 Task: Explore Airbnb accommodation in Esposende, Portugal from 5th December, 2023 to 11th December, 2023 for 2 adults. Place can be entire room with 2 bedrooms having 2 beds and 1 bathroom. Property type can be flat.
Action: Mouse moved to (582, 75)
Screenshot: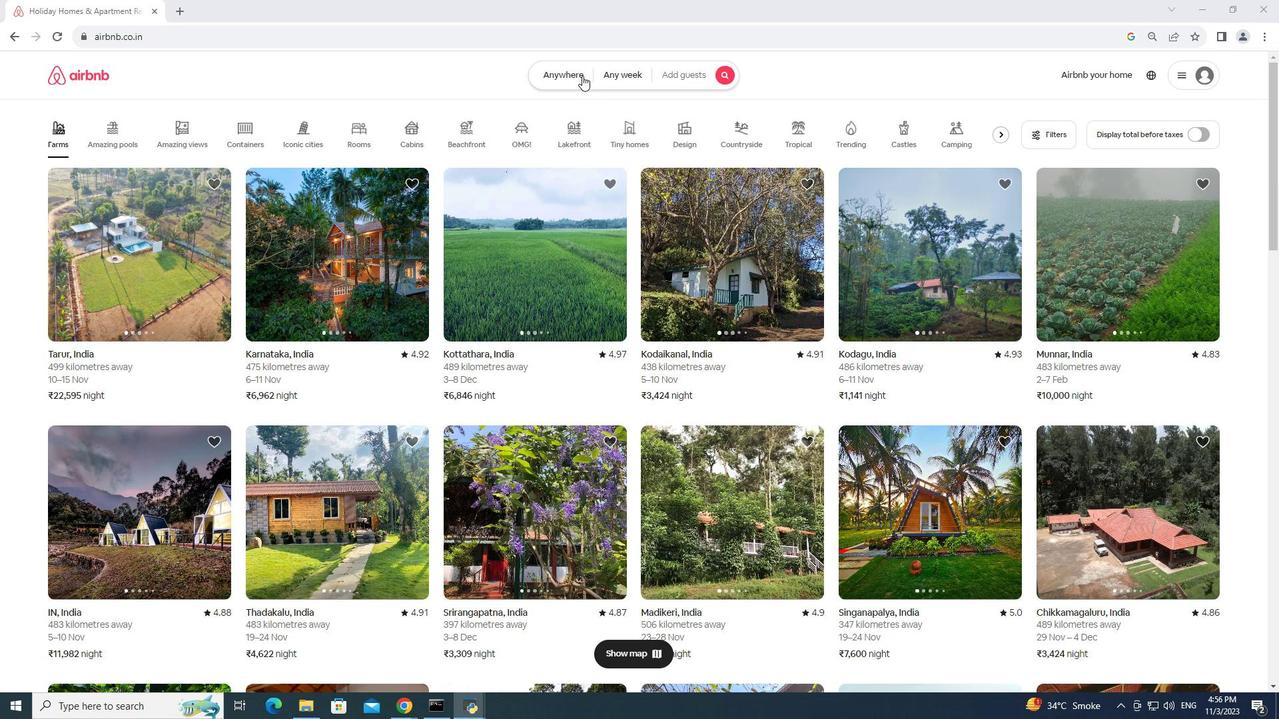 
Action: Mouse pressed left at (582, 75)
Screenshot: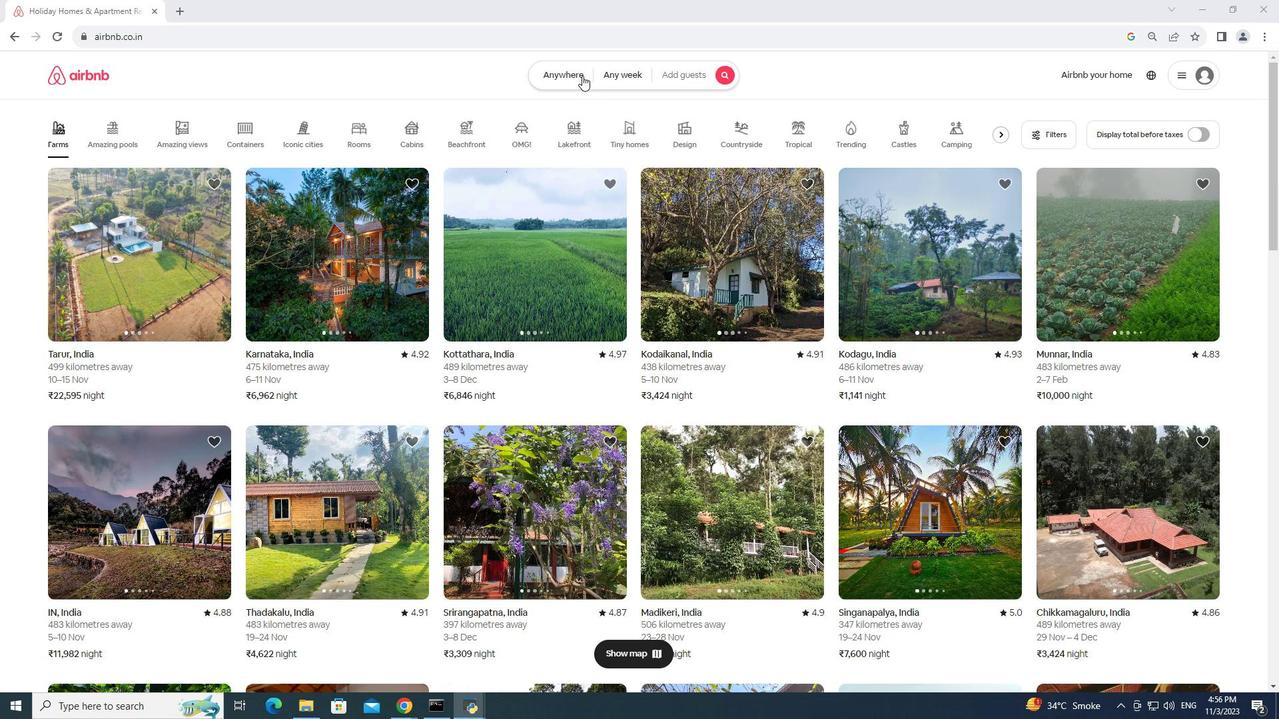 
Action: Mouse moved to (488, 129)
Screenshot: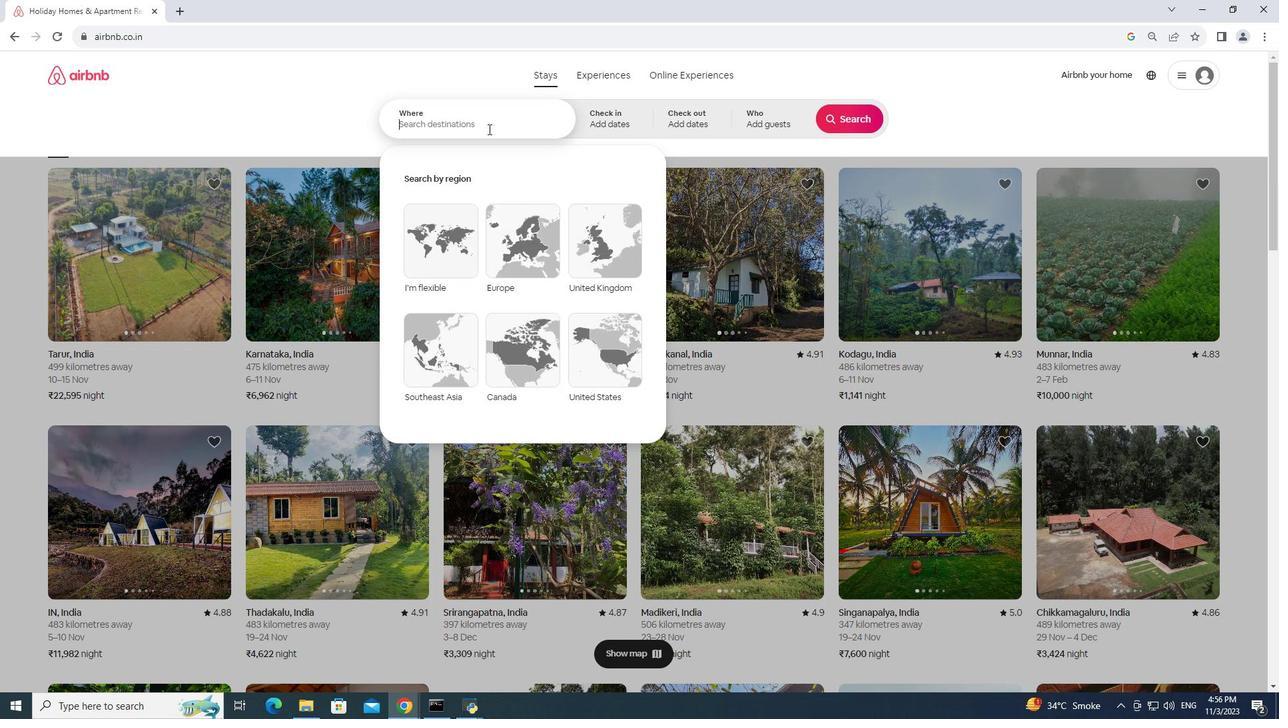 
Action: Mouse pressed left at (488, 129)
Screenshot: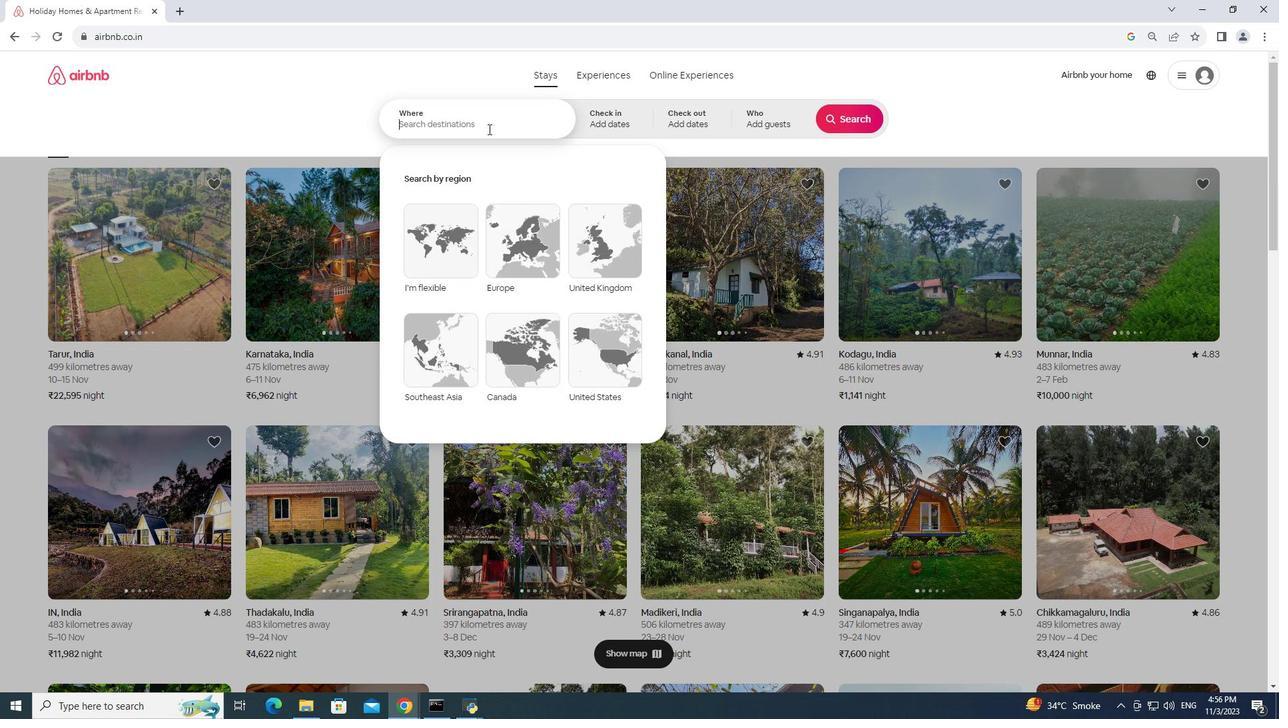 
Action: Key pressed esposende,
Screenshot: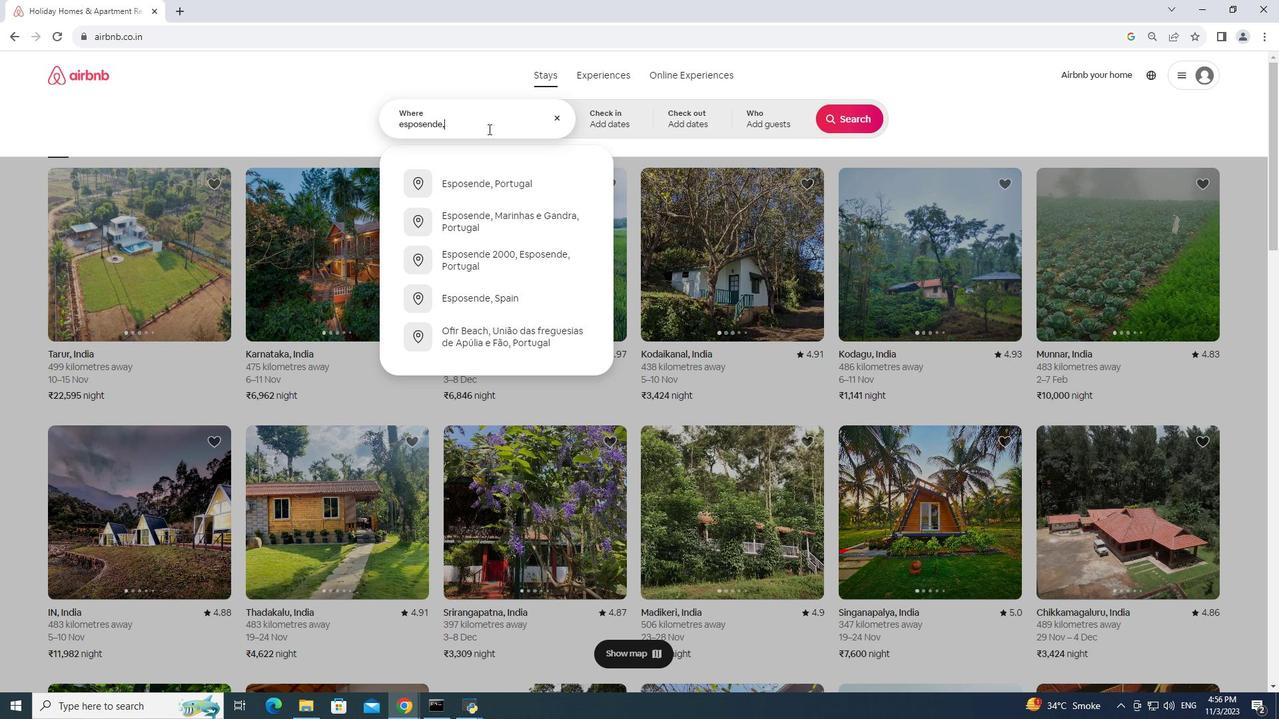 
Action: Mouse moved to (495, 181)
Screenshot: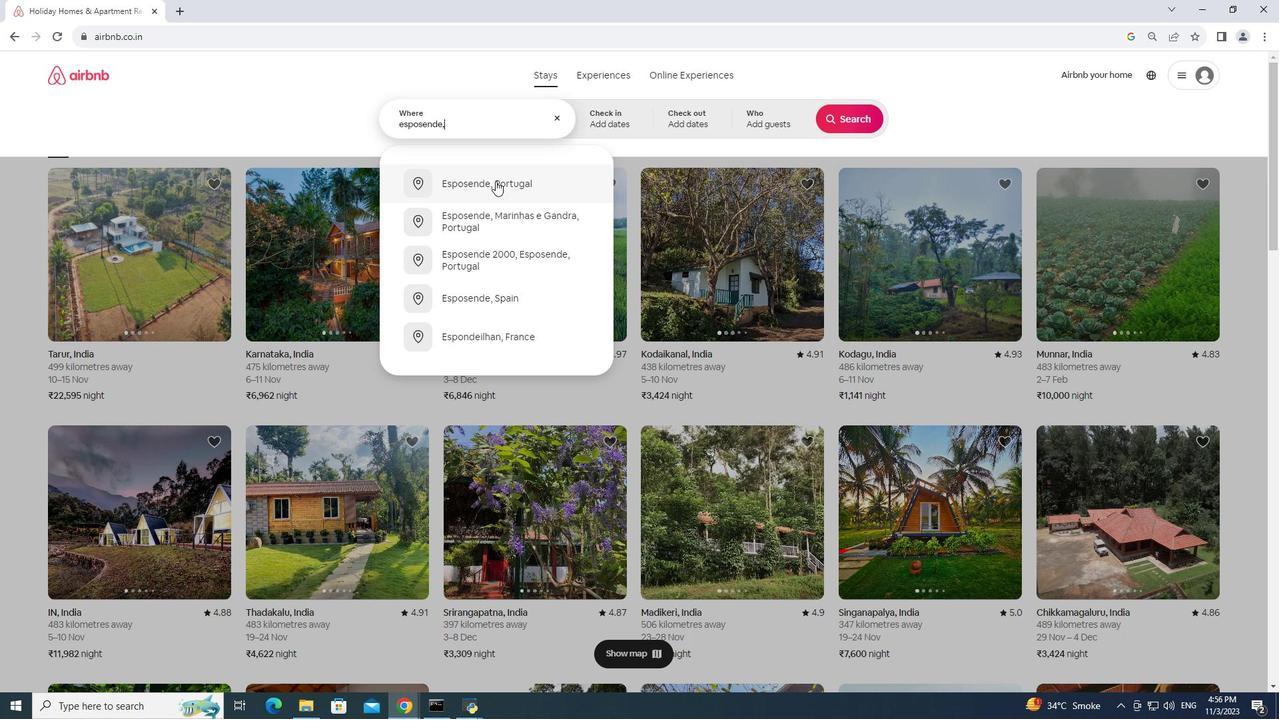 
Action: Mouse pressed left at (495, 181)
Screenshot: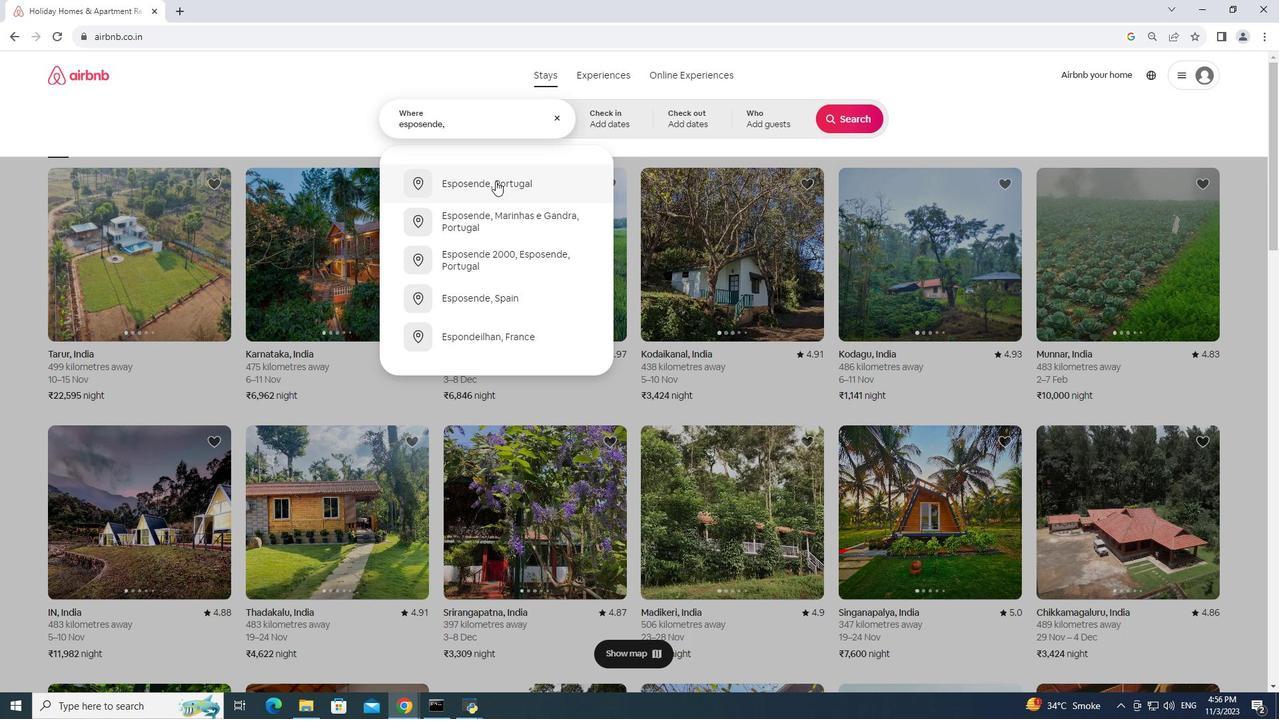 
Action: Mouse moved to (581, 117)
Screenshot: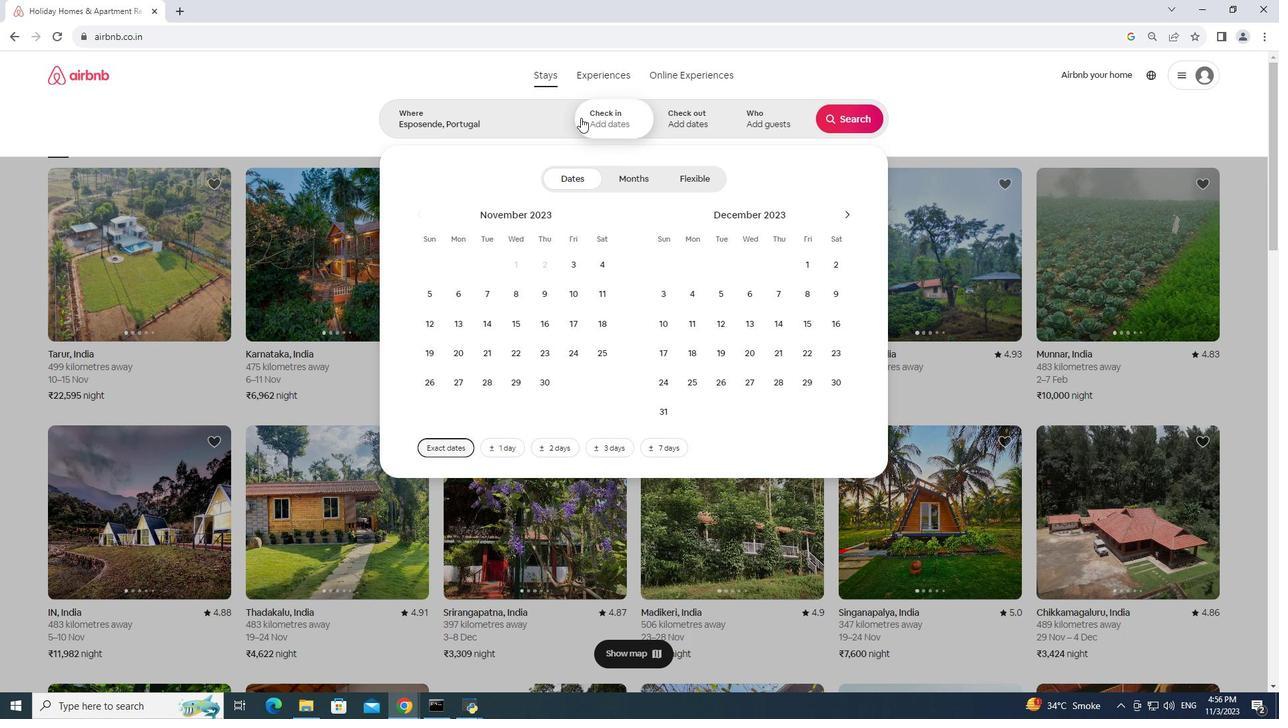 
Action: Mouse pressed left at (581, 117)
Screenshot: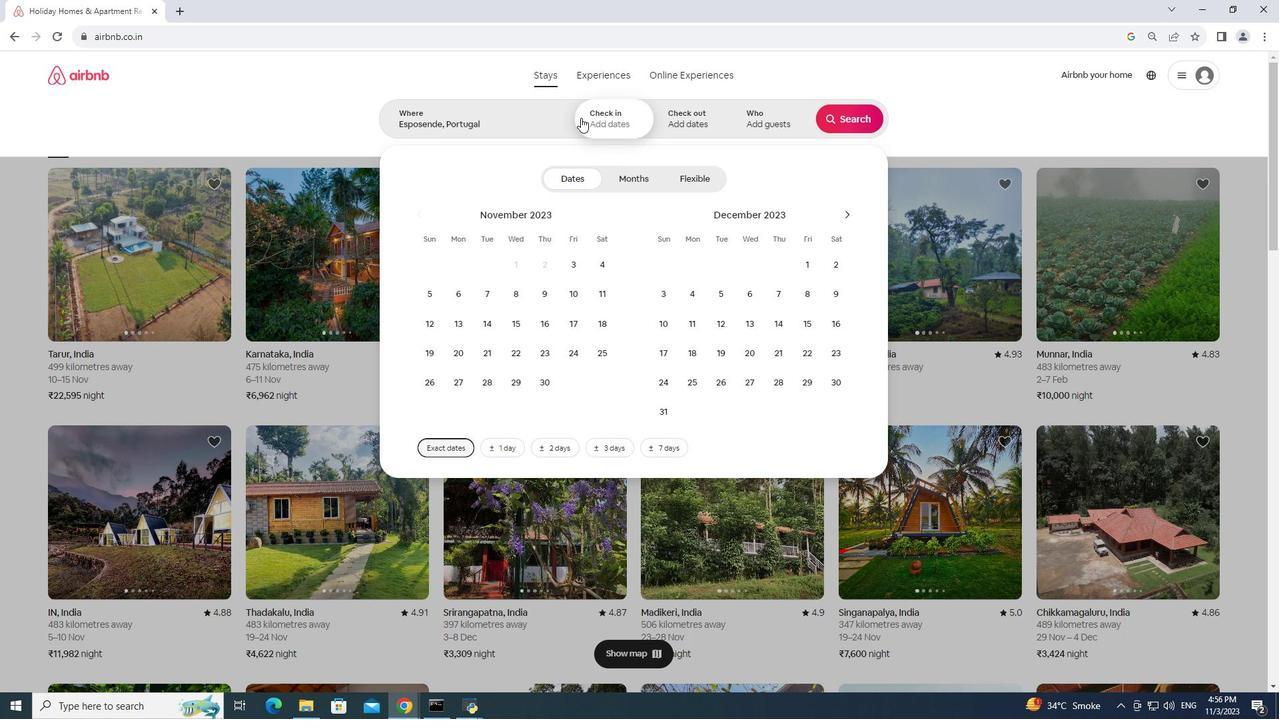 
Action: Mouse moved to (714, 297)
Screenshot: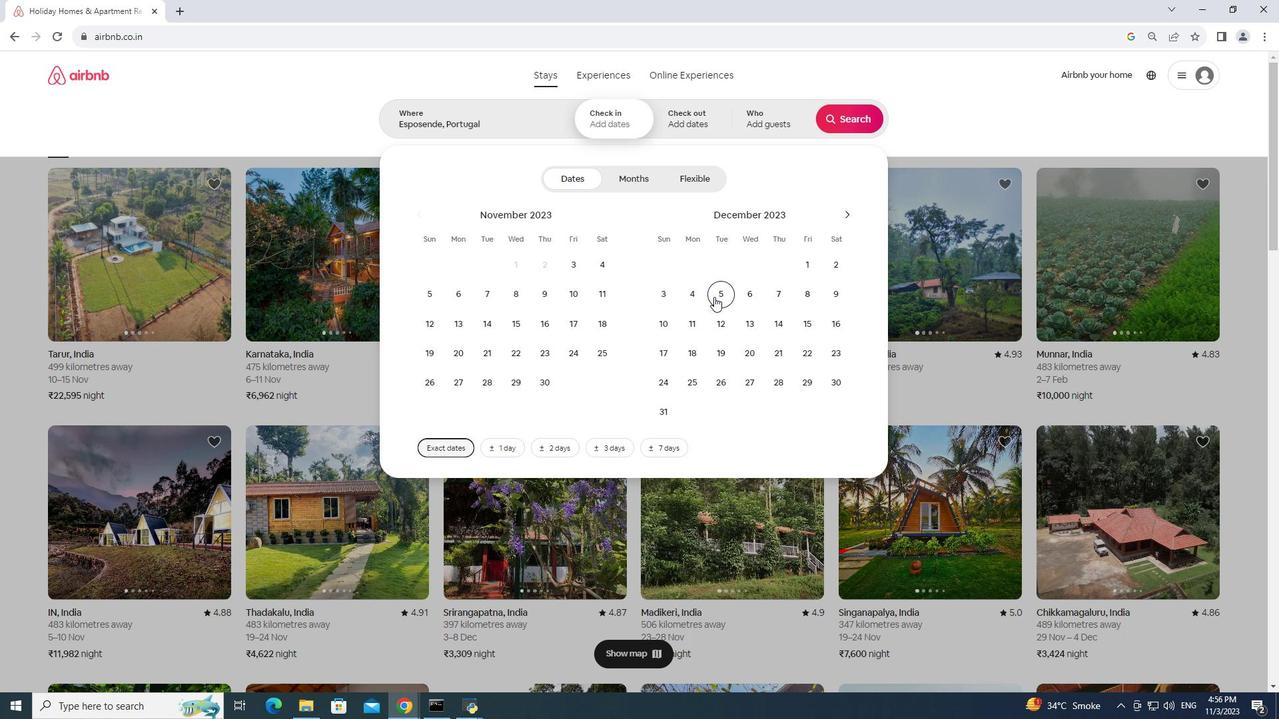 
Action: Mouse pressed left at (714, 297)
Screenshot: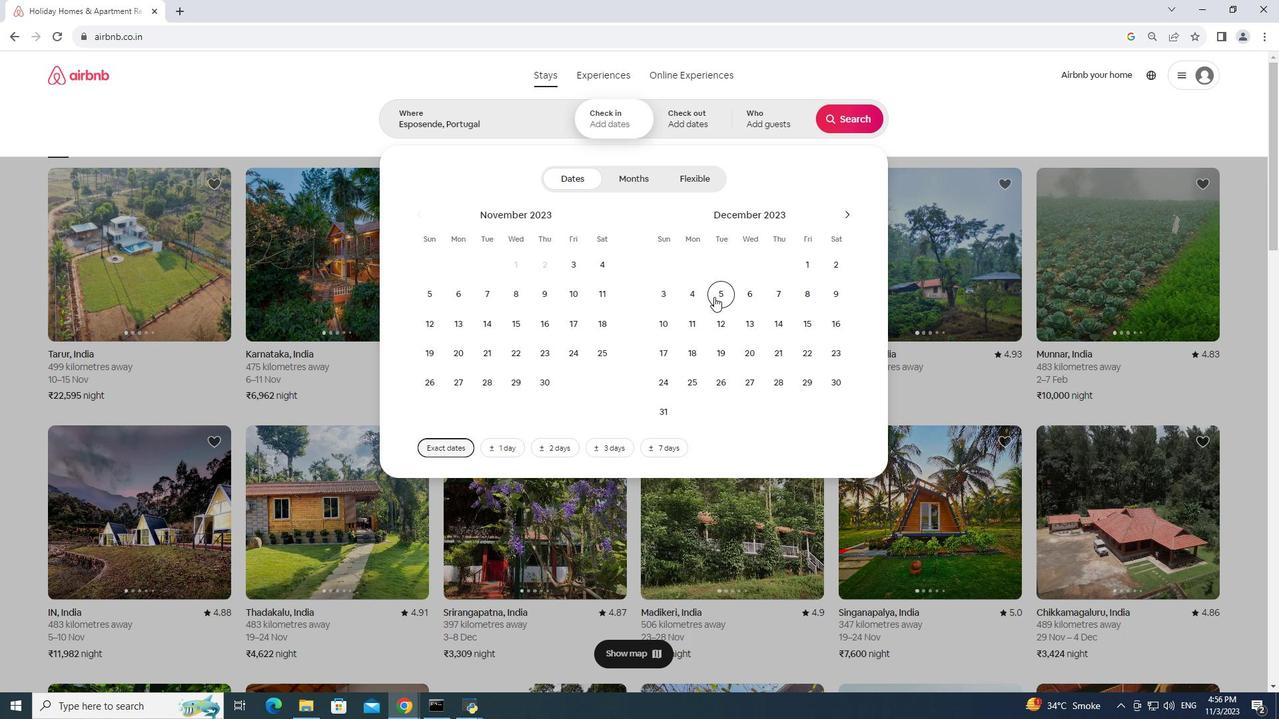 
Action: Mouse moved to (699, 320)
Screenshot: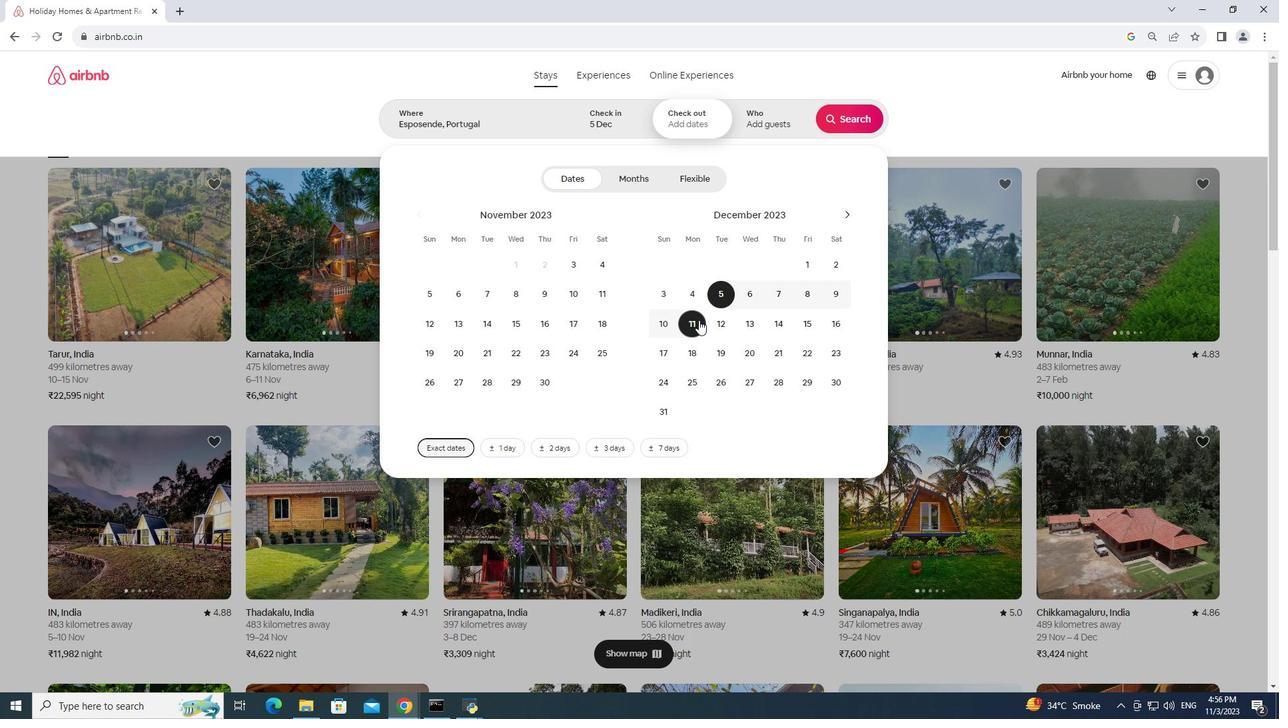 
Action: Mouse pressed left at (699, 320)
Screenshot: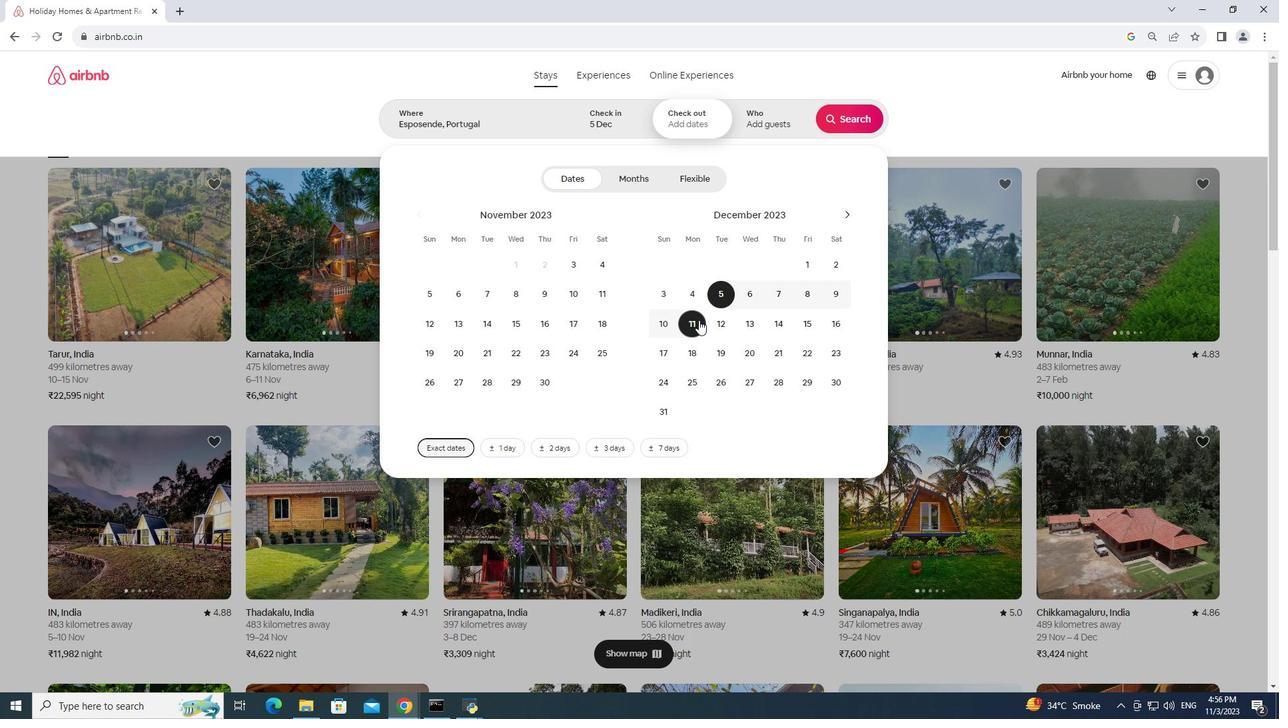 
Action: Mouse moved to (764, 123)
Screenshot: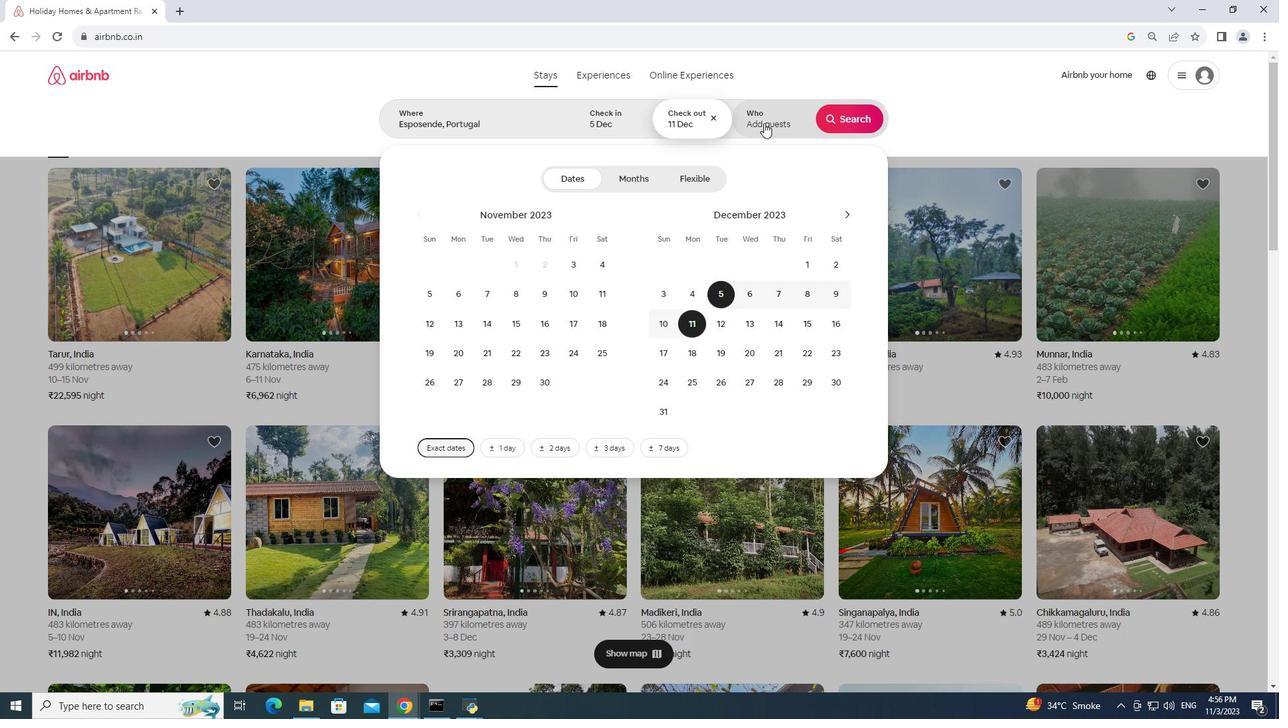 
Action: Mouse pressed left at (764, 123)
Screenshot: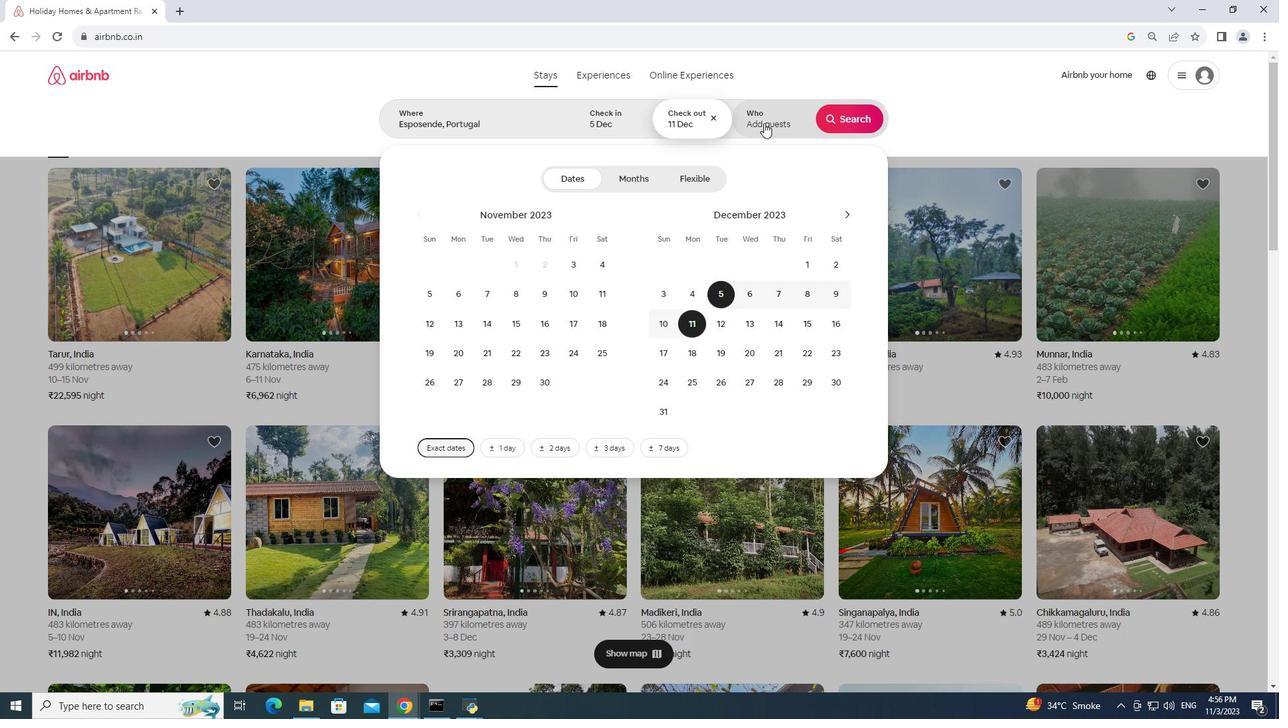 
Action: Mouse moved to (853, 177)
Screenshot: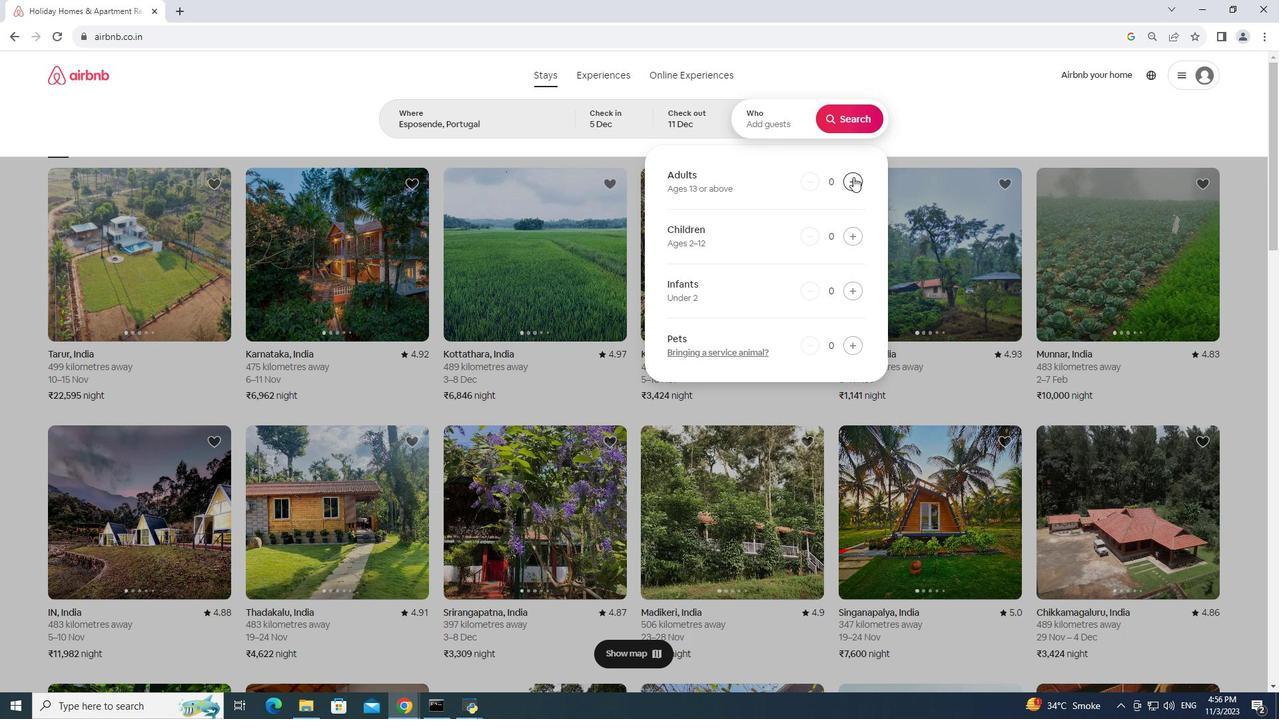 
Action: Mouse pressed left at (853, 177)
Screenshot: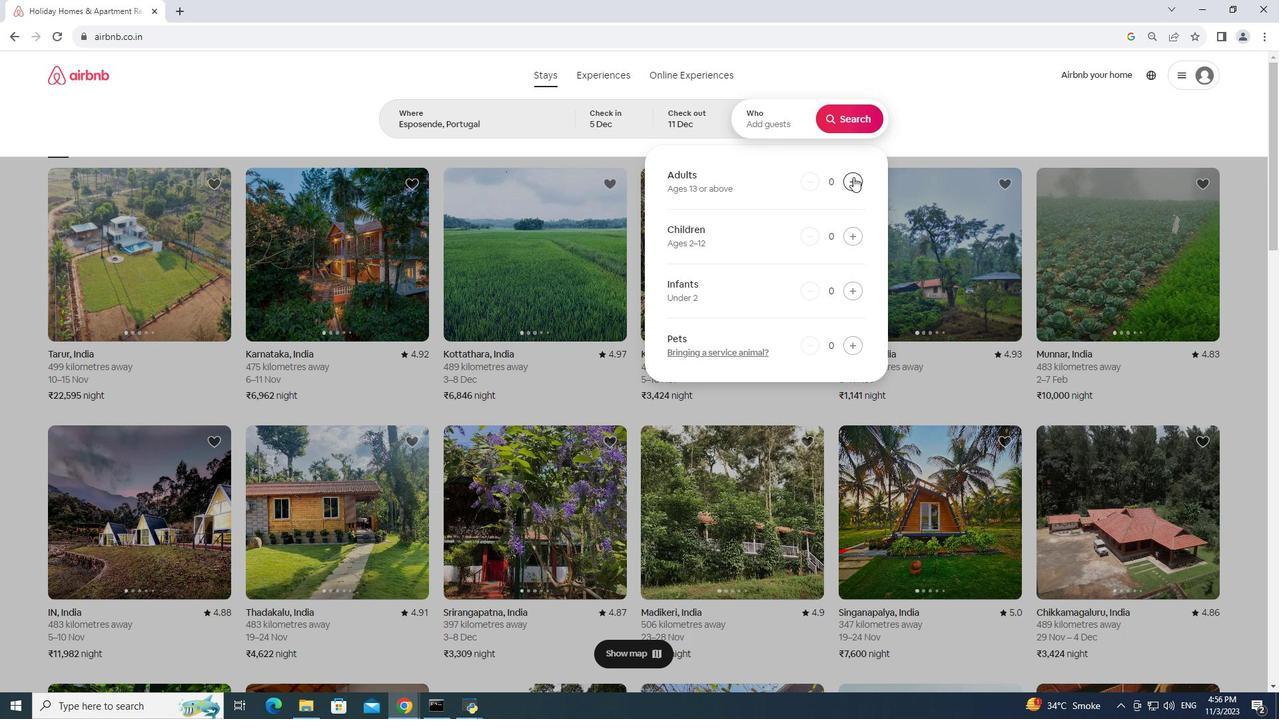 
Action: Mouse pressed left at (853, 177)
Screenshot: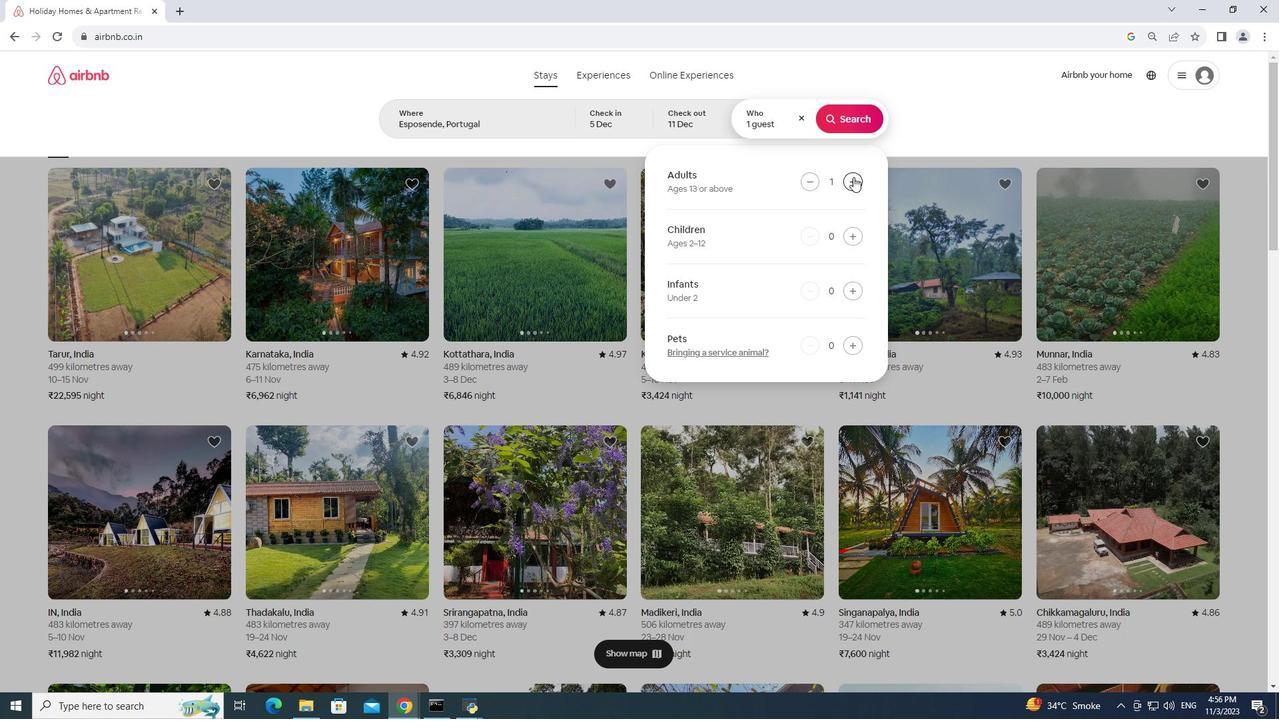 
Action: Mouse moved to (829, 123)
Screenshot: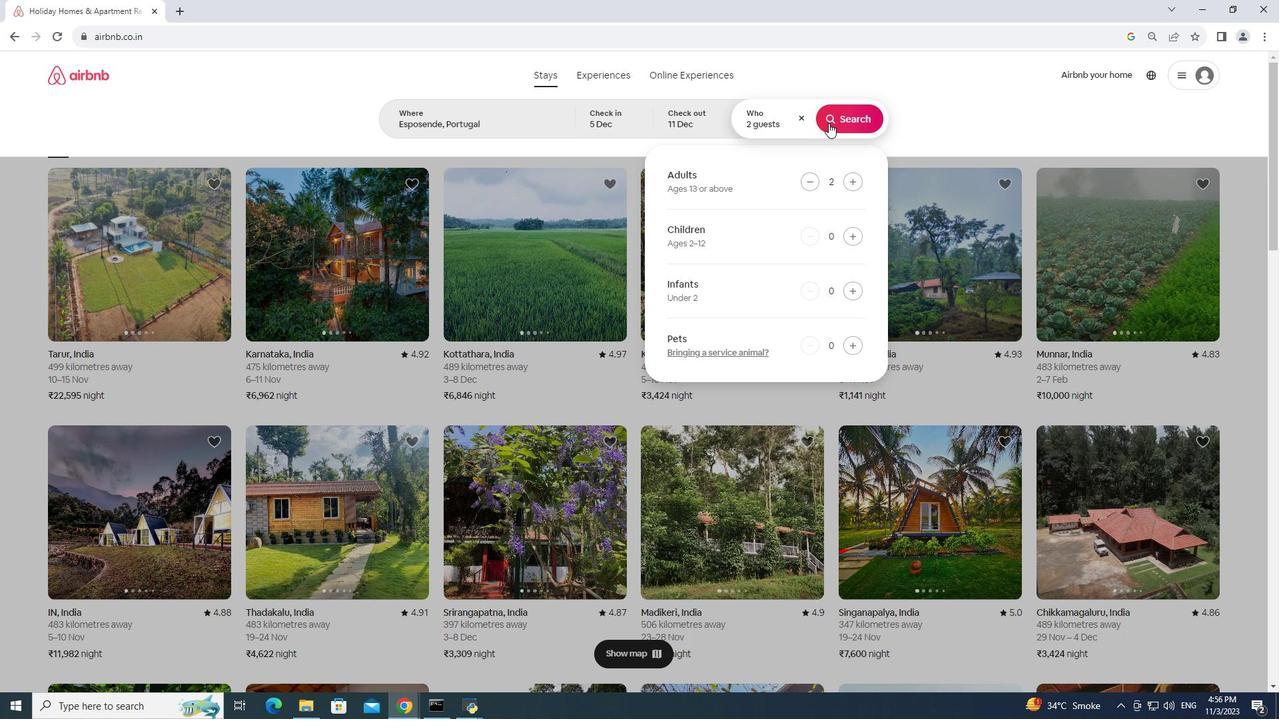 
Action: Mouse pressed left at (829, 123)
Screenshot: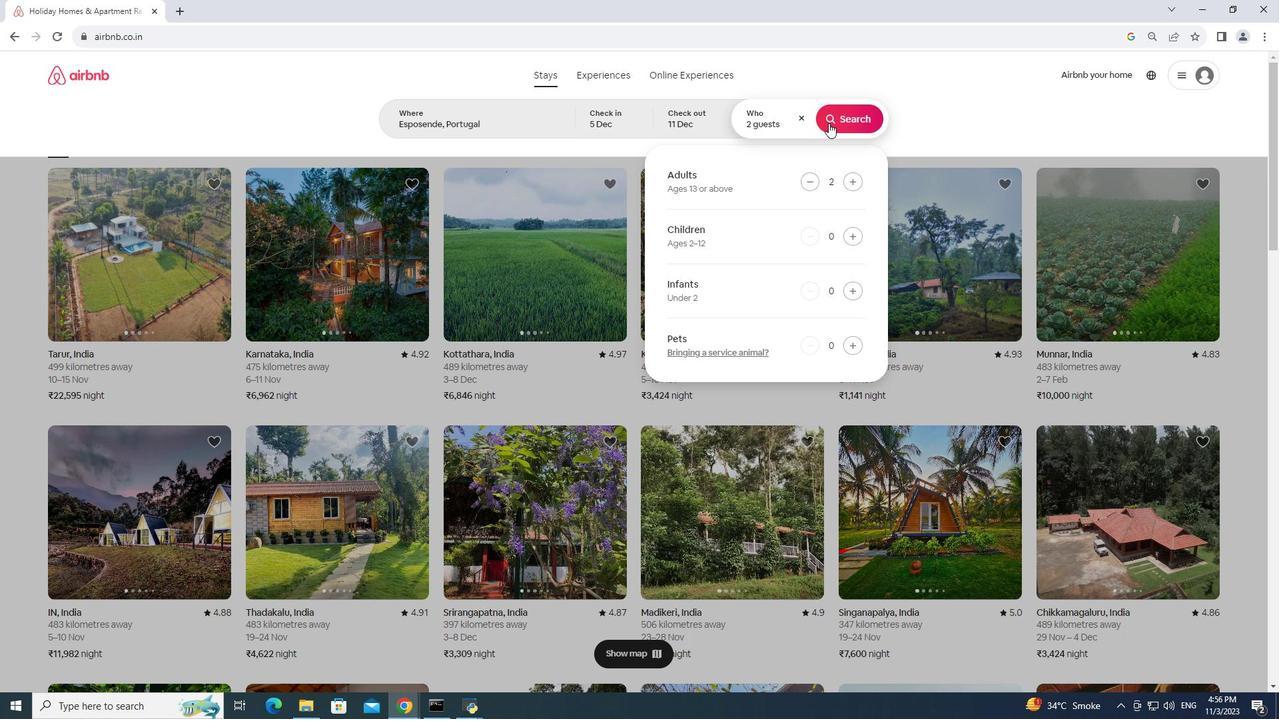 
Action: Mouse moved to (1067, 117)
Screenshot: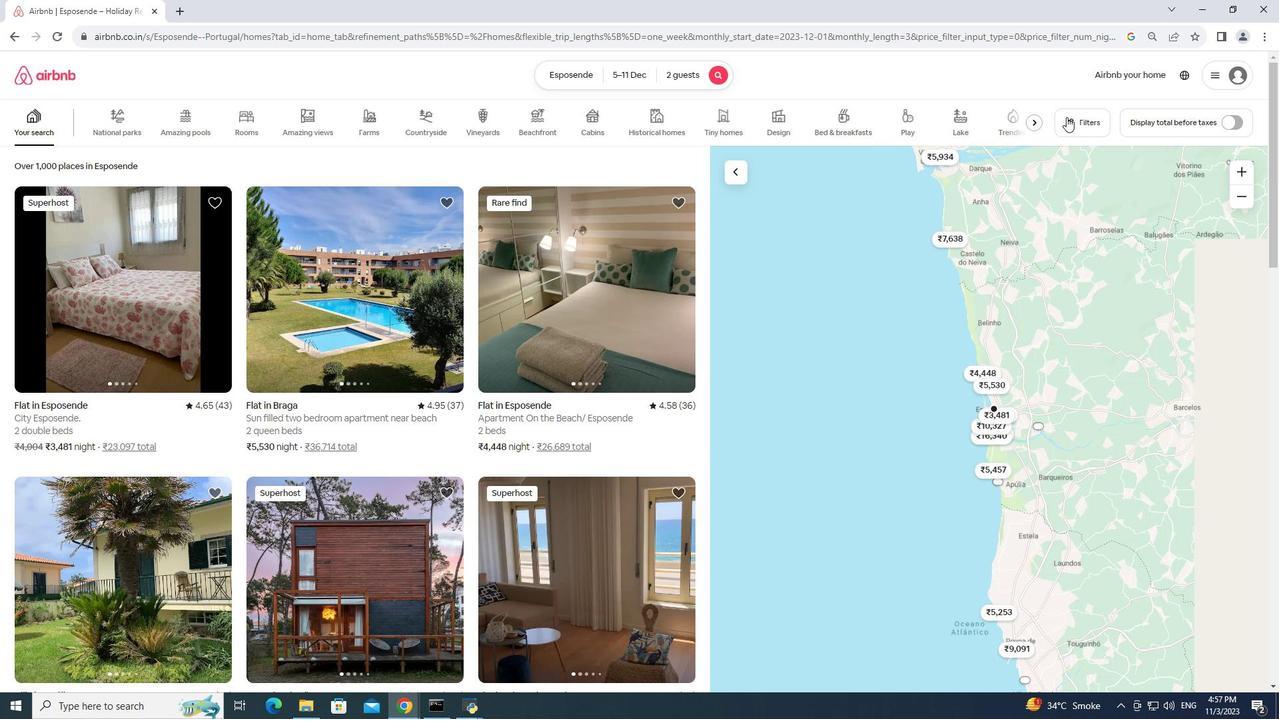 
Action: Mouse pressed left at (1067, 117)
Screenshot: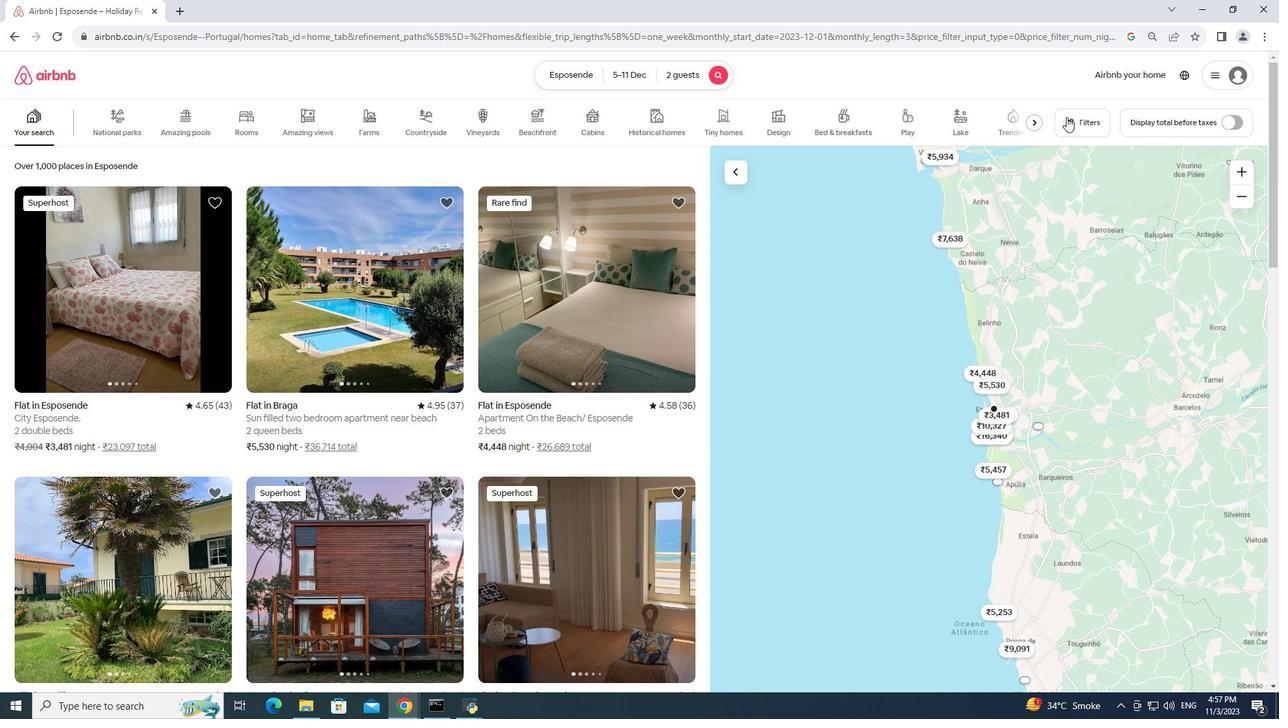 
Action: Mouse moved to (542, 501)
Screenshot: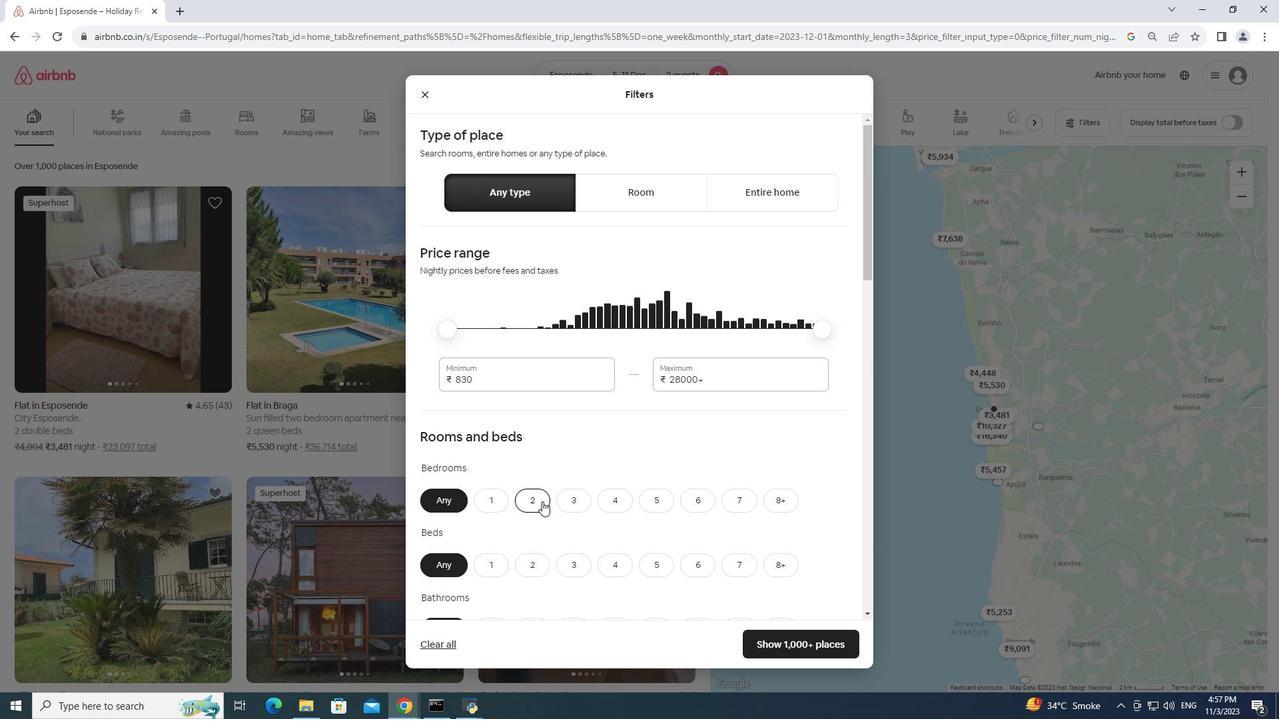 
Action: Mouse pressed left at (542, 501)
Screenshot: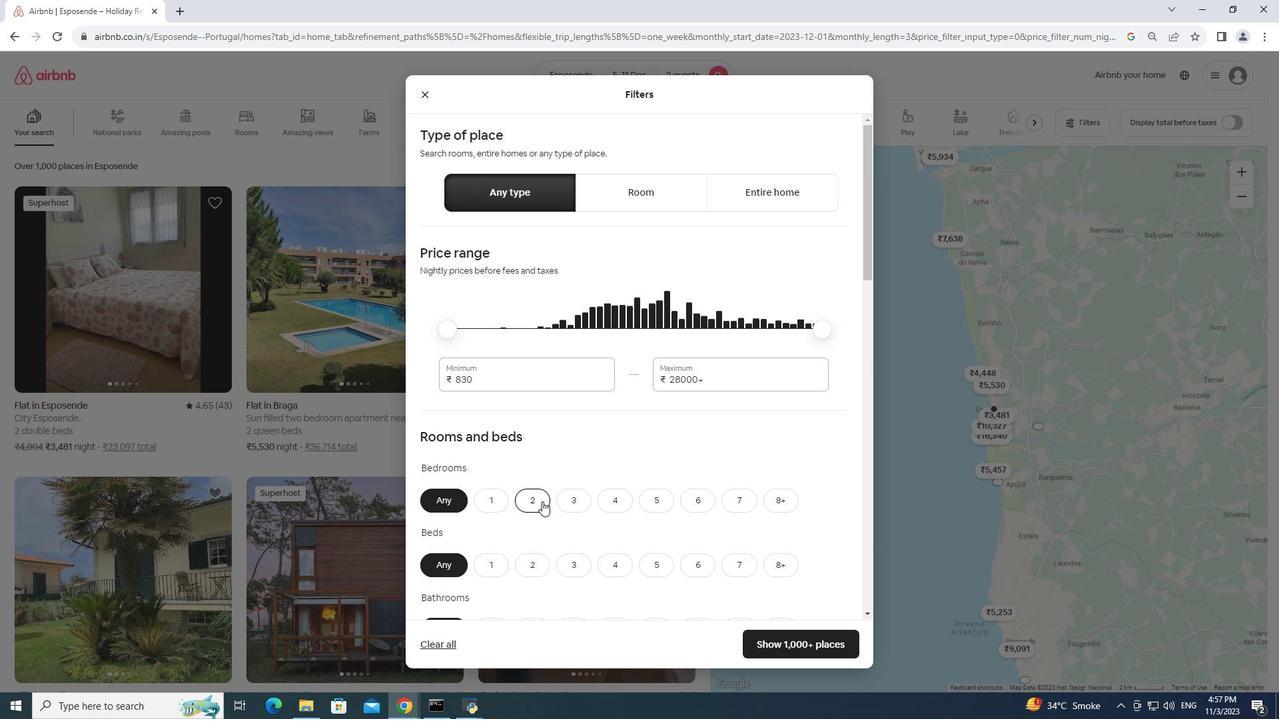 
Action: Mouse moved to (533, 567)
Screenshot: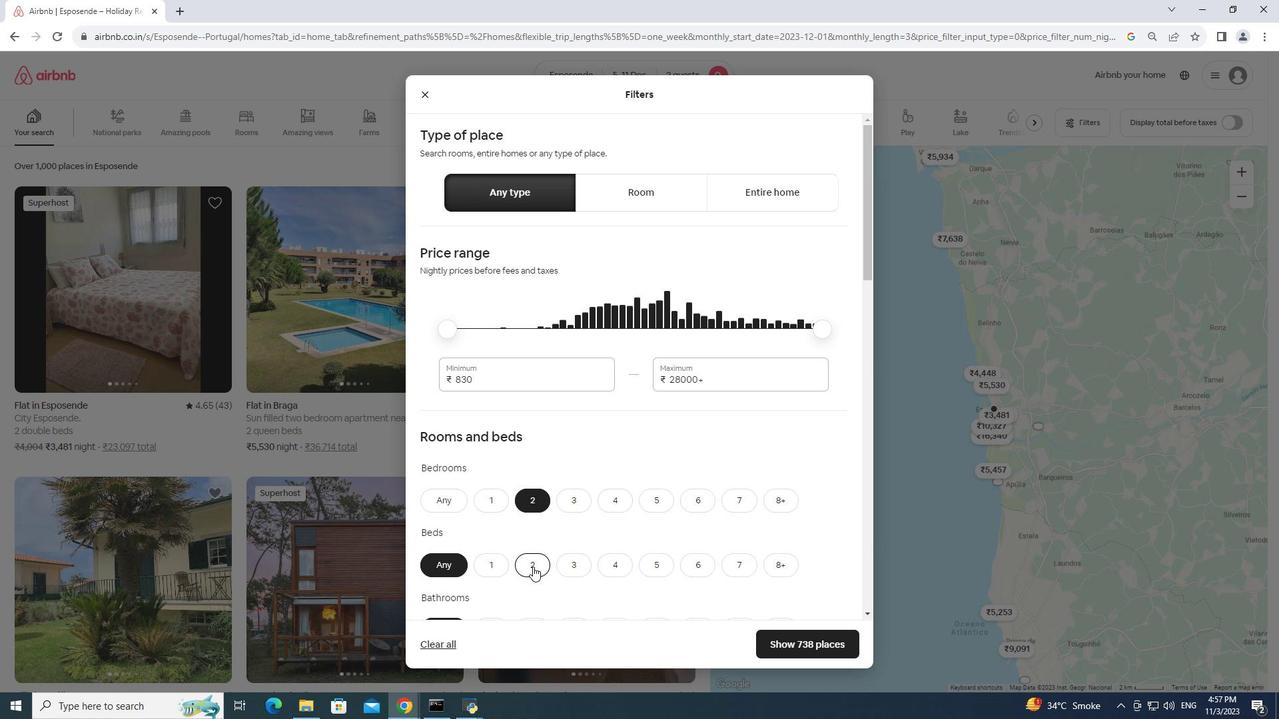 
Action: Mouse pressed left at (533, 567)
Screenshot: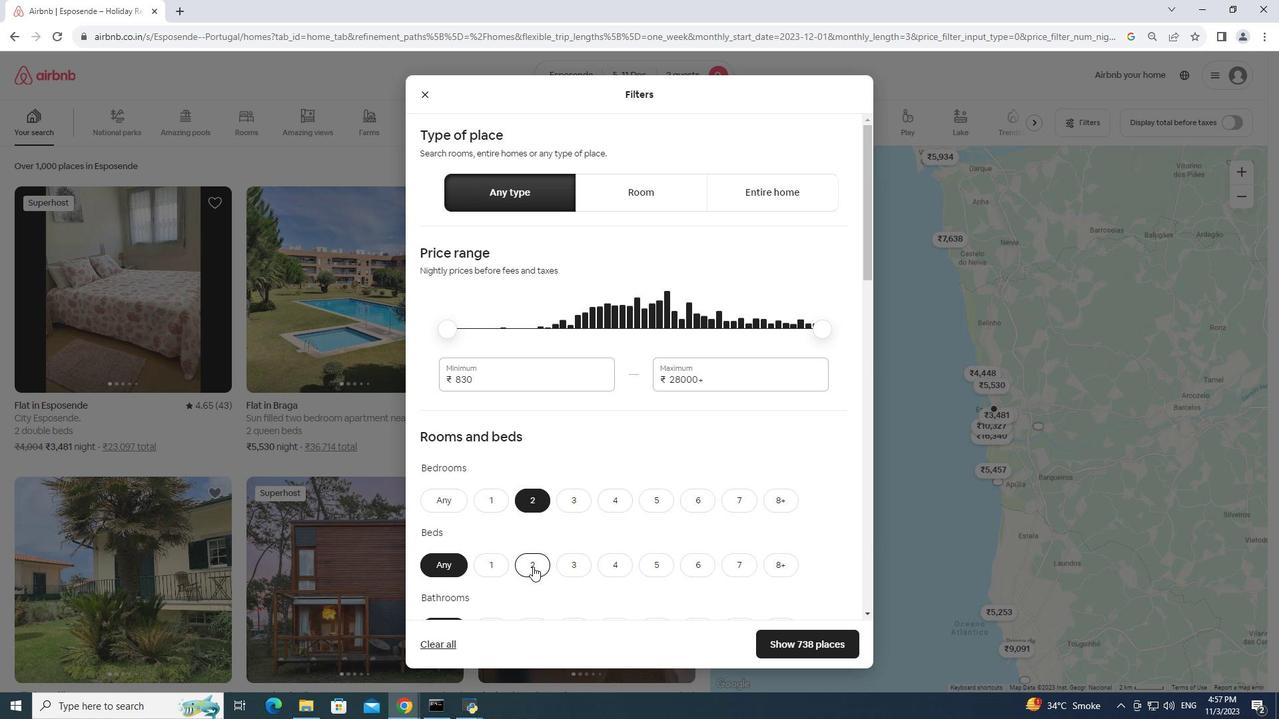 
Action: Mouse moved to (537, 555)
Screenshot: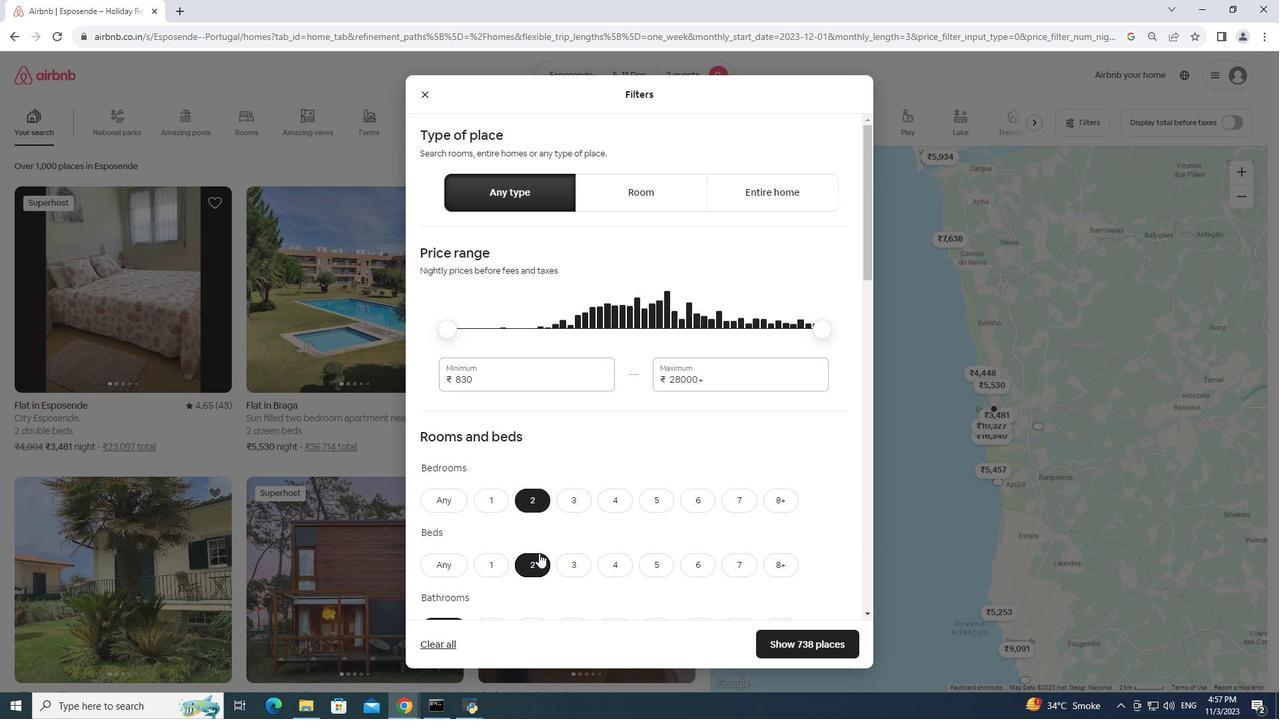 
Action: Mouse scrolled (537, 554) with delta (0, 0)
Screenshot: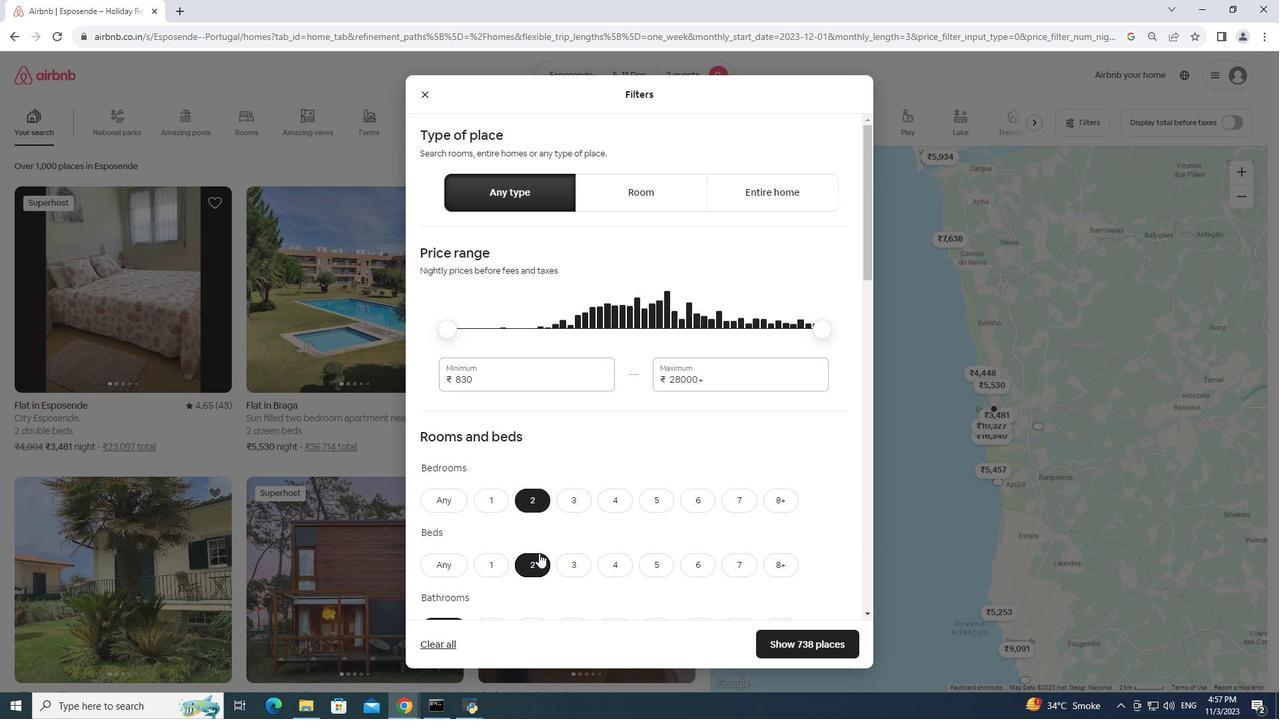 
Action: Mouse moved to (540, 550)
Screenshot: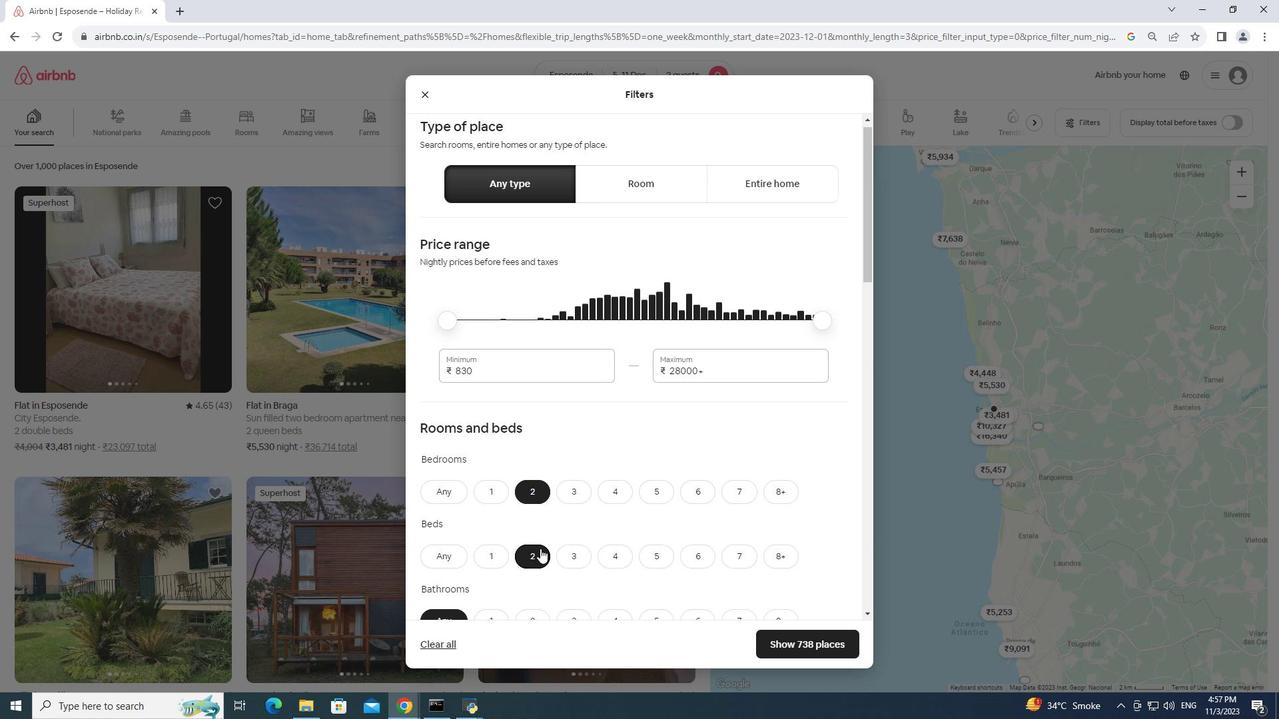 
Action: Mouse scrolled (540, 549) with delta (0, 0)
Screenshot: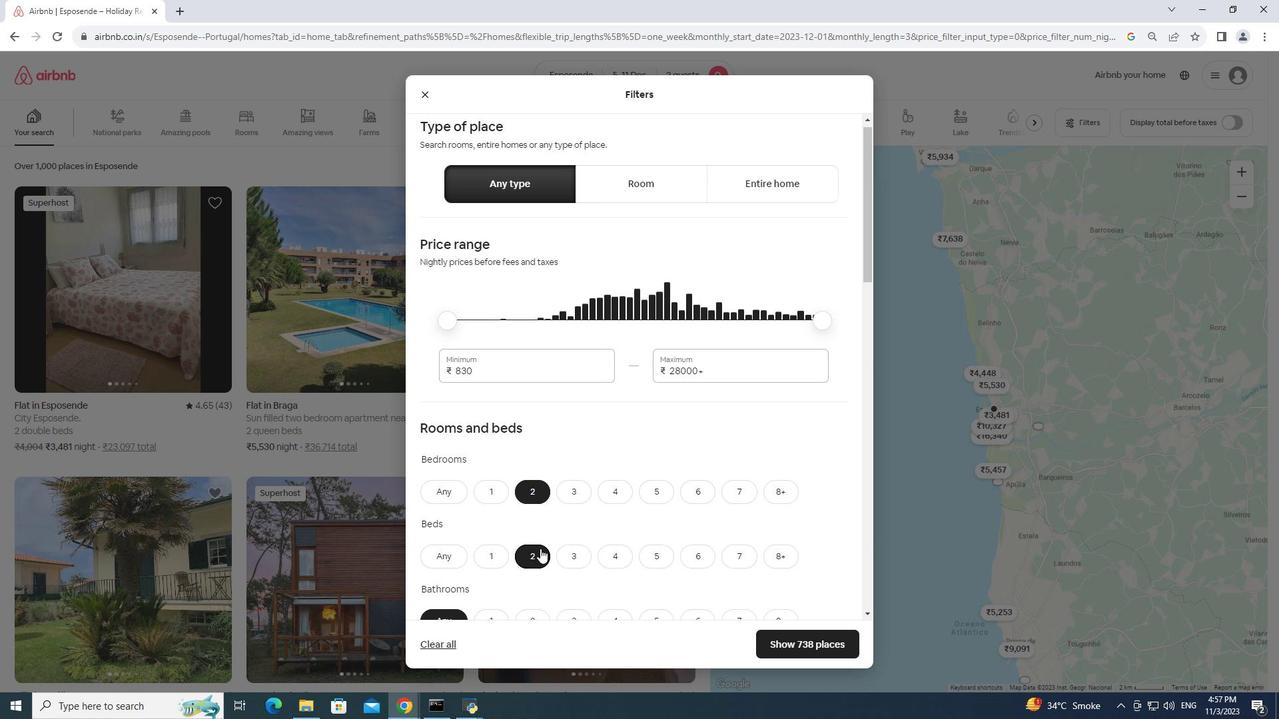 
Action: Mouse moved to (542, 545)
Screenshot: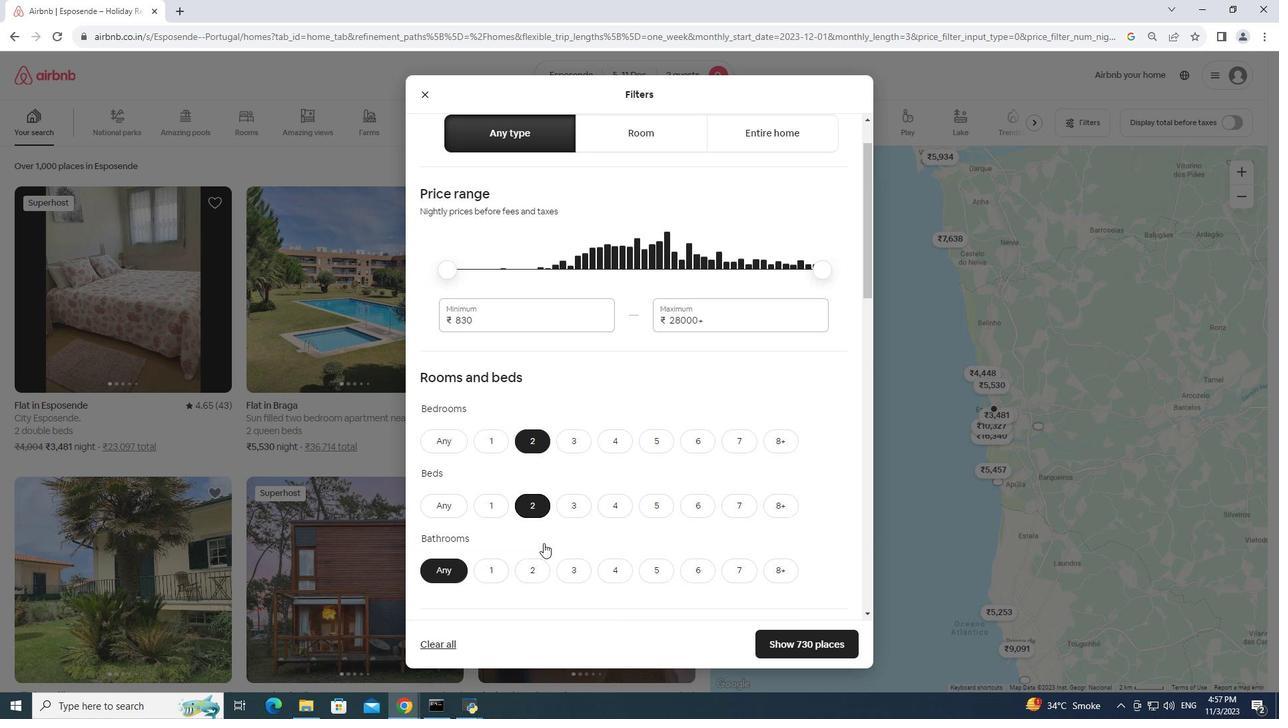 
Action: Mouse scrolled (542, 545) with delta (0, 0)
Screenshot: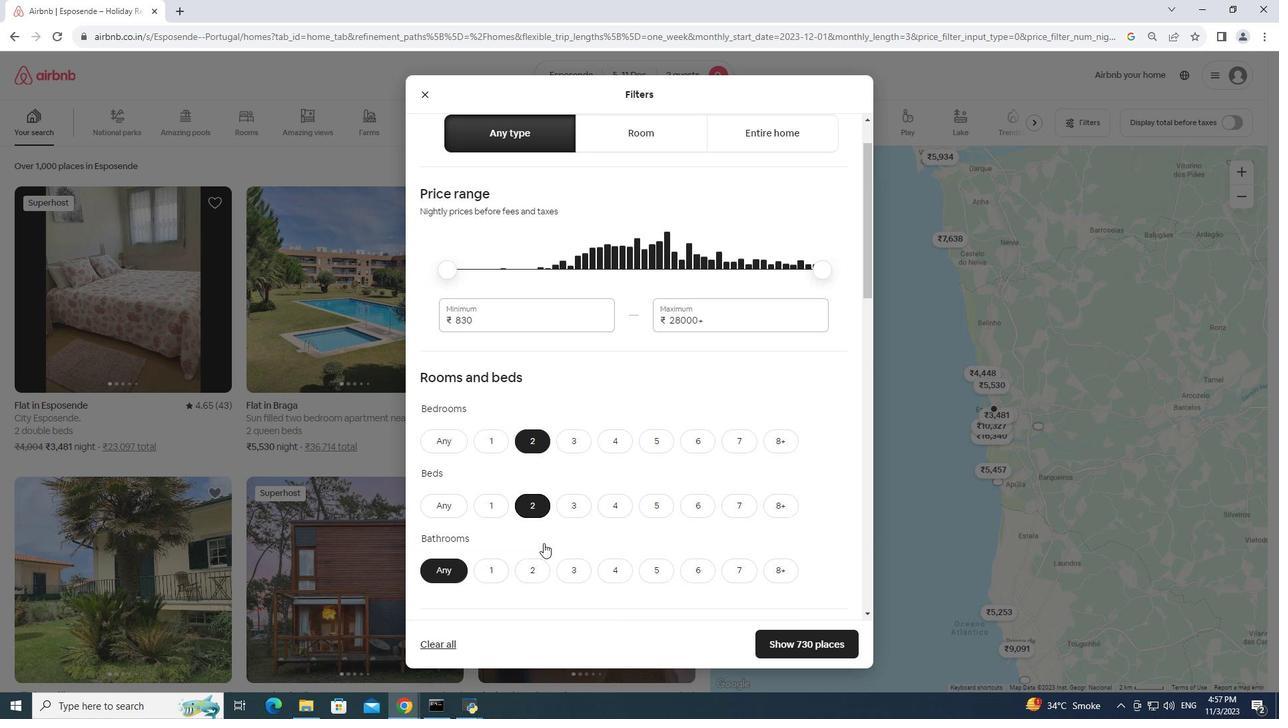 
Action: Mouse moved to (489, 437)
Screenshot: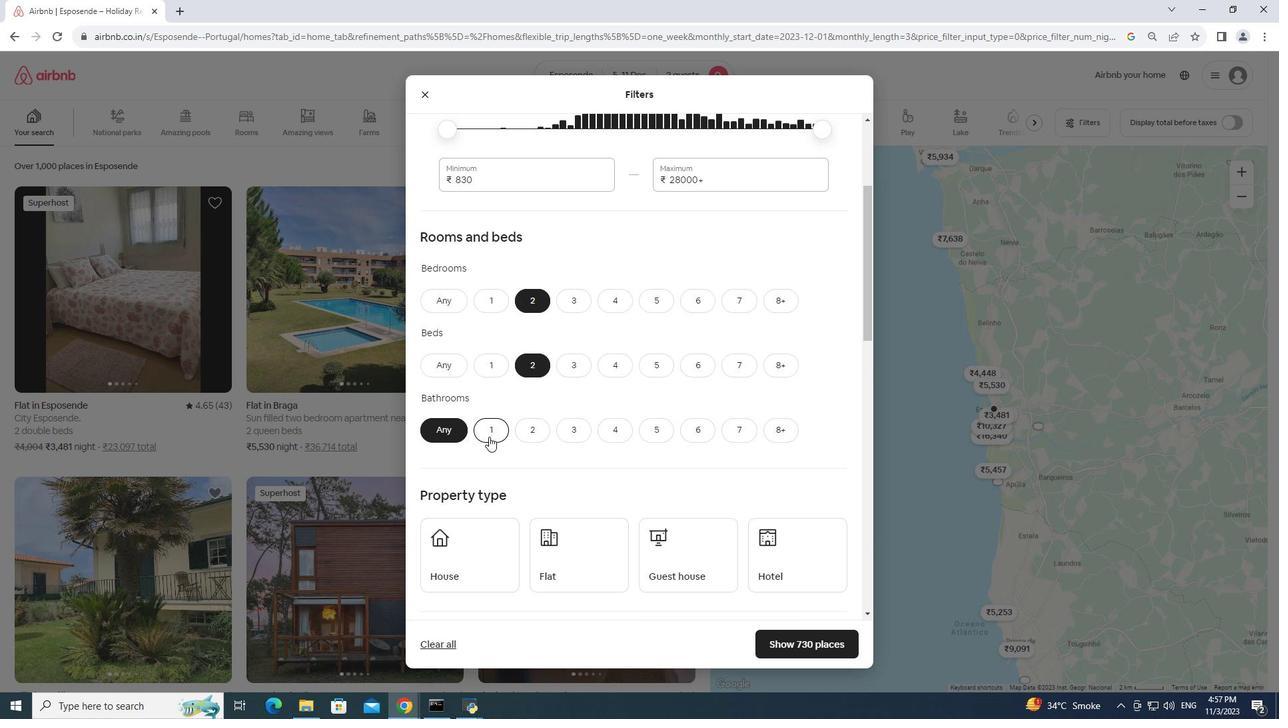 
Action: Mouse pressed left at (489, 437)
Screenshot: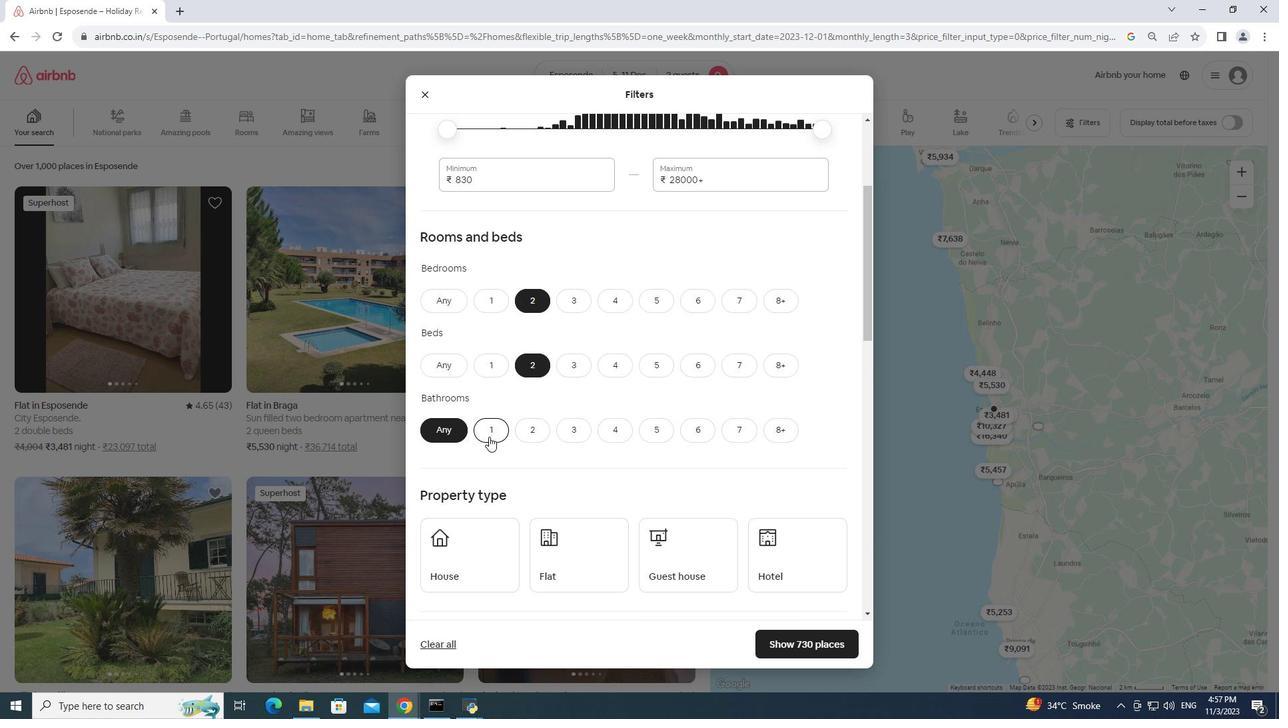 
Action: Mouse moved to (585, 573)
Screenshot: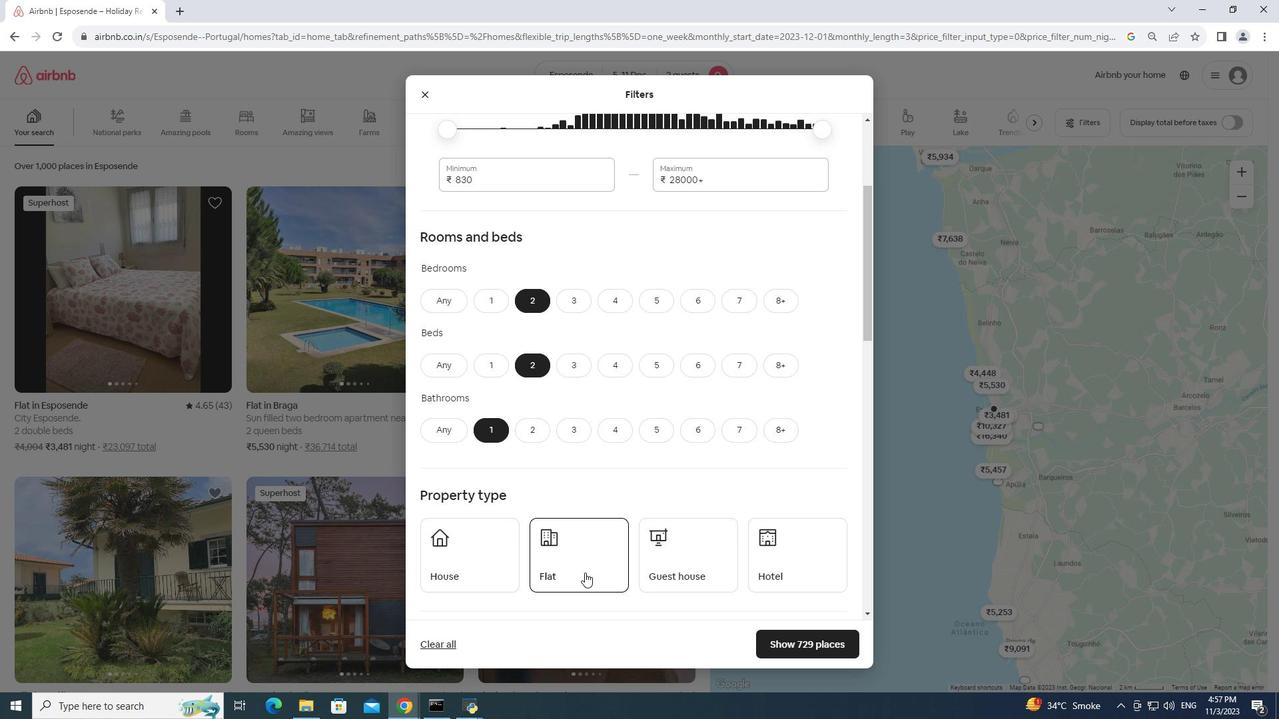 
Action: Mouse pressed left at (585, 573)
Screenshot: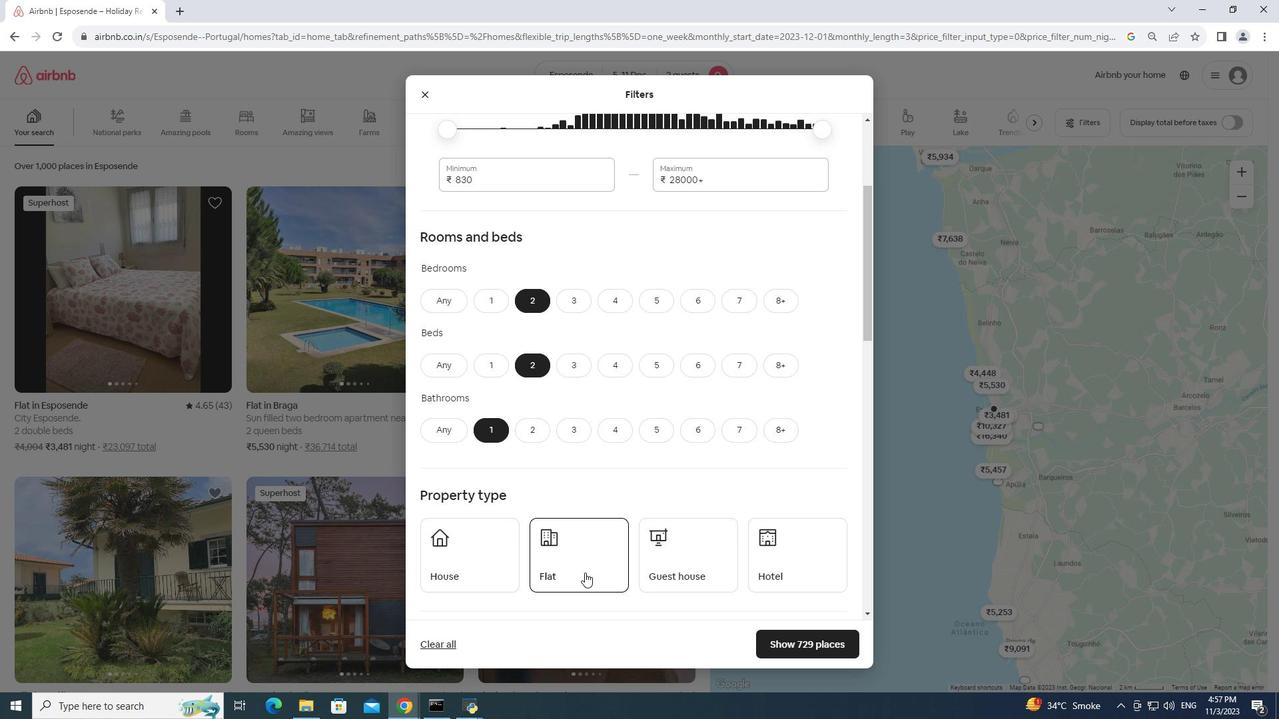 
Action: Mouse moved to (789, 646)
Screenshot: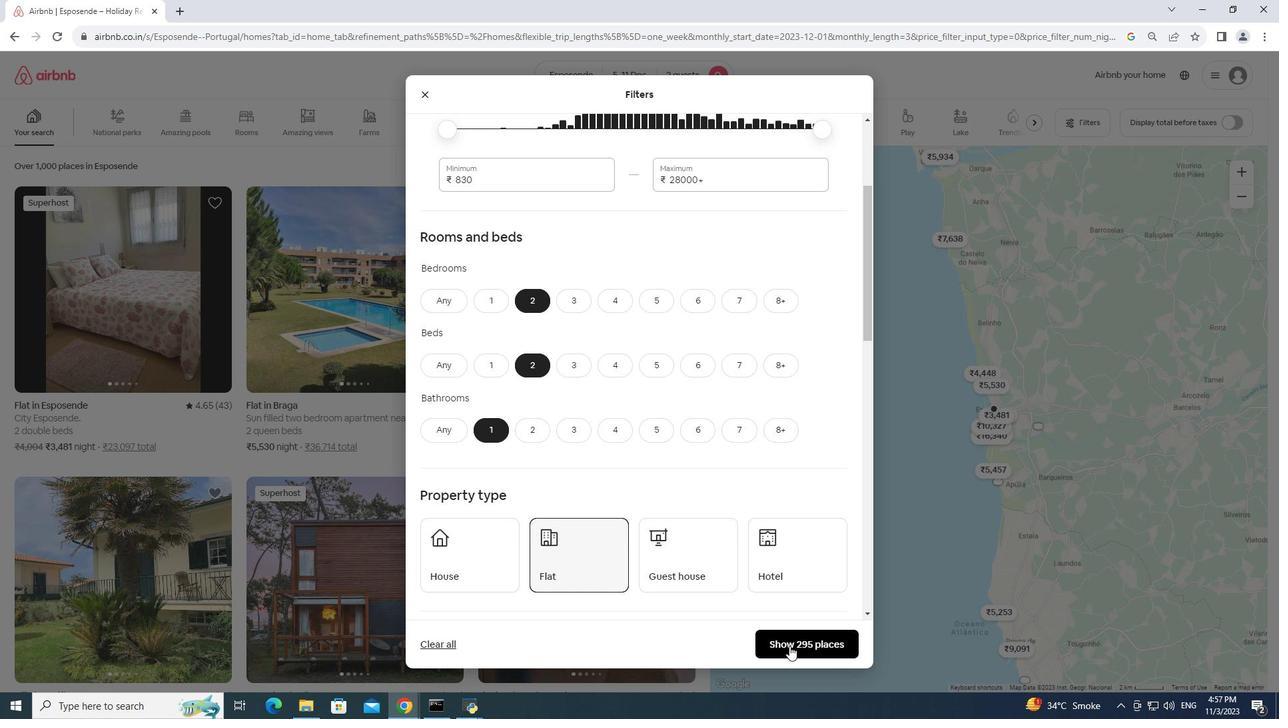 
Action: Mouse pressed left at (789, 646)
Screenshot: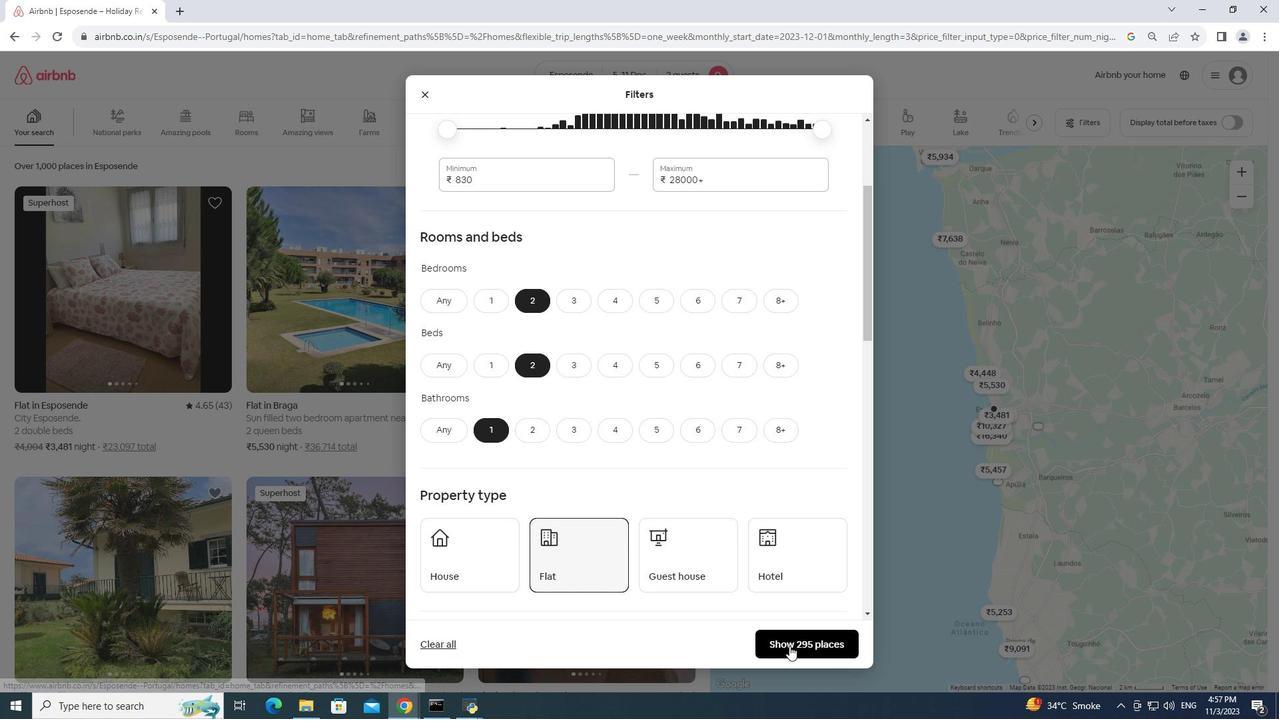 
Action: Mouse moved to (141, 338)
Screenshot: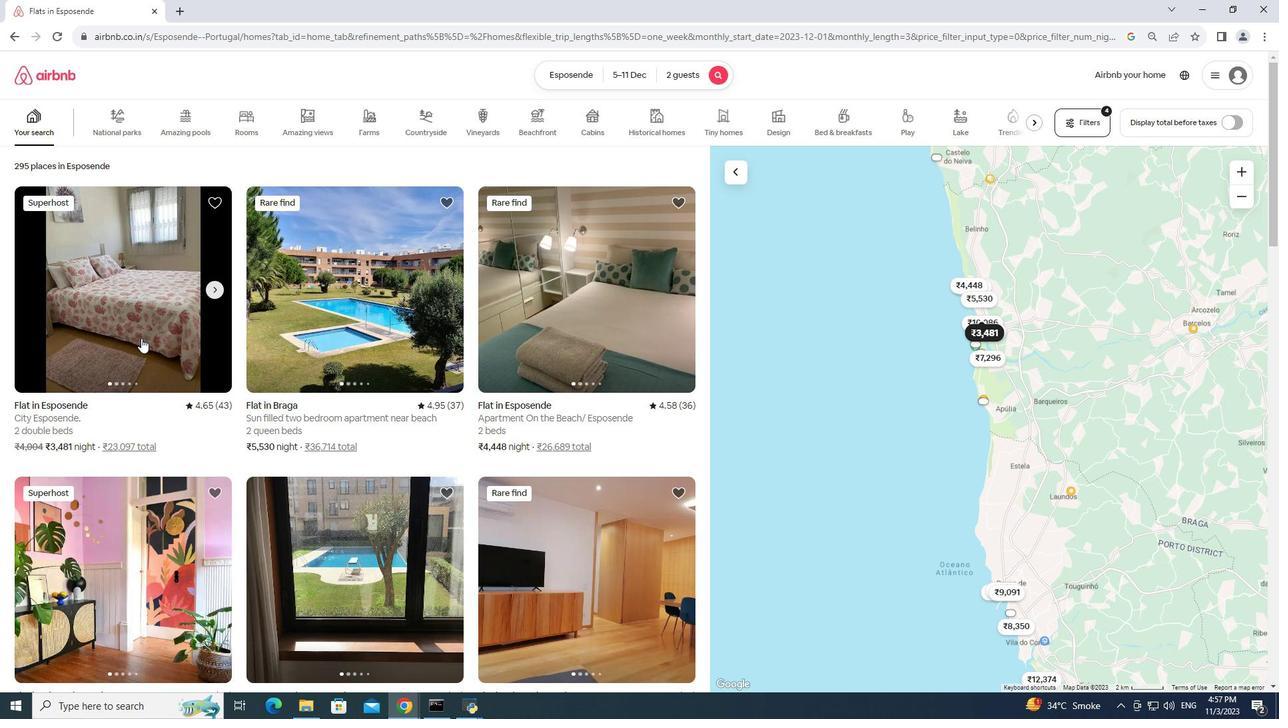 
Action: Mouse pressed left at (141, 338)
Screenshot: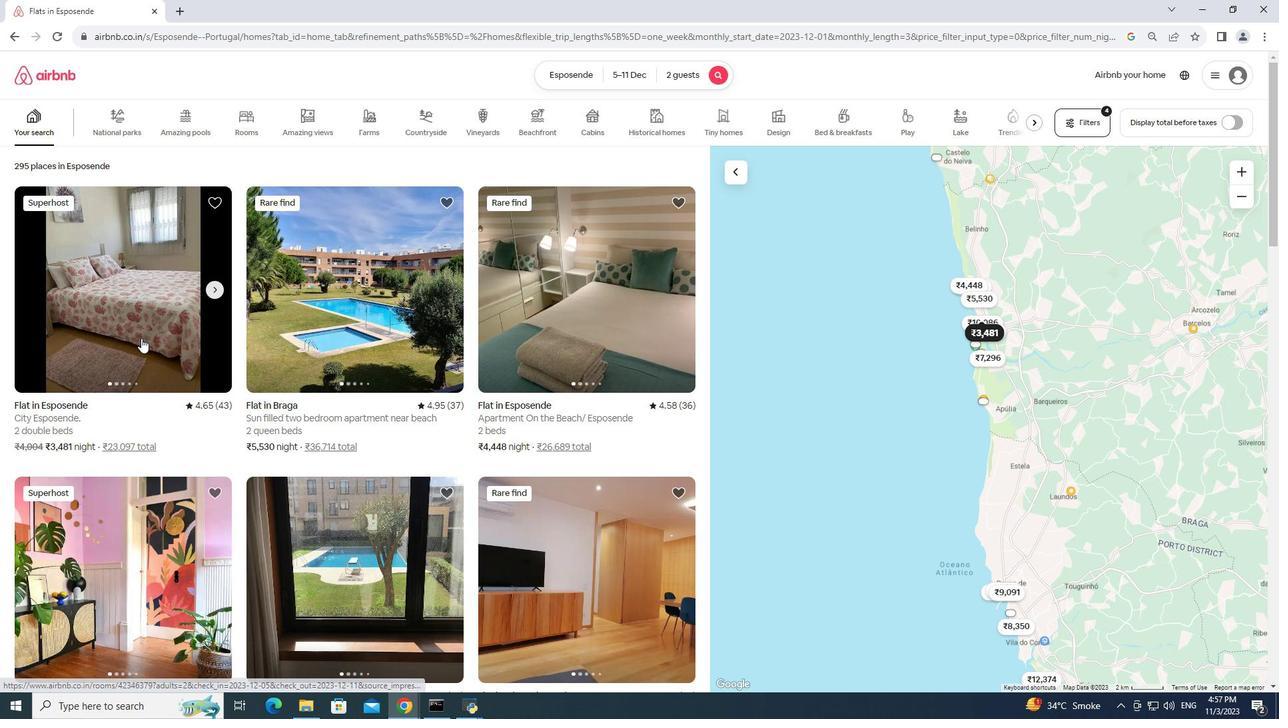 
Action: Mouse moved to (918, 473)
Screenshot: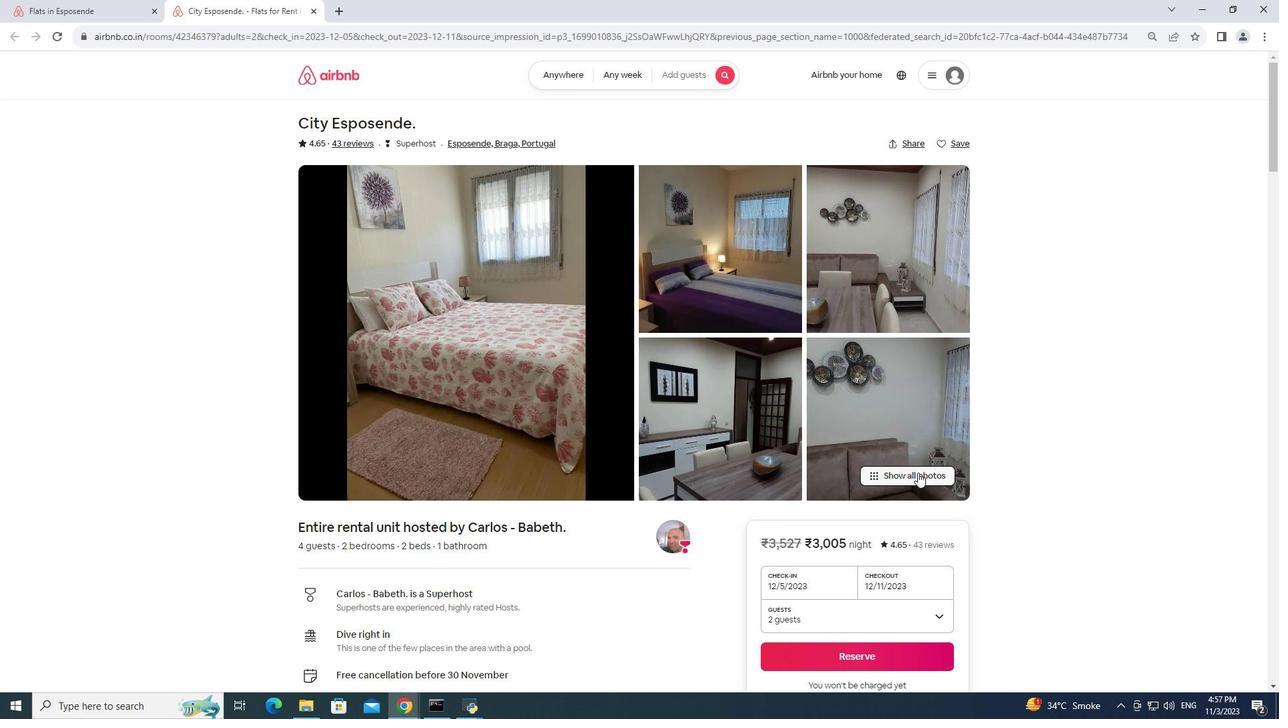 
Action: Mouse pressed left at (918, 473)
Screenshot: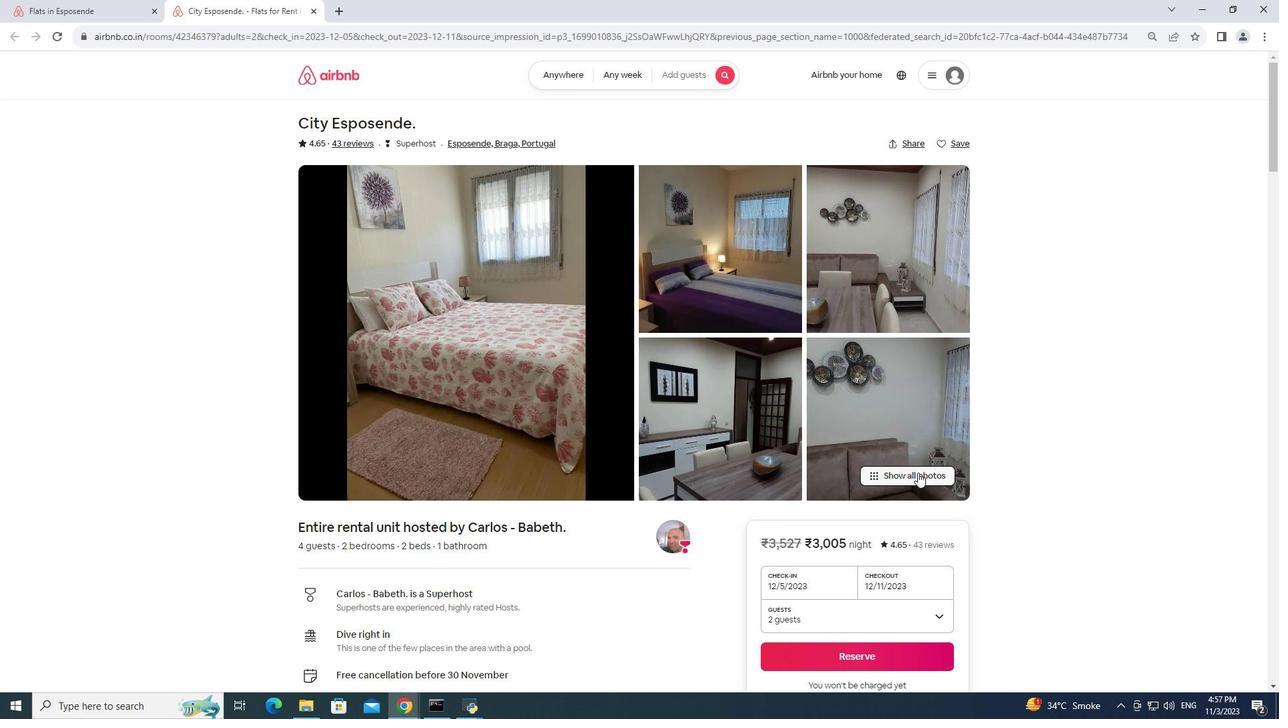 
Action: Mouse moved to (627, 337)
Screenshot: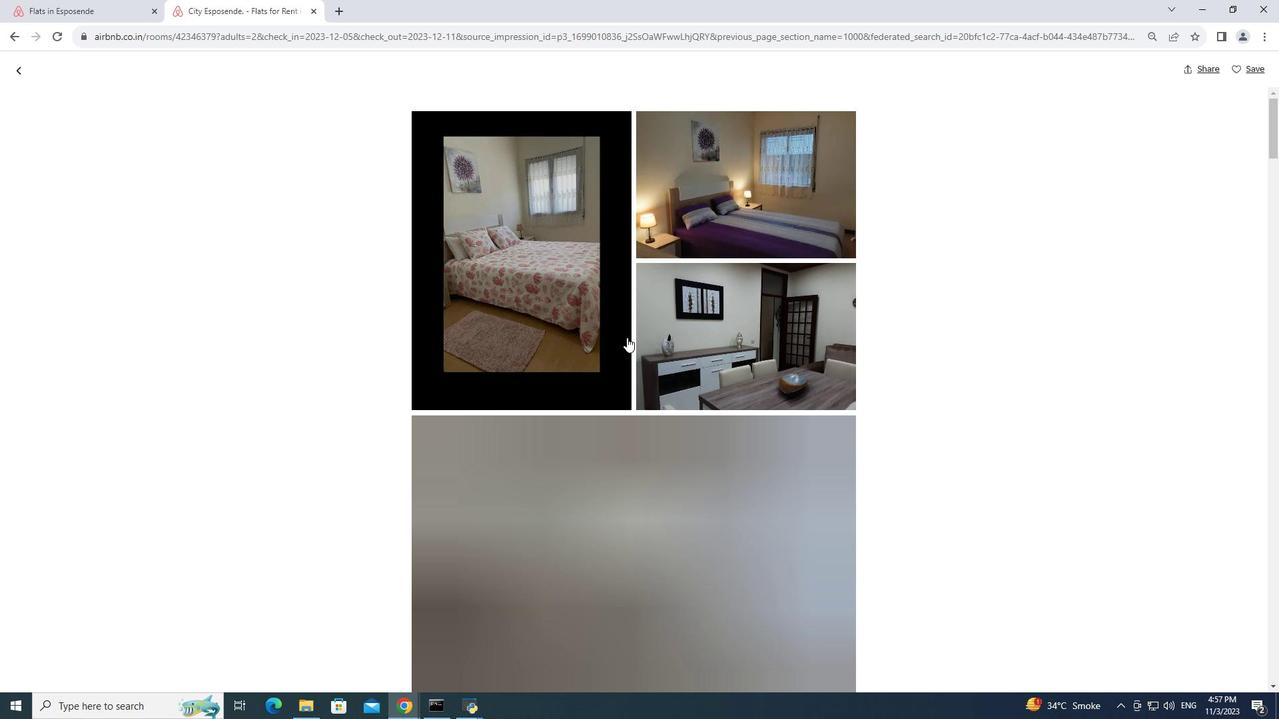 
Action: Mouse scrolled (627, 337) with delta (0, 0)
Screenshot: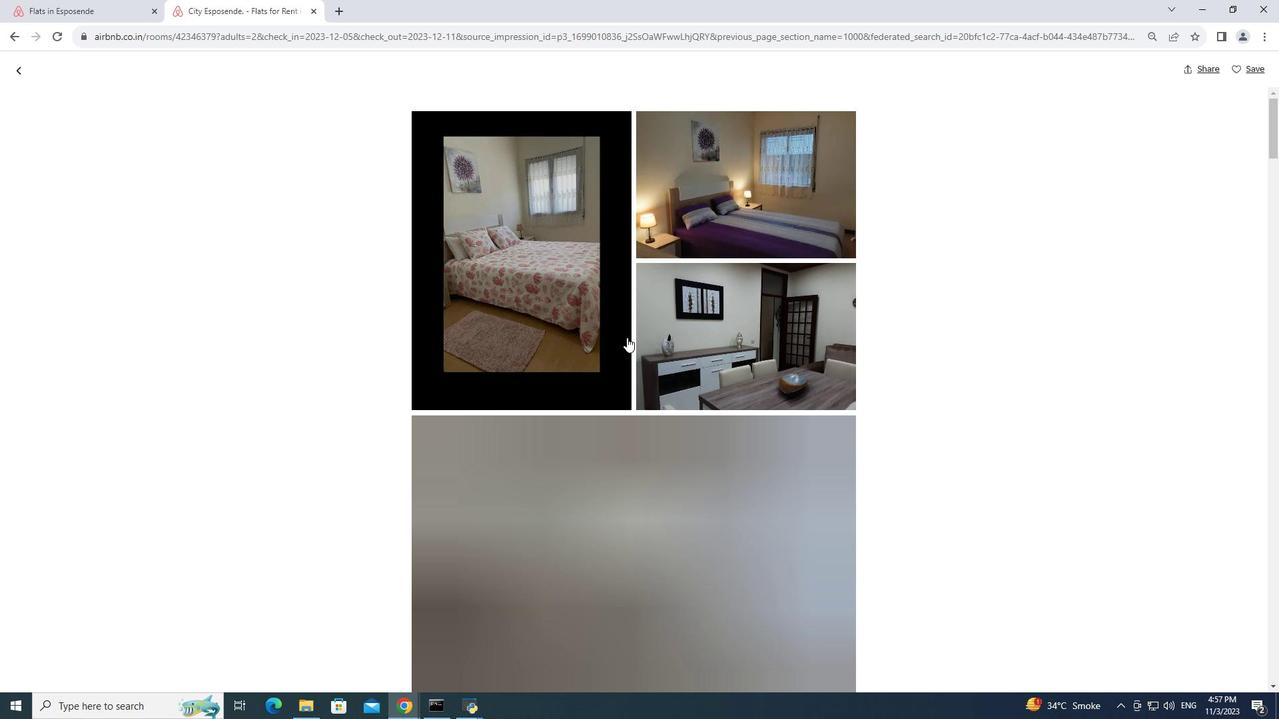 
Action: Mouse scrolled (627, 337) with delta (0, 0)
Screenshot: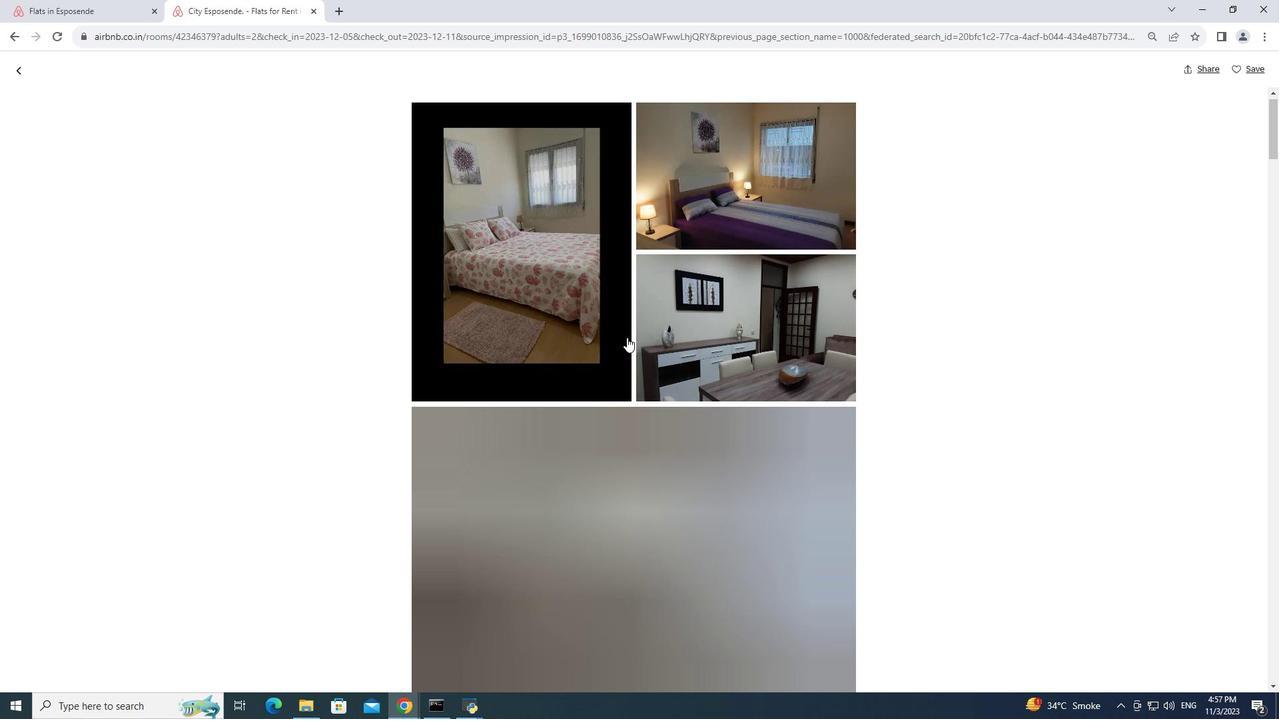 
Action: Mouse scrolled (627, 337) with delta (0, 0)
Screenshot: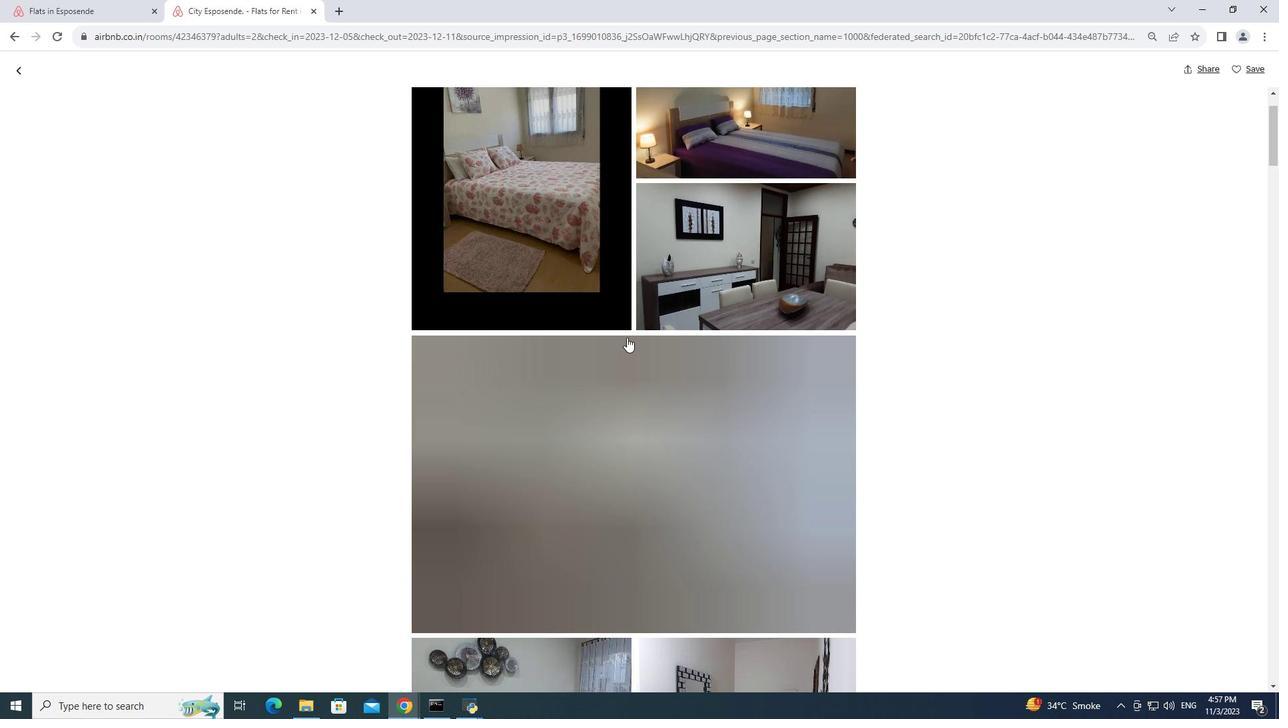 
Action: Mouse scrolled (627, 337) with delta (0, 0)
Screenshot: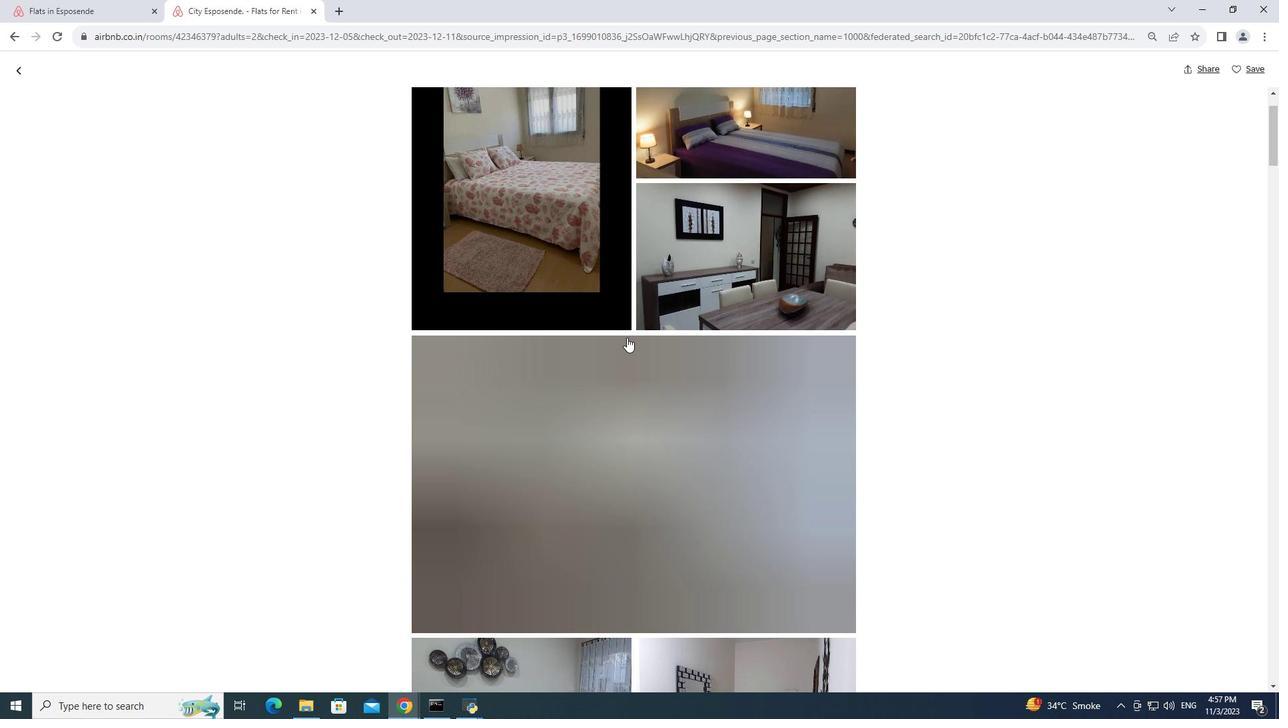 
Action: Mouse scrolled (627, 337) with delta (0, 0)
Screenshot: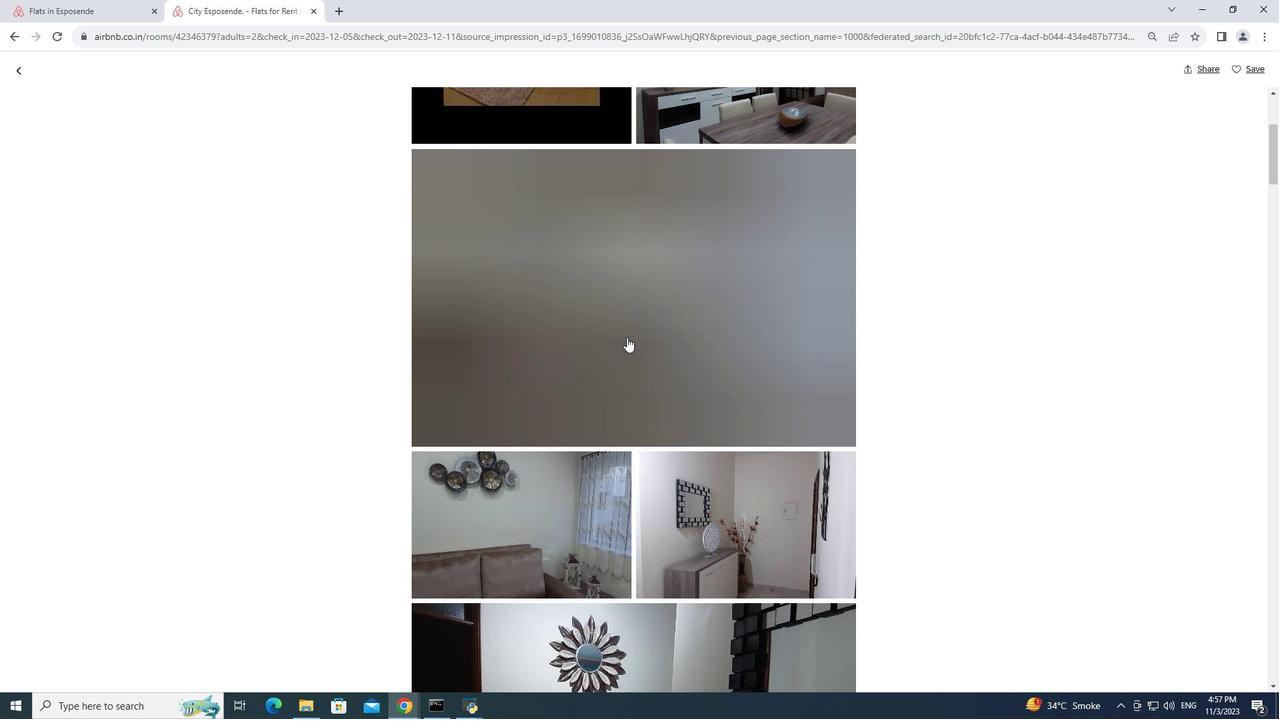 
Action: Mouse scrolled (627, 337) with delta (0, 0)
Screenshot: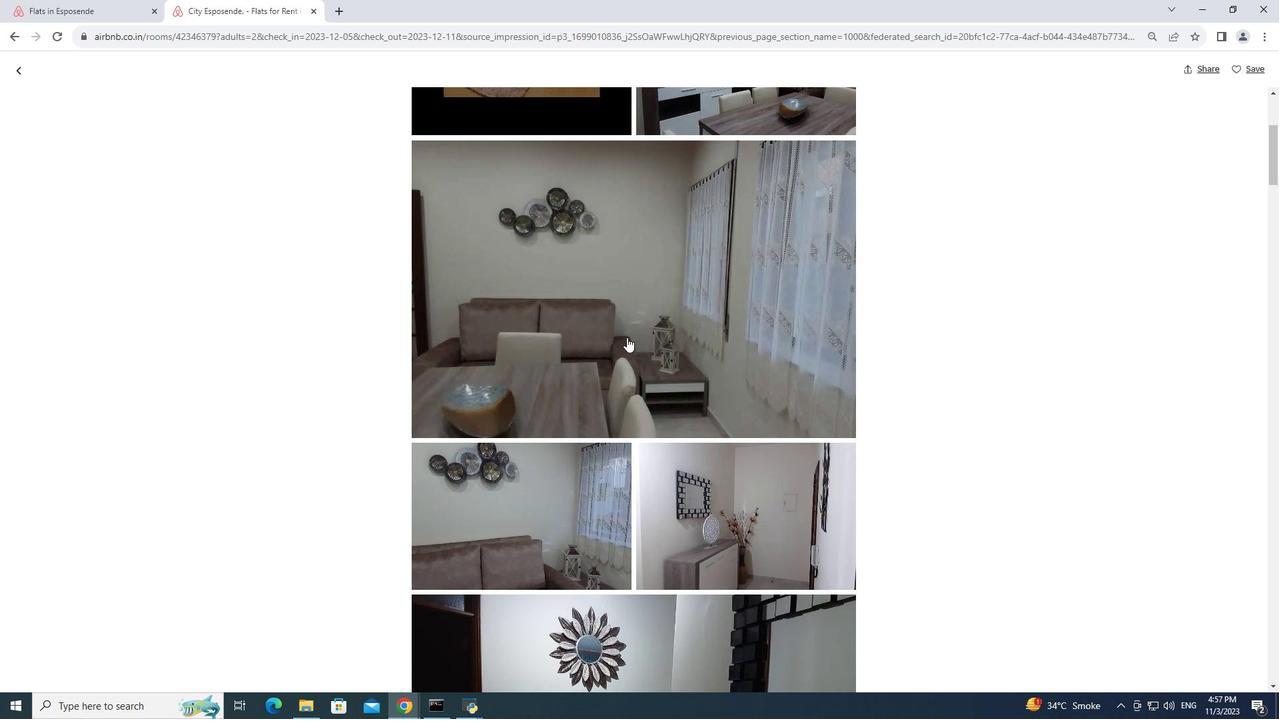 
Action: Mouse scrolled (627, 337) with delta (0, 0)
Screenshot: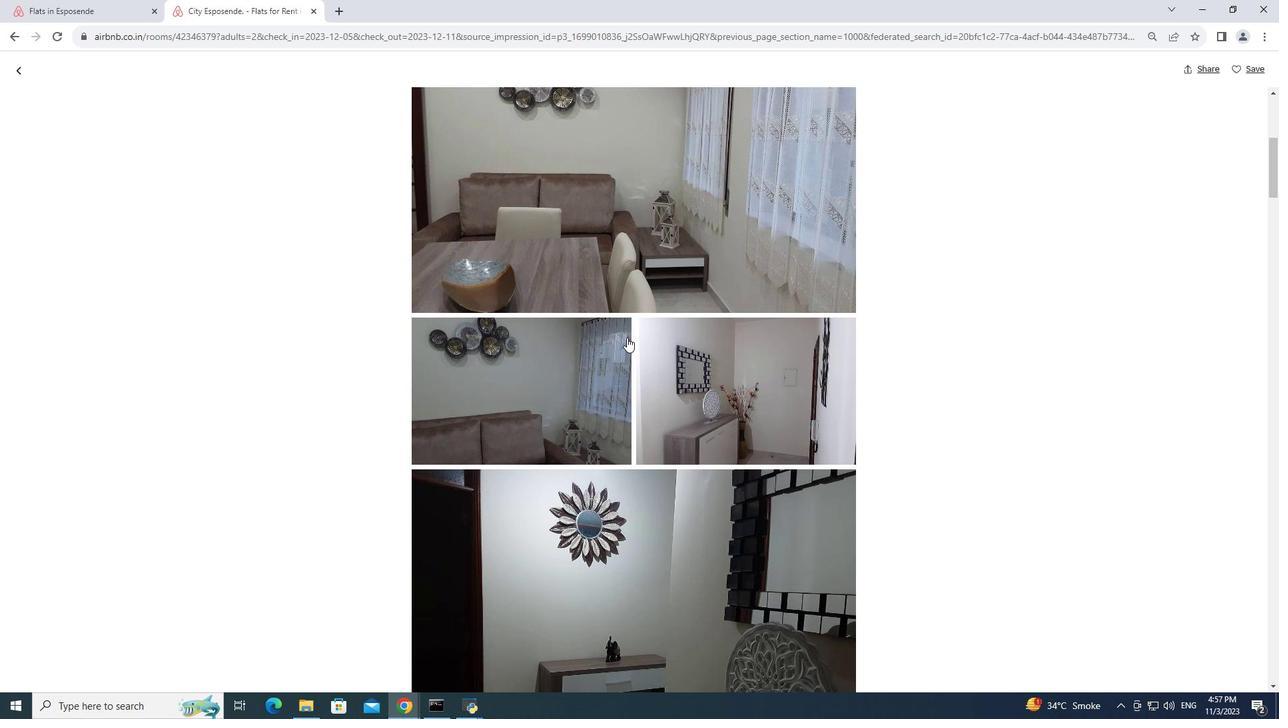 
Action: Mouse scrolled (627, 337) with delta (0, 0)
Screenshot: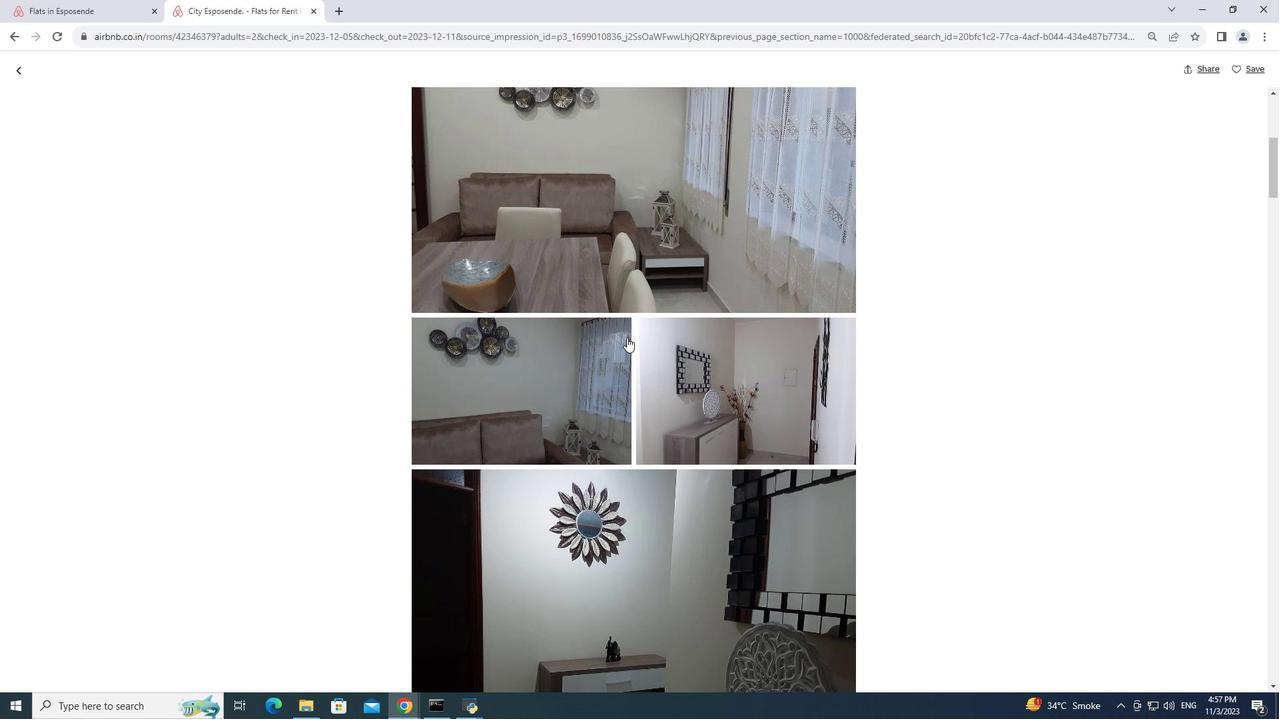 
Action: Mouse moved to (627, 336)
Screenshot: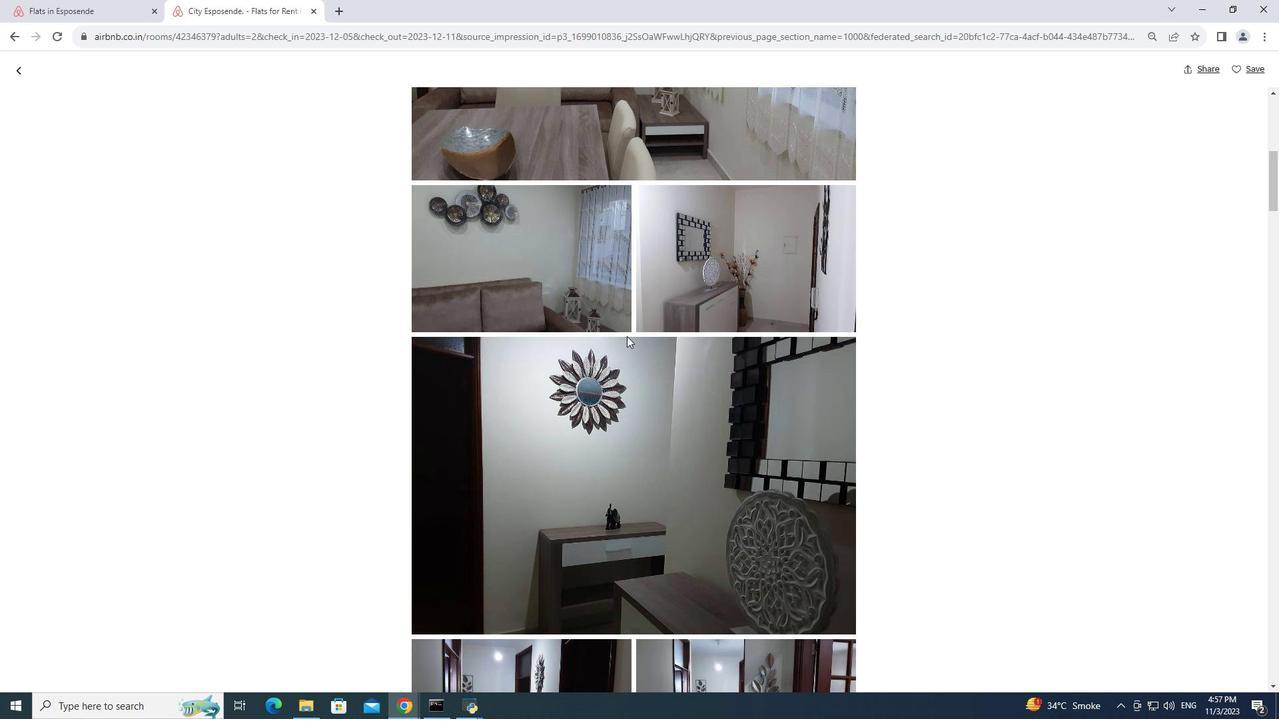 
Action: Mouse scrolled (627, 335) with delta (0, 0)
Screenshot: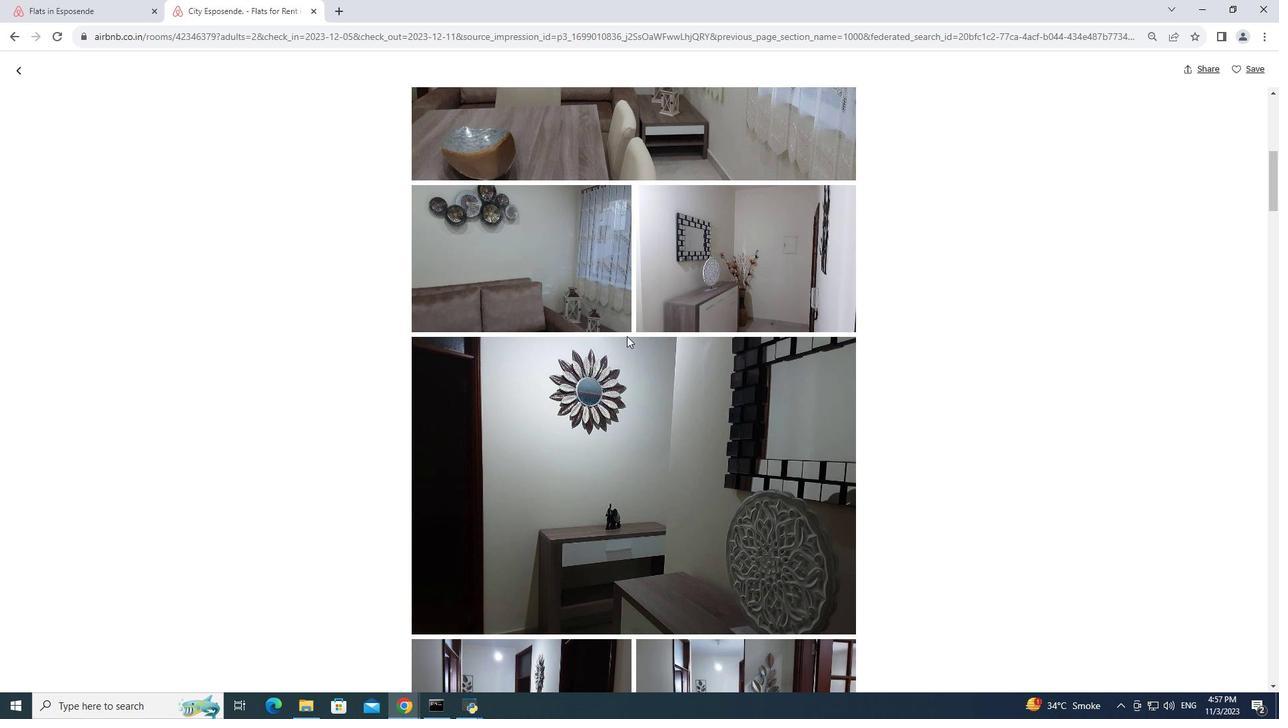 
Action: Mouse scrolled (627, 335) with delta (0, 0)
Screenshot: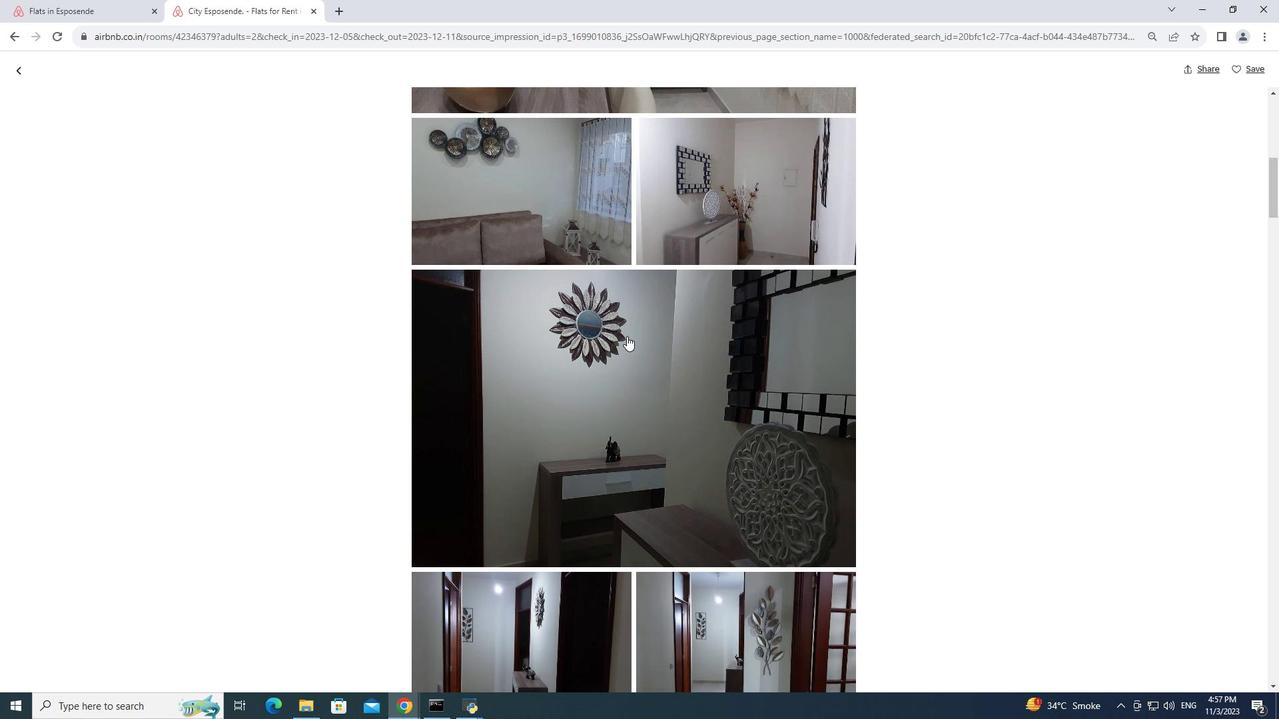 
Action: Mouse scrolled (627, 335) with delta (0, 0)
Screenshot: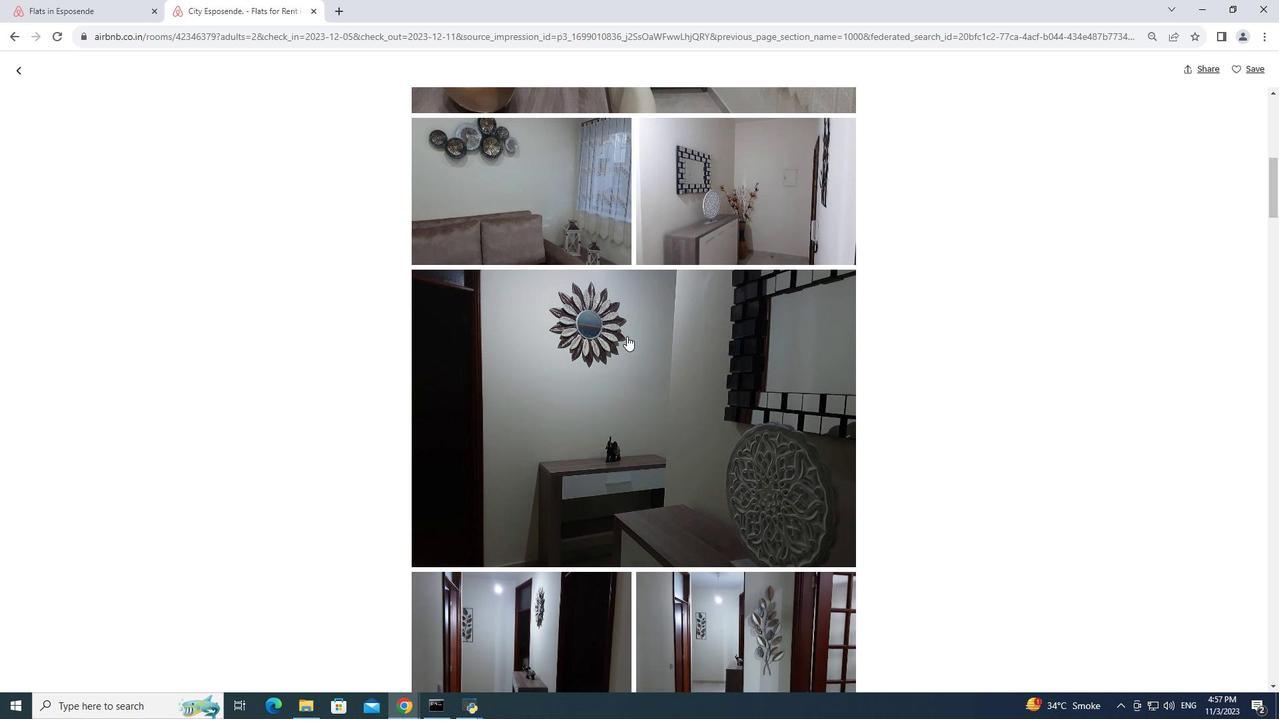 
Action: Mouse moved to (627, 335)
Screenshot: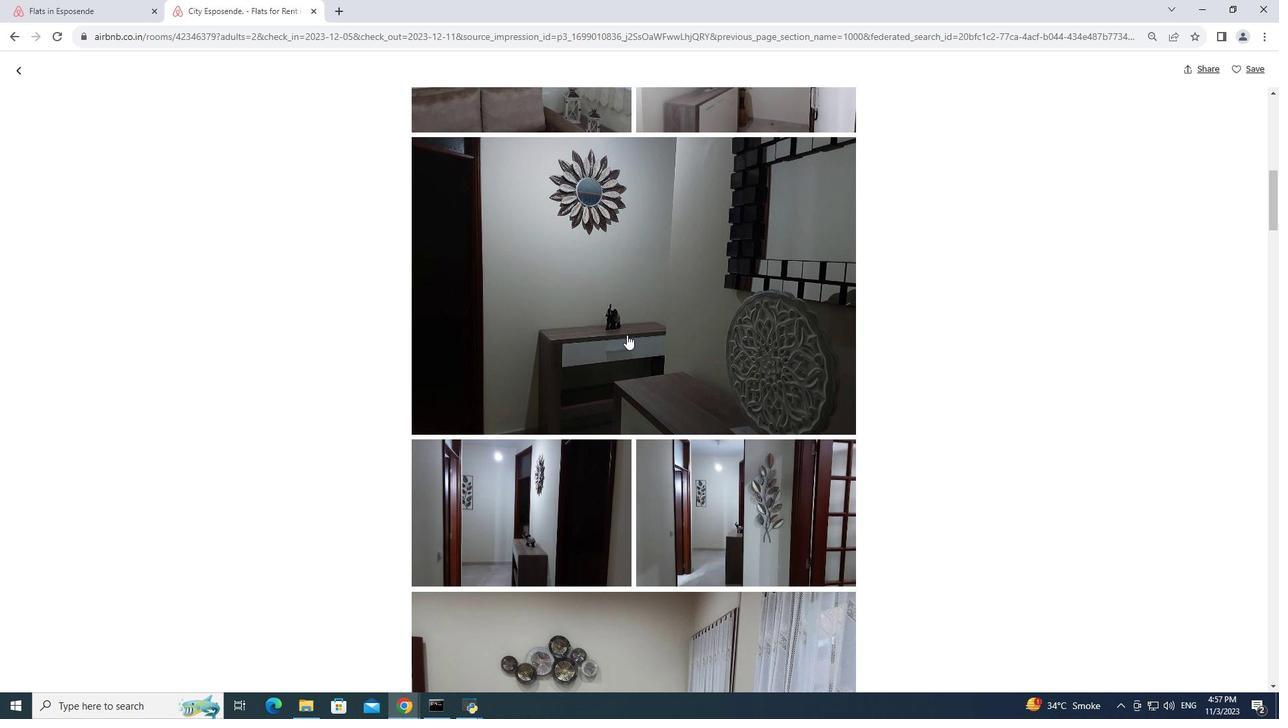 
Action: Mouse scrolled (627, 334) with delta (0, 0)
Screenshot: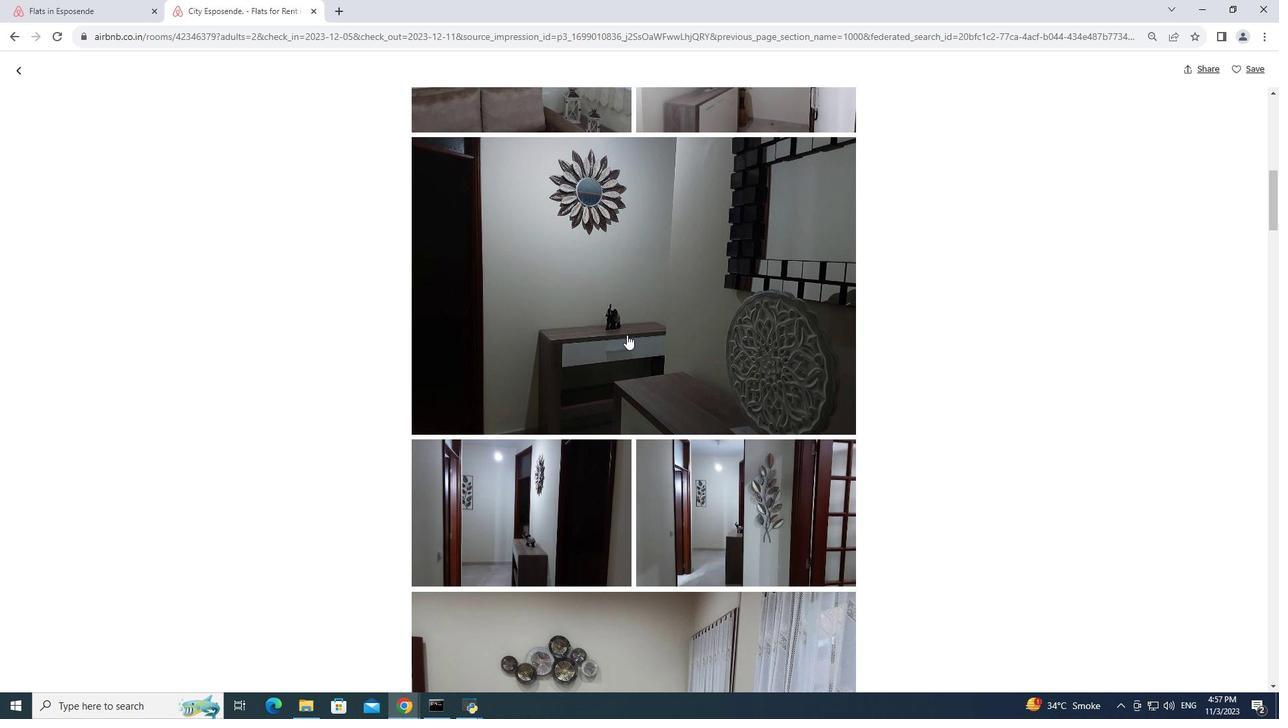 
Action: Mouse moved to (625, 333)
Screenshot: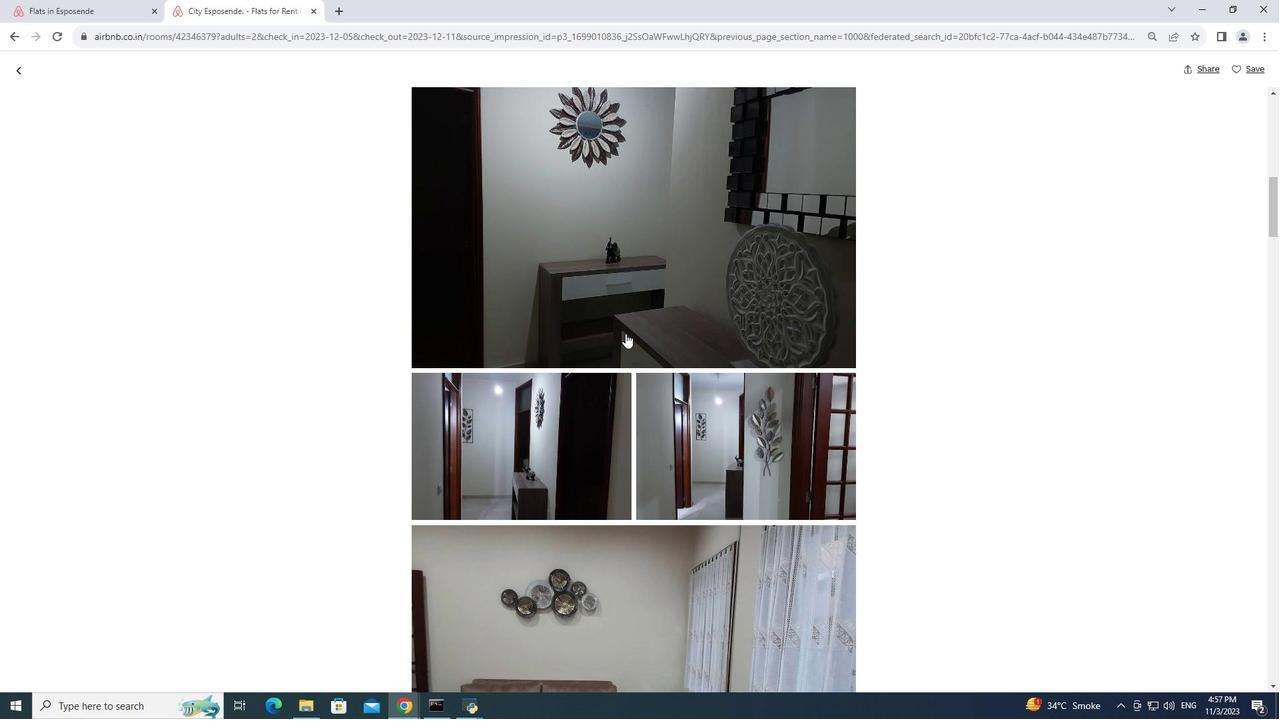 
Action: Mouse scrolled (625, 333) with delta (0, 0)
Screenshot: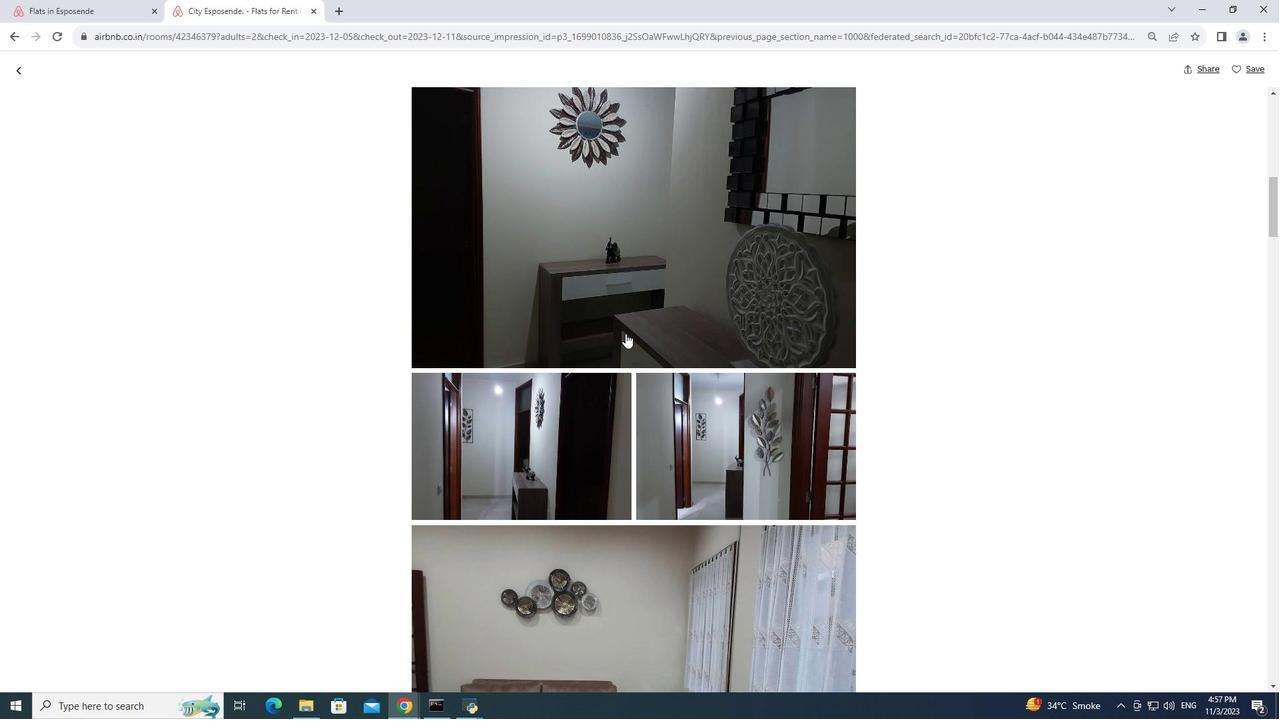 
Action: Mouse scrolled (625, 333) with delta (0, 0)
Screenshot: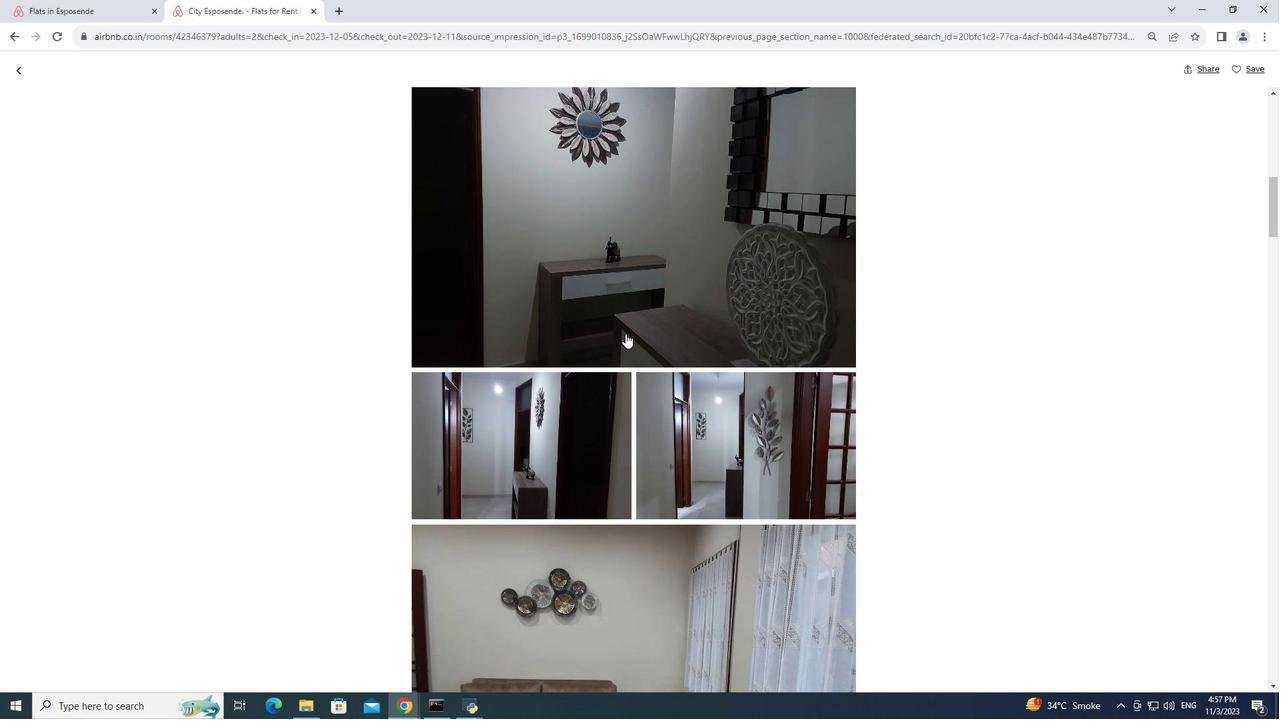 
Action: Mouse moved to (625, 333)
Screenshot: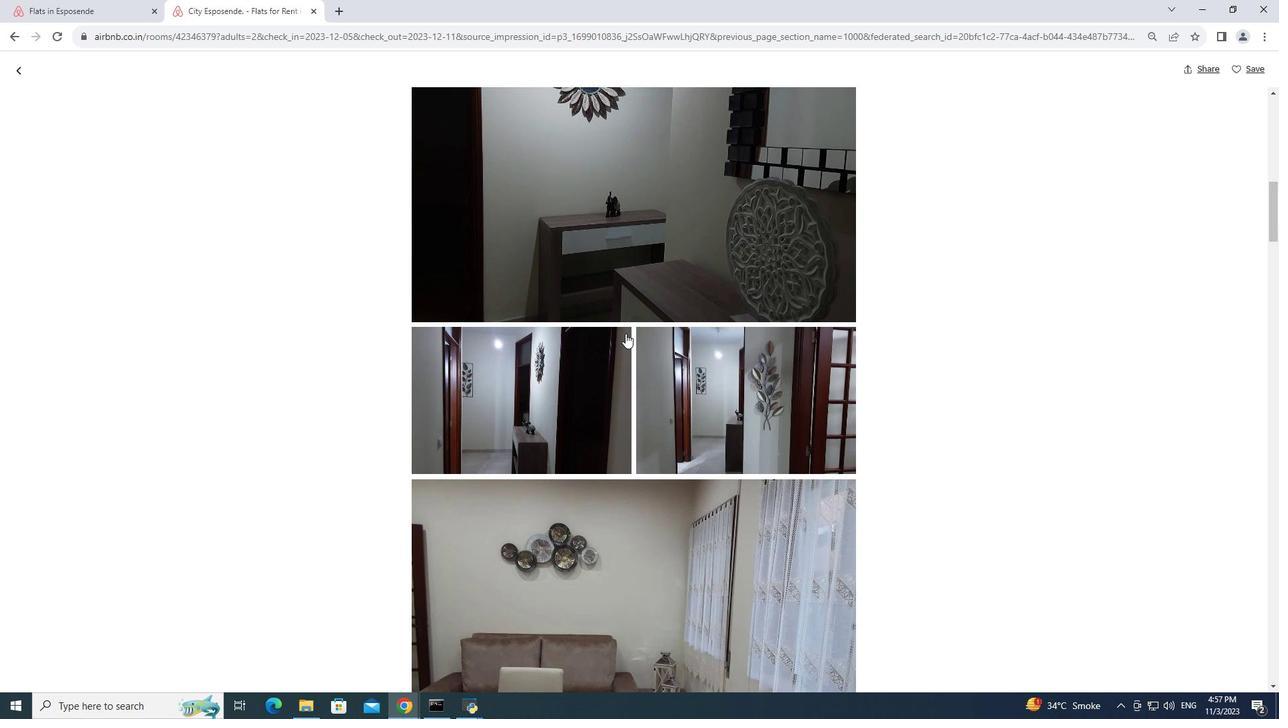 
Action: Mouse scrolled (625, 333) with delta (0, 0)
Screenshot: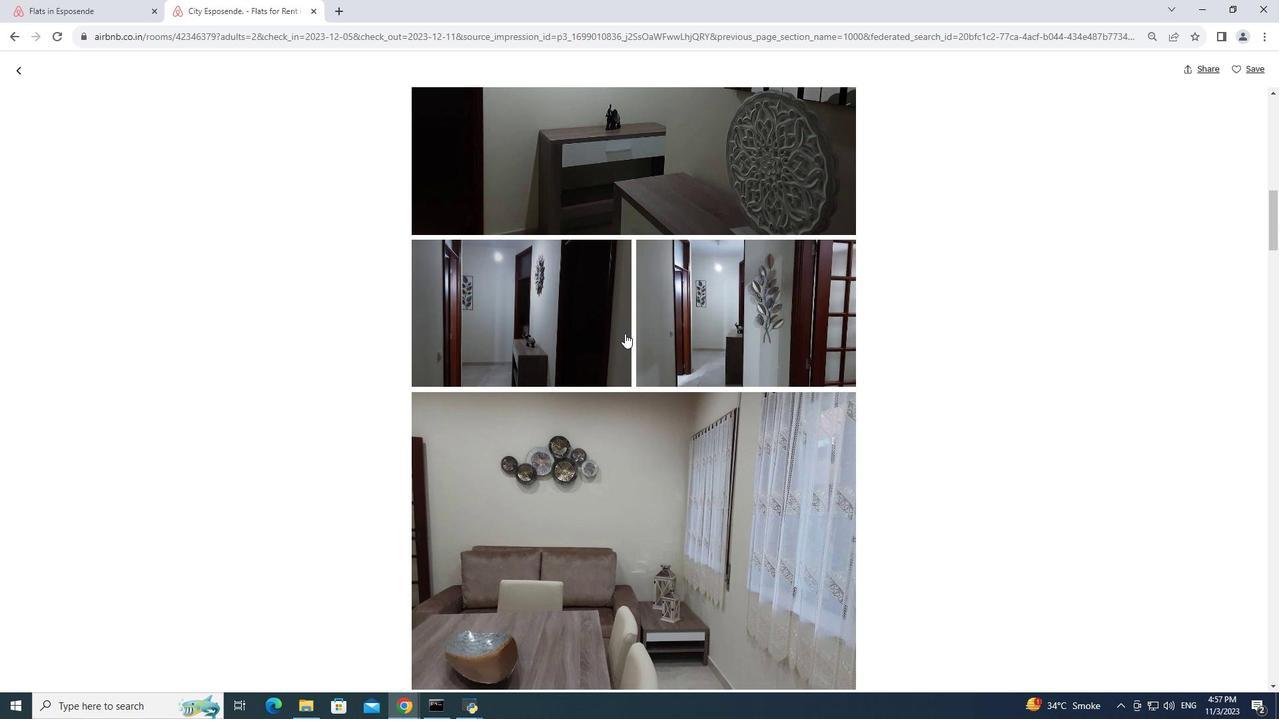 
Action: Mouse scrolled (625, 333) with delta (0, 0)
Screenshot: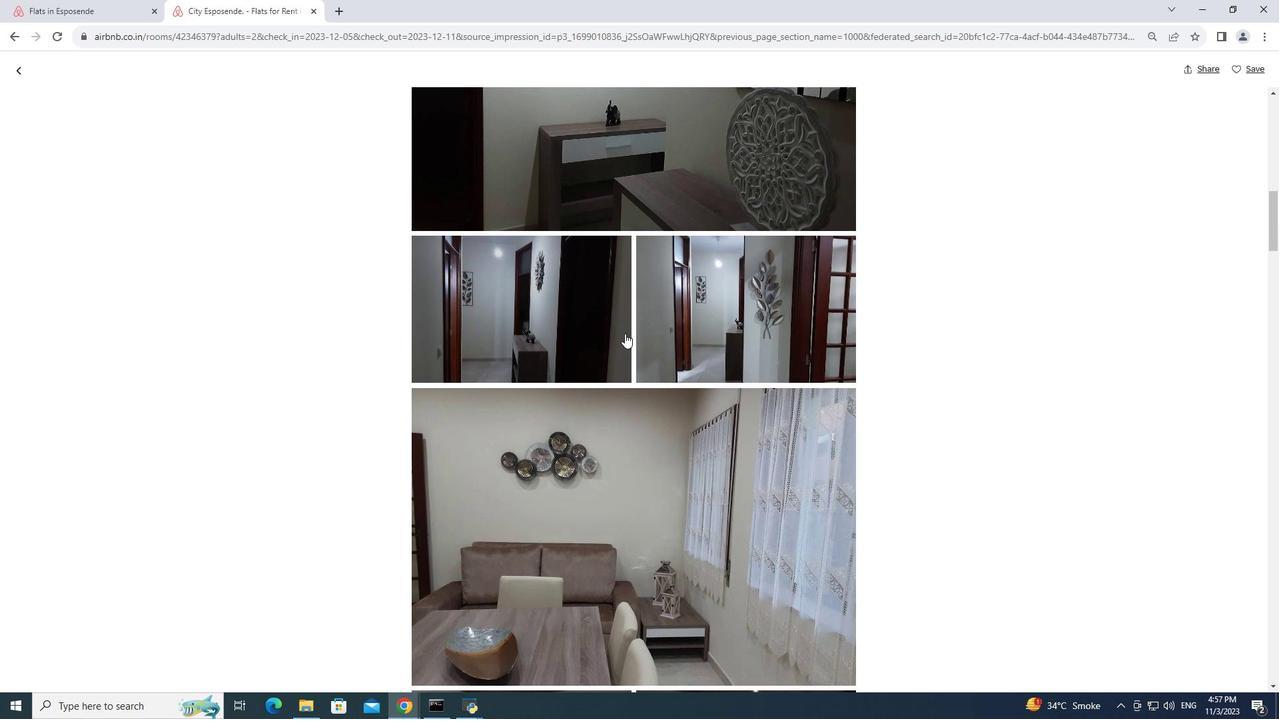 
Action: Mouse moved to (624, 333)
Screenshot: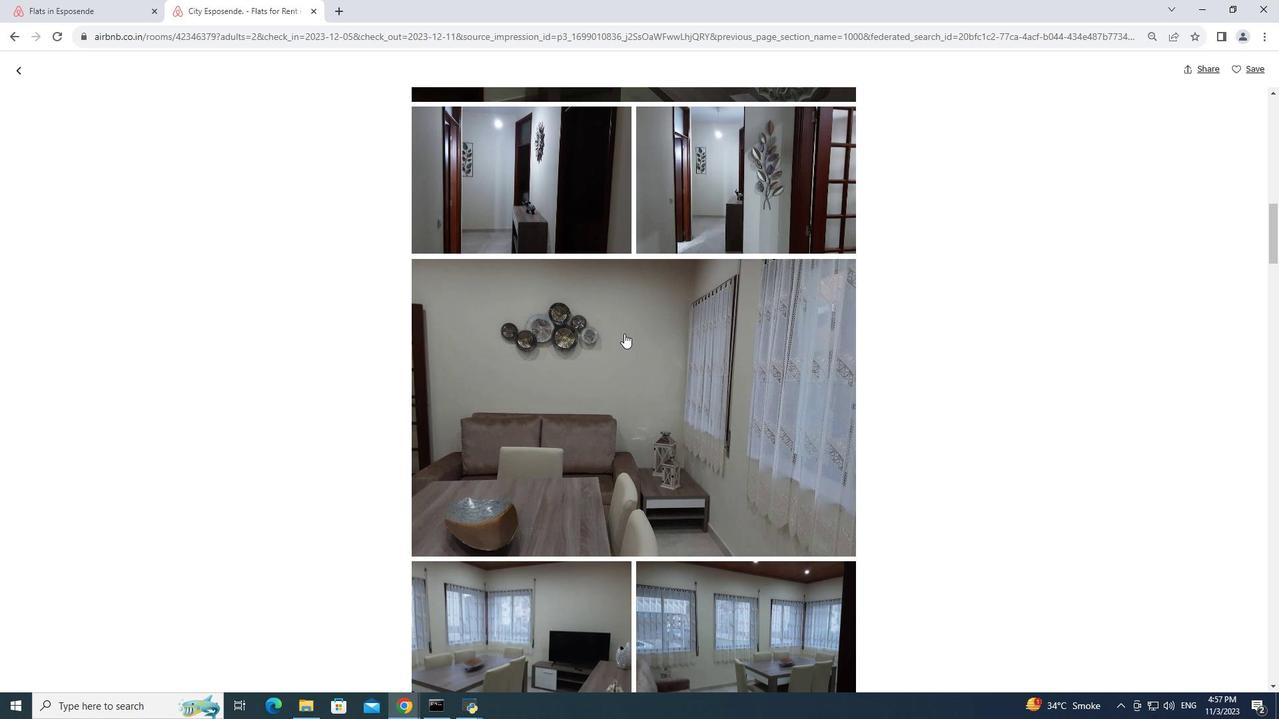 
Action: Mouse scrolled (624, 333) with delta (0, 0)
Screenshot: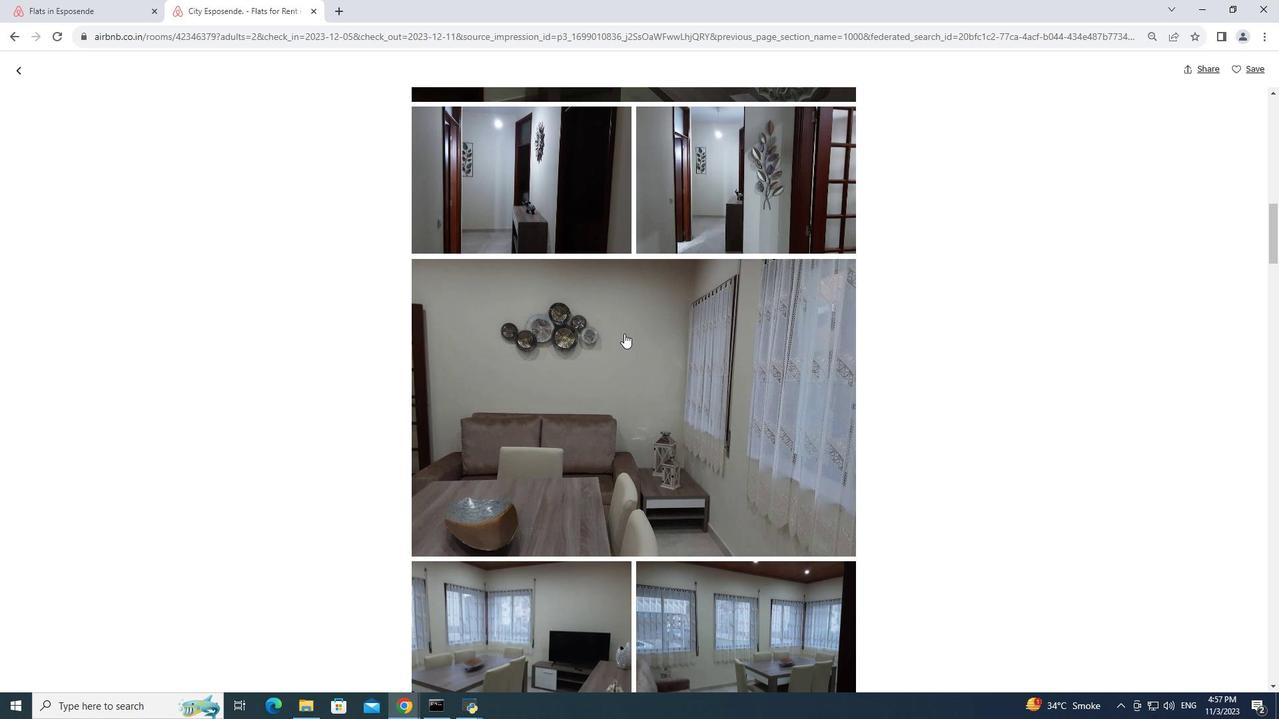 
Action: Mouse scrolled (624, 333) with delta (0, 0)
Screenshot: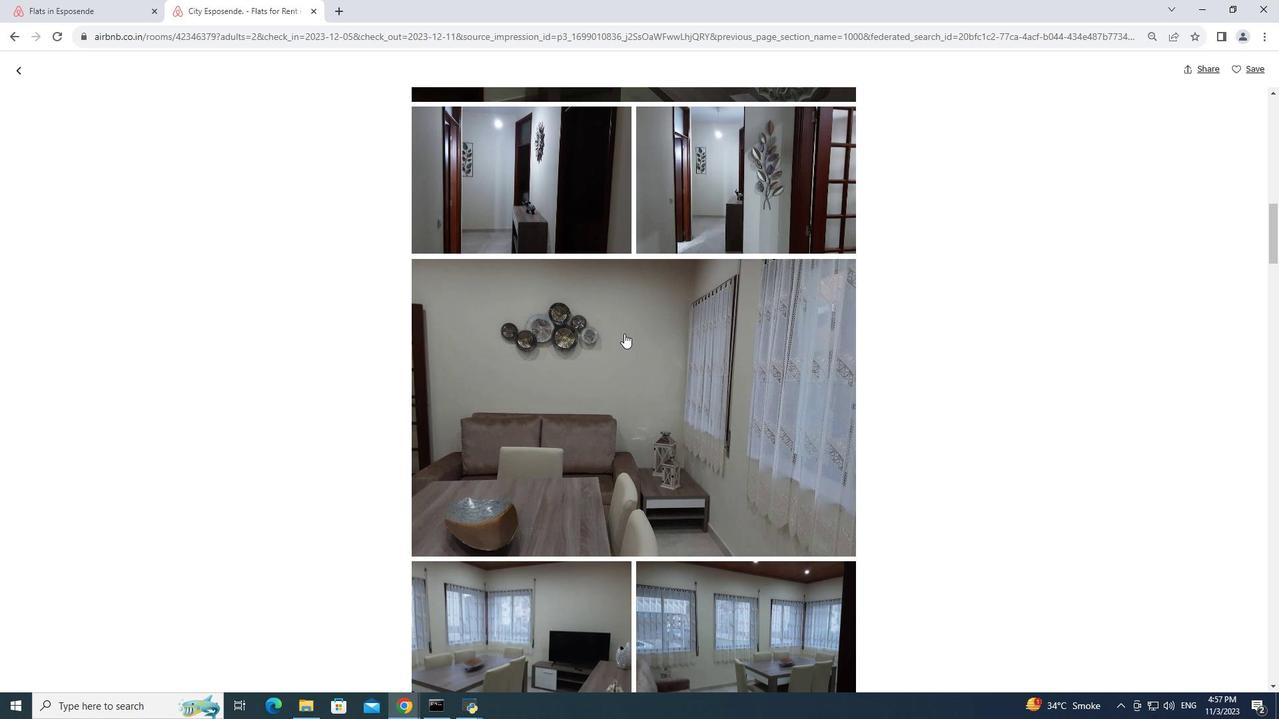 
Action: Mouse moved to (622, 336)
Screenshot: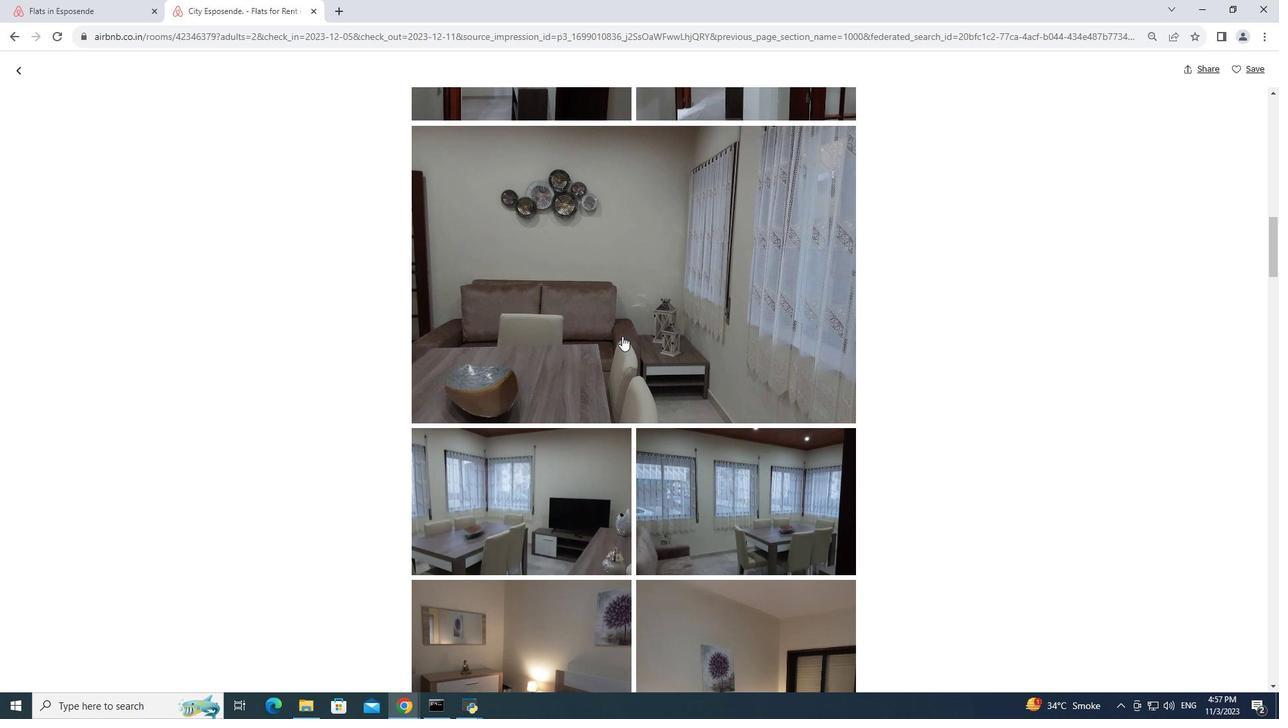 
Action: Mouse scrolled (622, 335) with delta (0, 0)
Screenshot: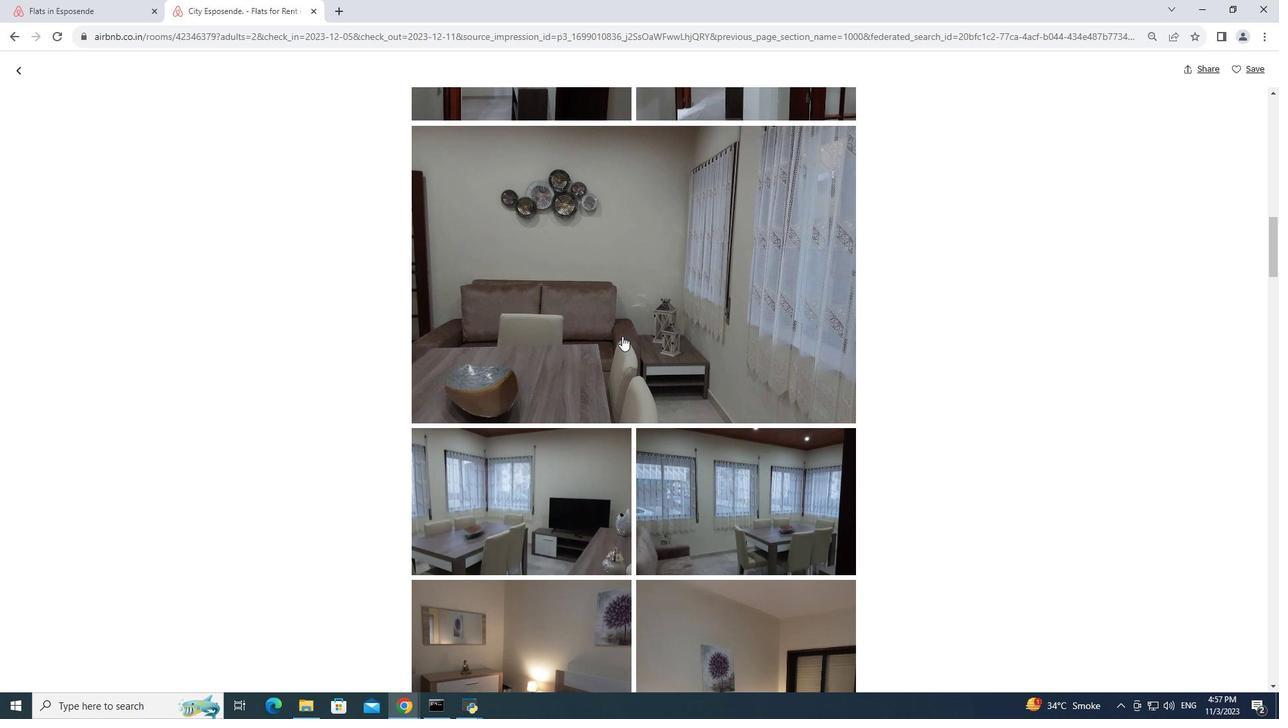 
Action: Mouse scrolled (622, 335) with delta (0, 0)
Screenshot: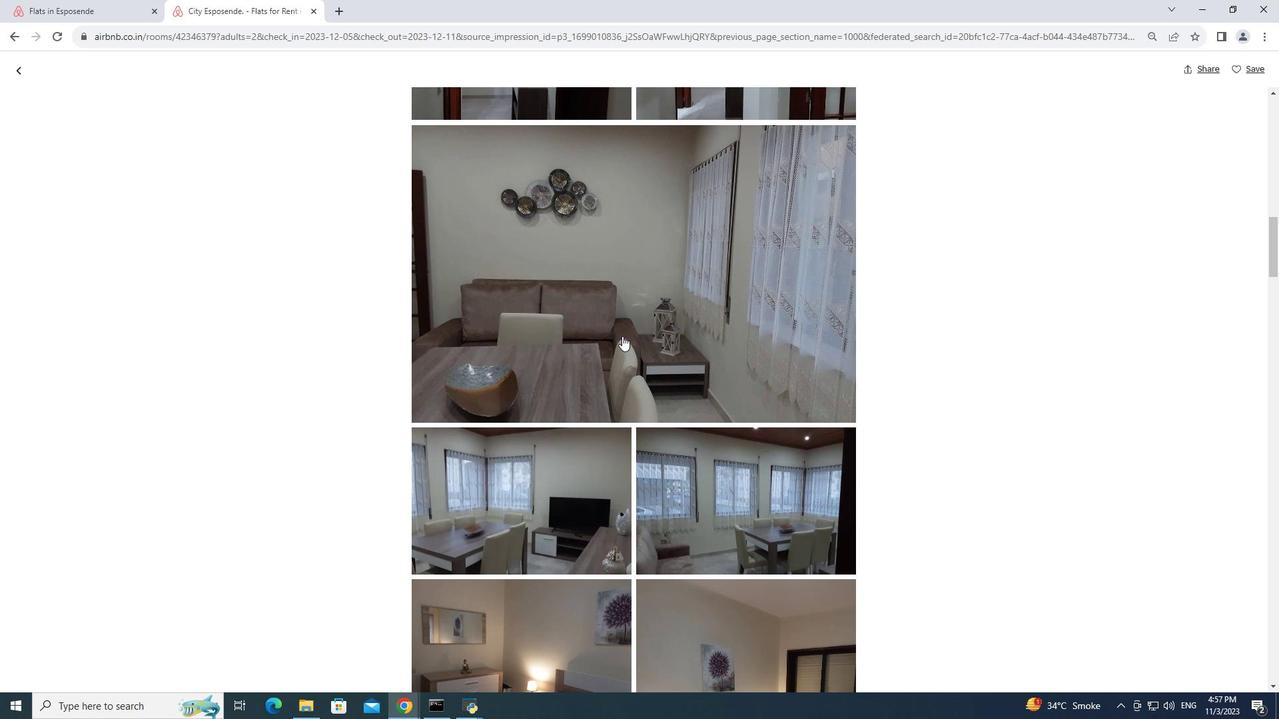 
Action: Mouse moved to (622, 335)
Screenshot: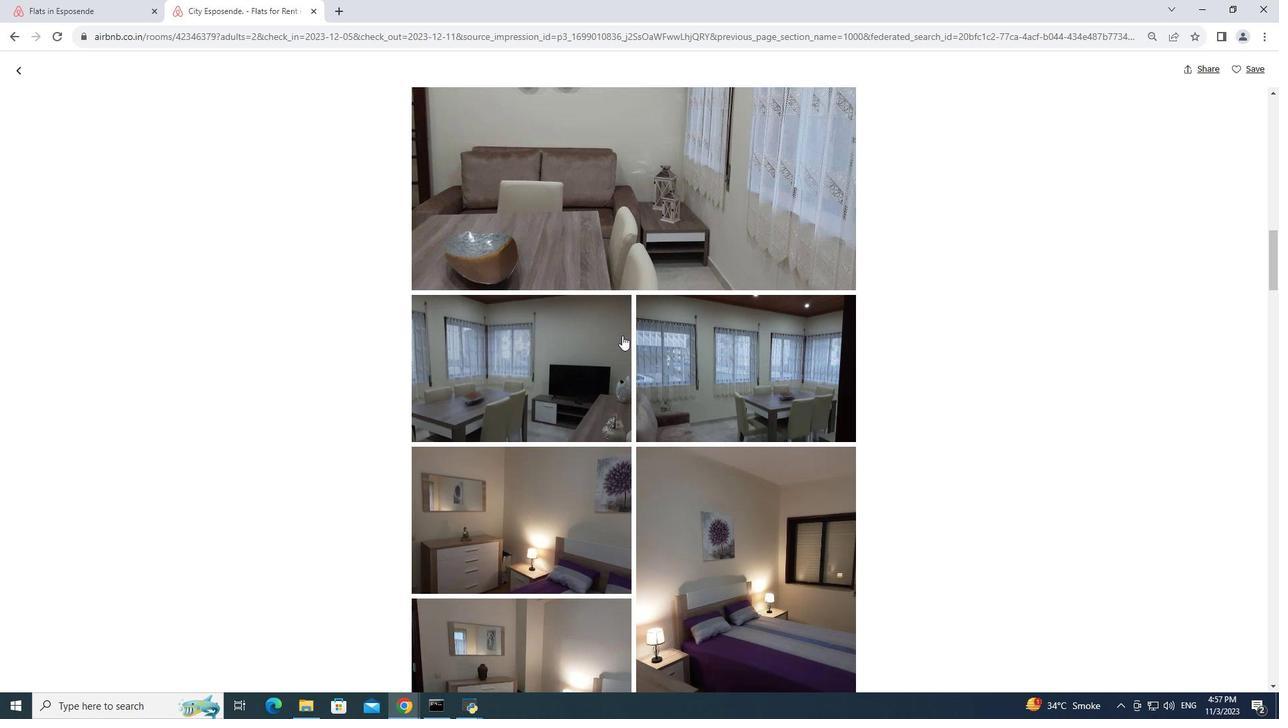 
Action: Mouse scrolled (622, 335) with delta (0, 0)
Screenshot: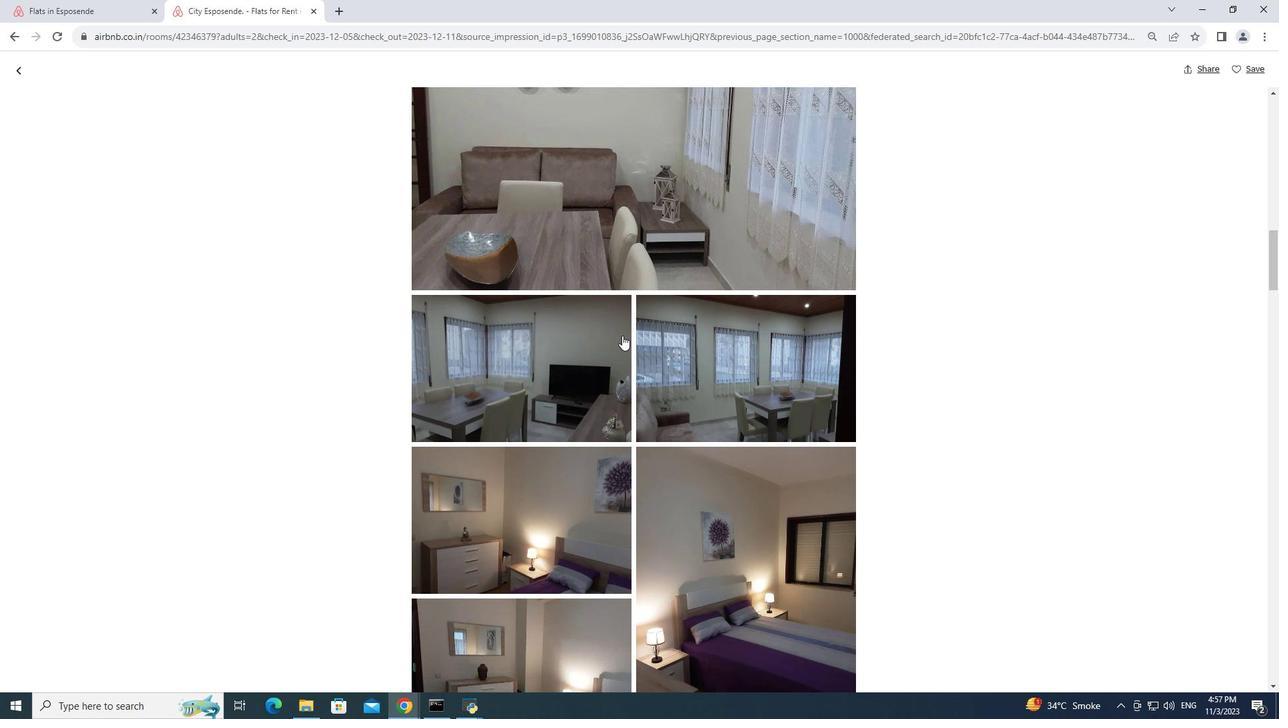 
Action: Mouse scrolled (622, 335) with delta (0, 0)
Screenshot: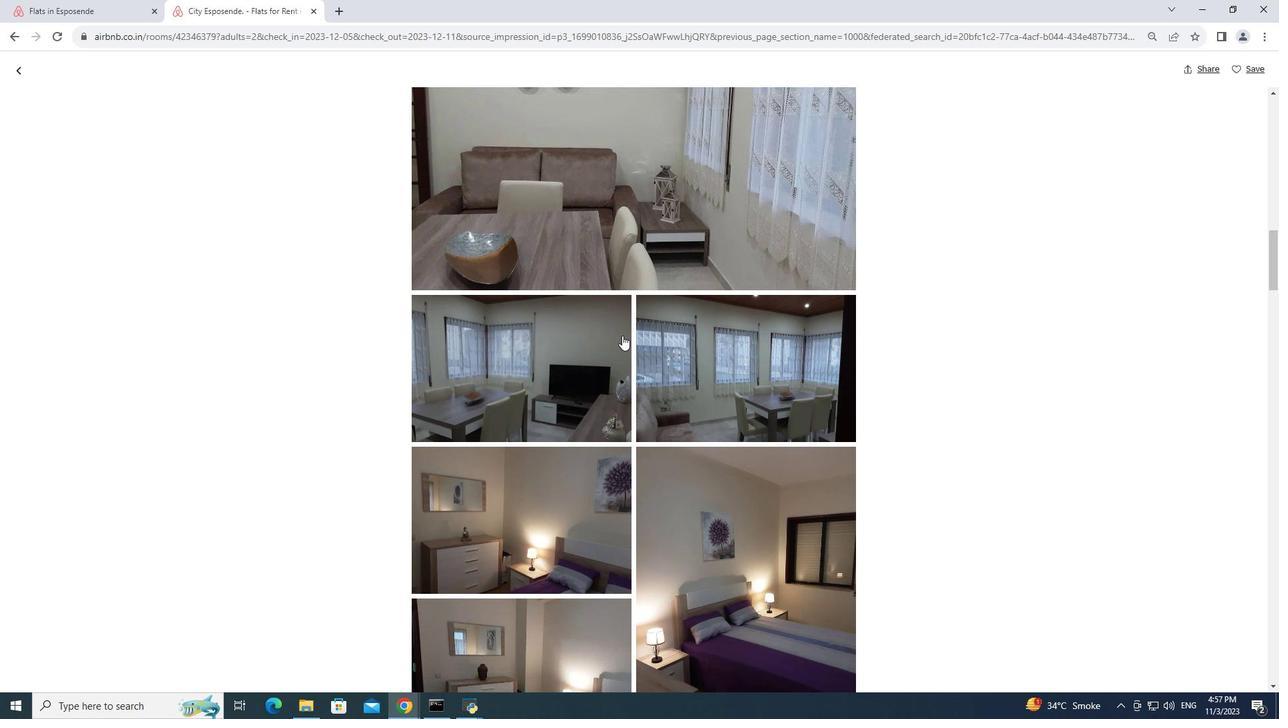 
Action: Mouse moved to (551, 323)
Screenshot: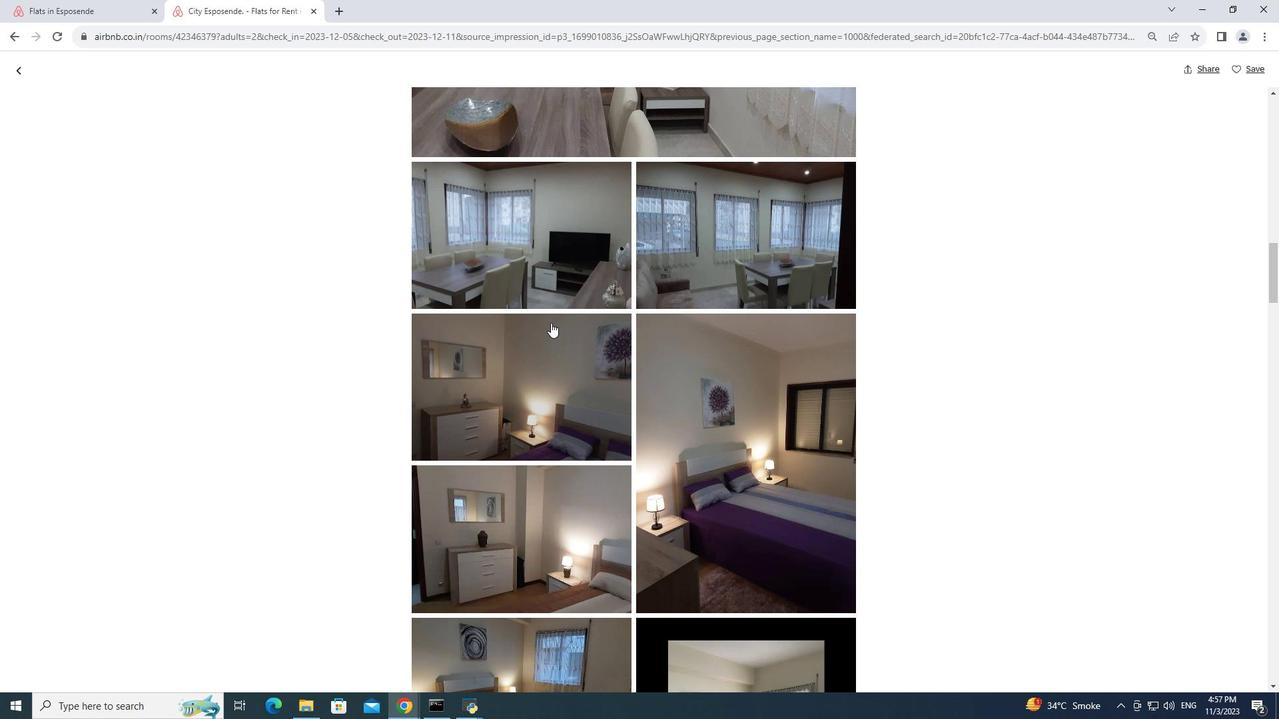 
Action: Mouse scrolled (551, 322) with delta (0, 0)
Screenshot: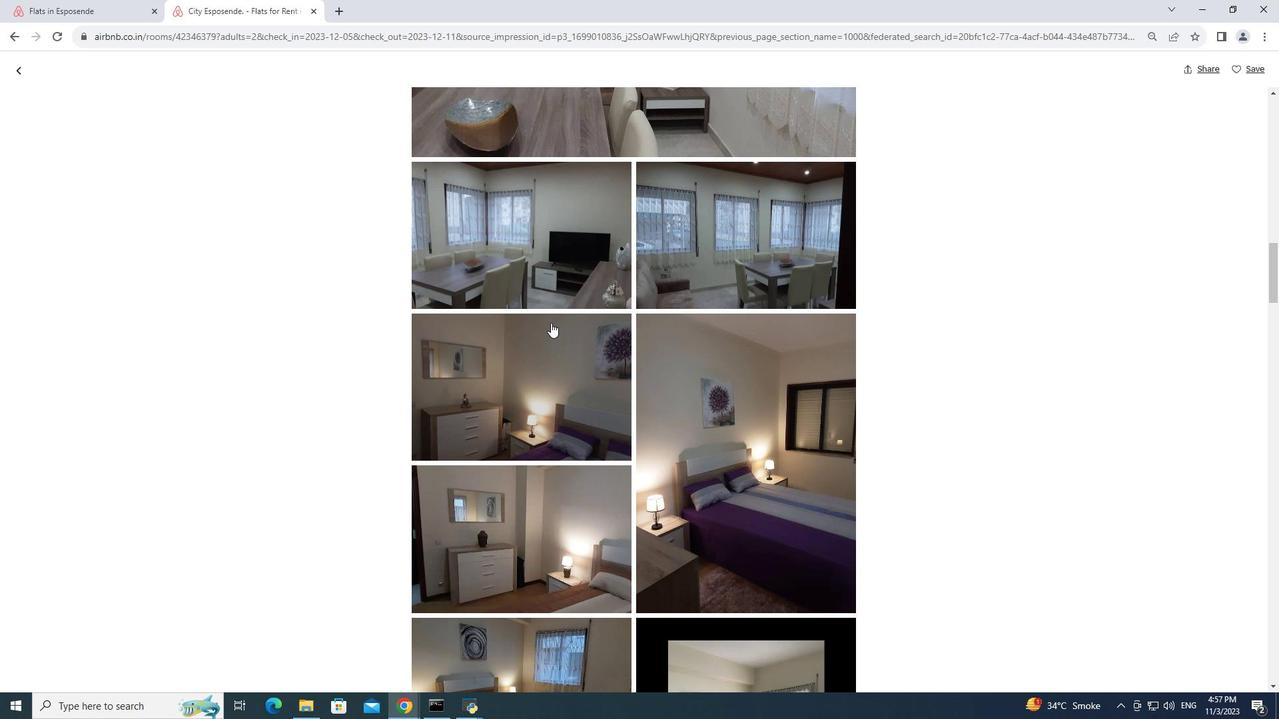 
Action: Mouse scrolled (551, 322) with delta (0, 0)
Screenshot: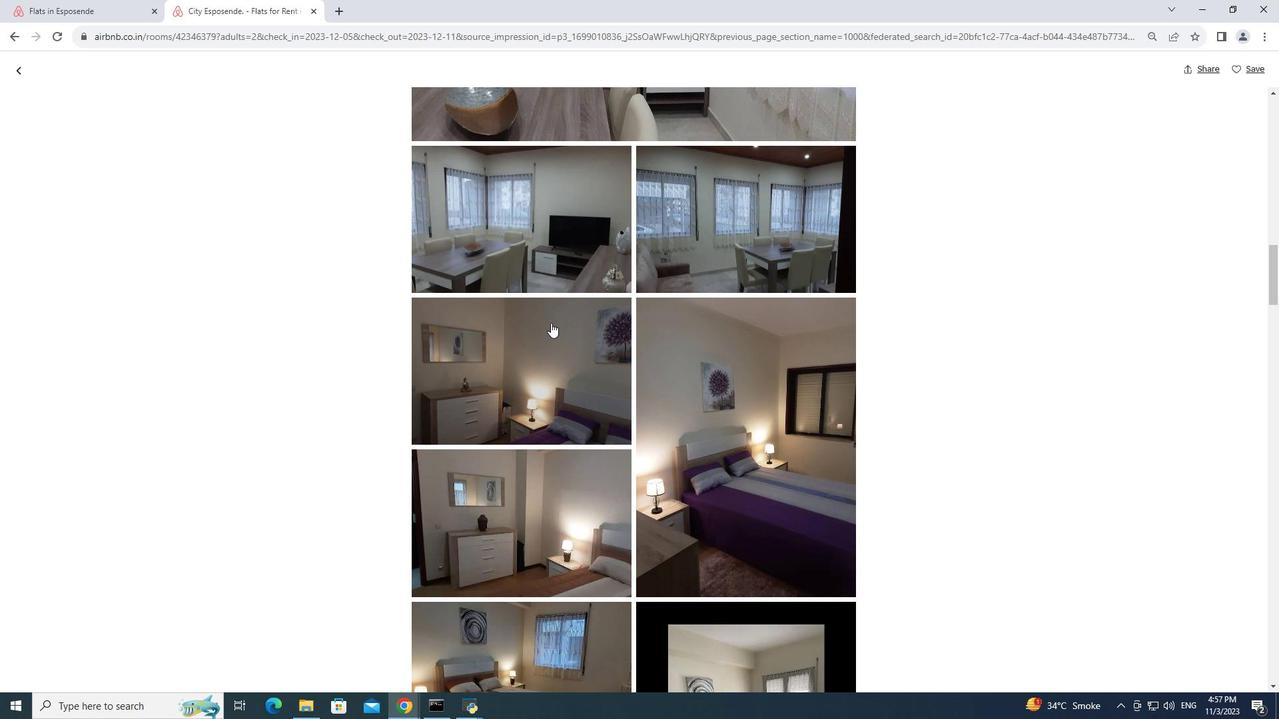 
Action: Mouse moved to (537, 324)
Screenshot: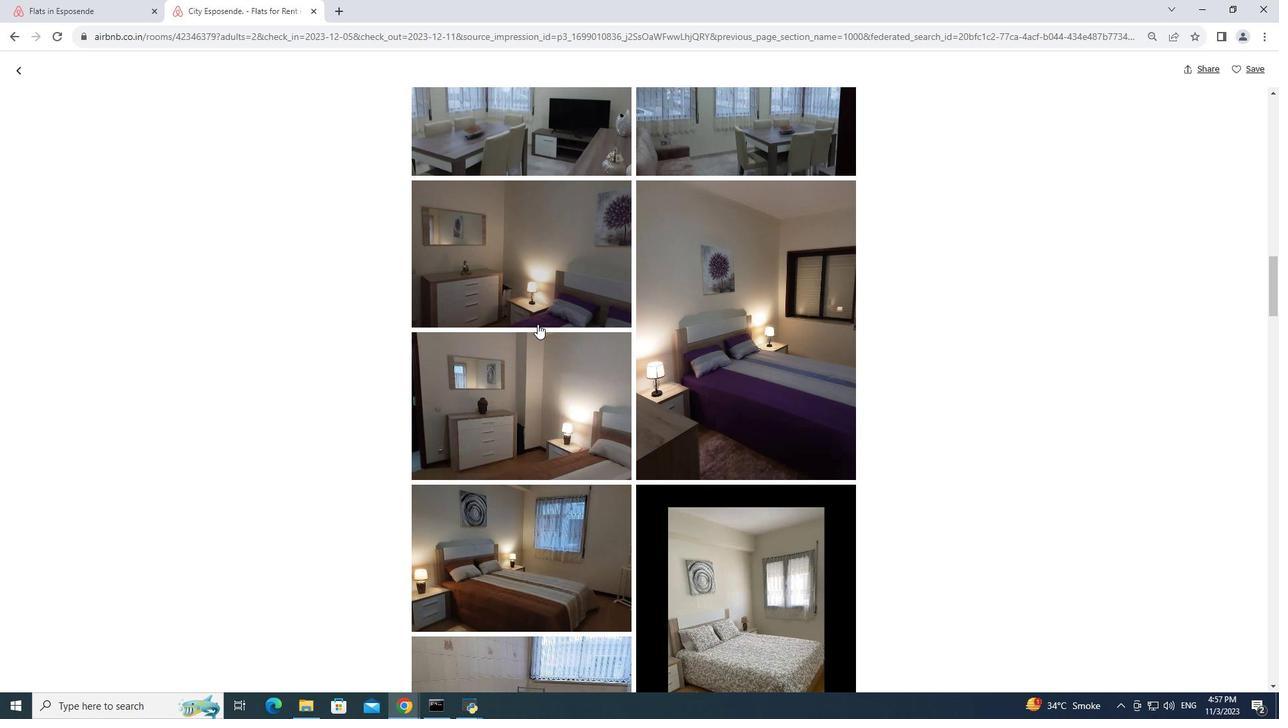 
Action: Mouse scrolled (537, 323) with delta (0, 0)
Screenshot: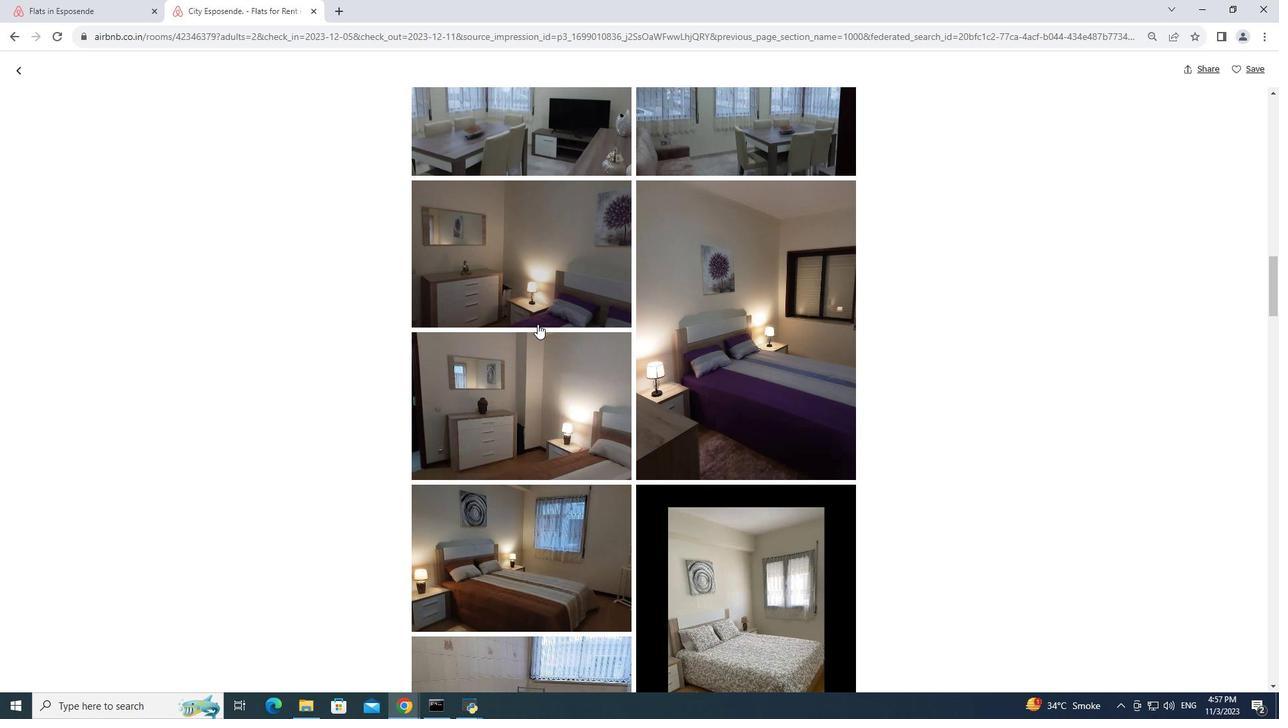
Action: Mouse moved to (537, 324)
Screenshot: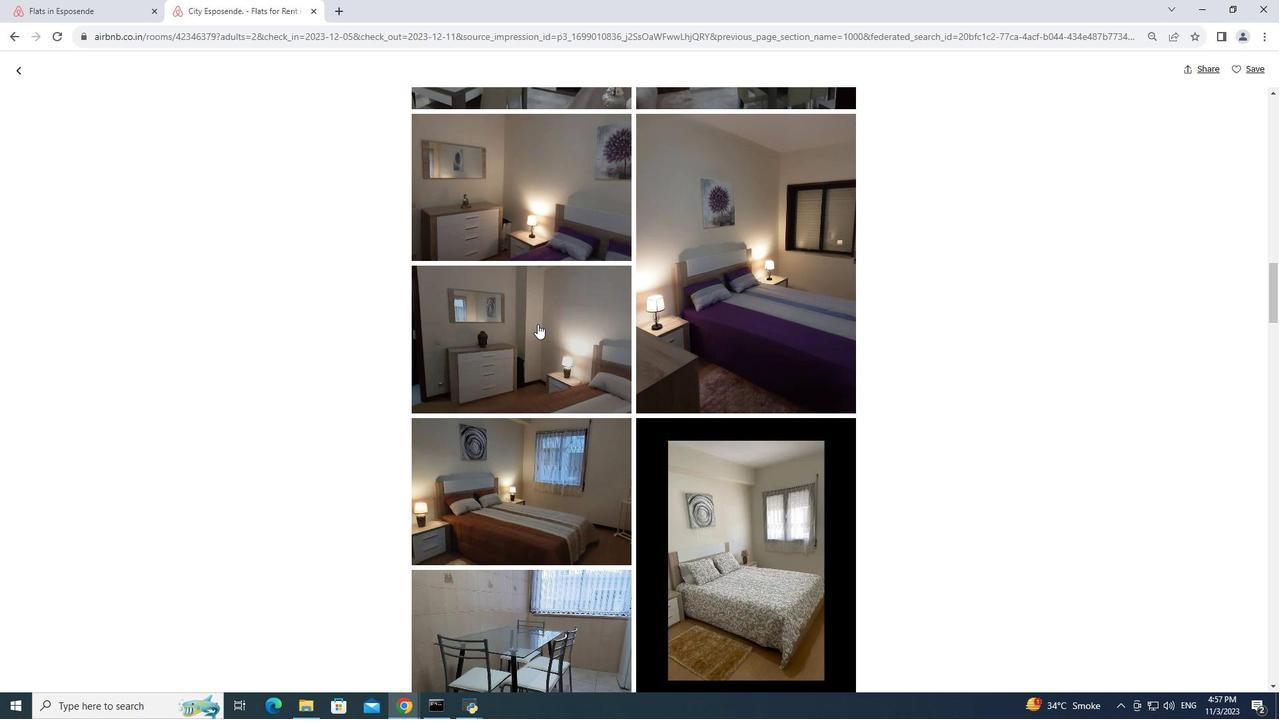 
Action: Mouse scrolled (537, 323) with delta (0, 0)
Screenshot: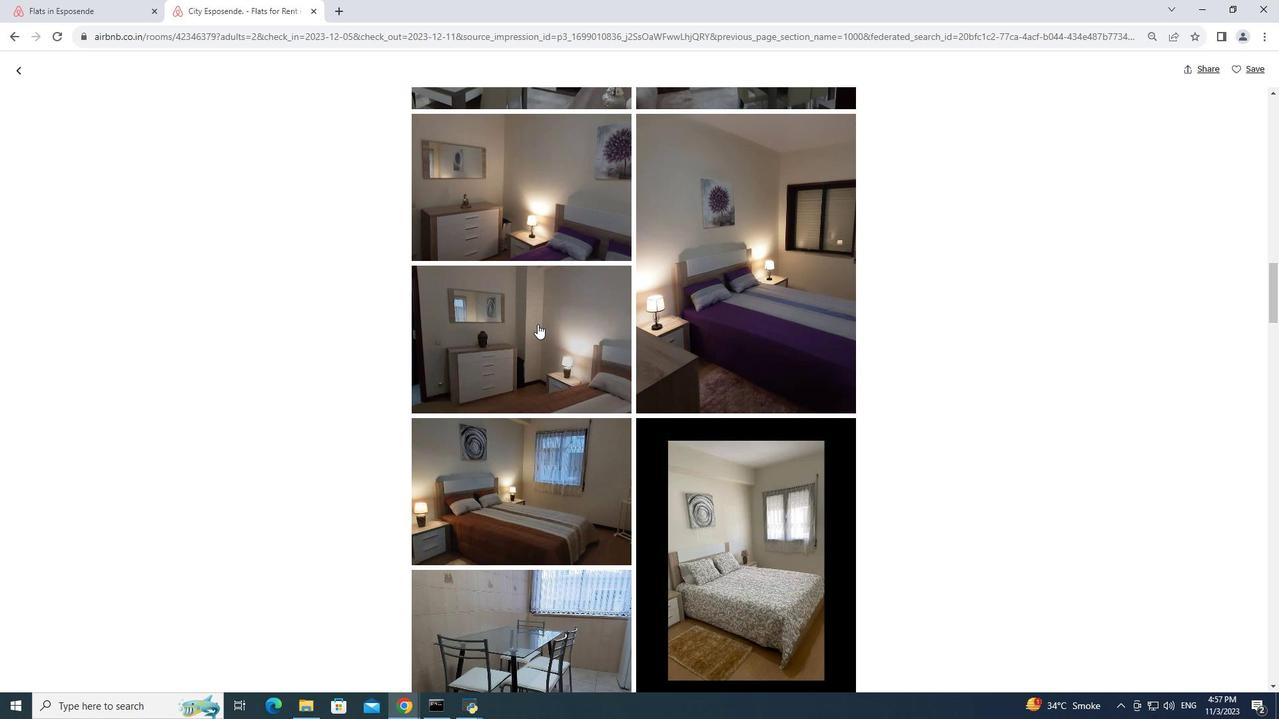 
Action: Mouse moved to (537, 322)
Screenshot: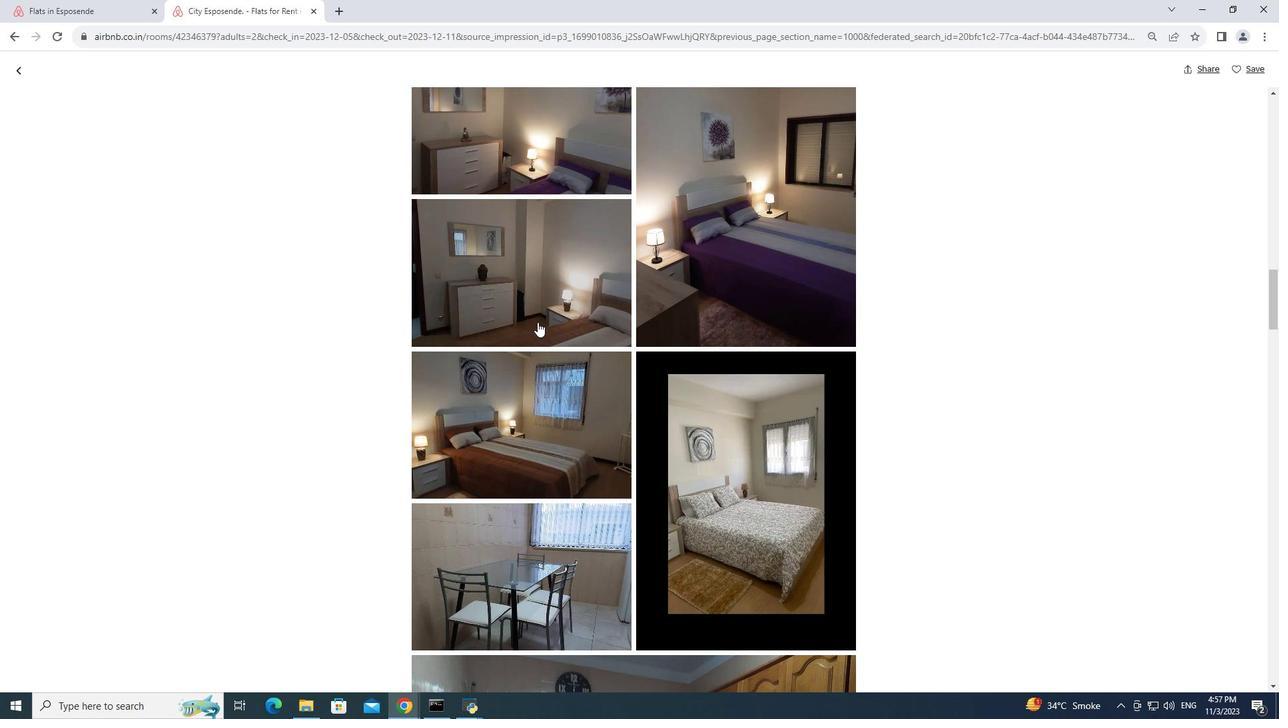 
Action: Mouse scrolled (537, 321) with delta (0, 0)
Screenshot: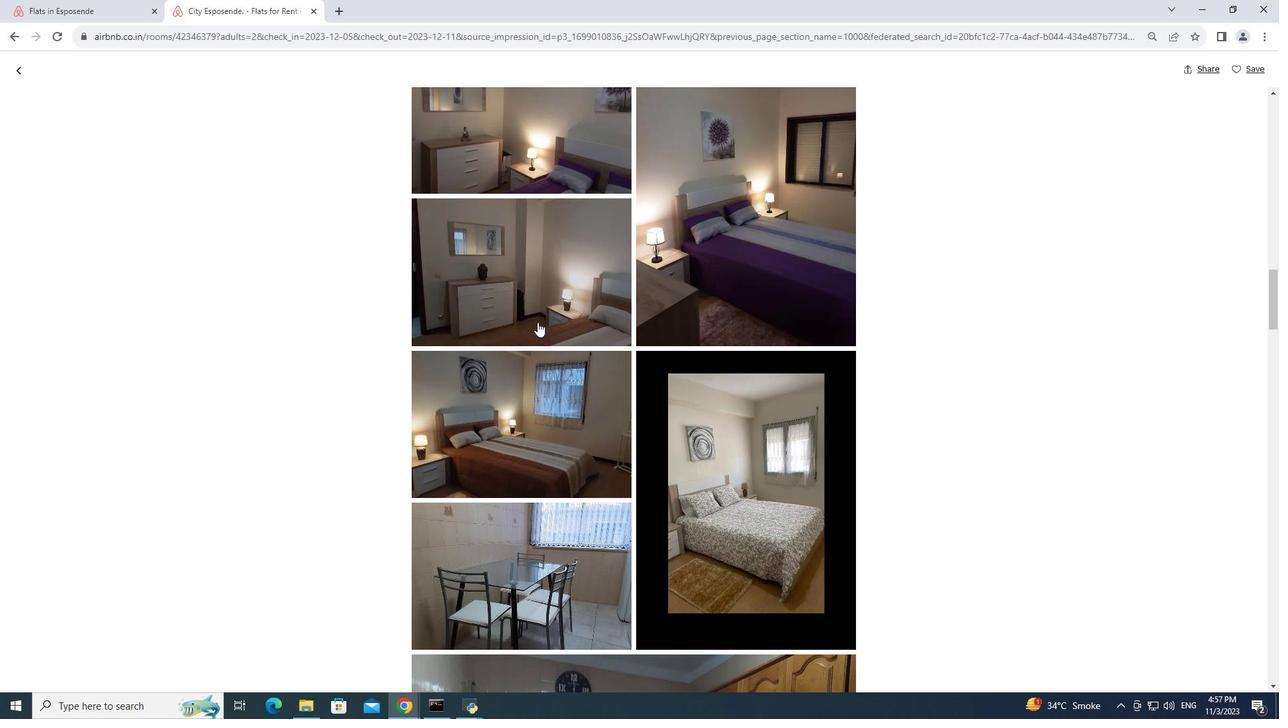 
Action: Mouse scrolled (537, 321) with delta (0, 0)
Screenshot: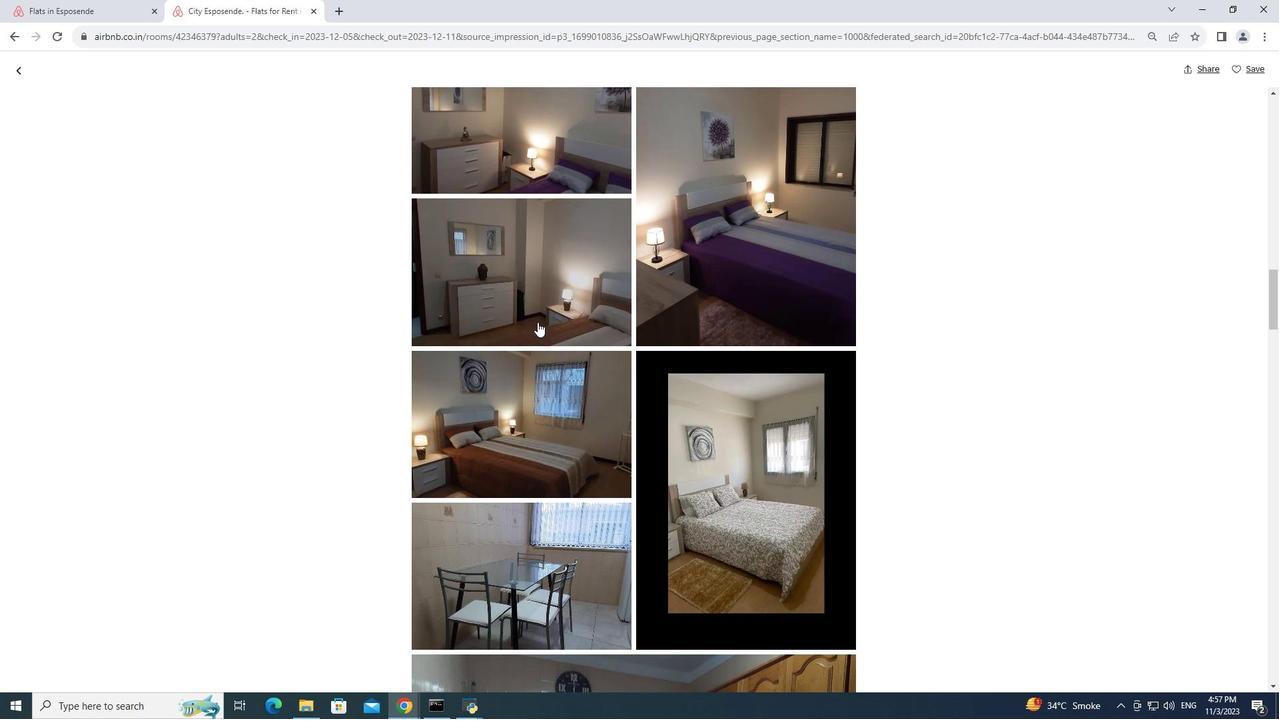 
Action: Mouse scrolled (537, 321) with delta (0, 0)
Screenshot: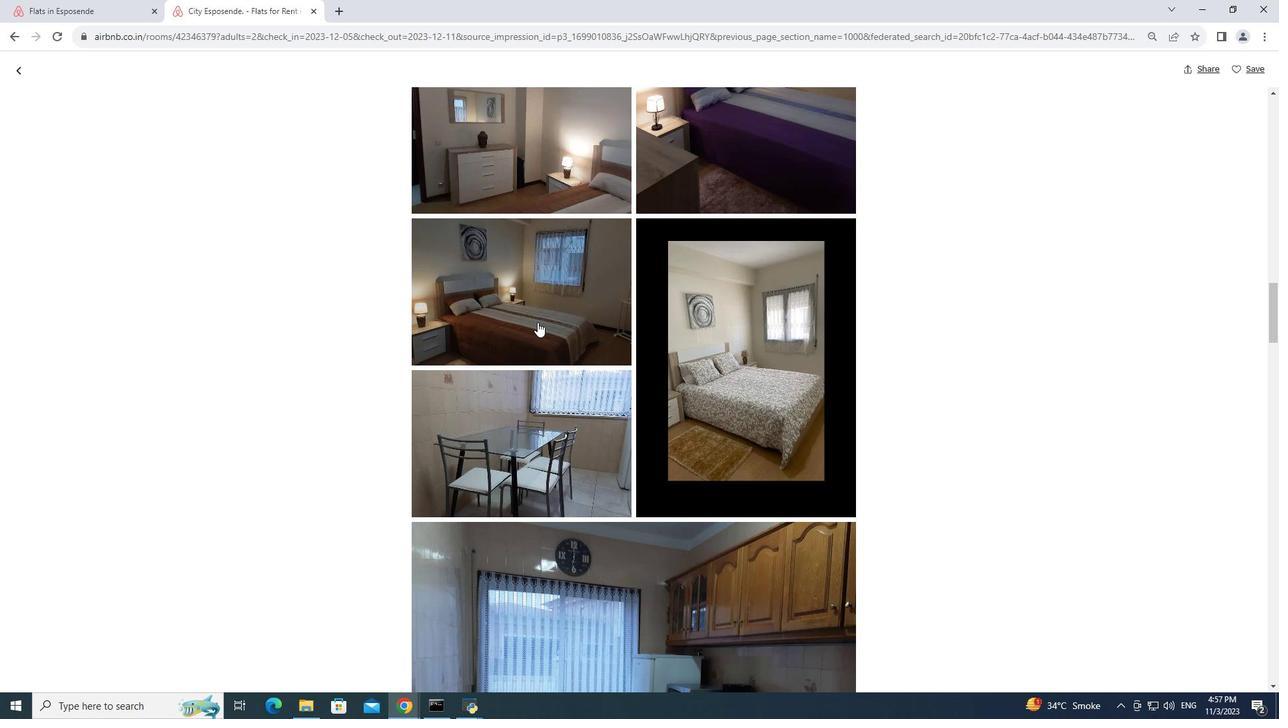 
Action: Mouse scrolled (537, 321) with delta (0, 0)
Screenshot: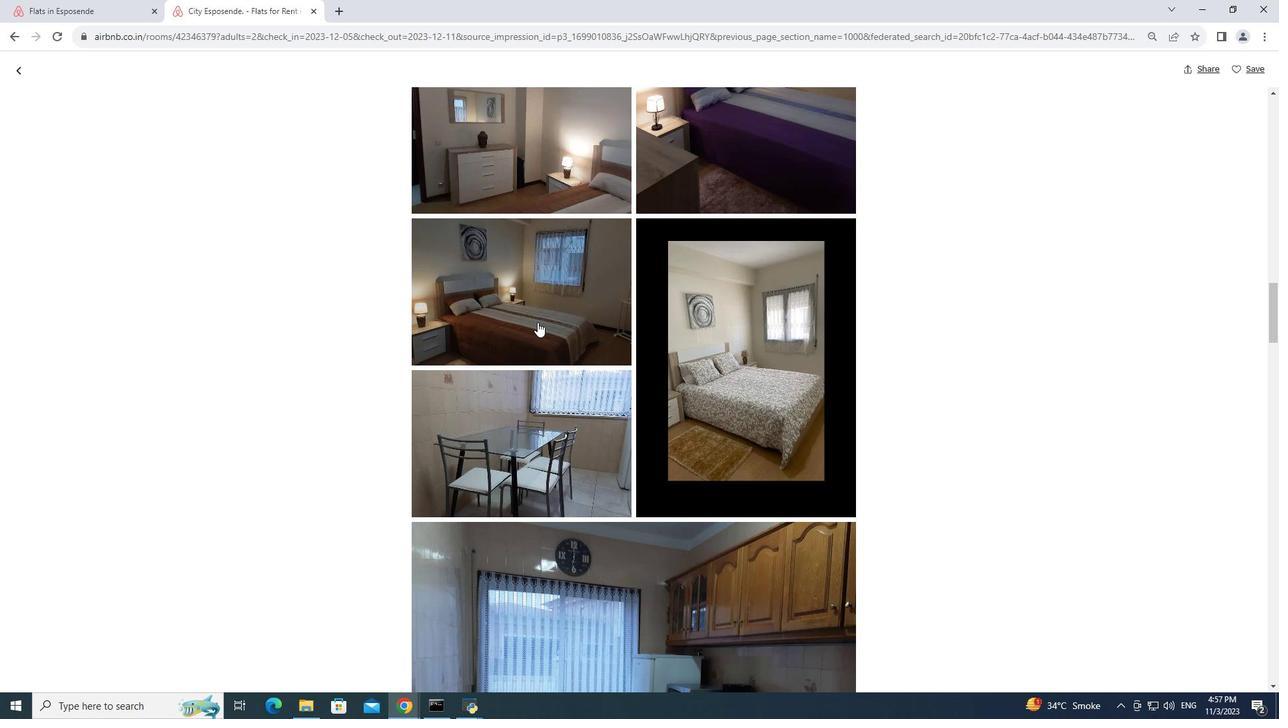 
Action: Mouse scrolled (537, 321) with delta (0, 0)
Screenshot: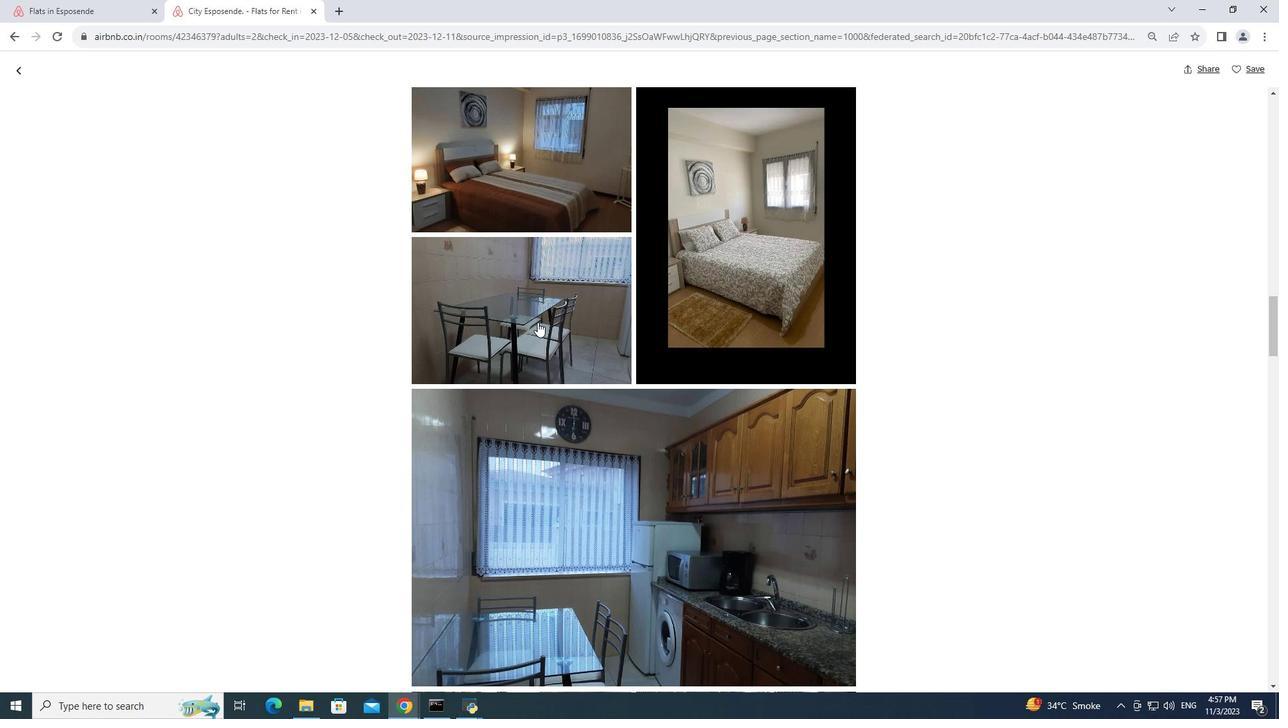 
Action: Mouse scrolled (537, 321) with delta (0, 0)
Screenshot: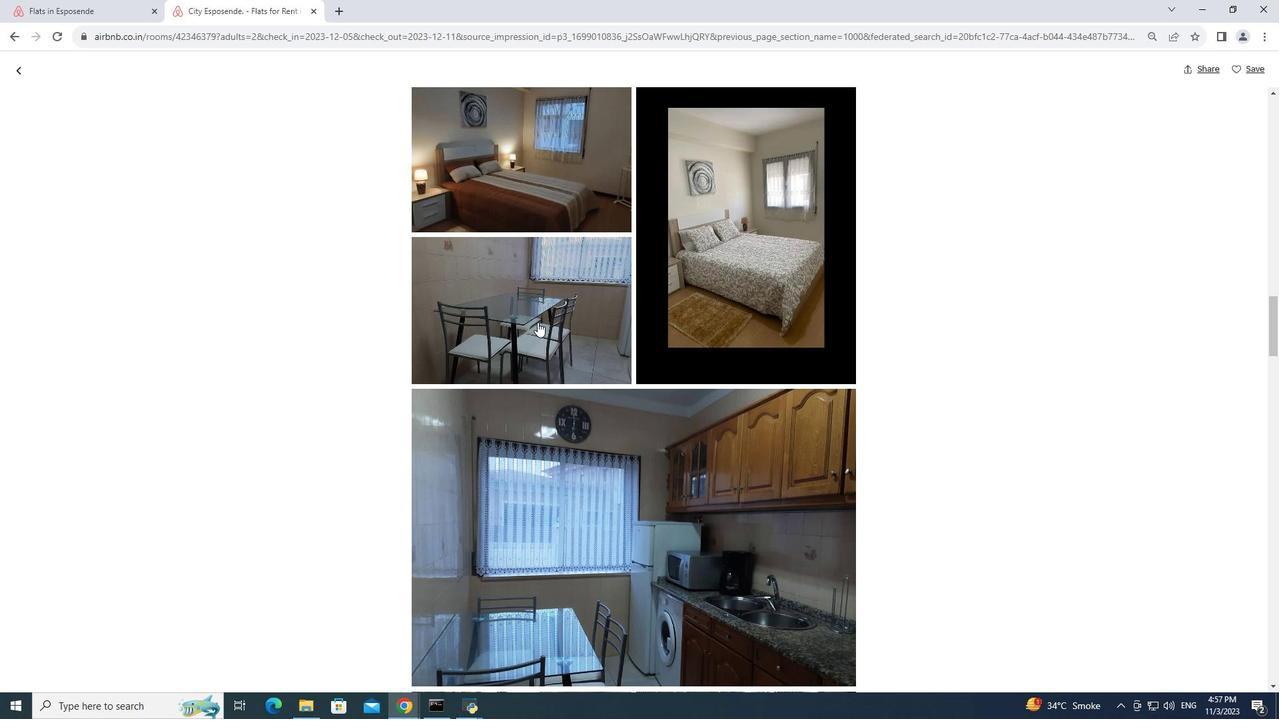 
Action: Mouse scrolled (537, 321) with delta (0, 0)
Screenshot: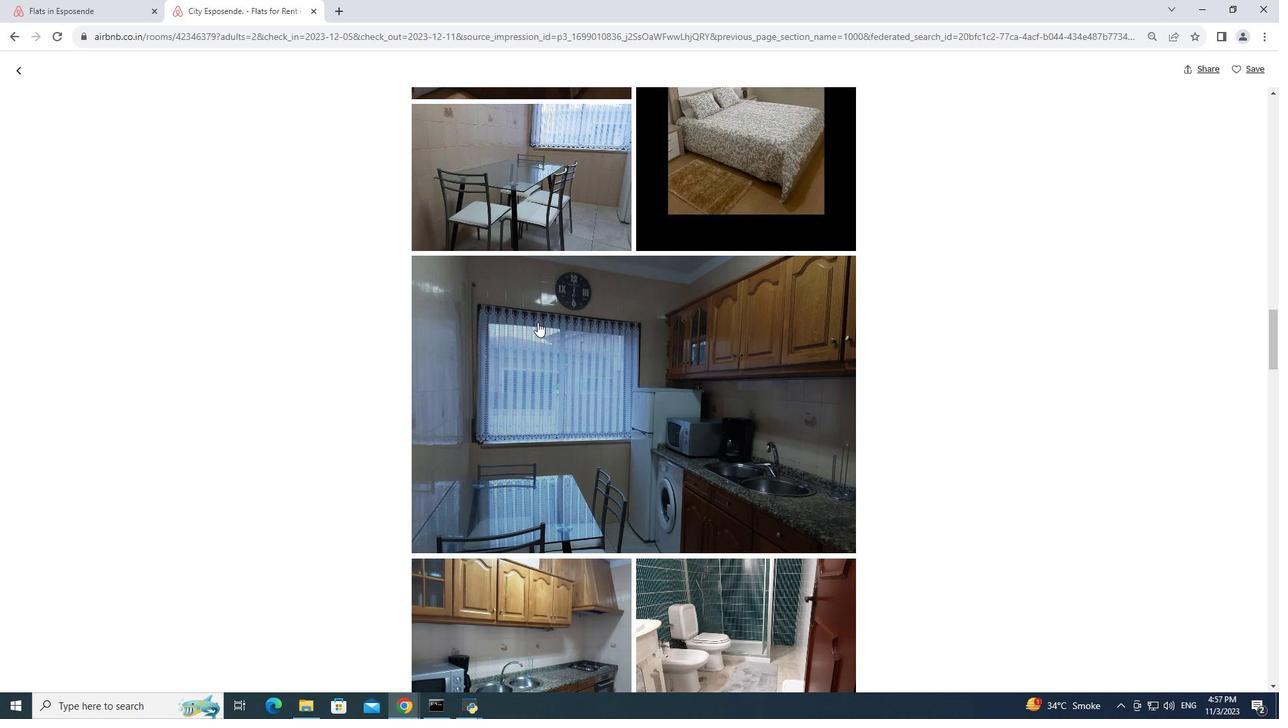 
Action: Mouse moved to (537, 322)
Screenshot: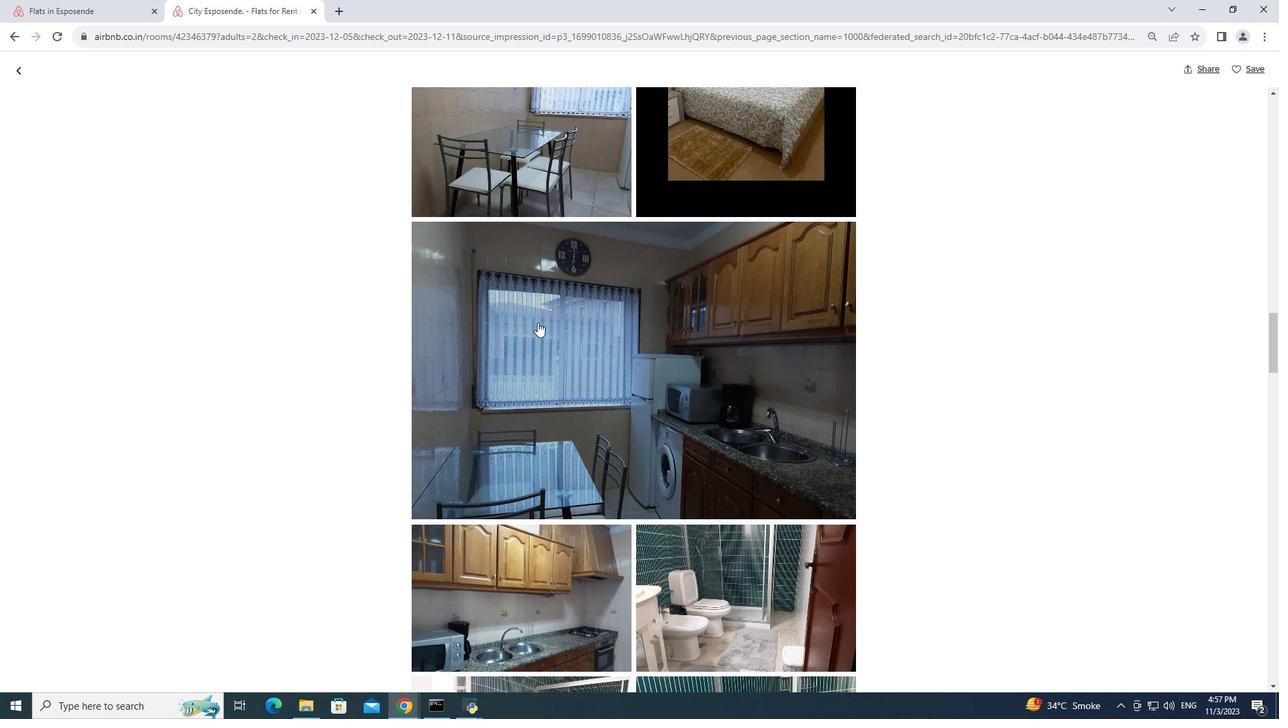 
Action: Mouse scrolled (537, 321) with delta (0, 0)
Screenshot: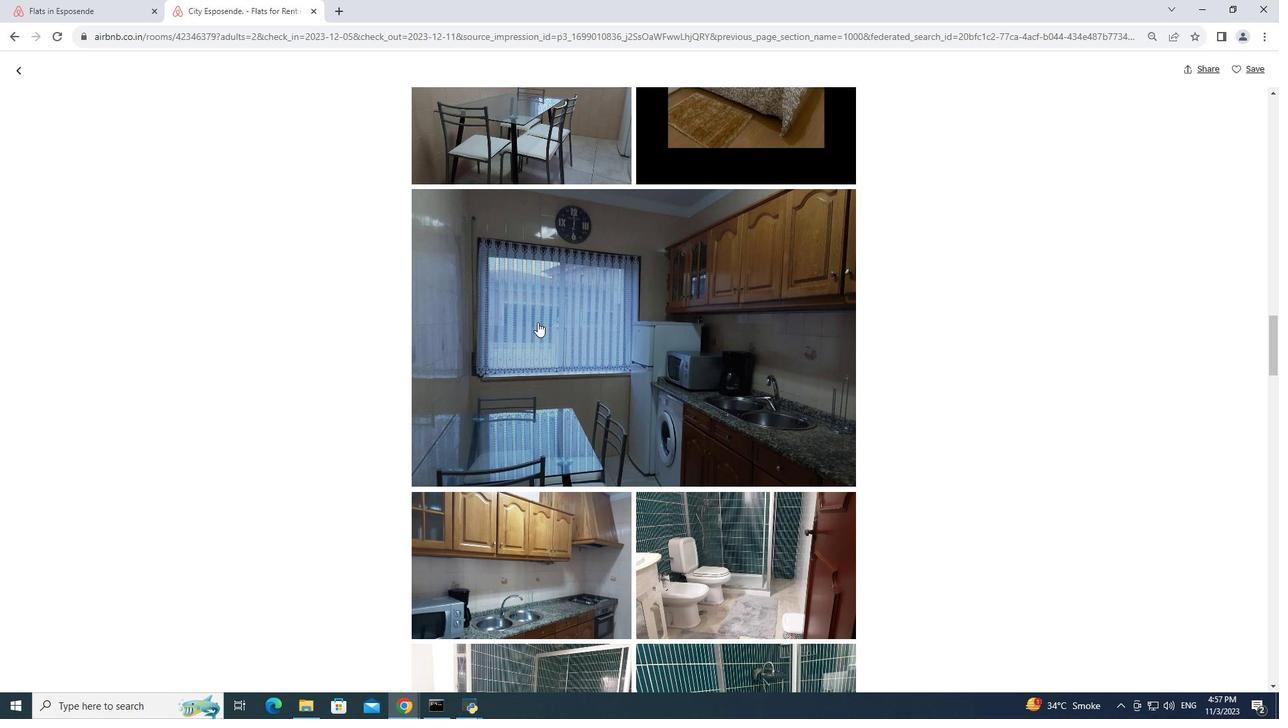 
Action: Mouse moved to (537, 322)
Screenshot: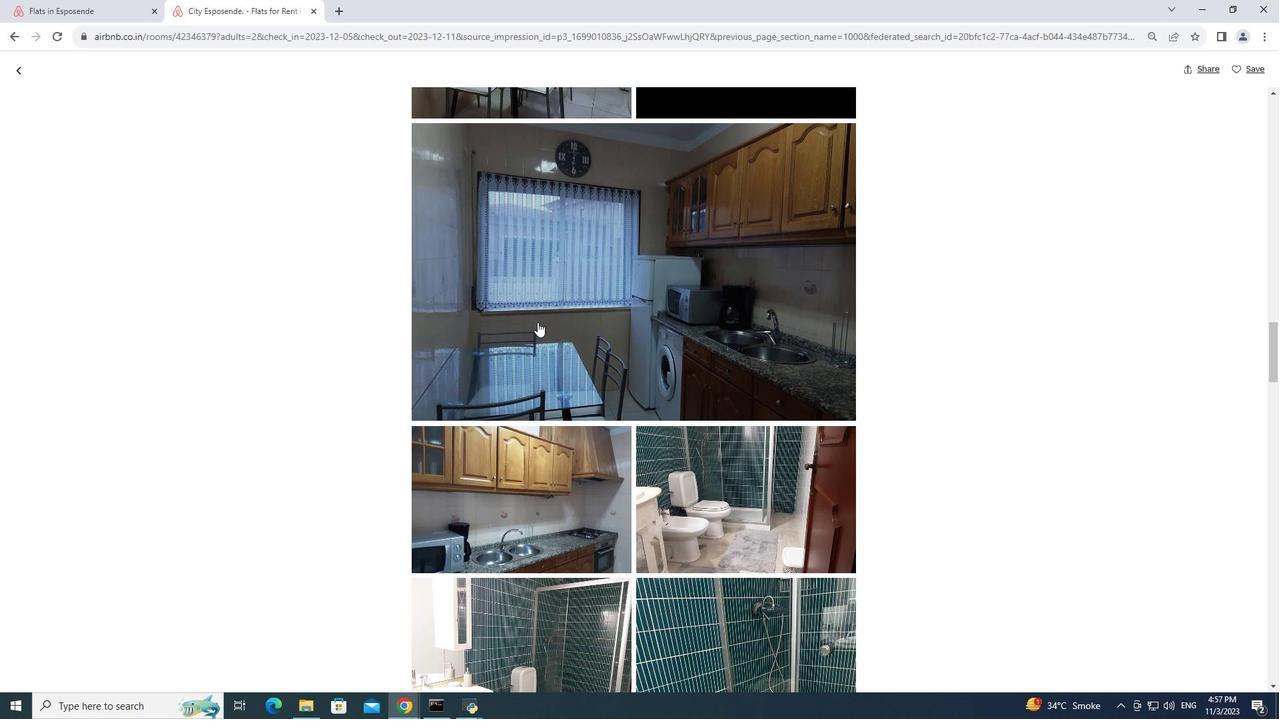 
Action: Mouse scrolled (537, 321) with delta (0, 0)
Screenshot: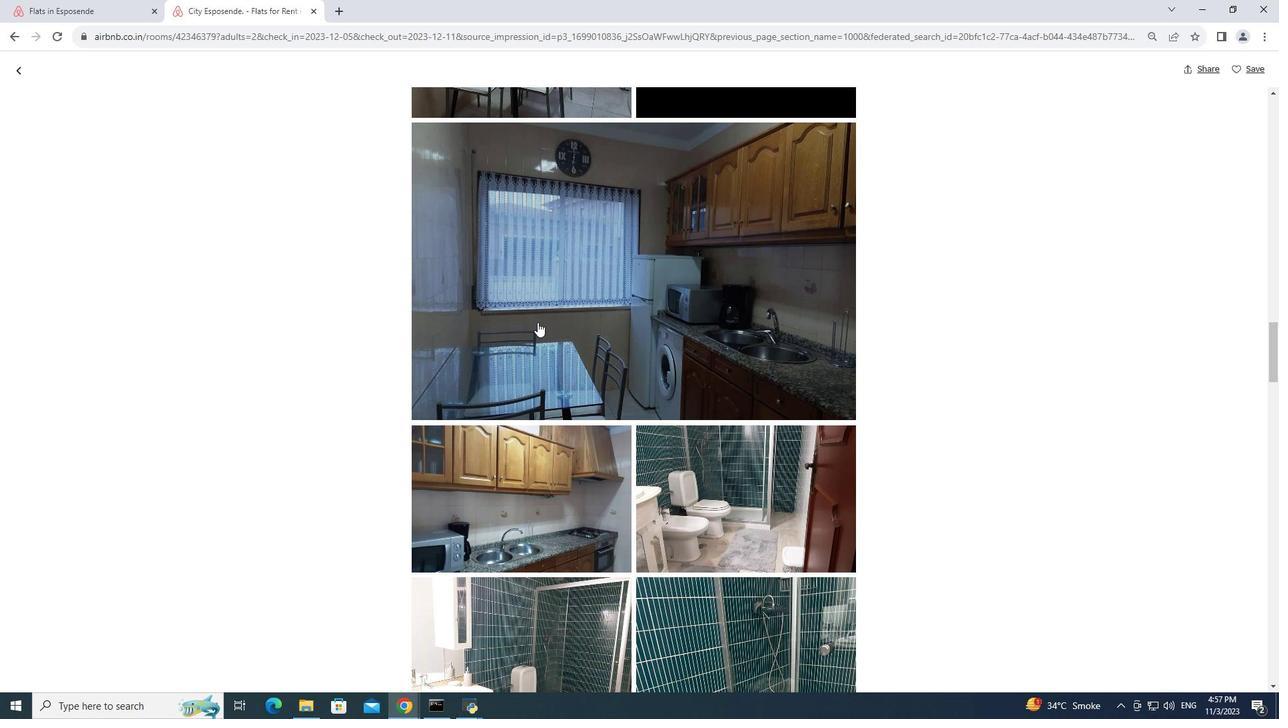 
Action: Mouse scrolled (537, 321) with delta (0, 0)
Screenshot: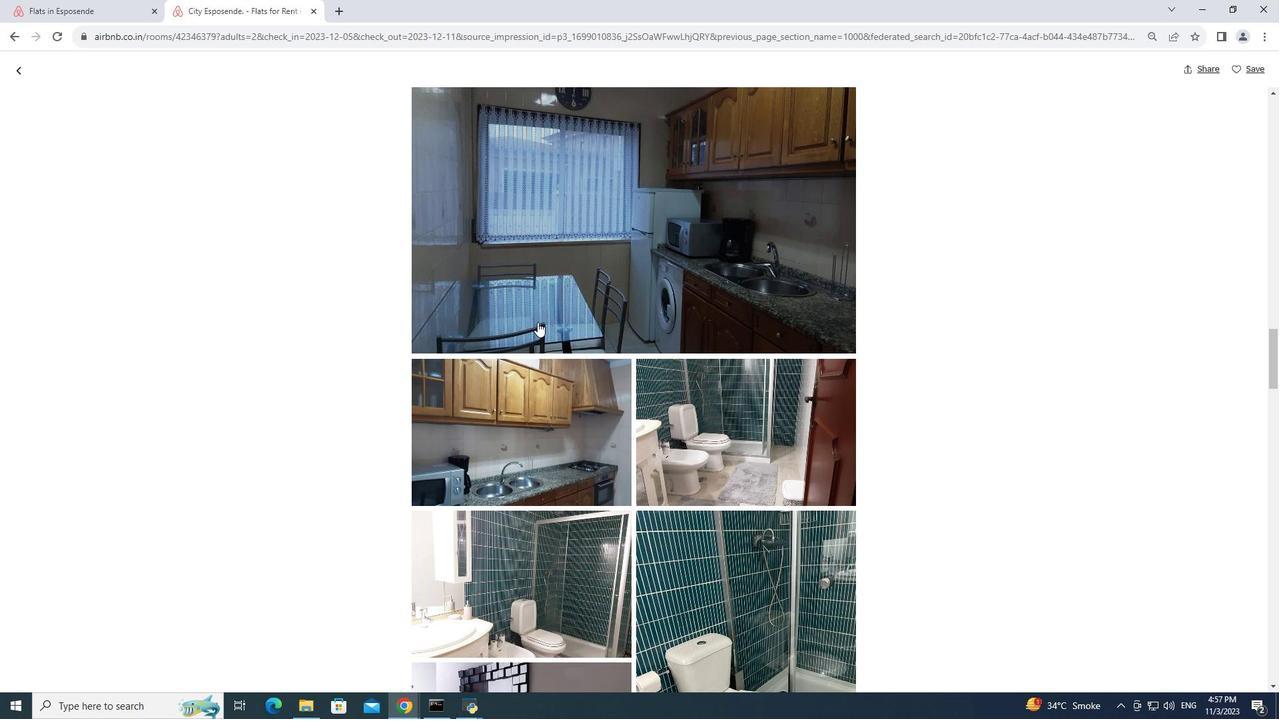 
Action: Mouse scrolled (537, 321) with delta (0, 0)
Screenshot: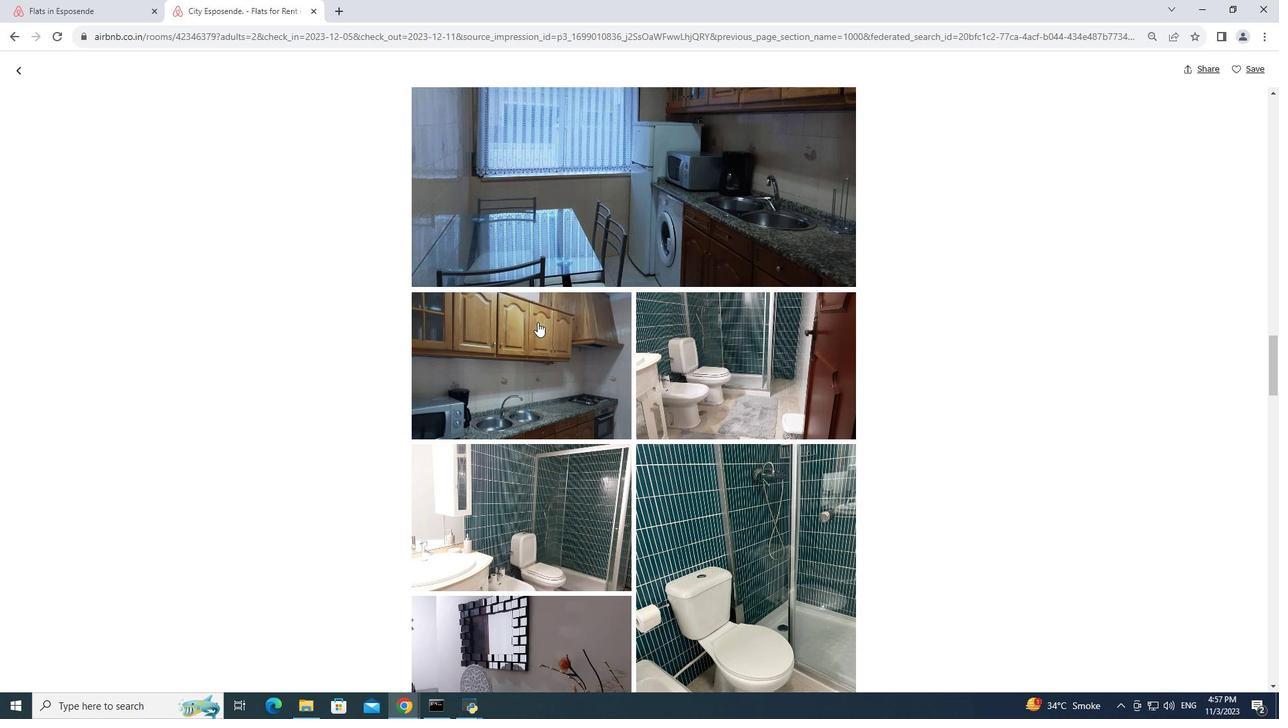 
Action: Mouse moved to (537, 319)
Screenshot: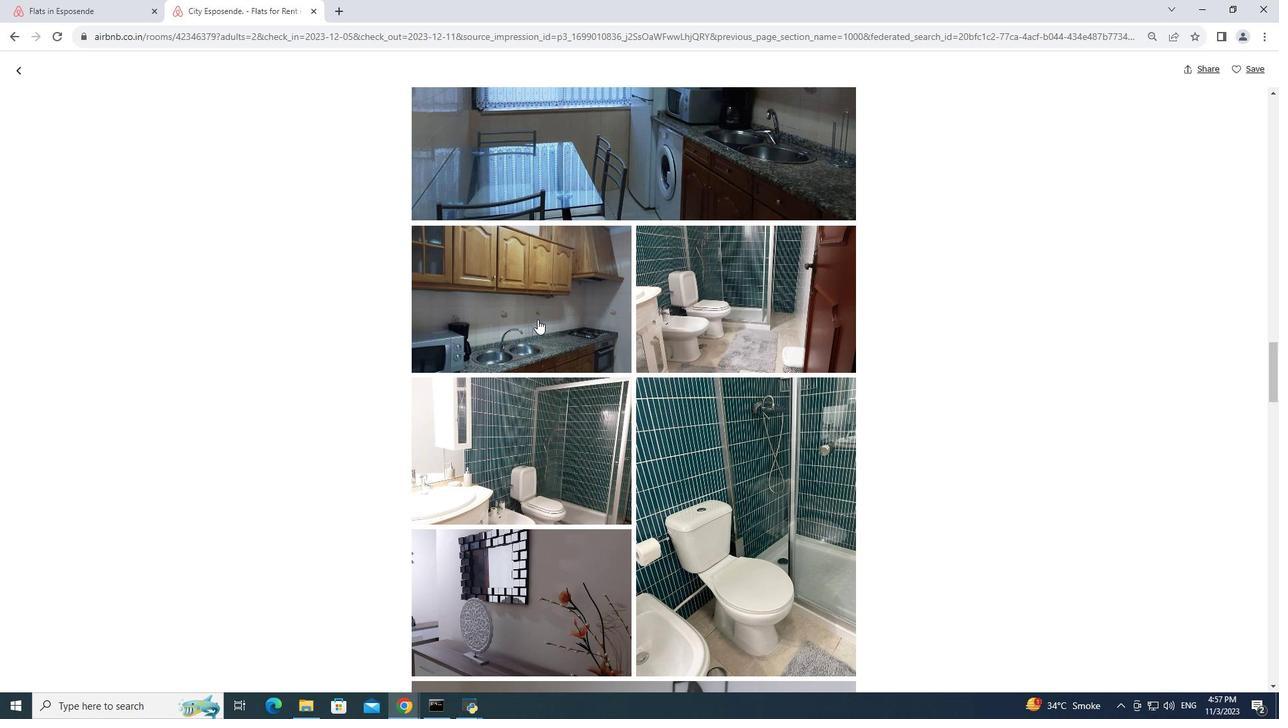 
Action: Mouse scrolled (537, 319) with delta (0, 0)
Screenshot: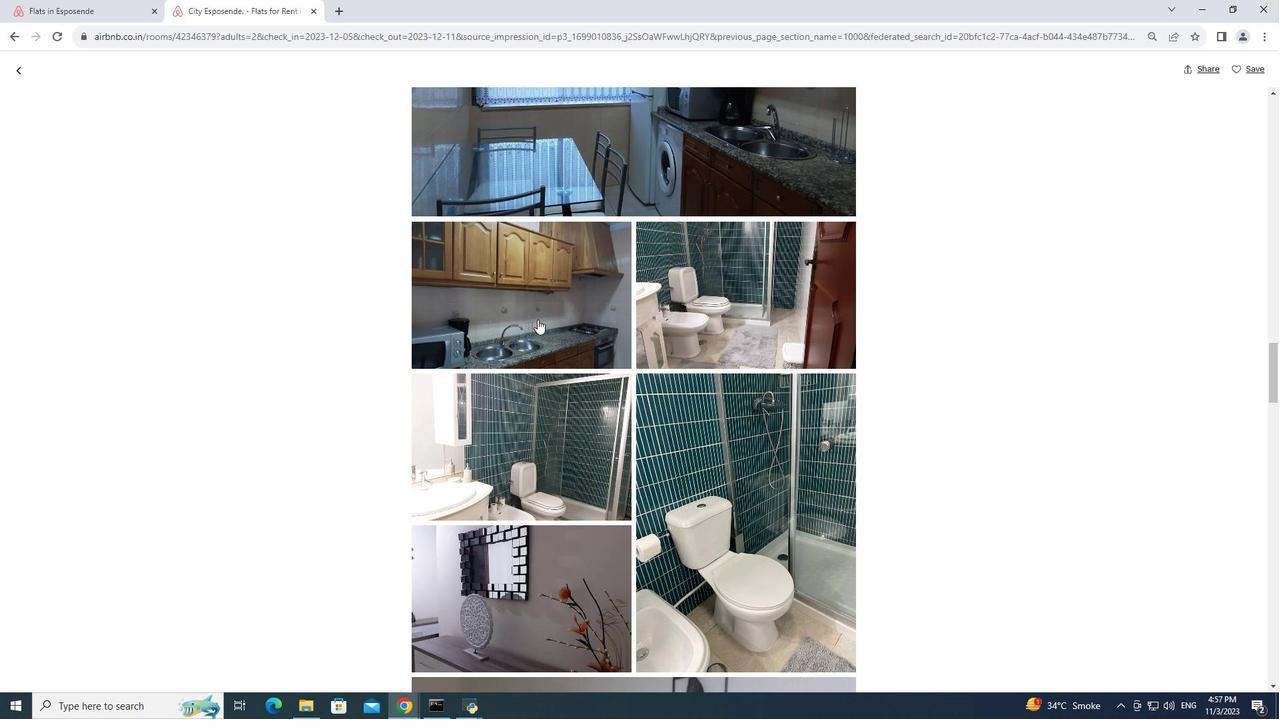
Action: Mouse scrolled (537, 319) with delta (0, 0)
Screenshot: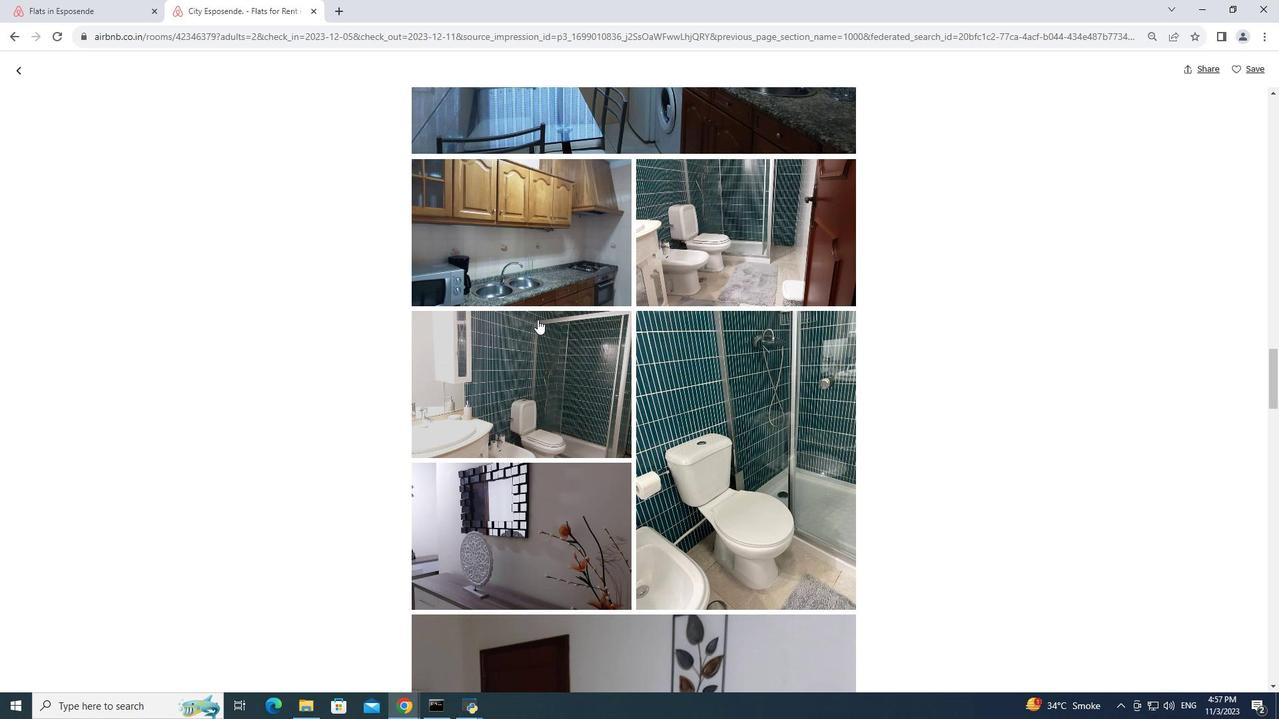 
Action: Mouse scrolled (537, 319) with delta (0, 0)
Screenshot: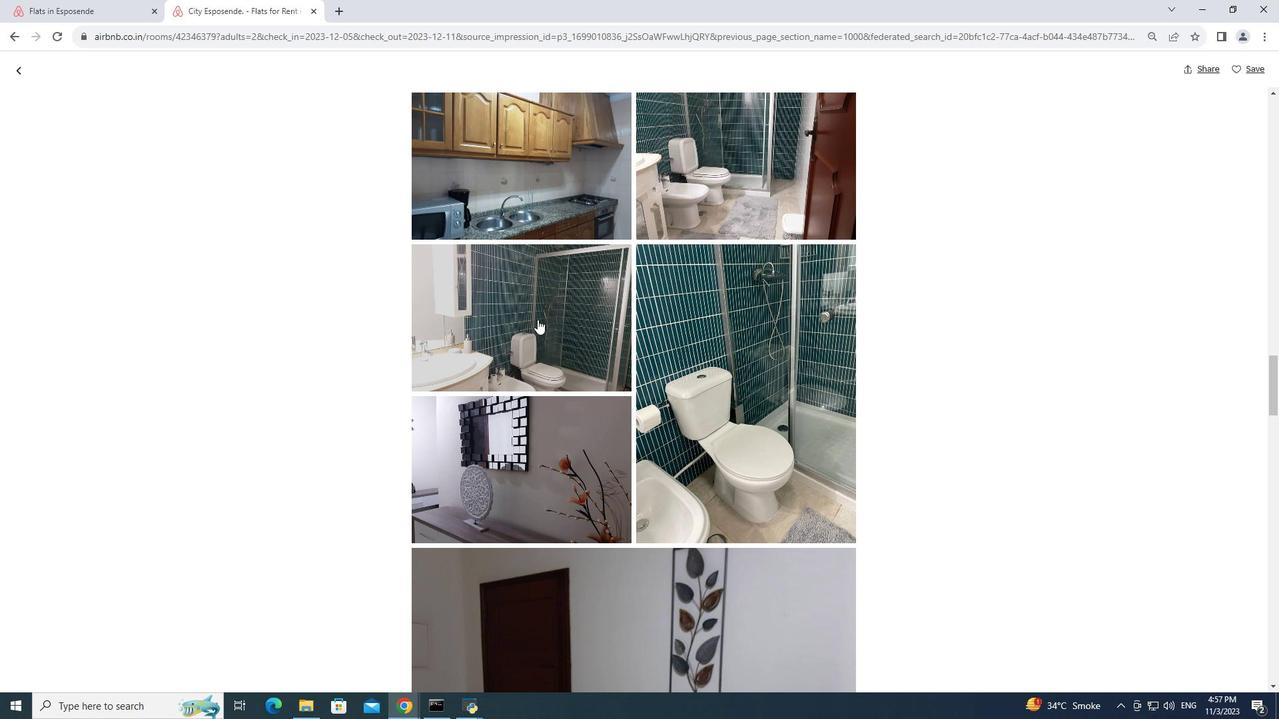 
Action: Mouse scrolled (537, 319) with delta (0, 0)
Screenshot: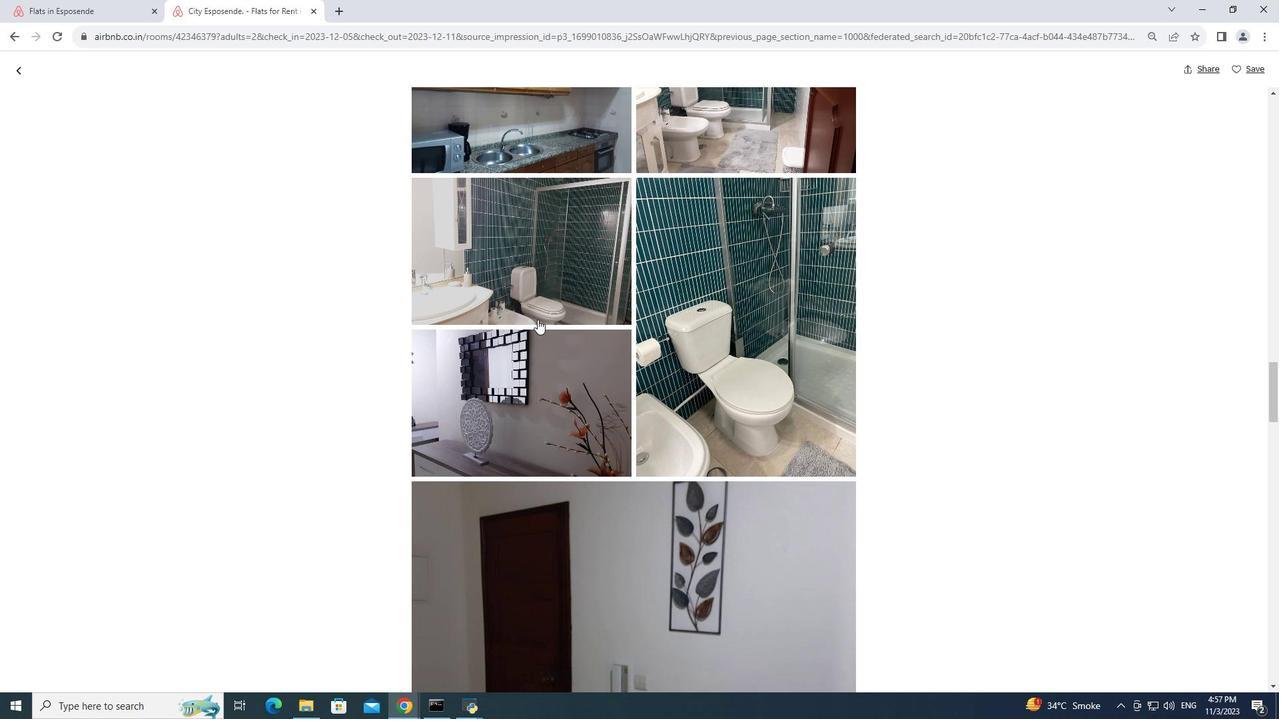 
Action: Mouse moved to (537, 319)
Screenshot: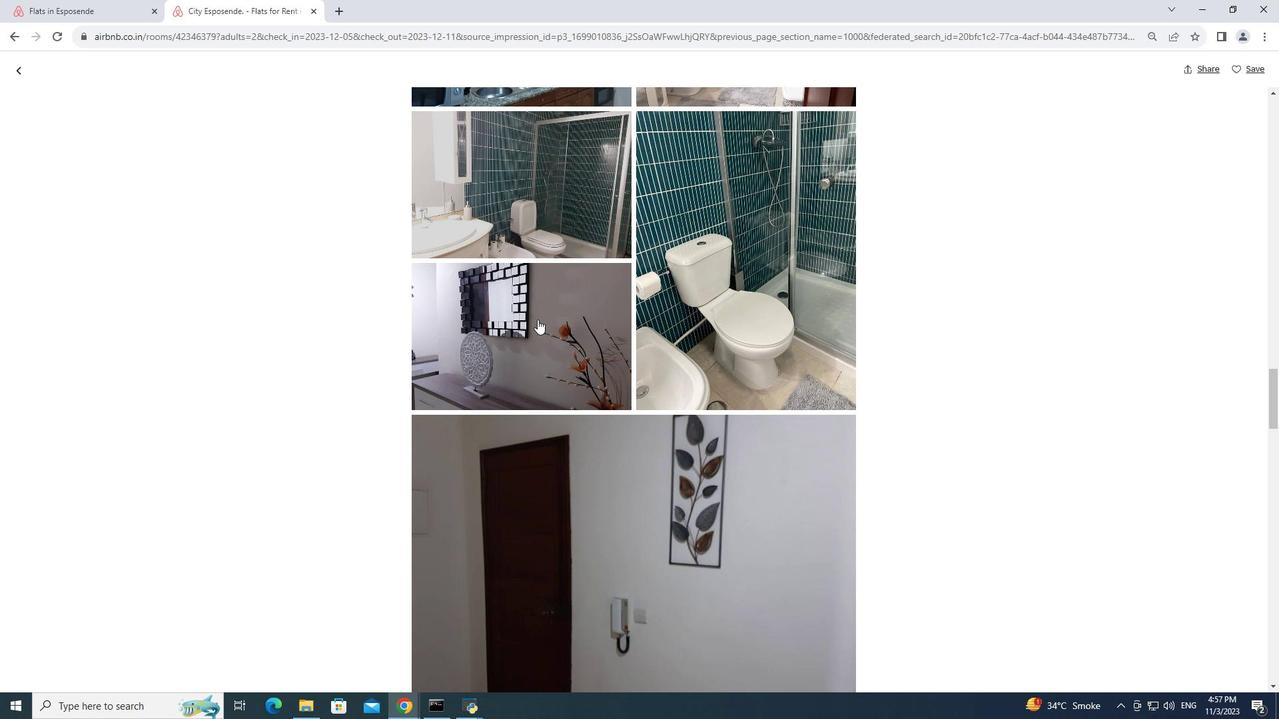 
Action: Mouse scrolled (537, 319) with delta (0, 0)
Screenshot: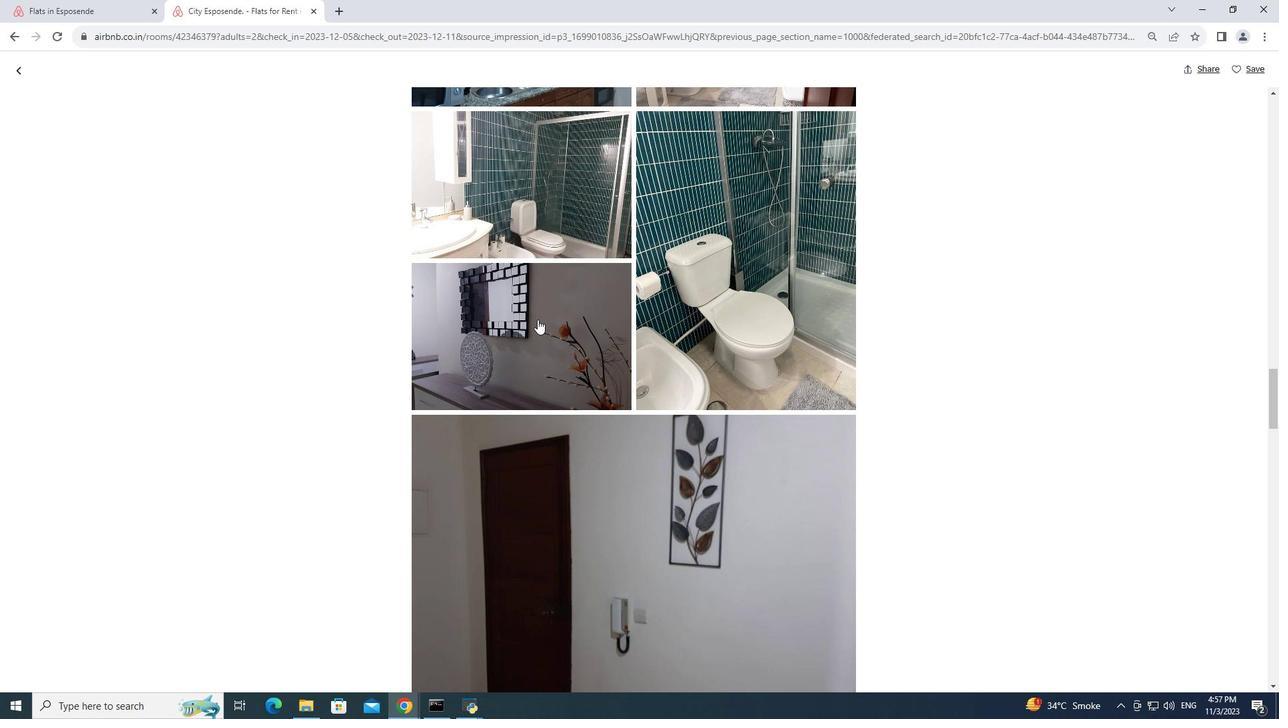 
Action: Mouse scrolled (537, 319) with delta (0, 0)
Screenshot: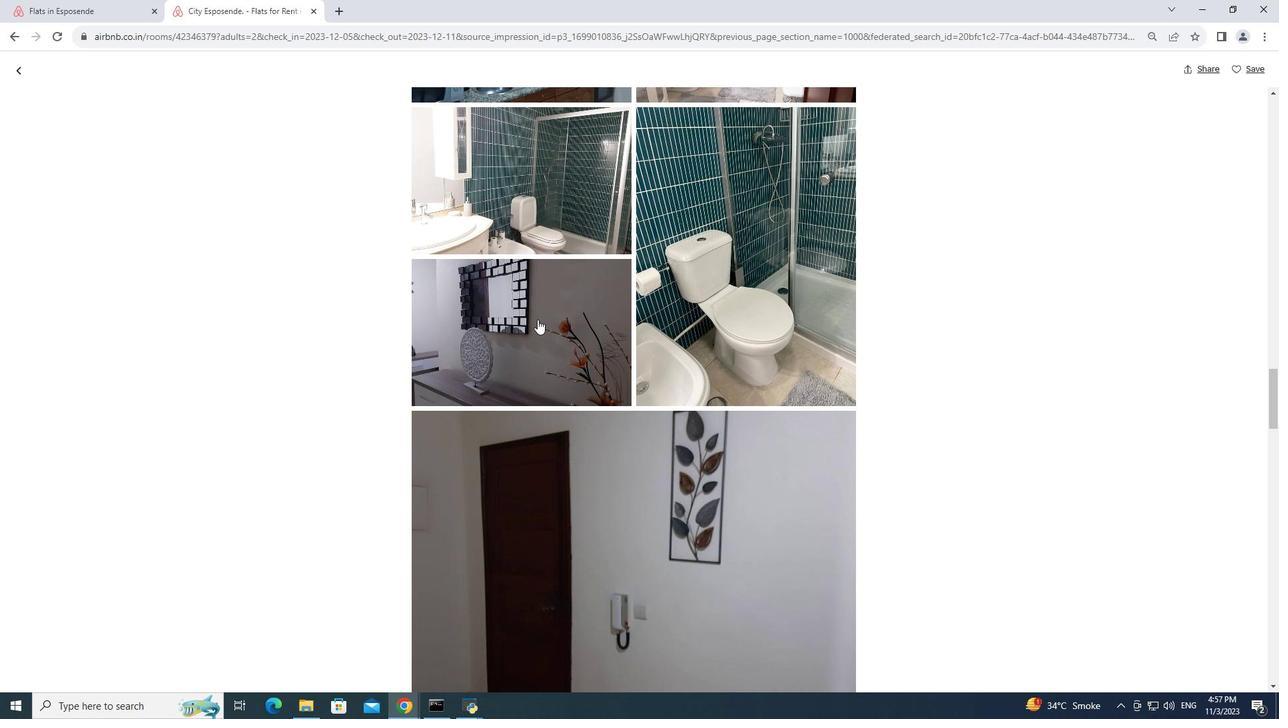 
Action: Mouse scrolled (537, 319) with delta (0, 0)
Screenshot: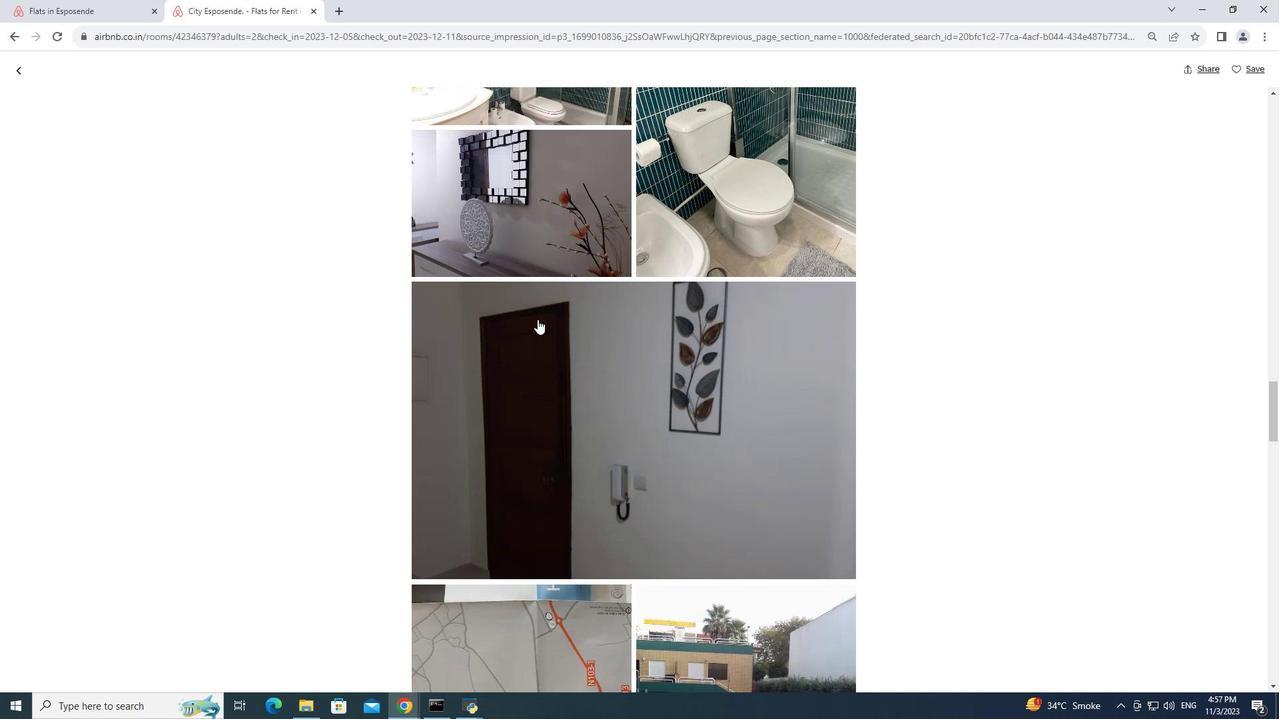 
Action: Mouse scrolled (537, 319) with delta (0, 0)
Screenshot: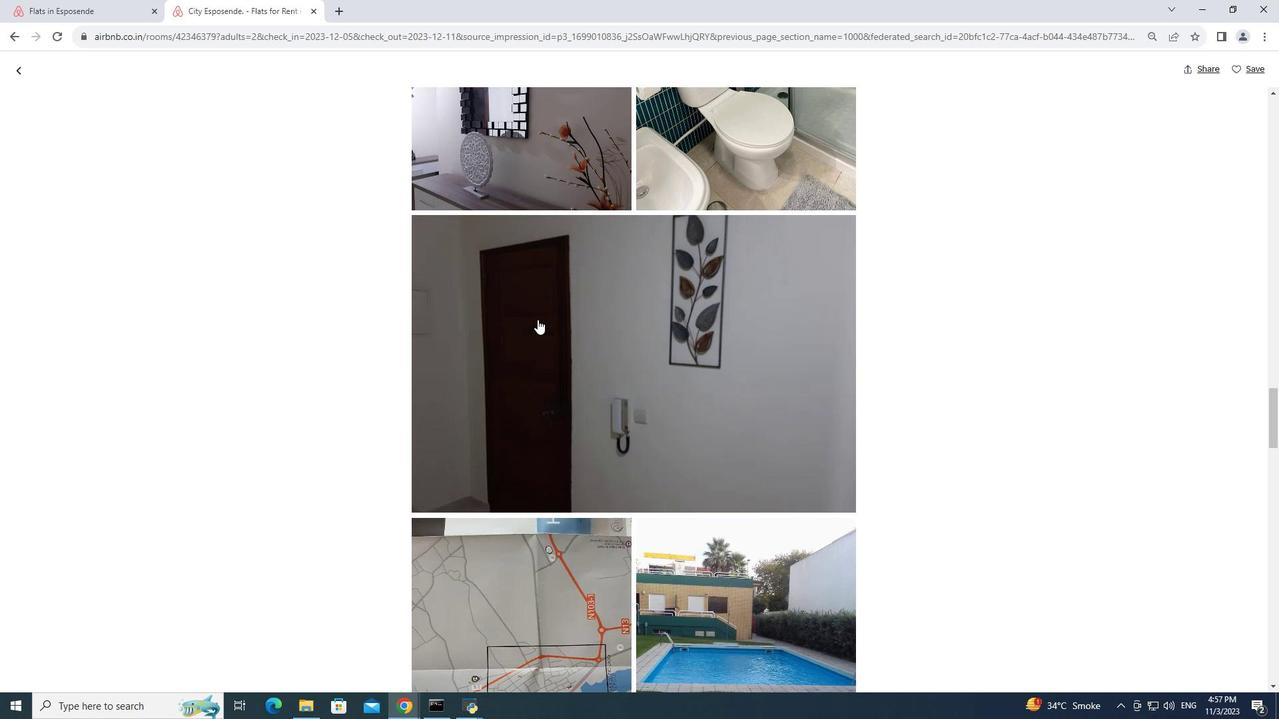 
Action: Mouse moved to (538, 317)
Screenshot: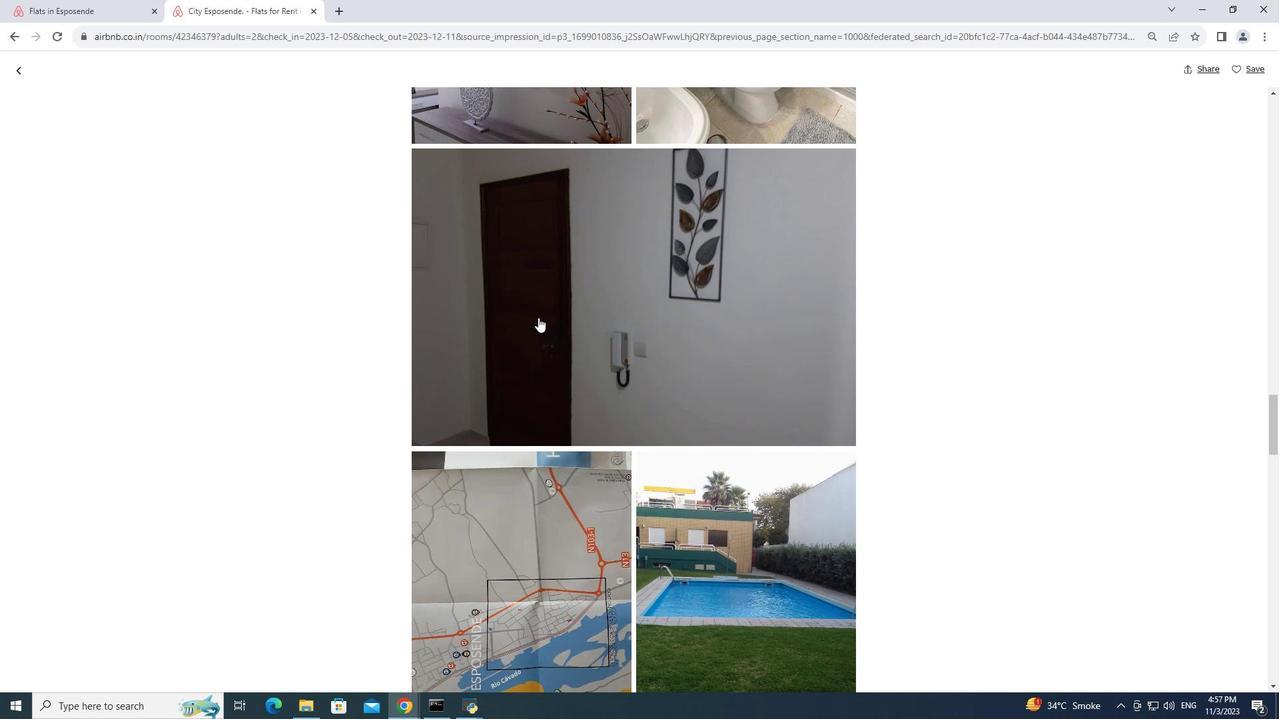 
Action: Mouse scrolled (538, 317) with delta (0, 0)
Screenshot: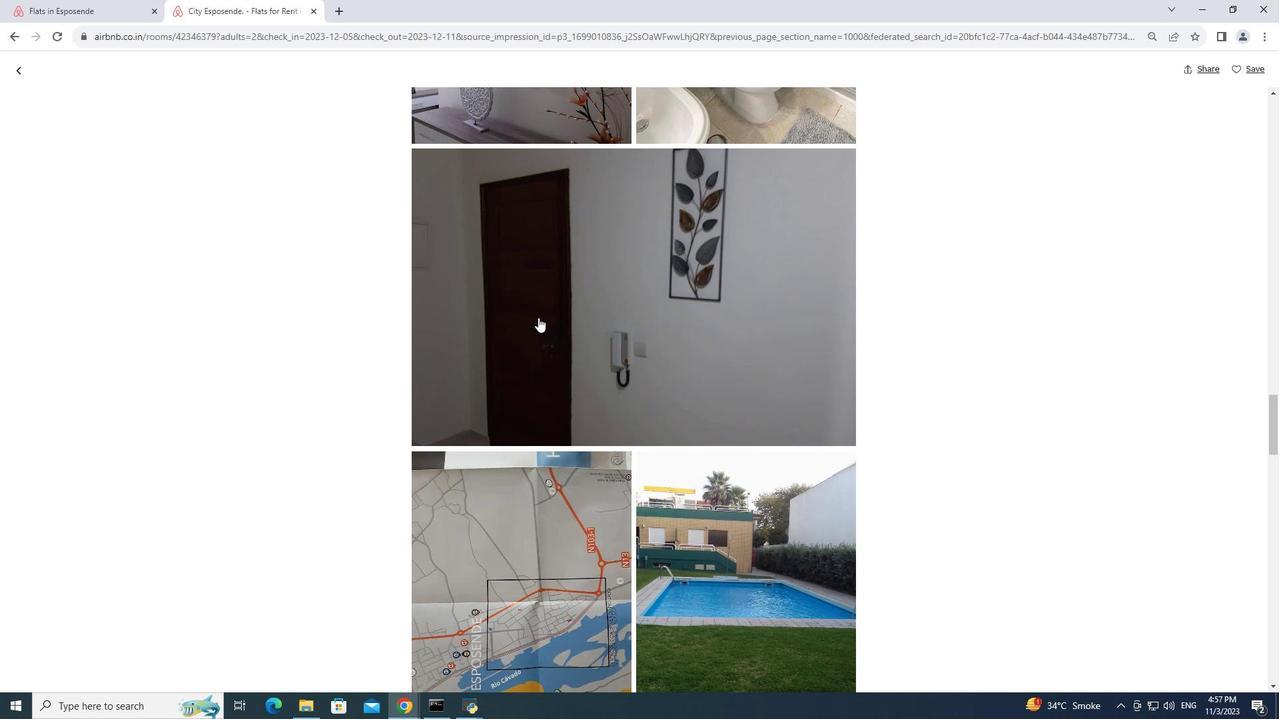 
Action: Mouse scrolled (538, 317) with delta (0, 0)
Screenshot: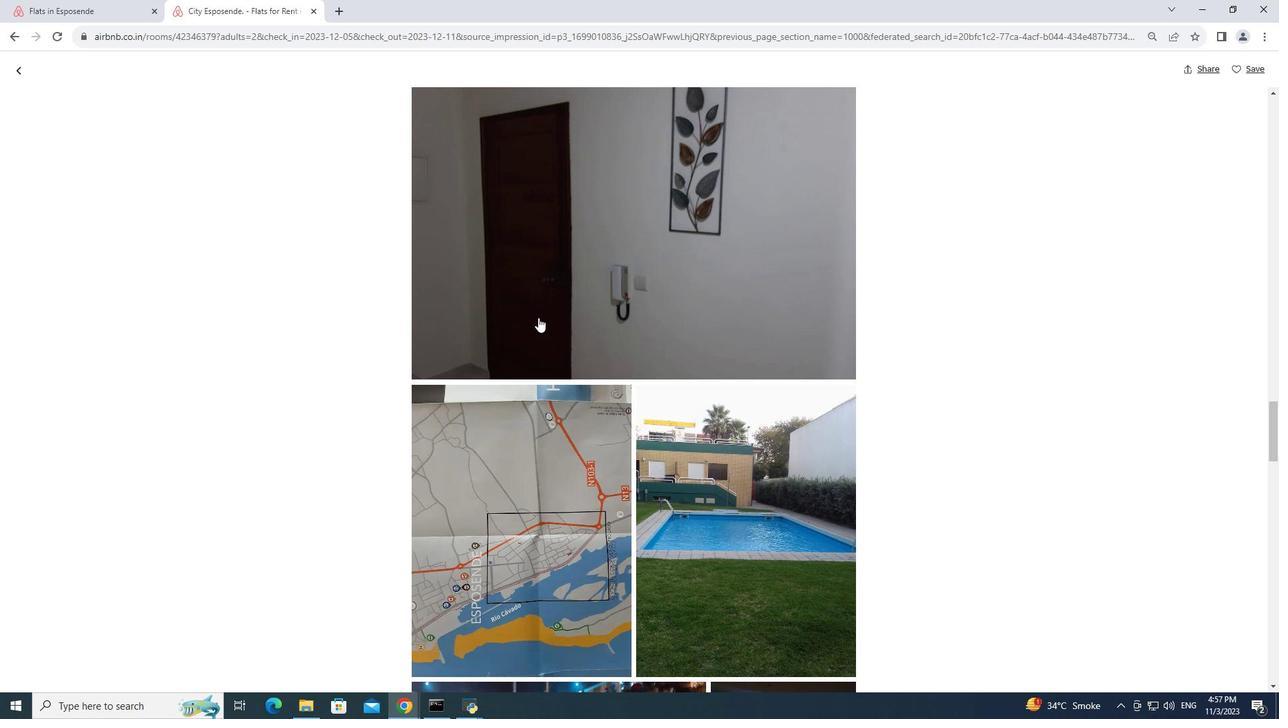 
Action: Mouse scrolled (538, 317) with delta (0, 0)
Screenshot: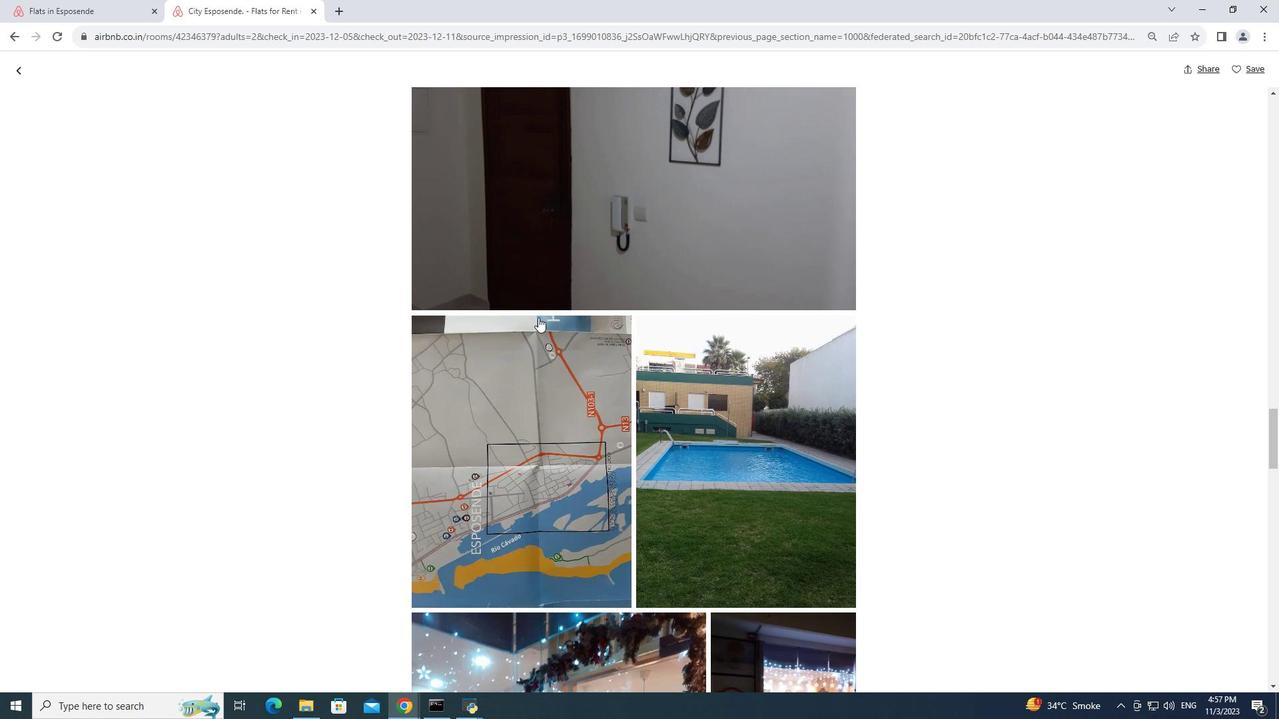 
Action: Mouse scrolled (538, 317) with delta (0, 0)
Screenshot: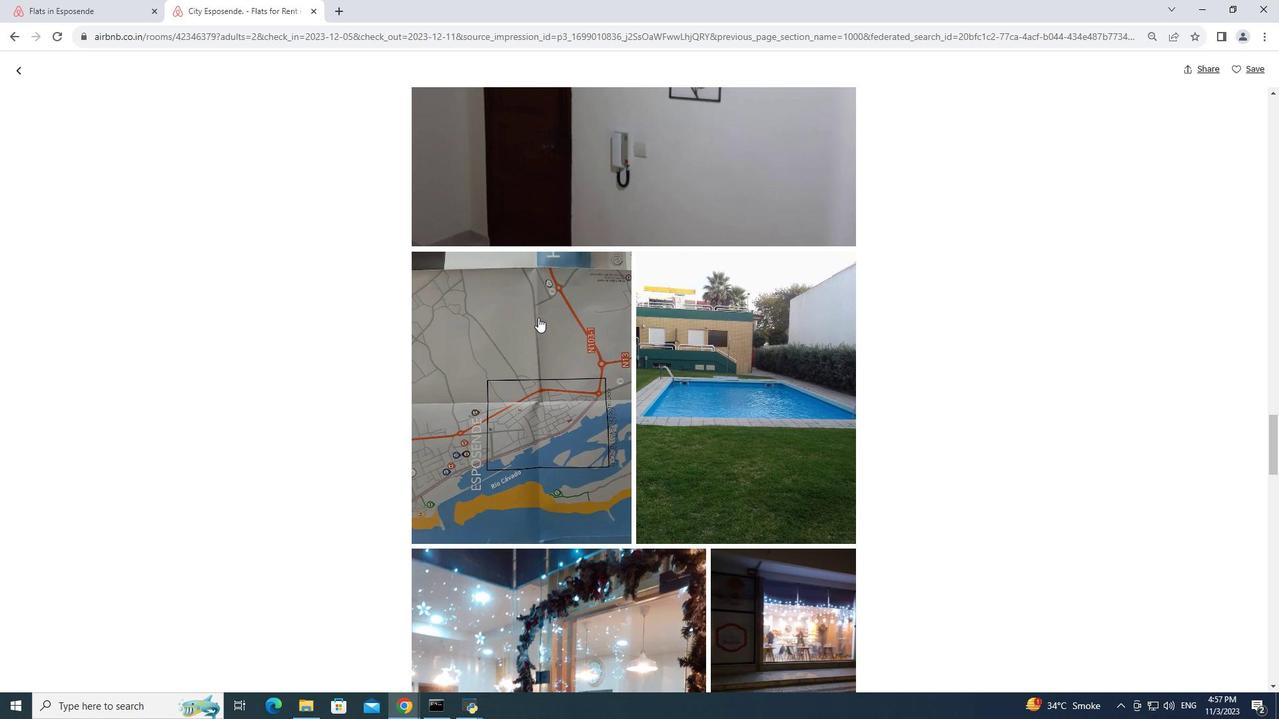 
Action: Mouse scrolled (538, 317) with delta (0, 0)
Screenshot: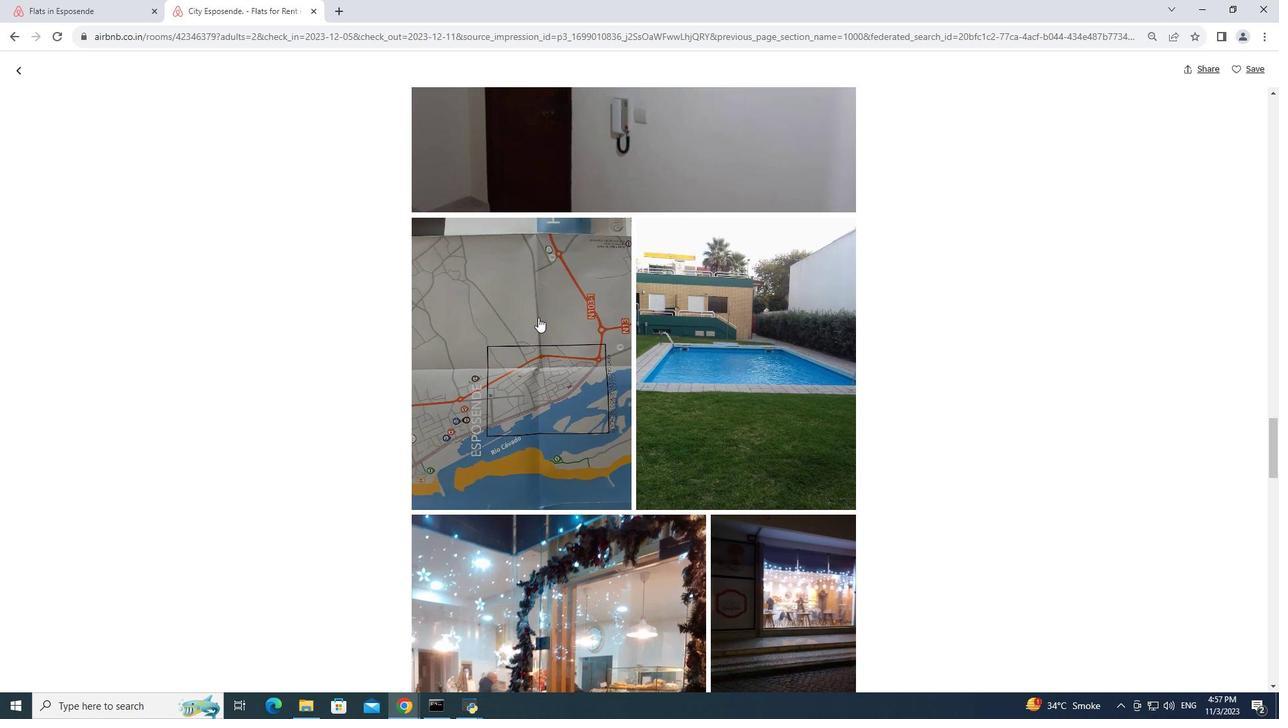 
Action: Mouse scrolled (538, 317) with delta (0, 0)
Screenshot: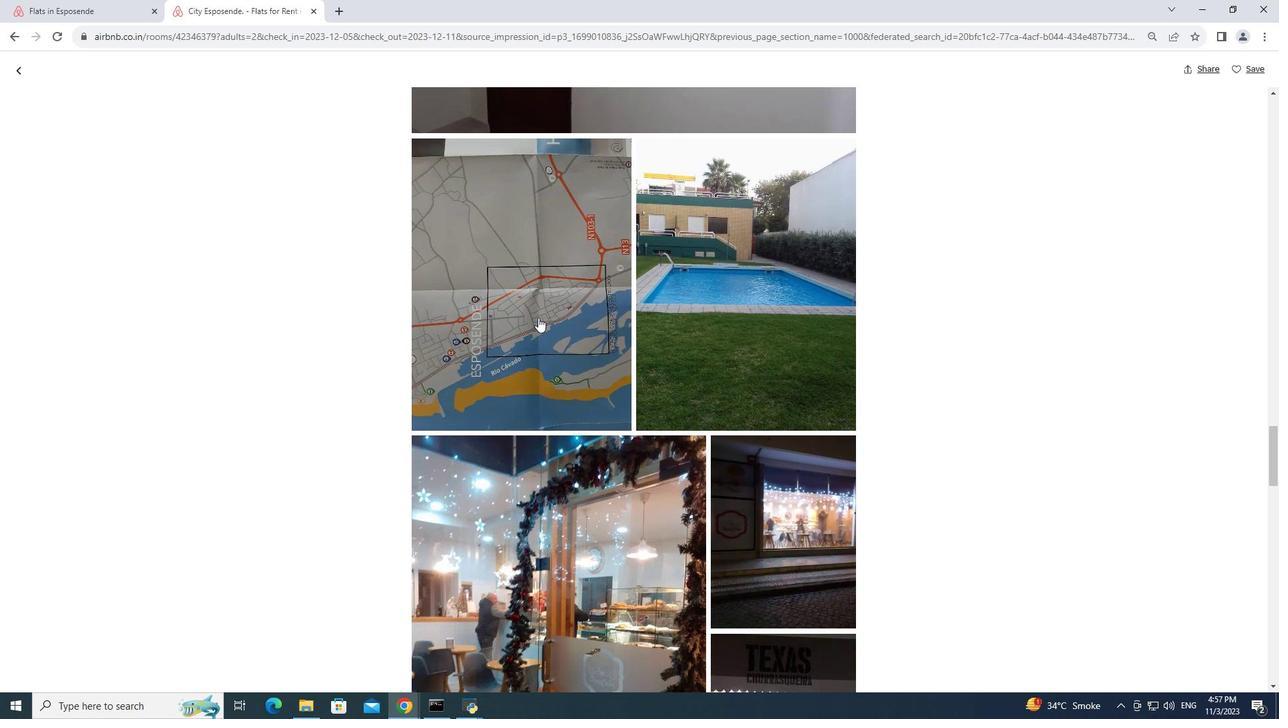 
Action: Mouse scrolled (538, 317) with delta (0, 0)
Screenshot: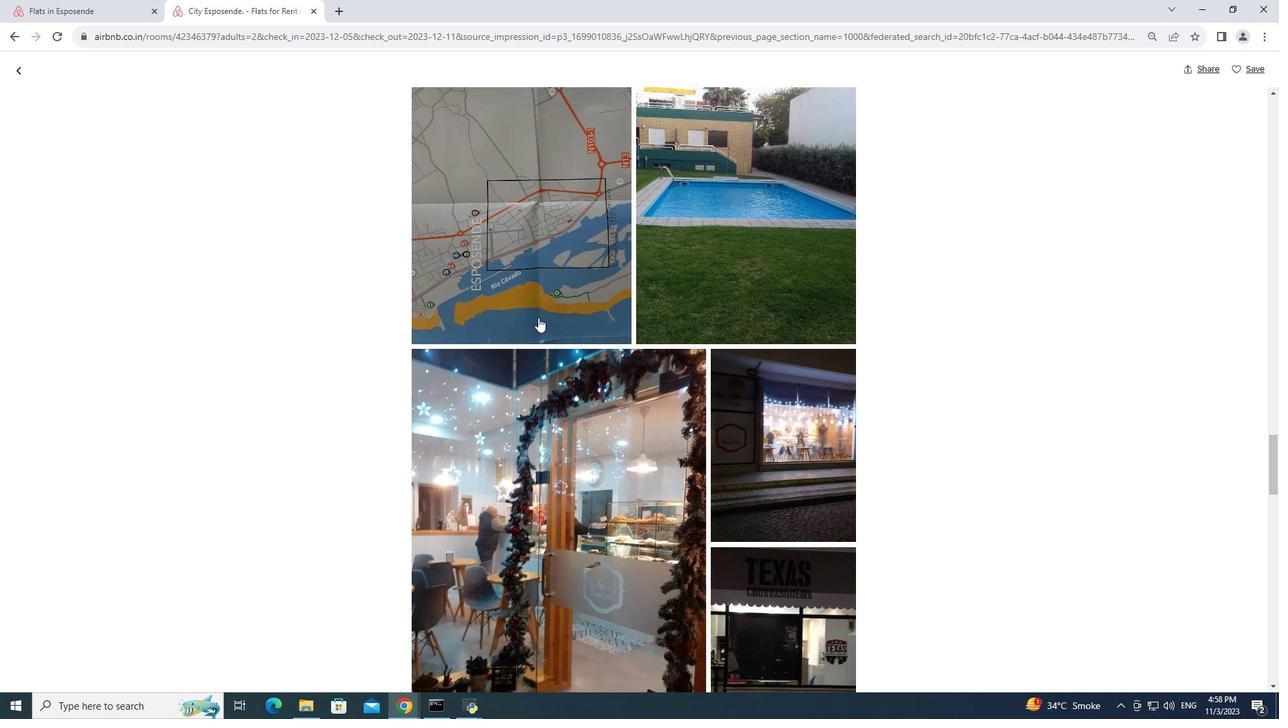 
Action: Mouse scrolled (538, 317) with delta (0, 0)
Screenshot: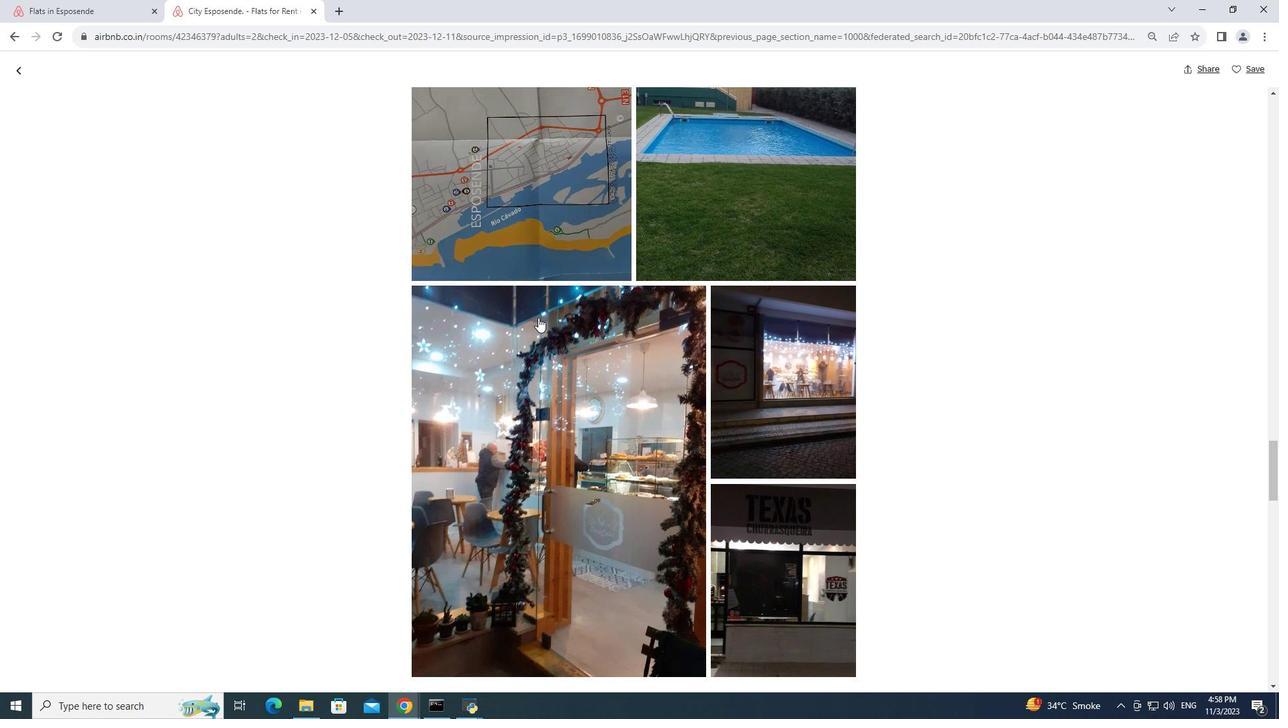 
Action: Mouse scrolled (538, 317) with delta (0, 0)
Screenshot: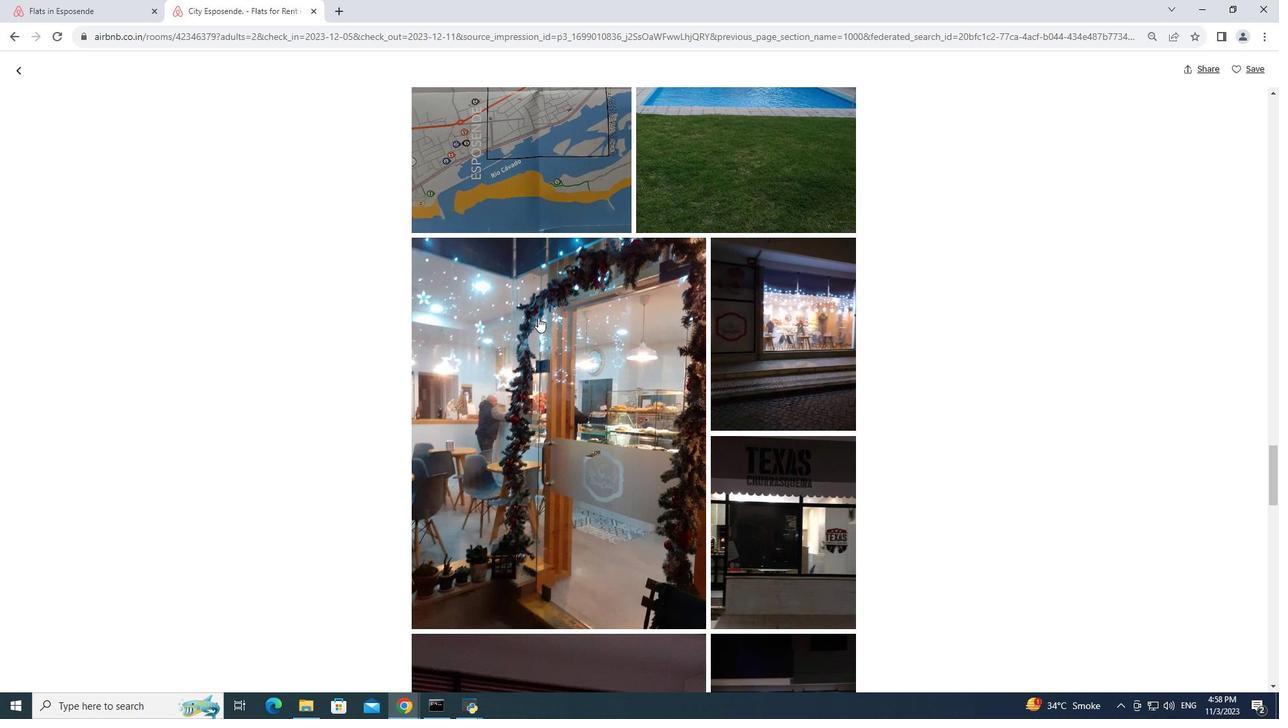 
Action: Mouse moved to (538, 316)
Screenshot: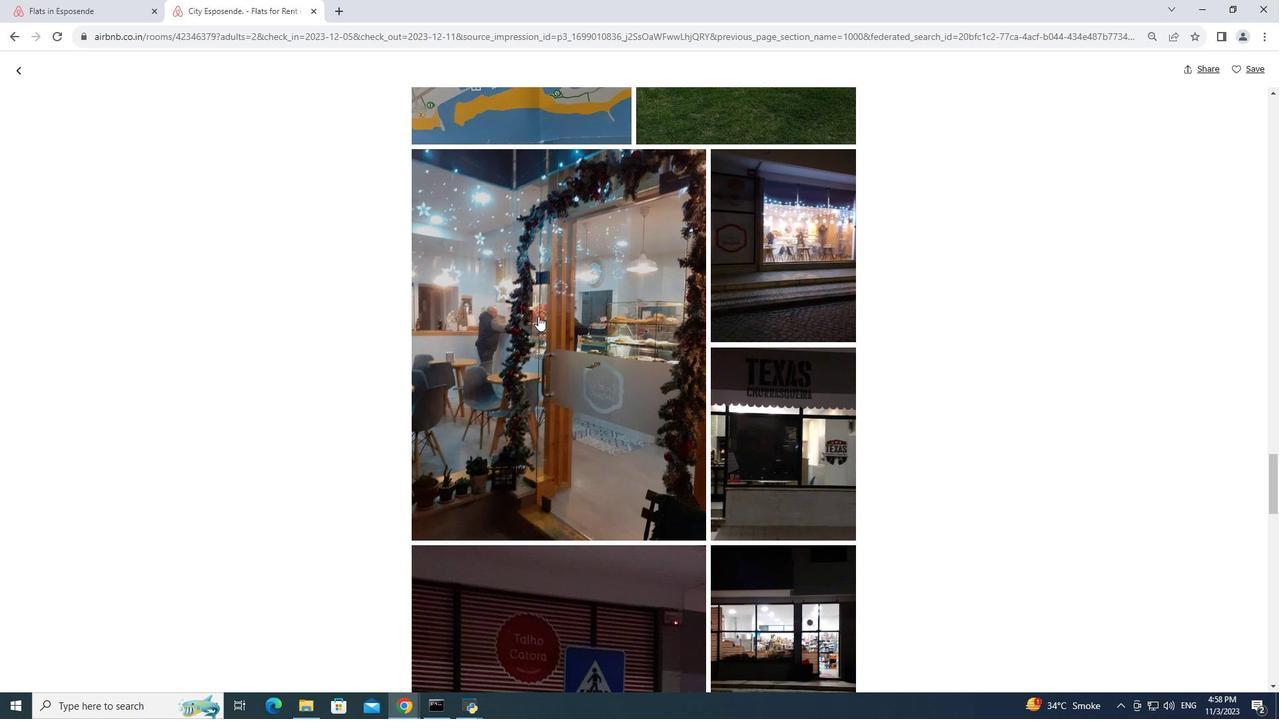 
Action: Mouse scrolled (538, 315) with delta (0, 0)
Screenshot: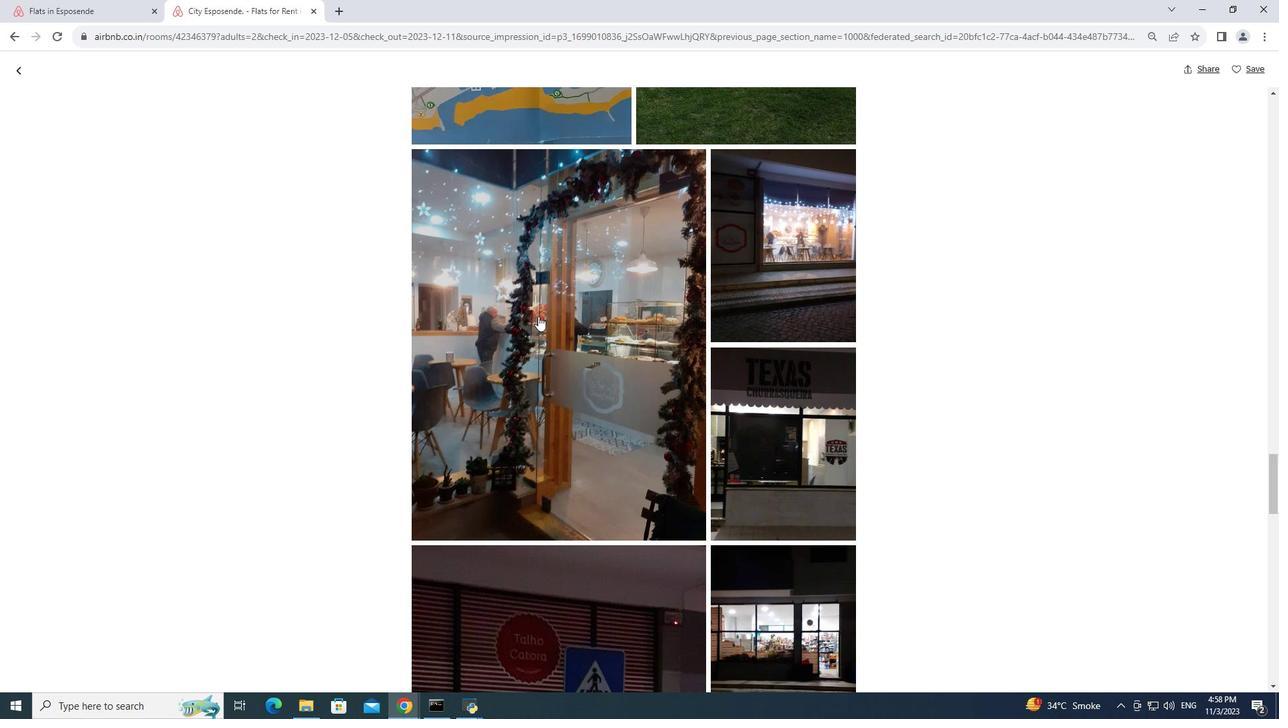 
Action: Mouse moved to (538, 316)
Screenshot: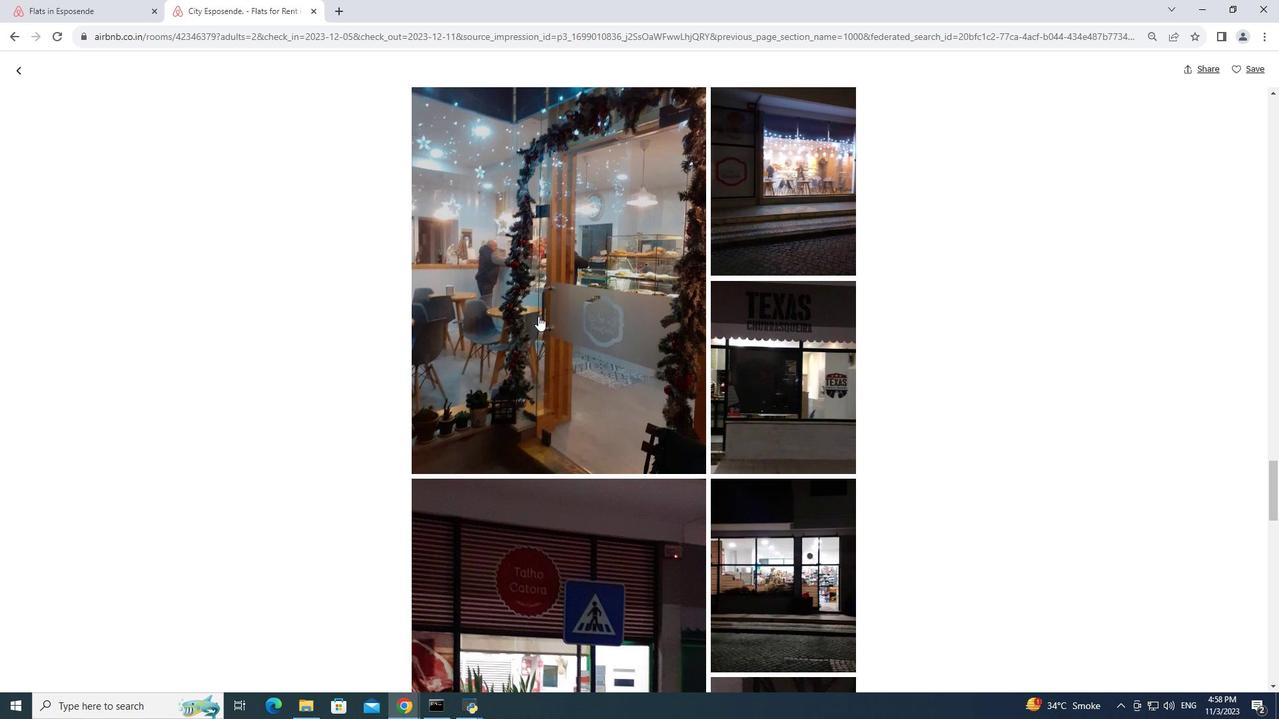 
Action: Mouse scrolled (538, 315) with delta (0, 0)
Screenshot: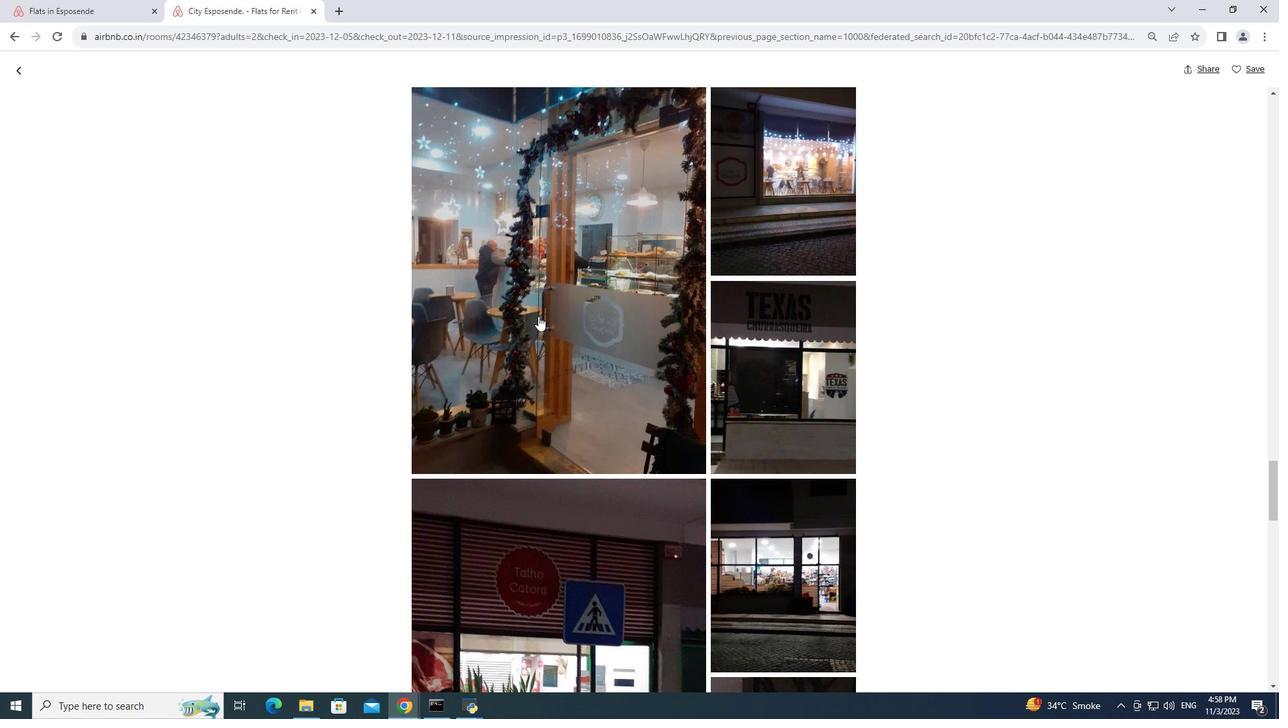 
Action: Mouse scrolled (538, 315) with delta (0, 0)
Screenshot: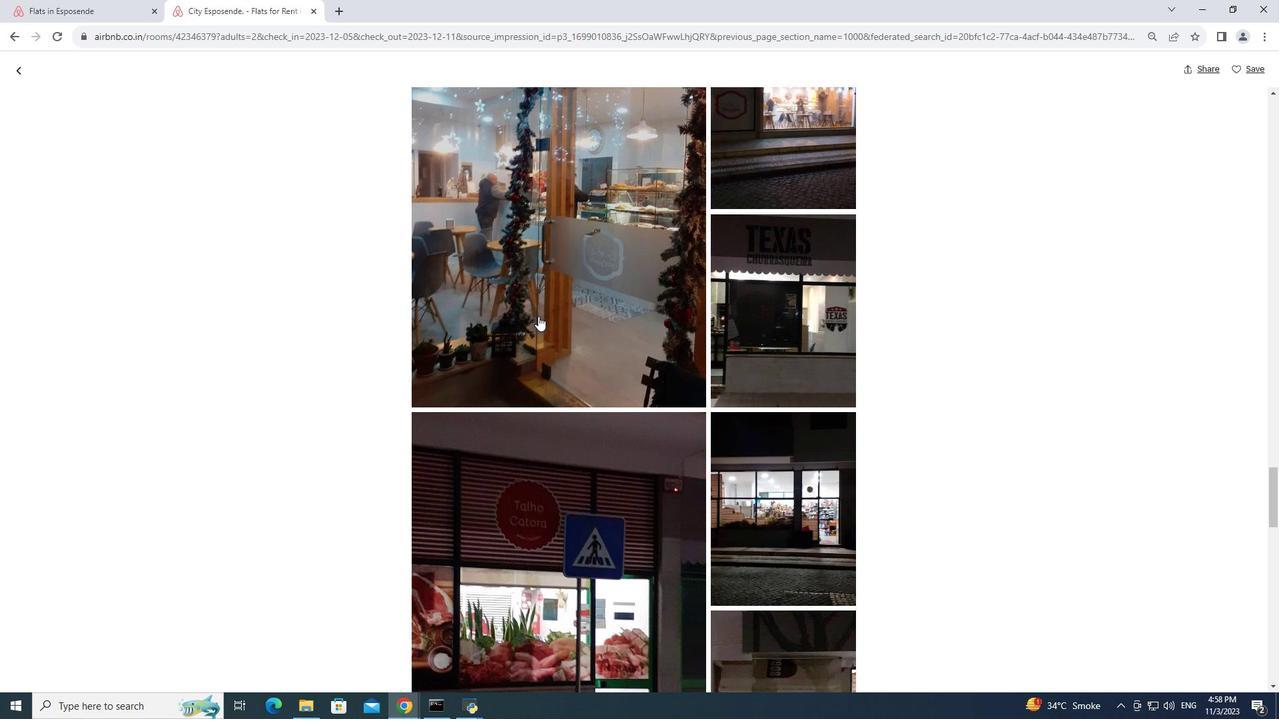 
Action: Mouse moved to (538, 315)
Screenshot: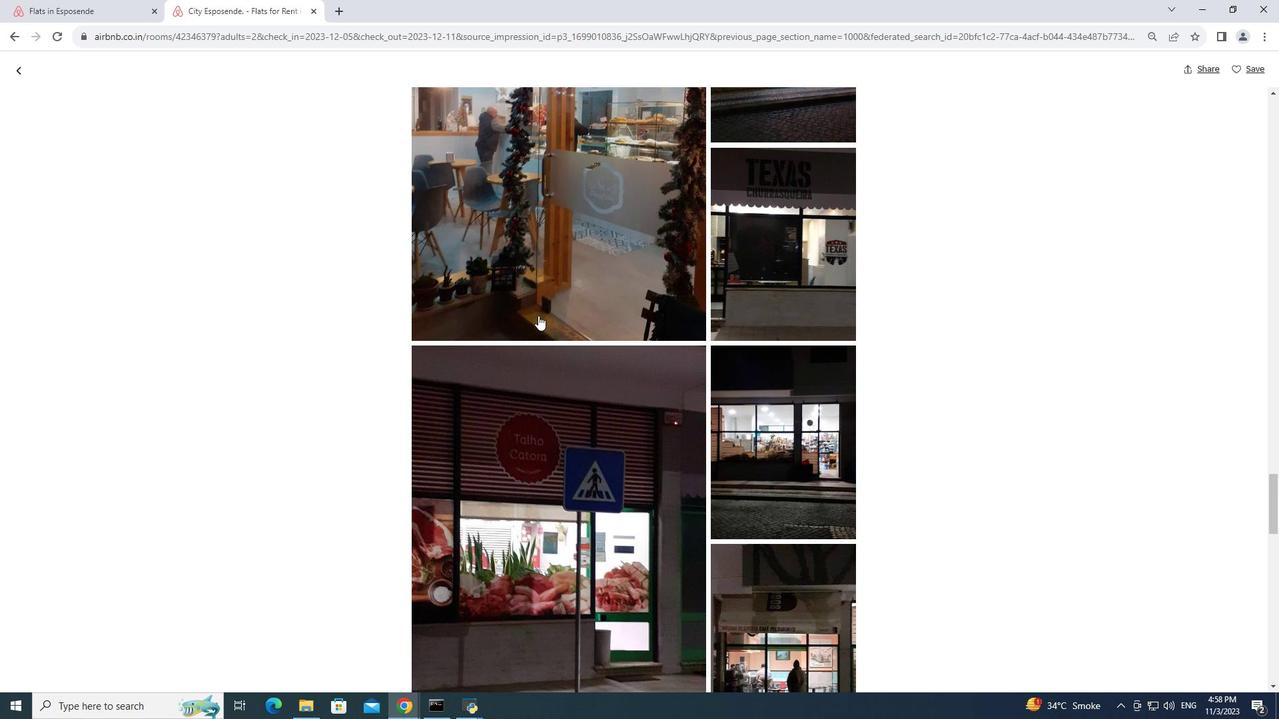 
Action: Mouse scrolled (538, 315) with delta (0, 0)
Screenshot: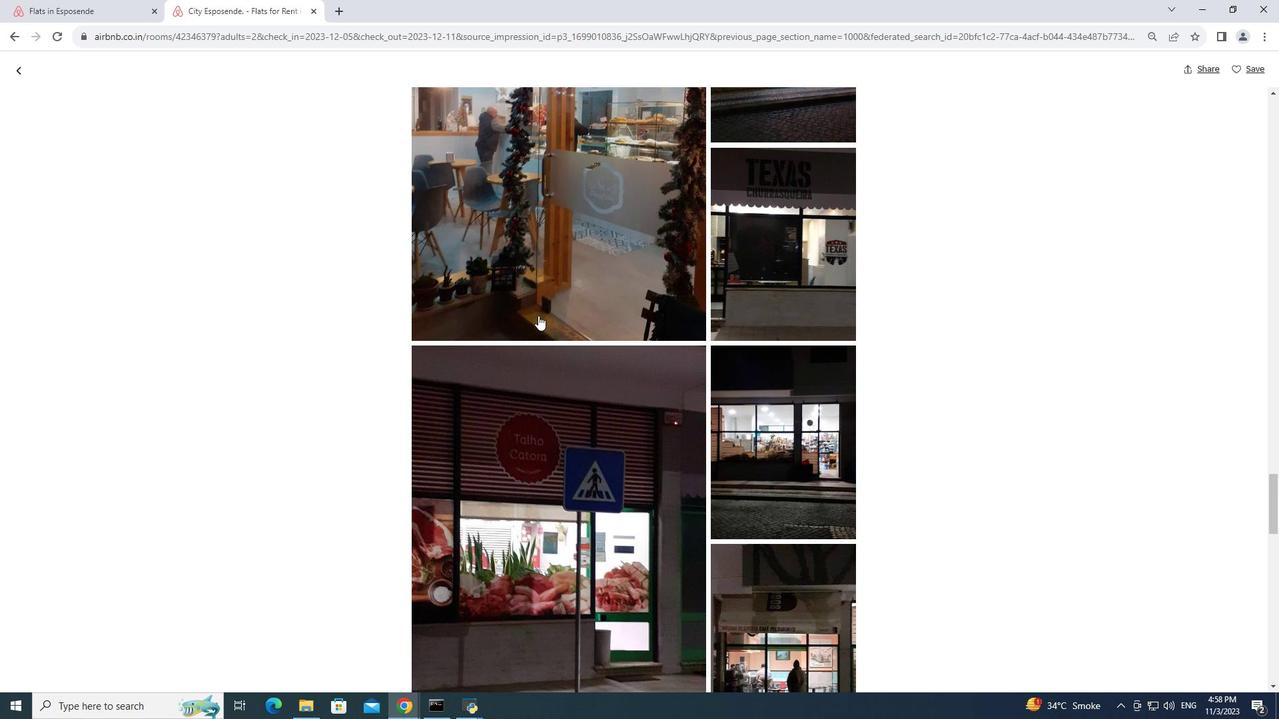 
Action: Mouse scrolled (538, 315) with delta (0, 0)
Screenshot: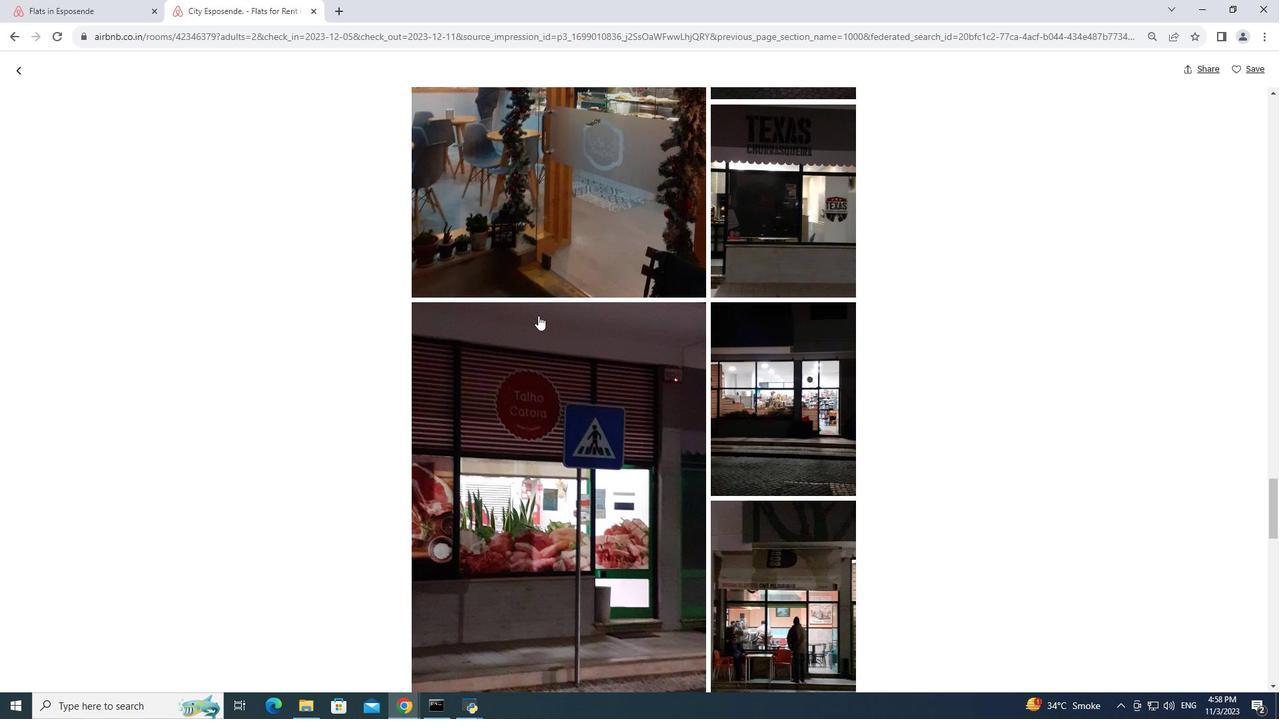 
Action: Mouse scrolled (538, 315) with delta (0, 0)
Screenshot: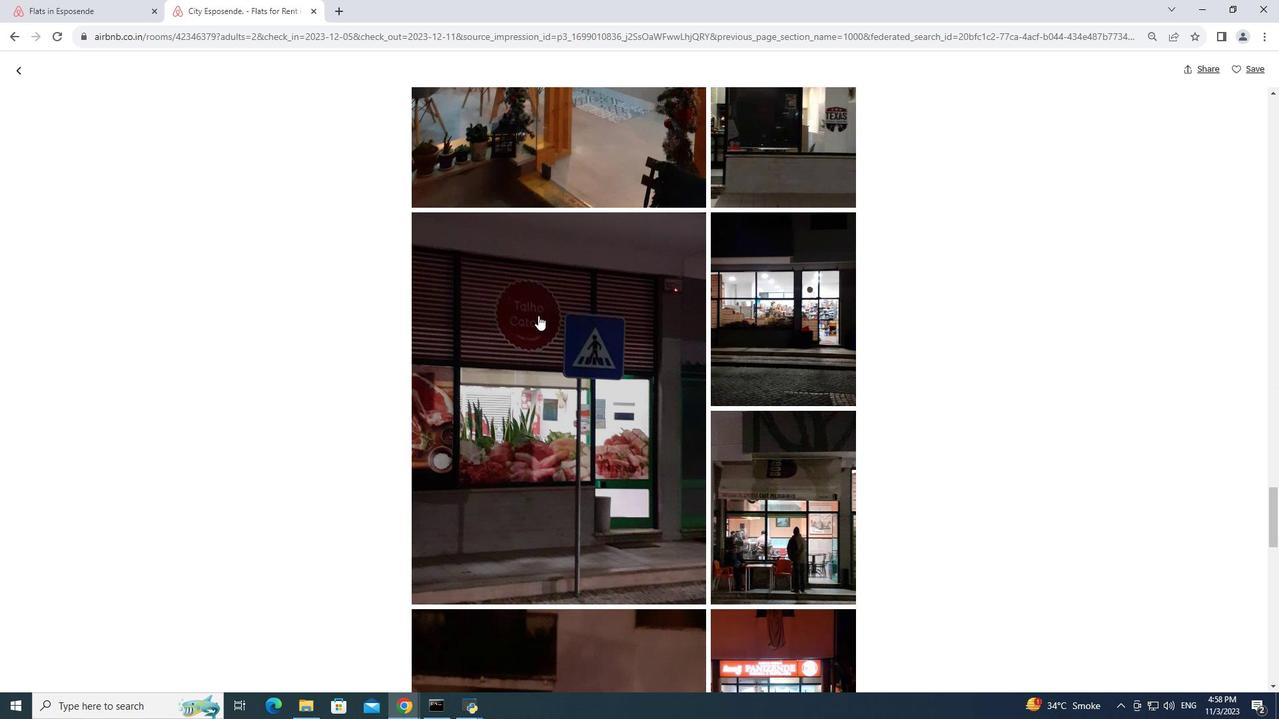 
Action: Mouse scrolled (538, 315) with delta (0, 0)
Screenshot: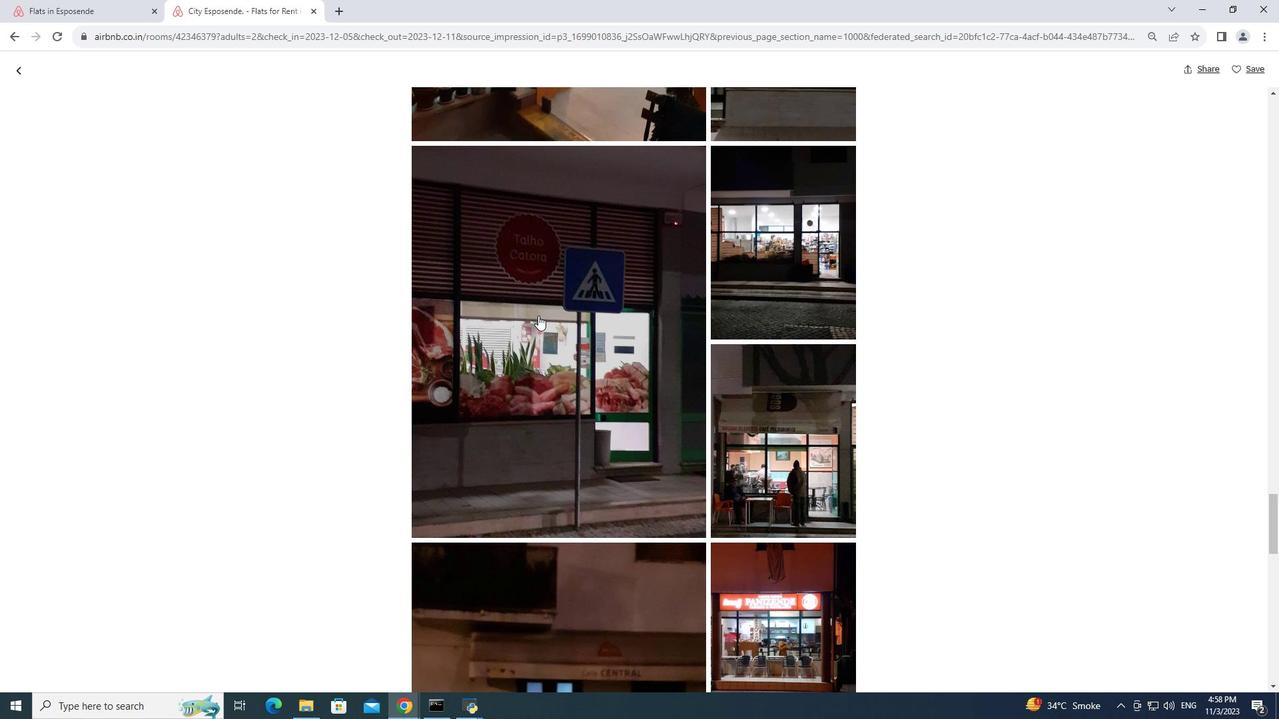 
Action: Mouse scrolled (538, 315) with delta (0, 0)
Screenshot: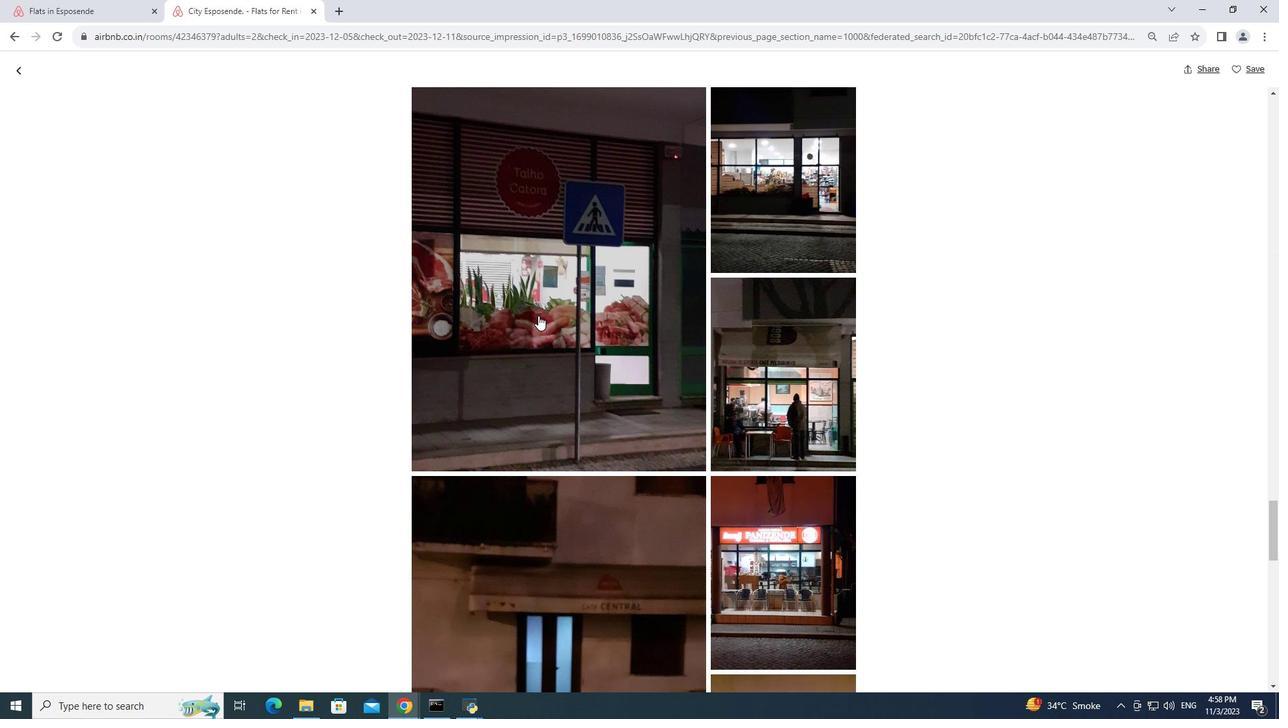 
Action: Mouse moved to (538, 313)
Screenshot: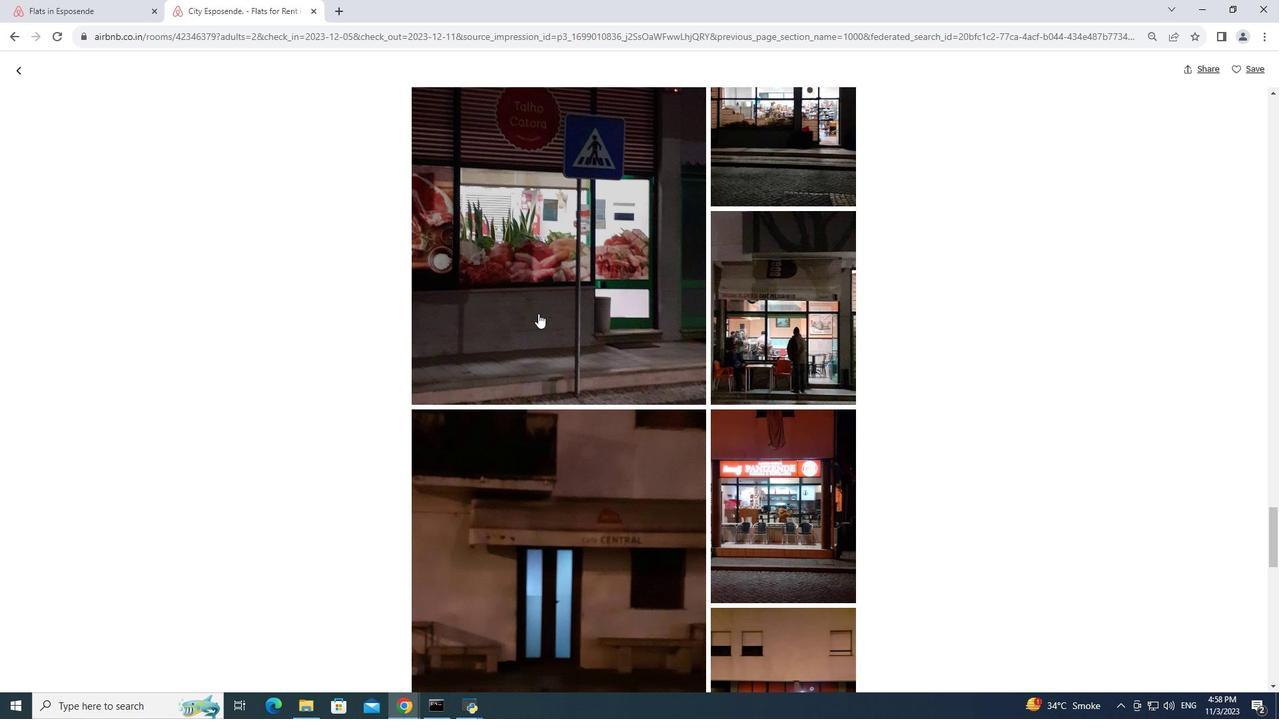 
Action: Mouse scrolled (538, 313) with delta (0, 0)
Screenshot: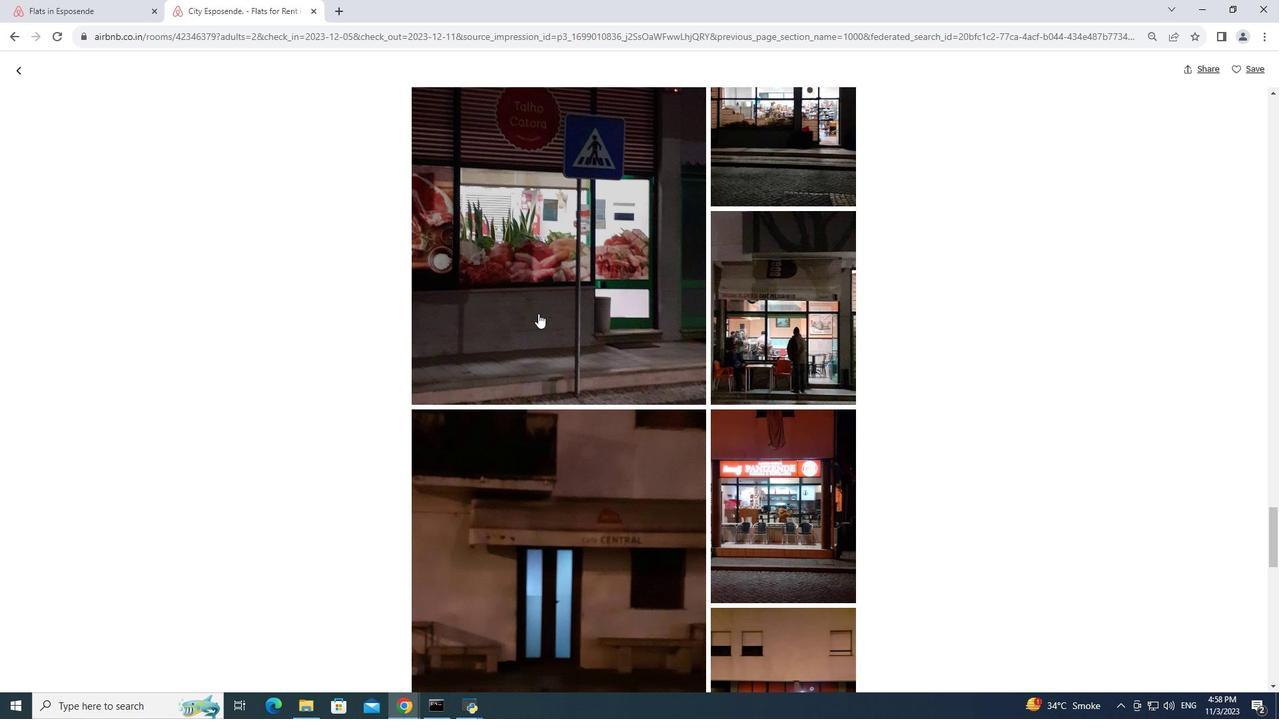 
Action: Mouse scrolled (538, 313) with delta (0, 0)
Screenshot: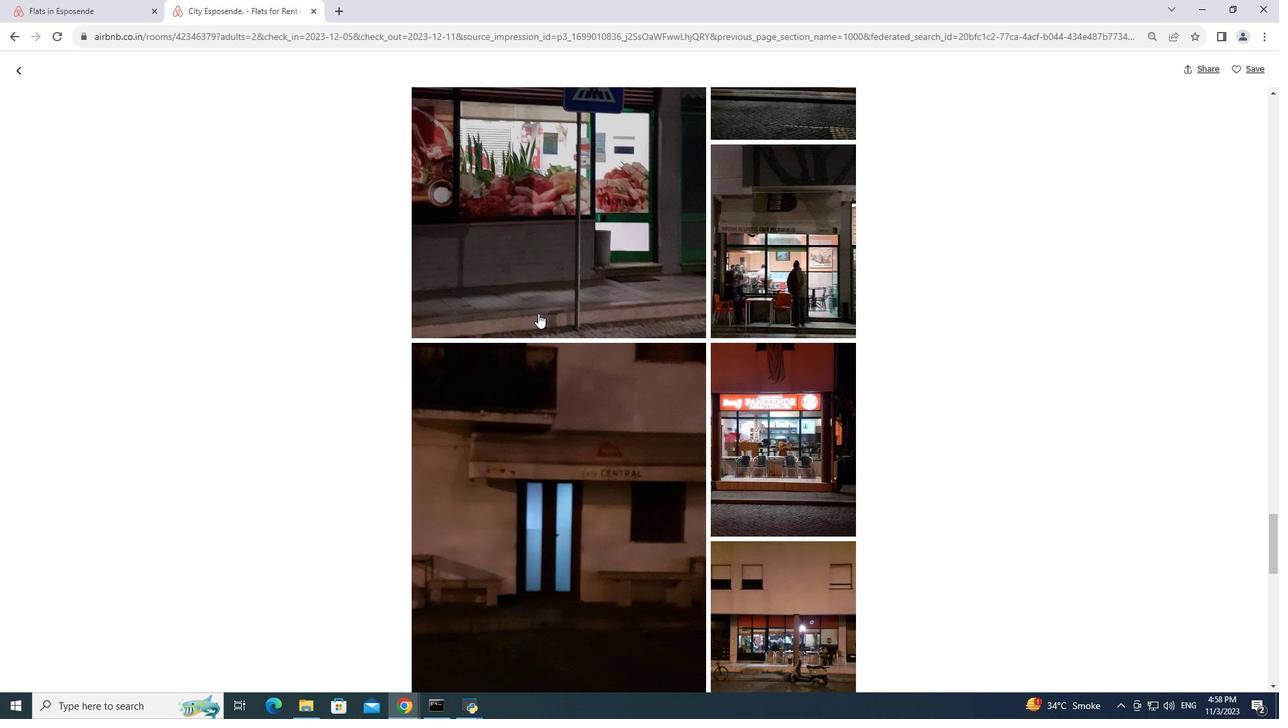 
Action: Mouse scrolled (538, 313) with delta (0, 0)
Screenshot: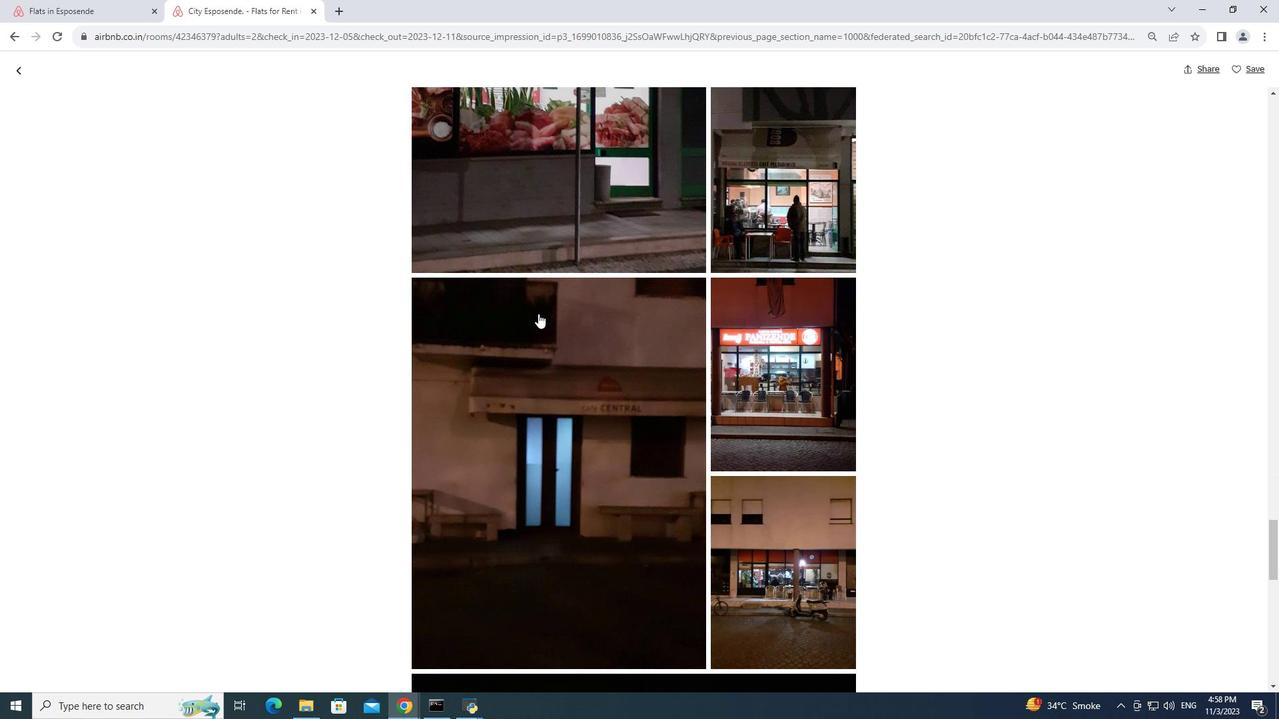 
Action: Mouse scrolled (538, 313) with delta (0, 0)
Screenshot: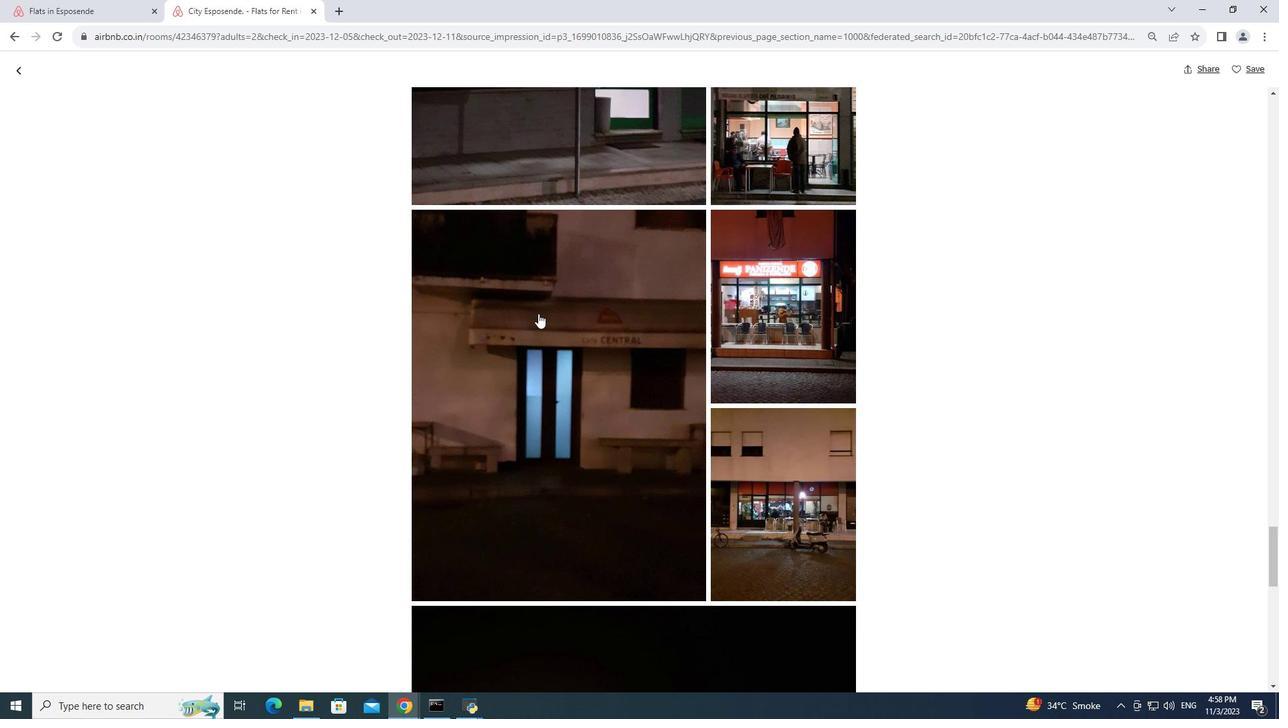 
Action: Mouse moved to (538, 313)
Screenshot: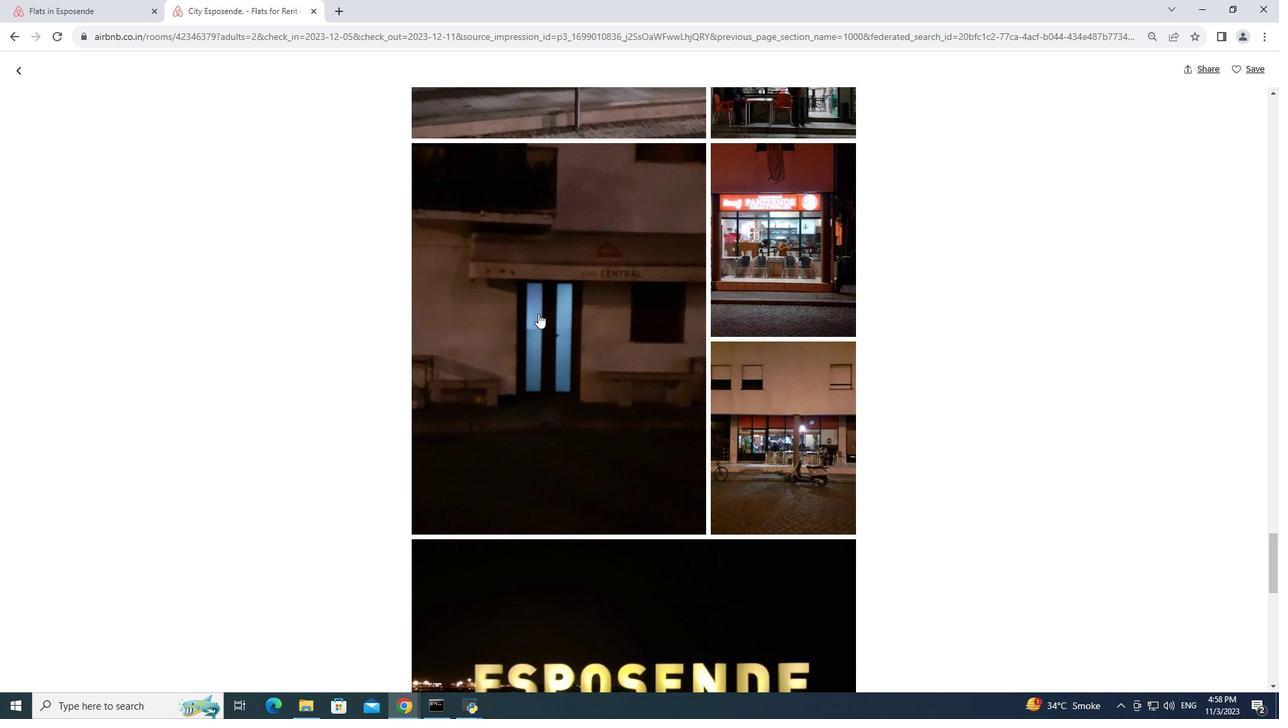 
Action: Mouse scrolled (538, 313) with delta (0, 0)
Screenshot: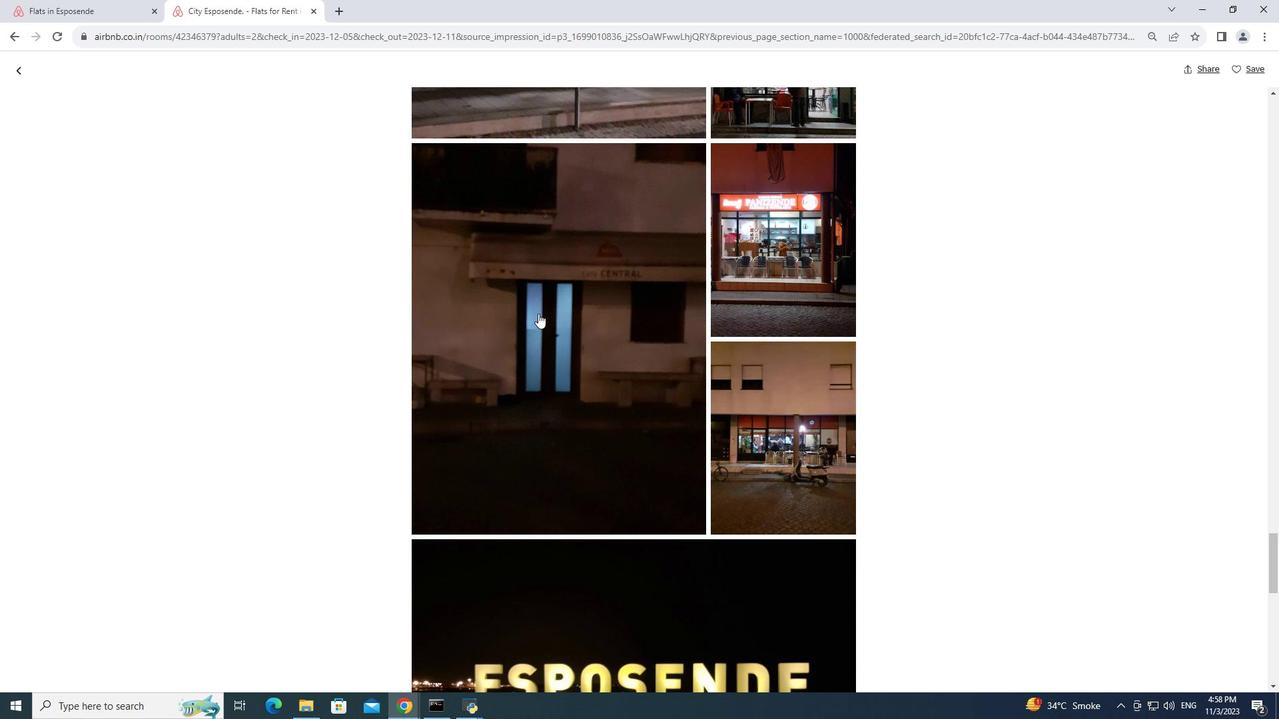
Action: Mouse scrolled (538, 313) with delta (0, 0)
Screenshot: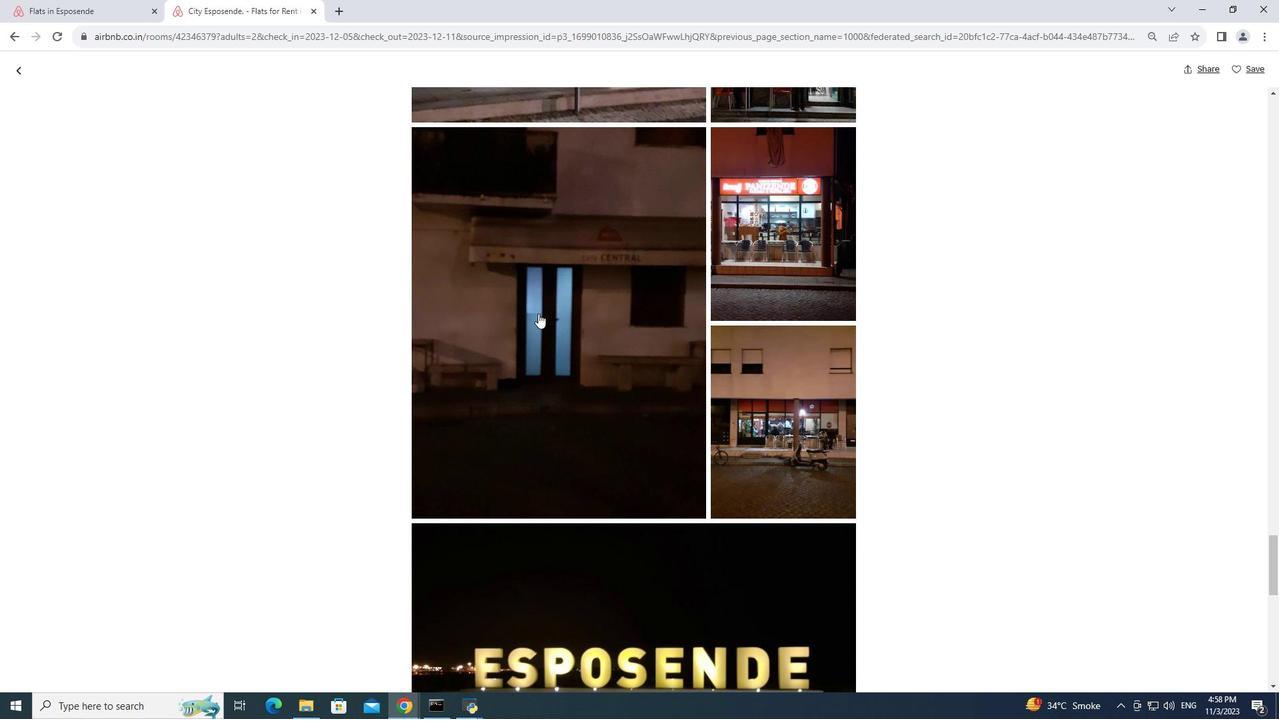
Action: Mouse scrolled (538, 313) with delta (0, 0)
Screenshot: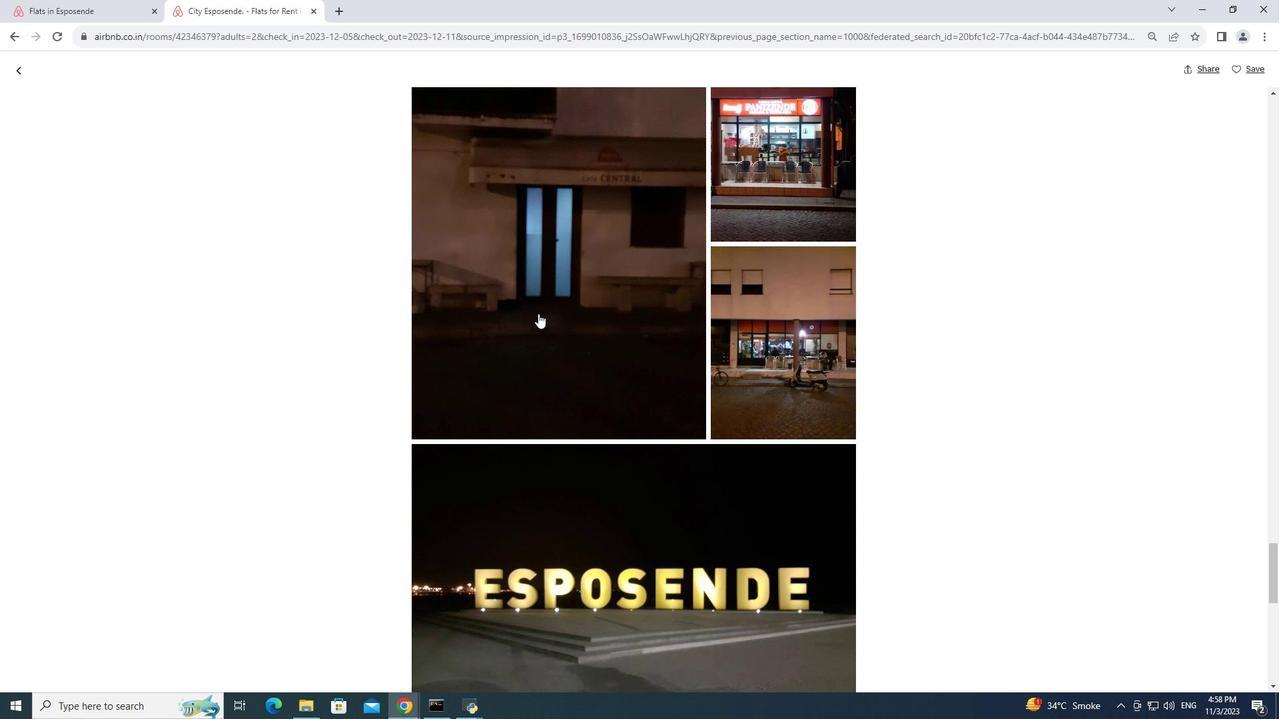 
Action: Mouse scrolled (538, 313) with delta (0, 0)
Screenshot: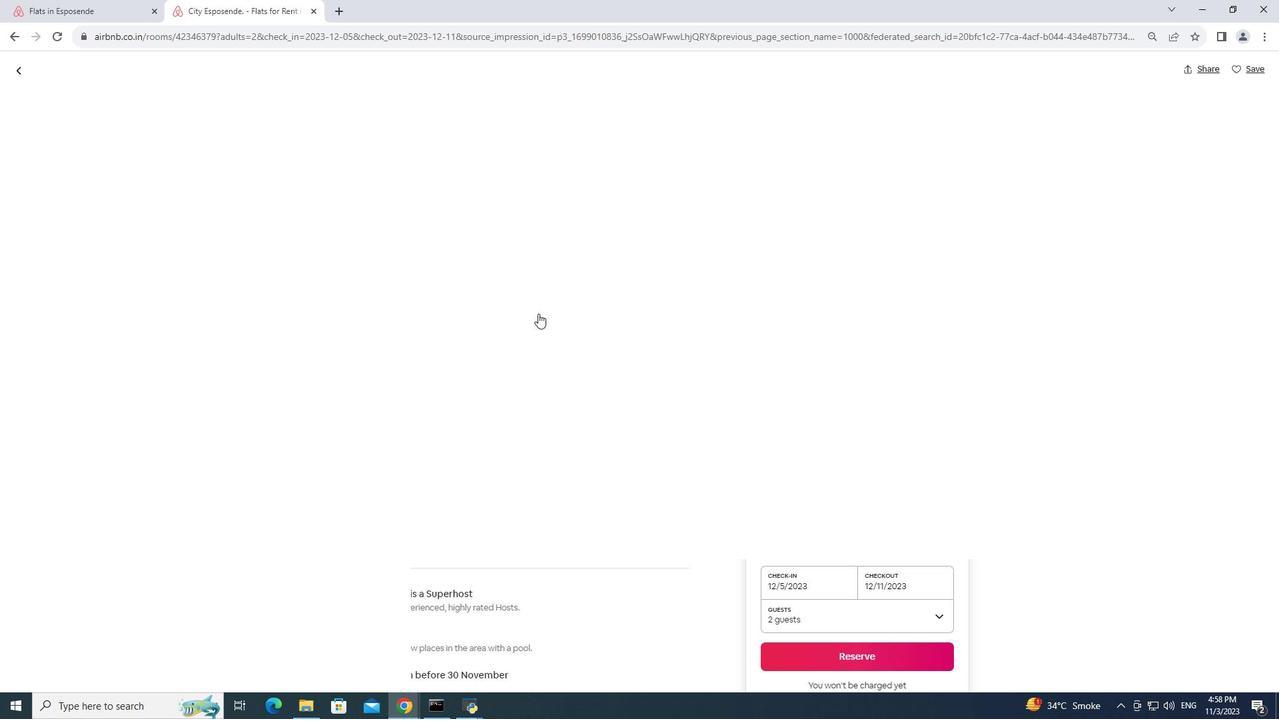 
Action: Mouse scrolled (538, 313) with delta (0, 0)
Screenshot: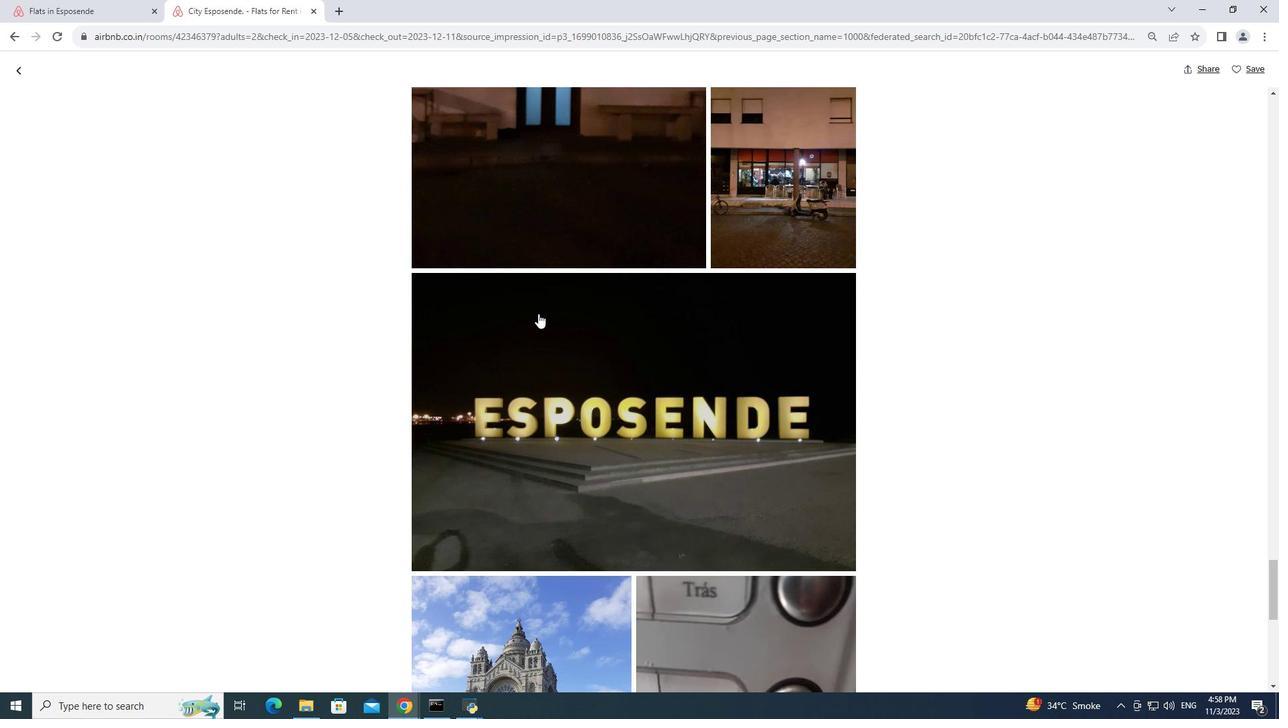
Action: Mouse scrolled (538, 313) with delta (0, 0)
Screenshot: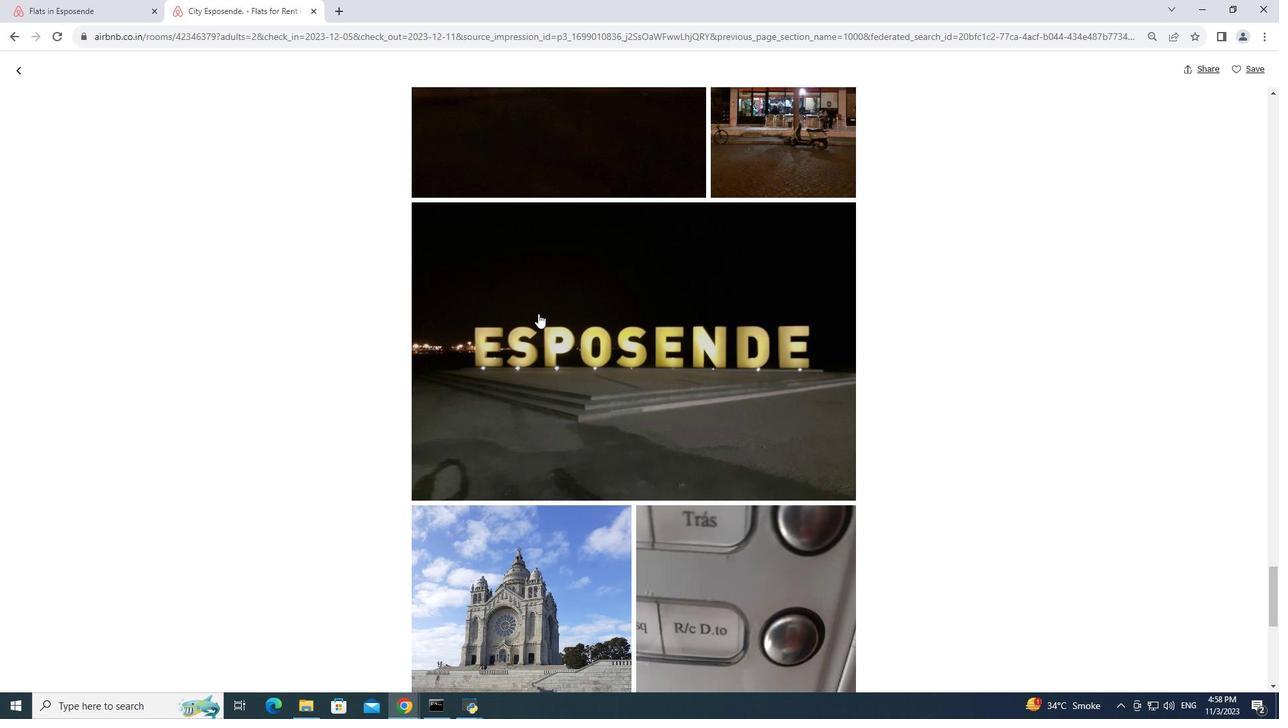
Action: Mouse scrolled (538, 313) with delta (0, 0)
Screenshot: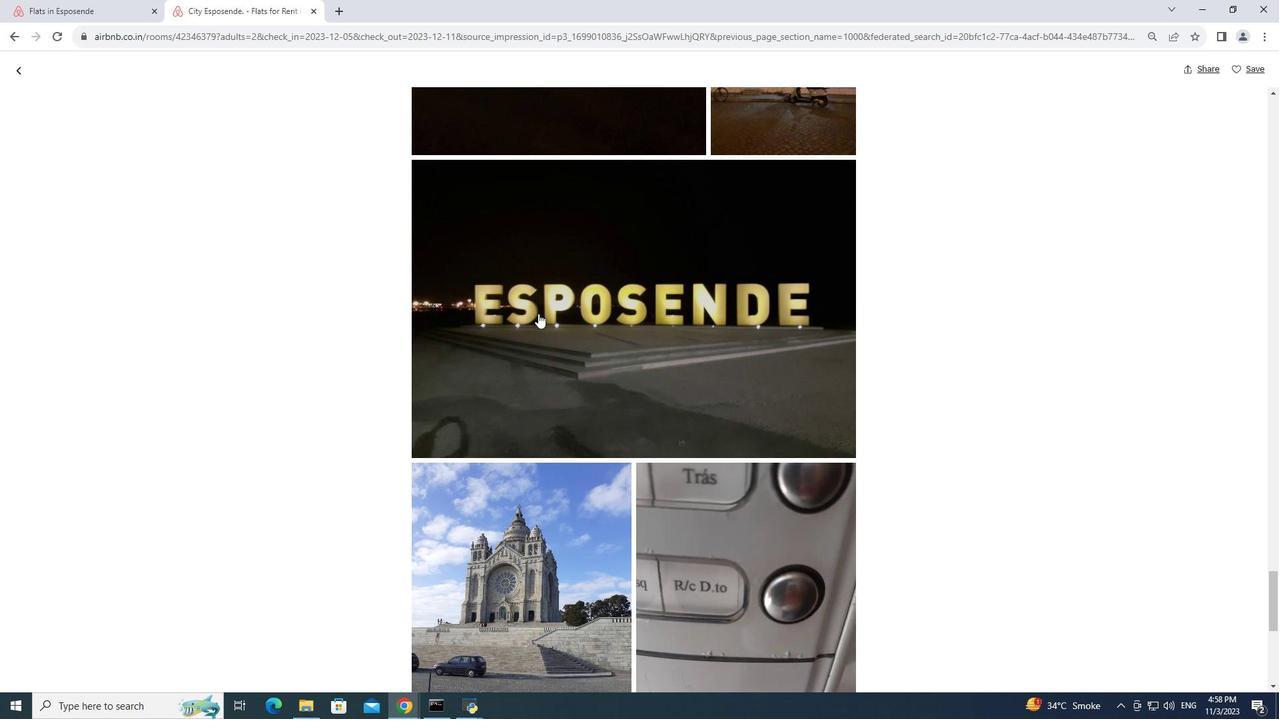 
Action: Mouse scrolled (538, 313) with delta (0, 0)
Screenshot: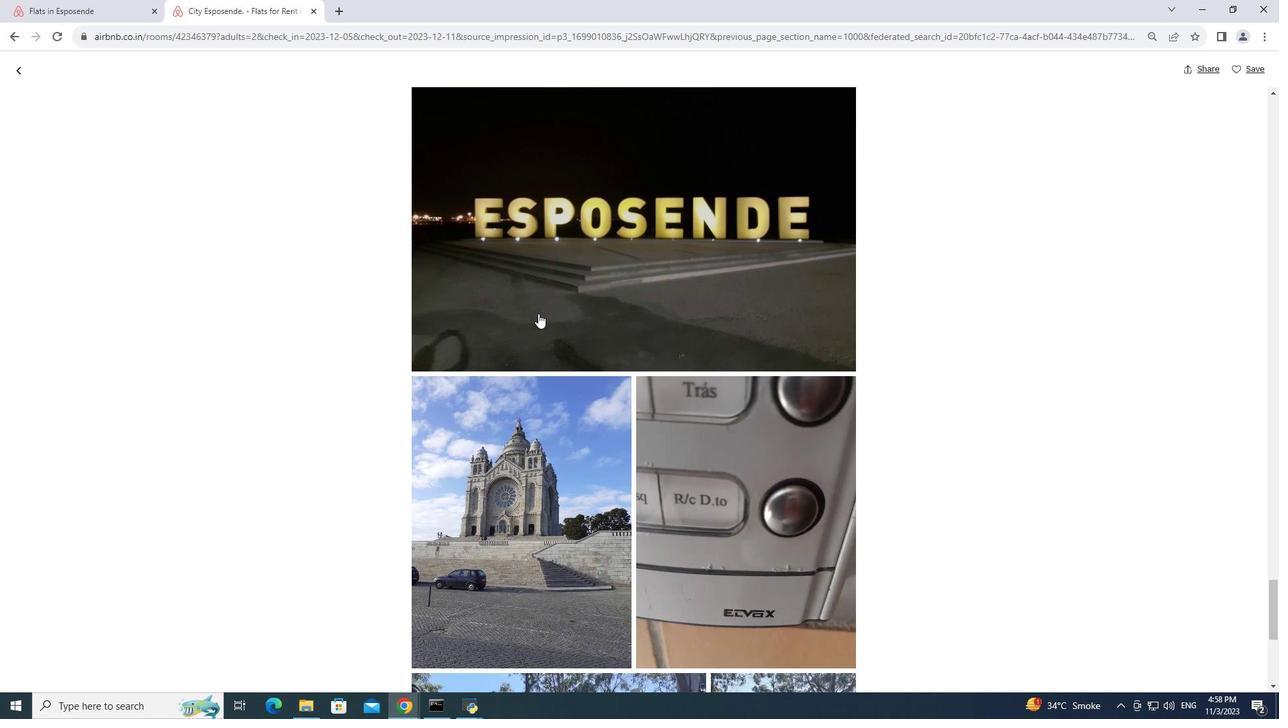 
Action: Mouse scrolled (538, 313) with delta (0, 0)
Screenshot: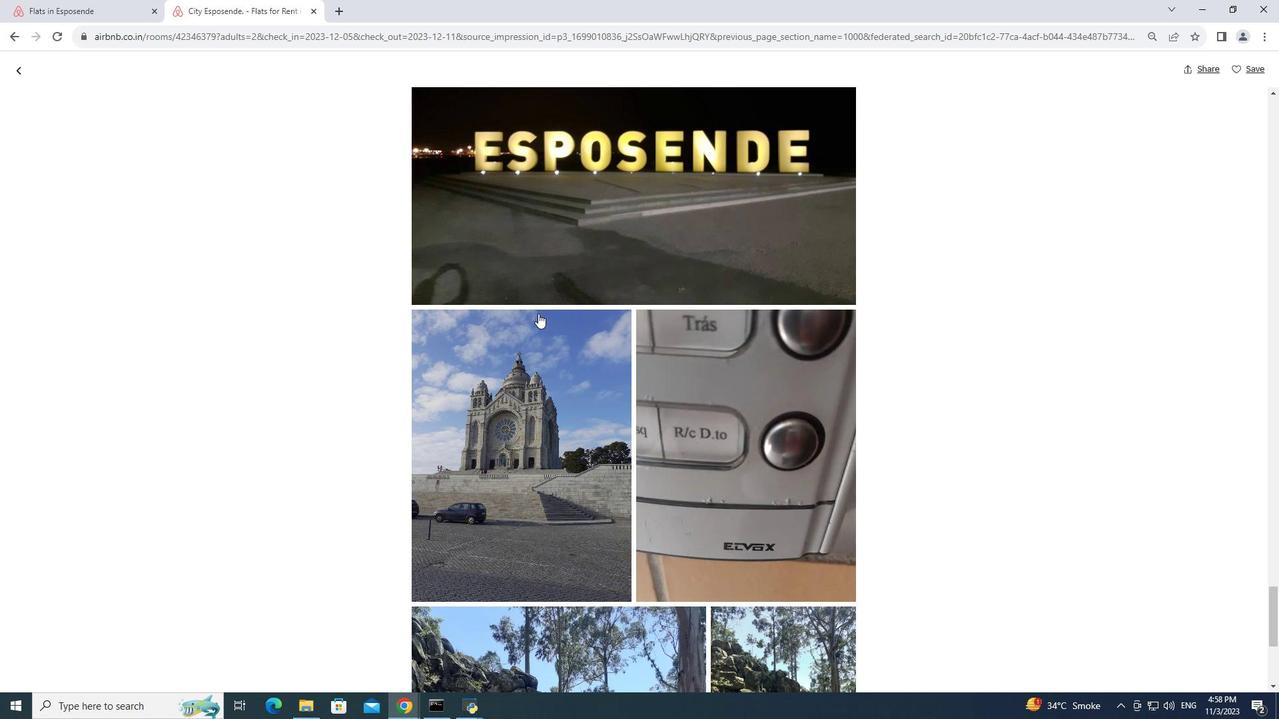 
Action: Mouse scrolled (538, 313) with delta (0, 0)
Screenshot: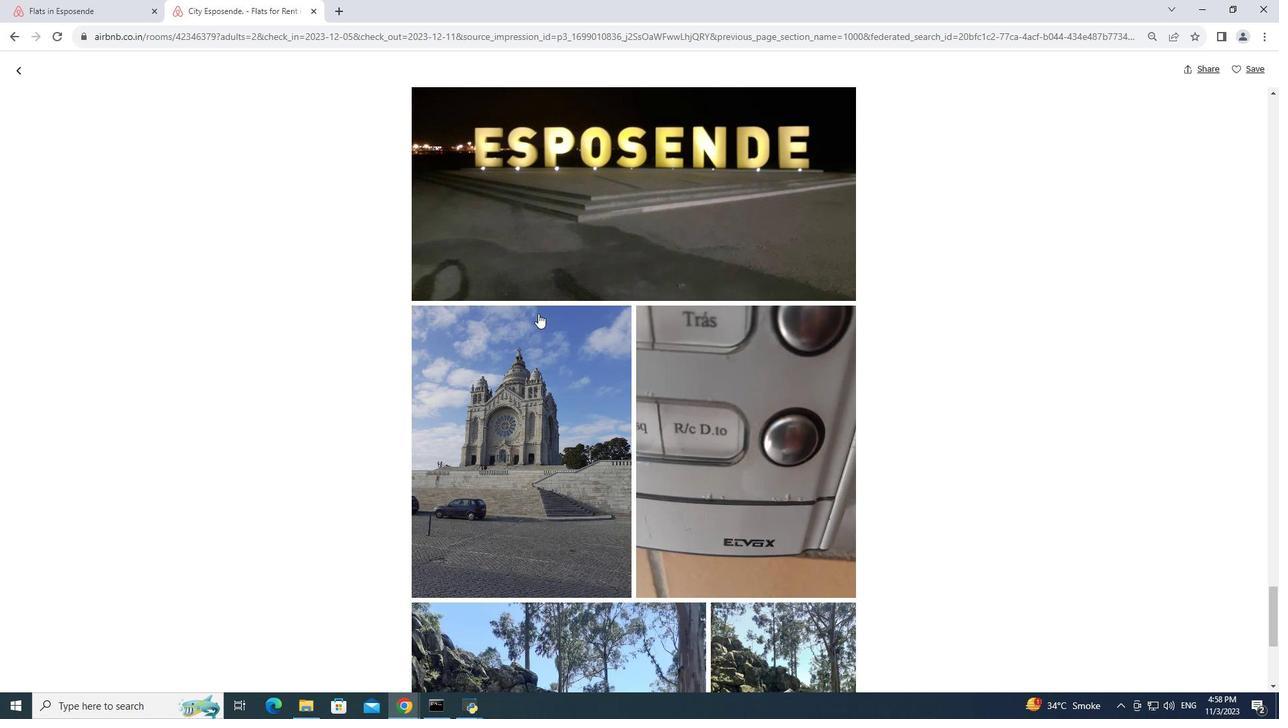 
Action: Mouse scrolled (538, 313) with delta (0, 0)
Screenshot: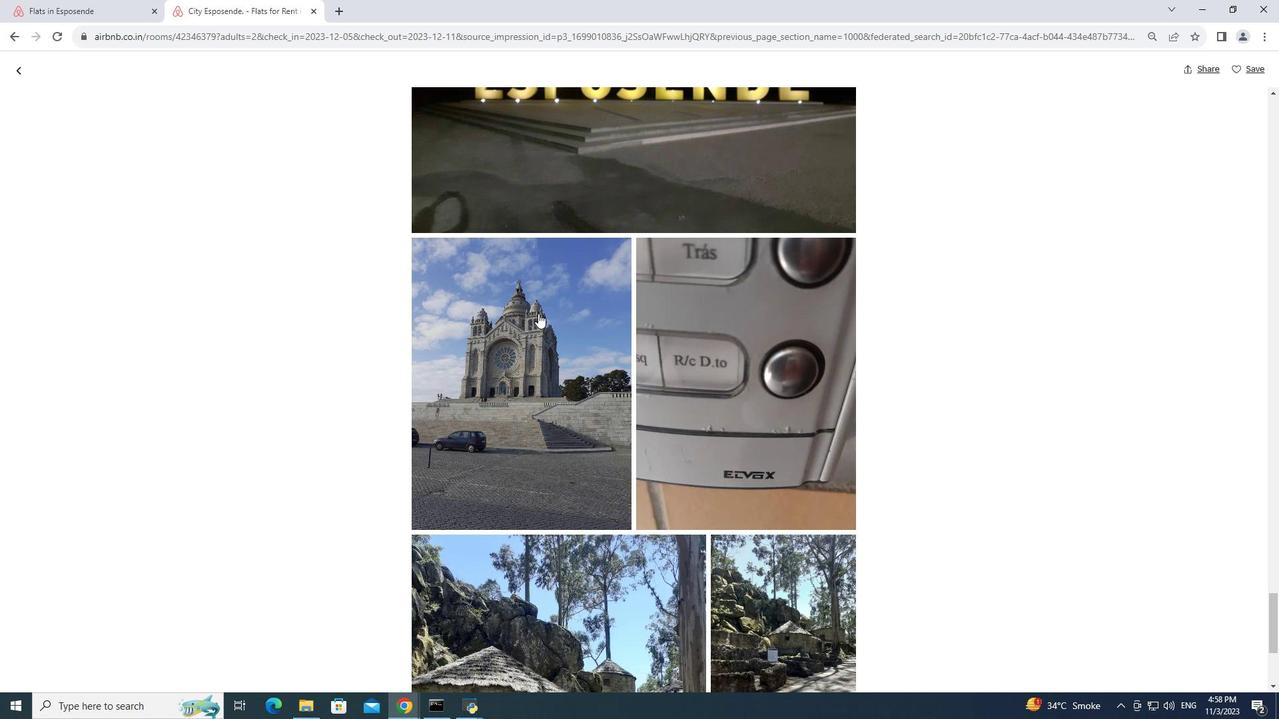 
Action: Mouse scrolled (538, 313) with delta (0, 0)
Screenshot: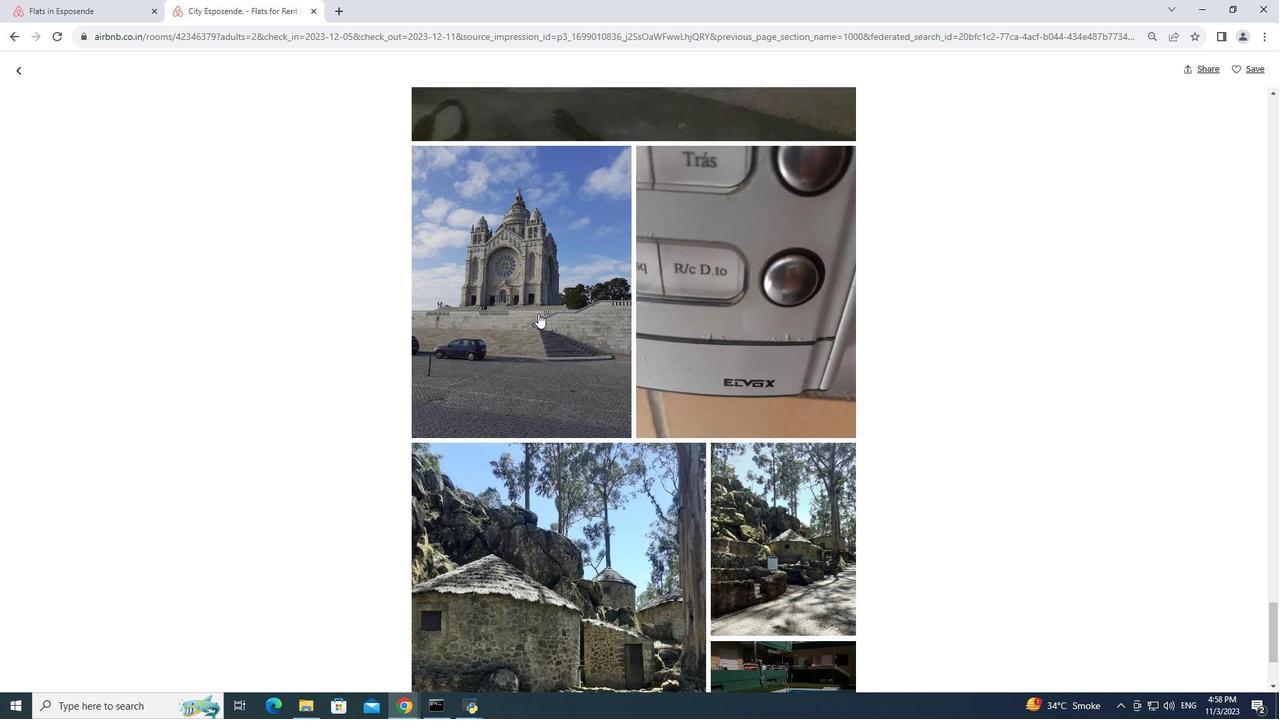 
Action: Mouse scrolled (538, 313) with delta (0, 0)
Screenshot: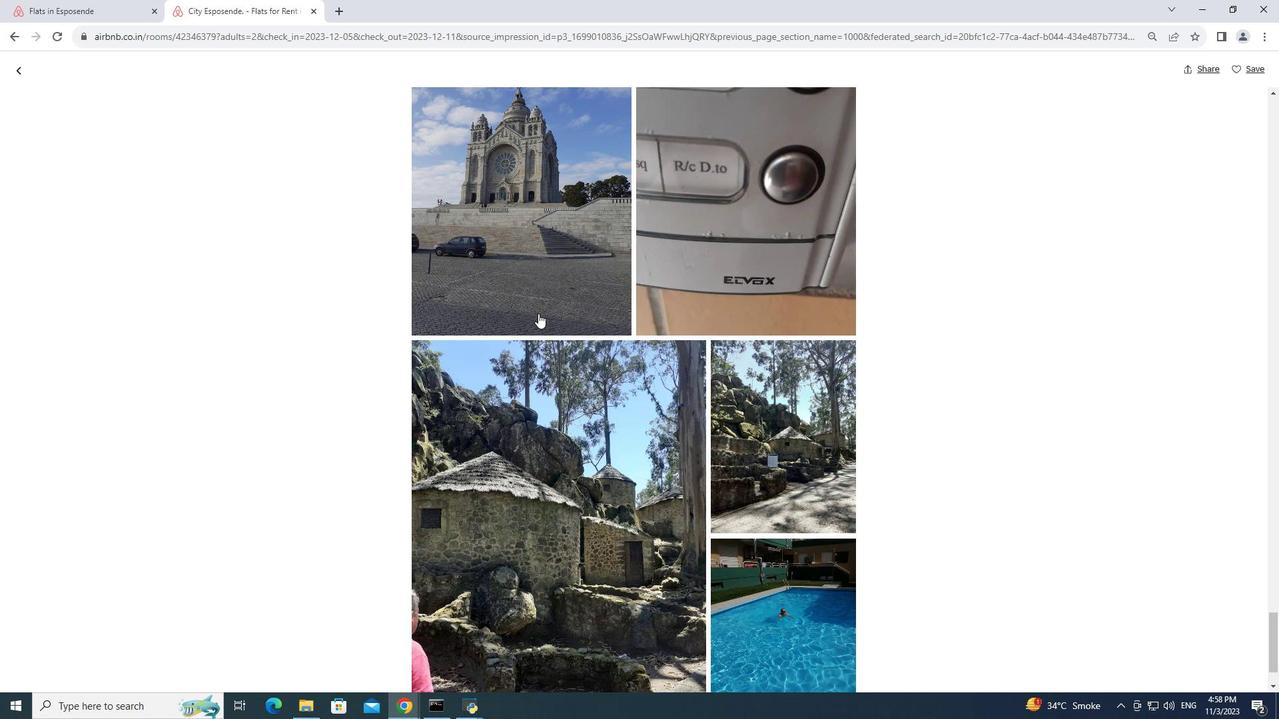 
Action: Mouse scrolled (538, 313) with delta (0, 0)
Screenshot: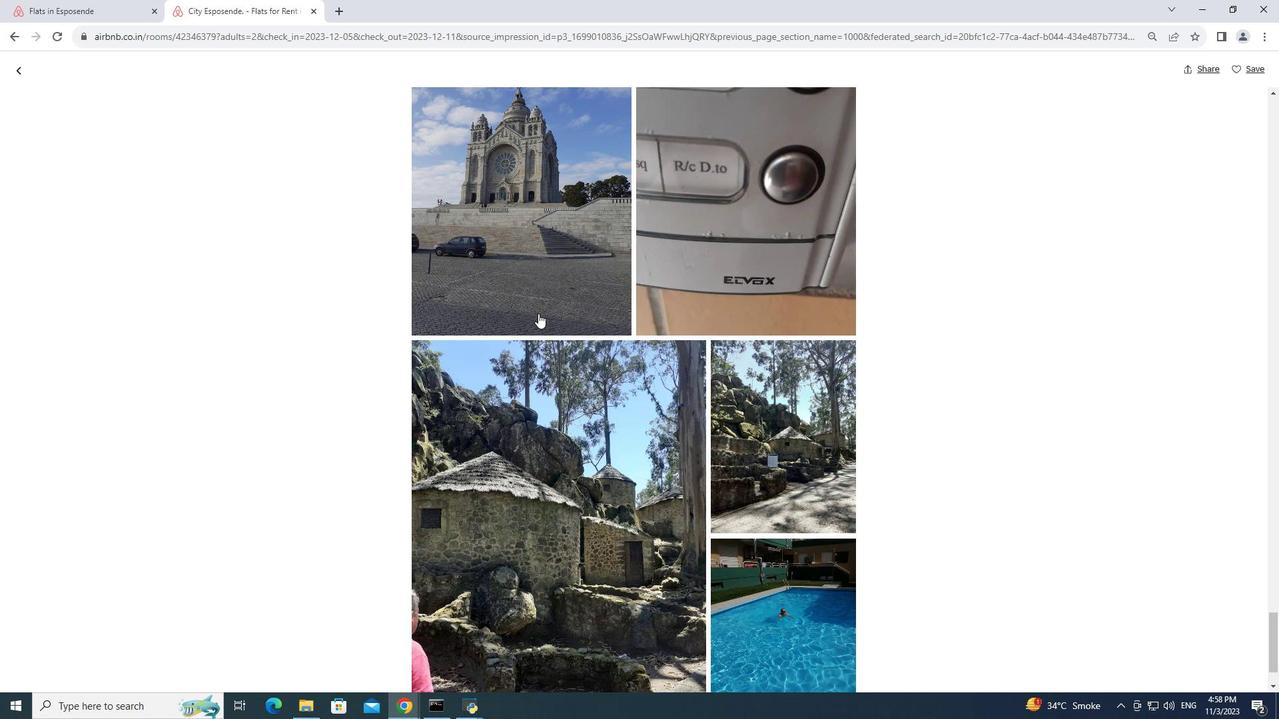 
Action: Mouse scrolled (538, 313) with delta (0, 0)
Screenshot: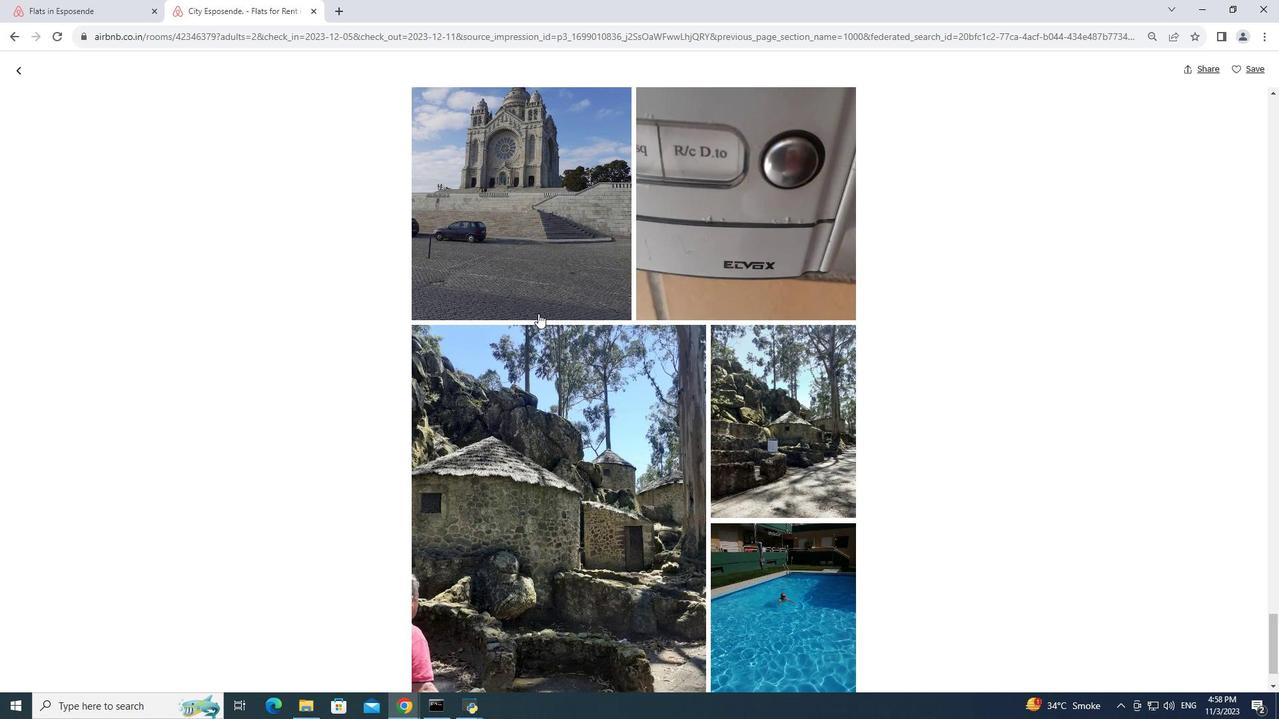
Action: Mouse scrolled (538, 313) with delta (0, 0)
Screenshot: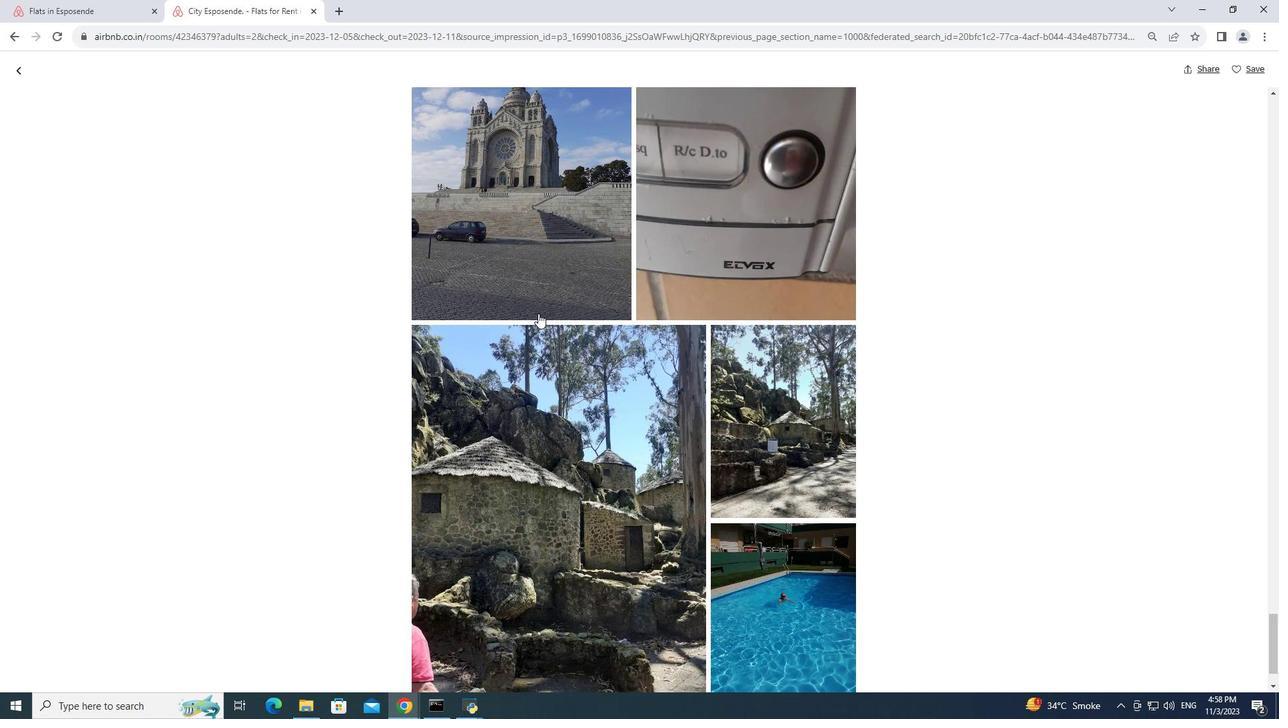 
Action: Mouse moved to (538, 313)
Screenshot: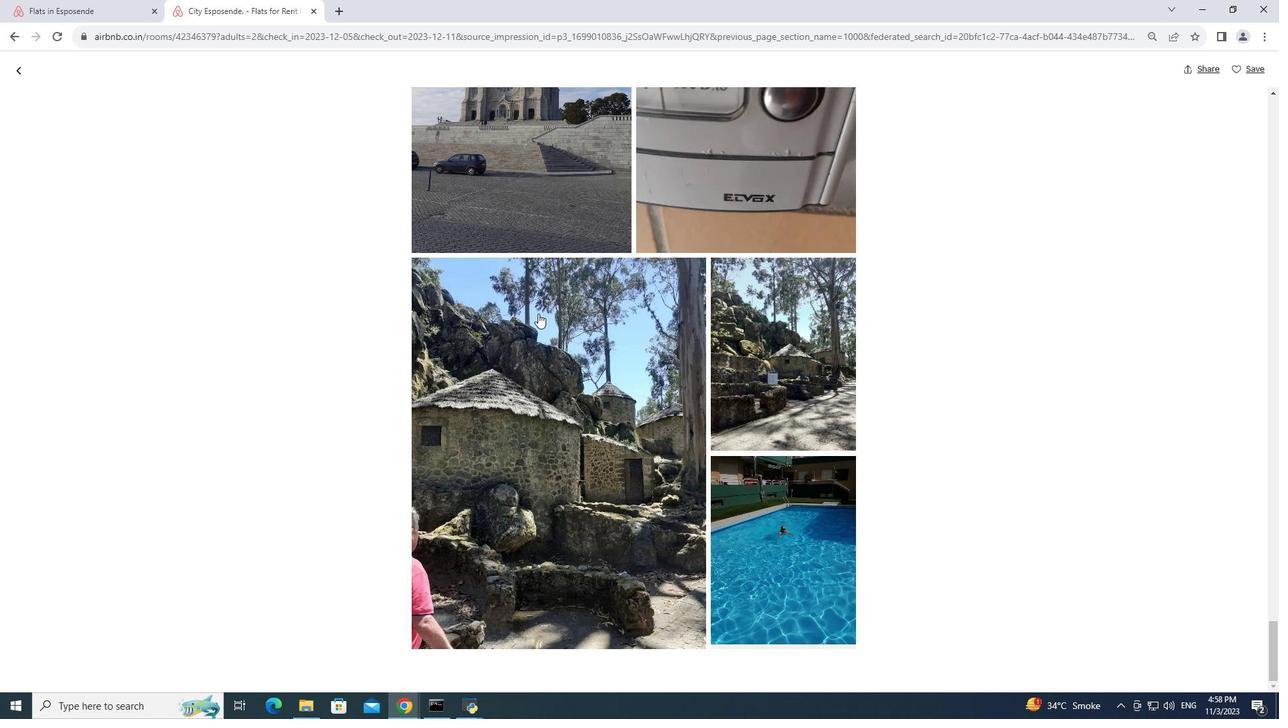 
Action: Mouse scrolled (538, 313) with delta (0, 0)
Screenshot: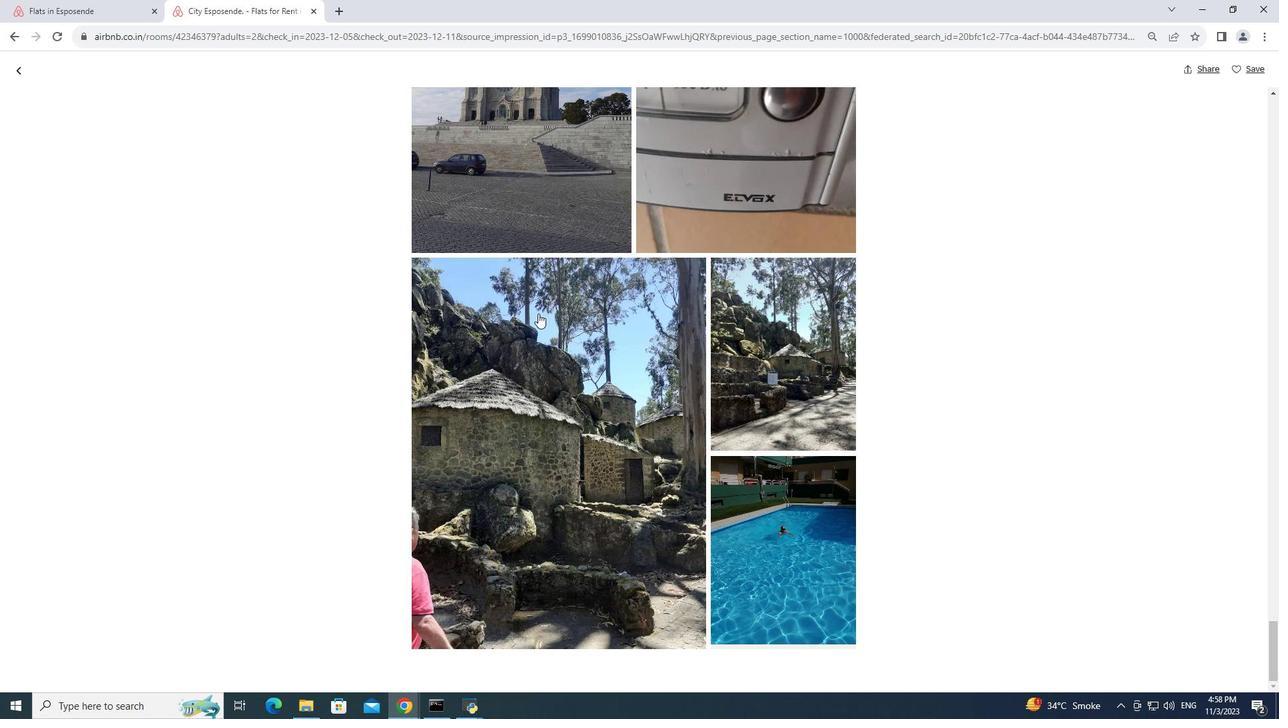 
Action: Mouse moved to (538, 313)
Screenshot: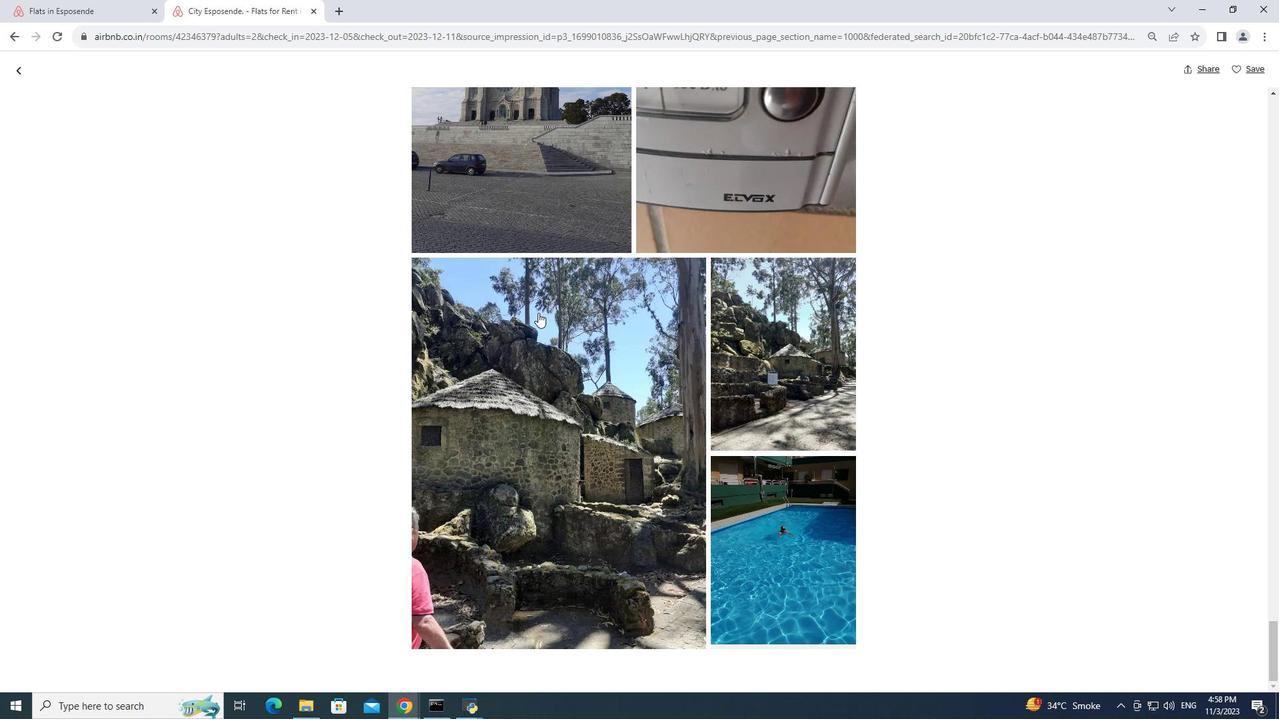 
Action: Mouse scrolled (538, 312) with delta (0, 0)
Screenshot: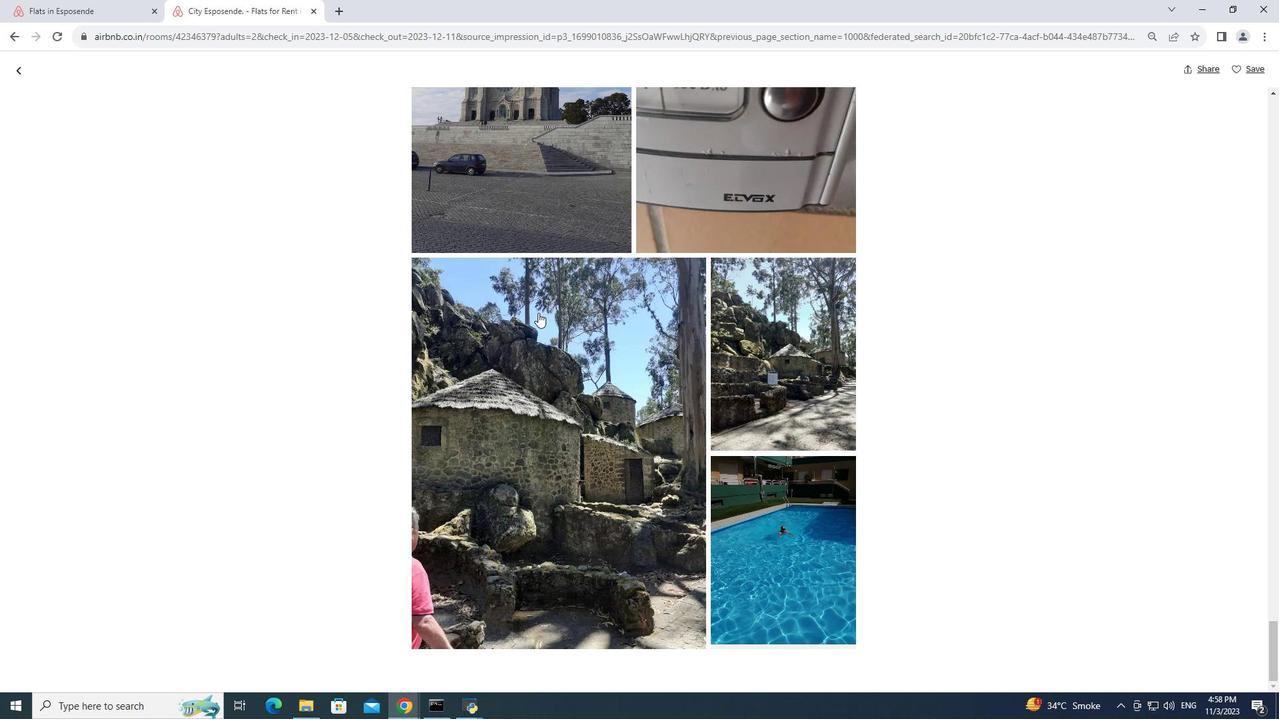 
Action: Mouse scrolled (538, 312) with delta (0, 0)
Screenshot: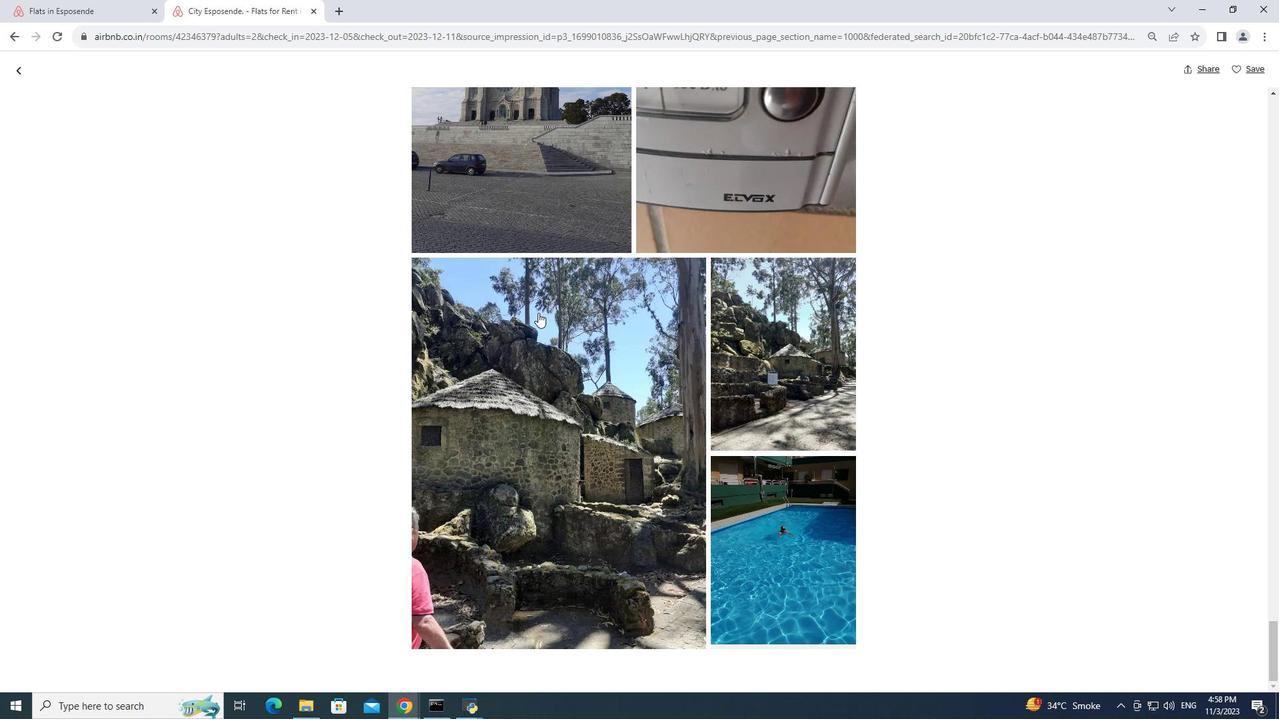 
Action: Mouse scrolled (538, 312) with delta (0, 0)
Screenshot: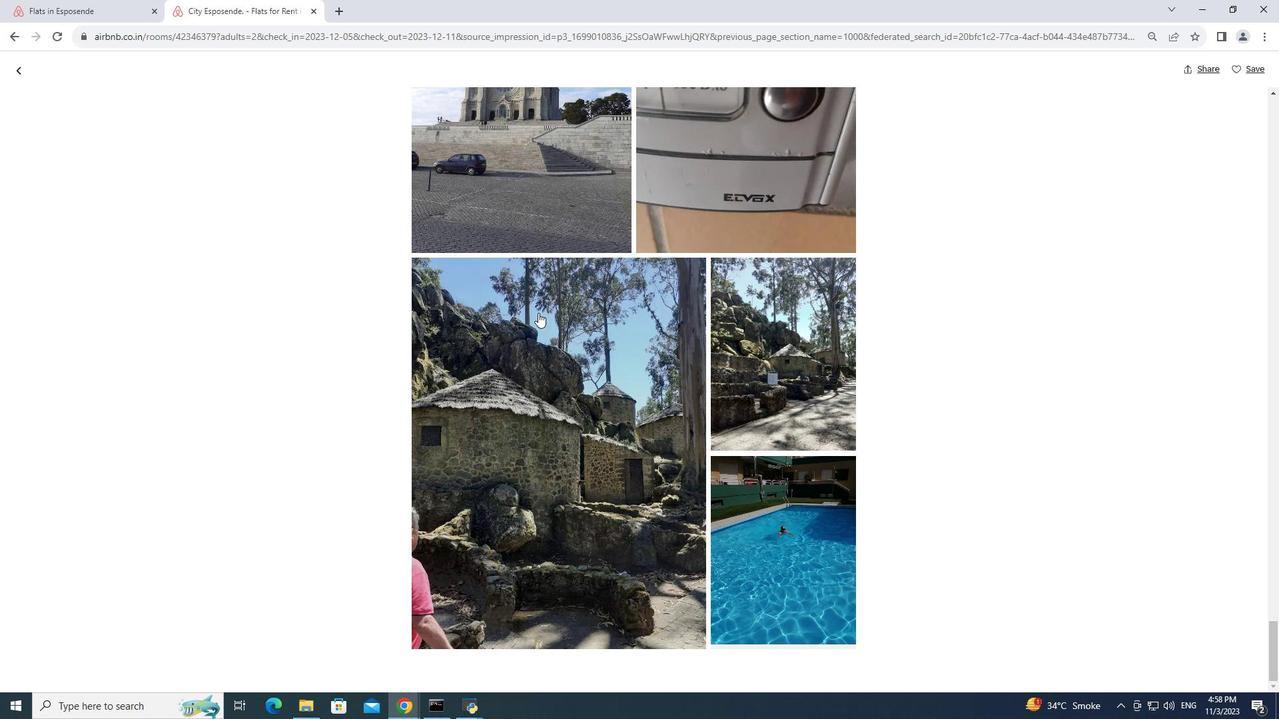 
Action: Mouse moved to (538, 311)
Screenshot: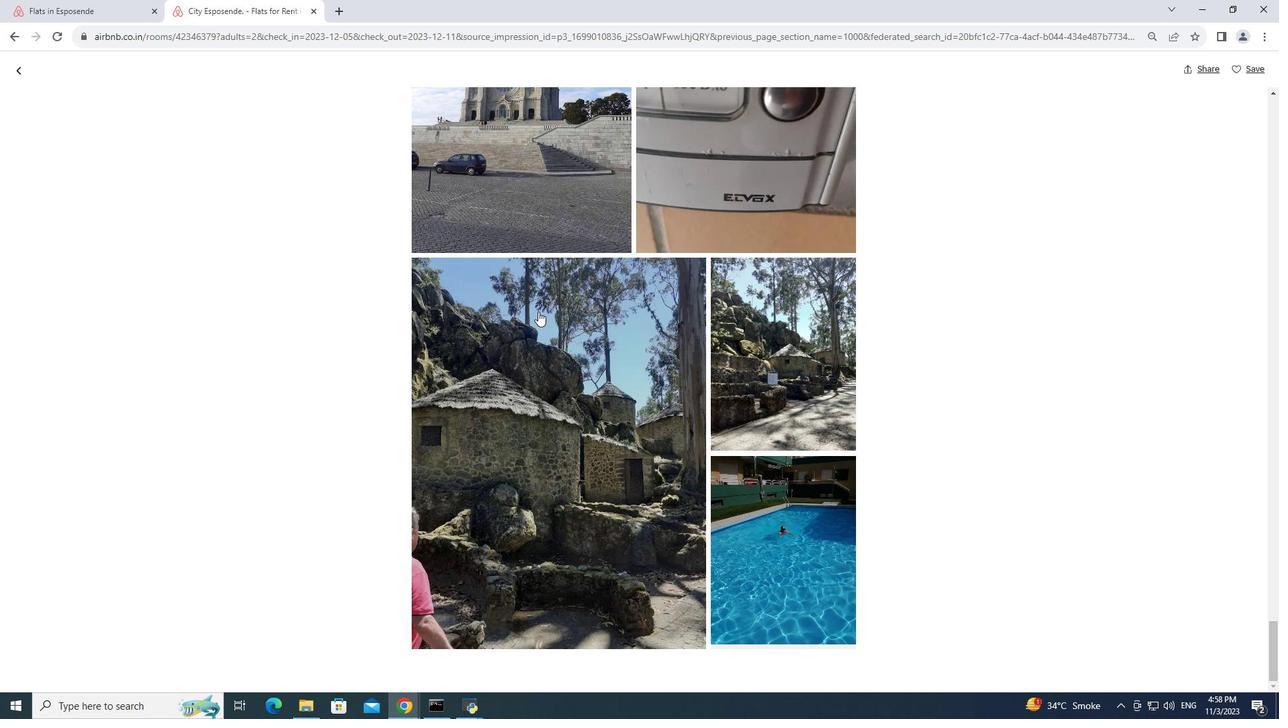 
Action: Mouse scrolled (538, 311) with delta (0, 0)
Screenshot: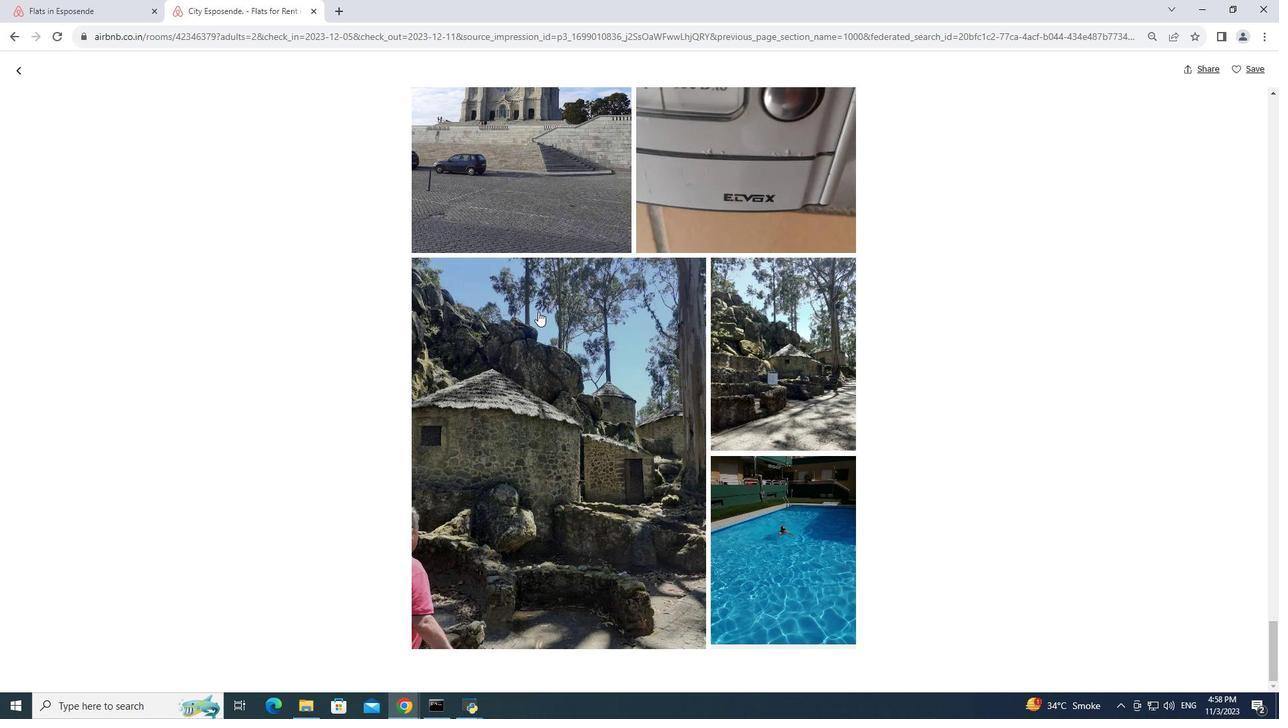 
Action: Mouse scrolled (538, 311) with delta (0, 0)
Screenshot: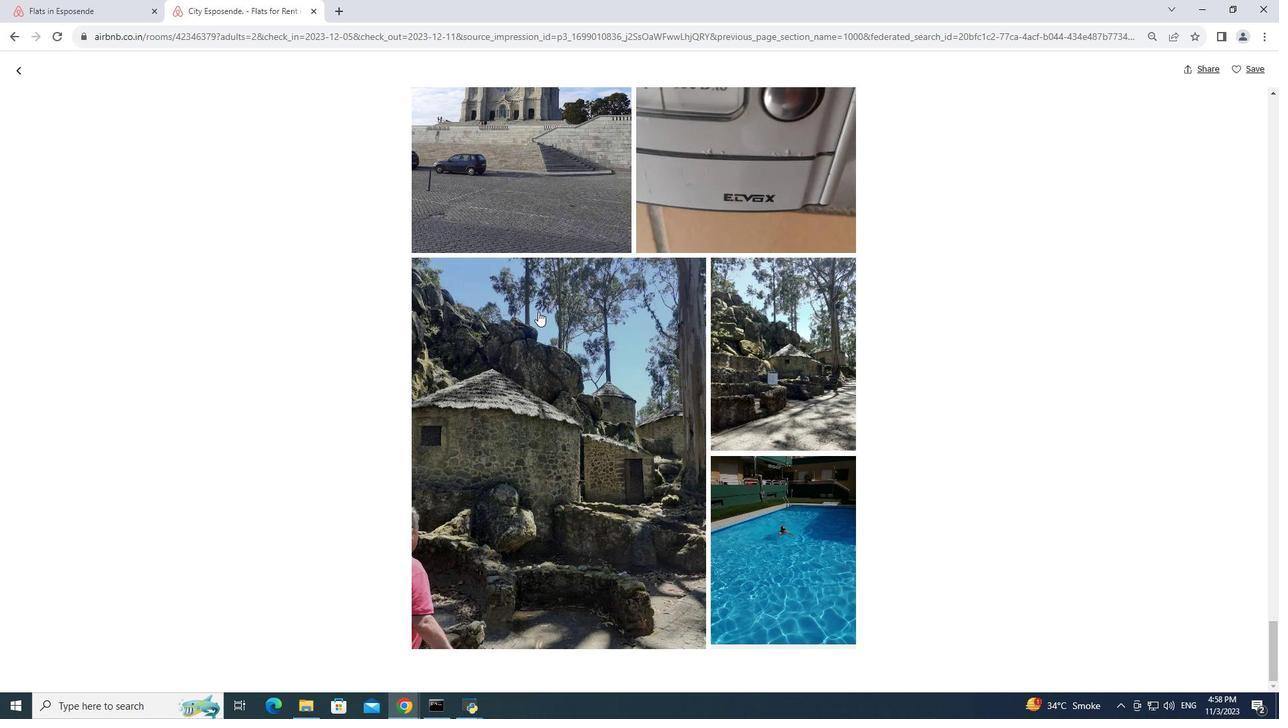 
Action: Mouse scrolled (538, 311) with delta (0, 0)
Screenshot: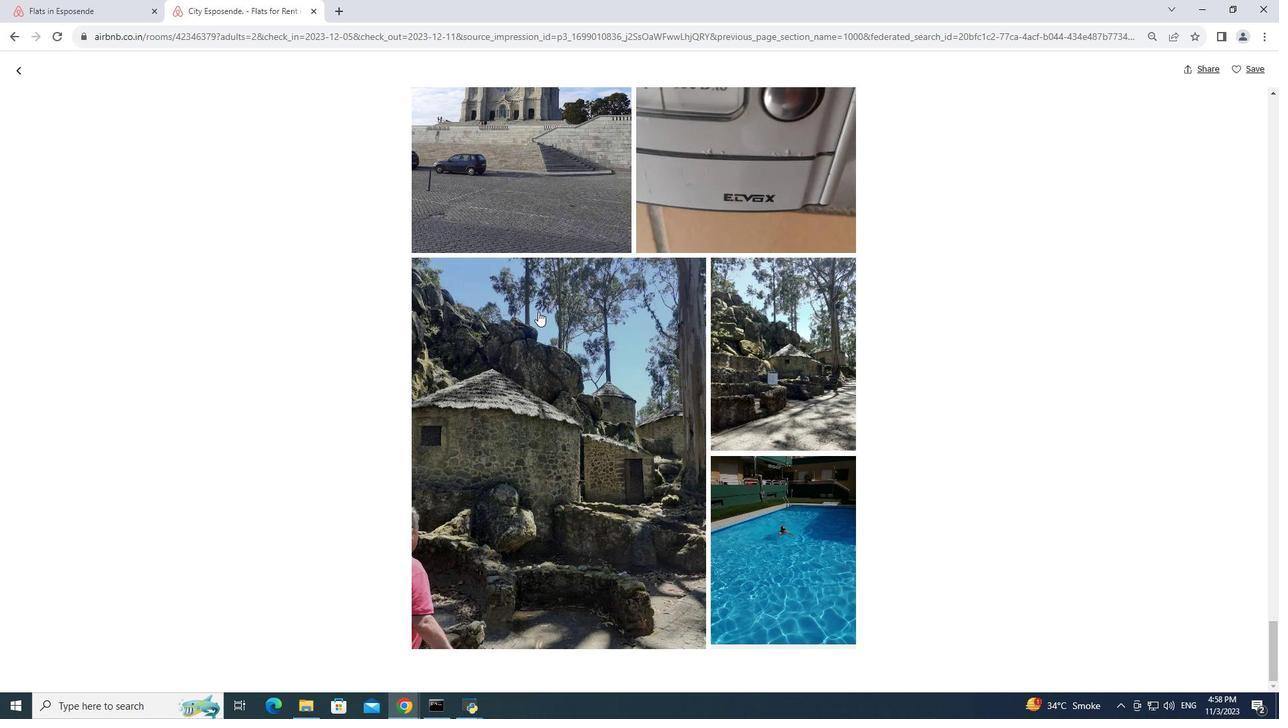 
Action: Mouse scrolled (538, 311) with delta (0, 0)
Screenshot: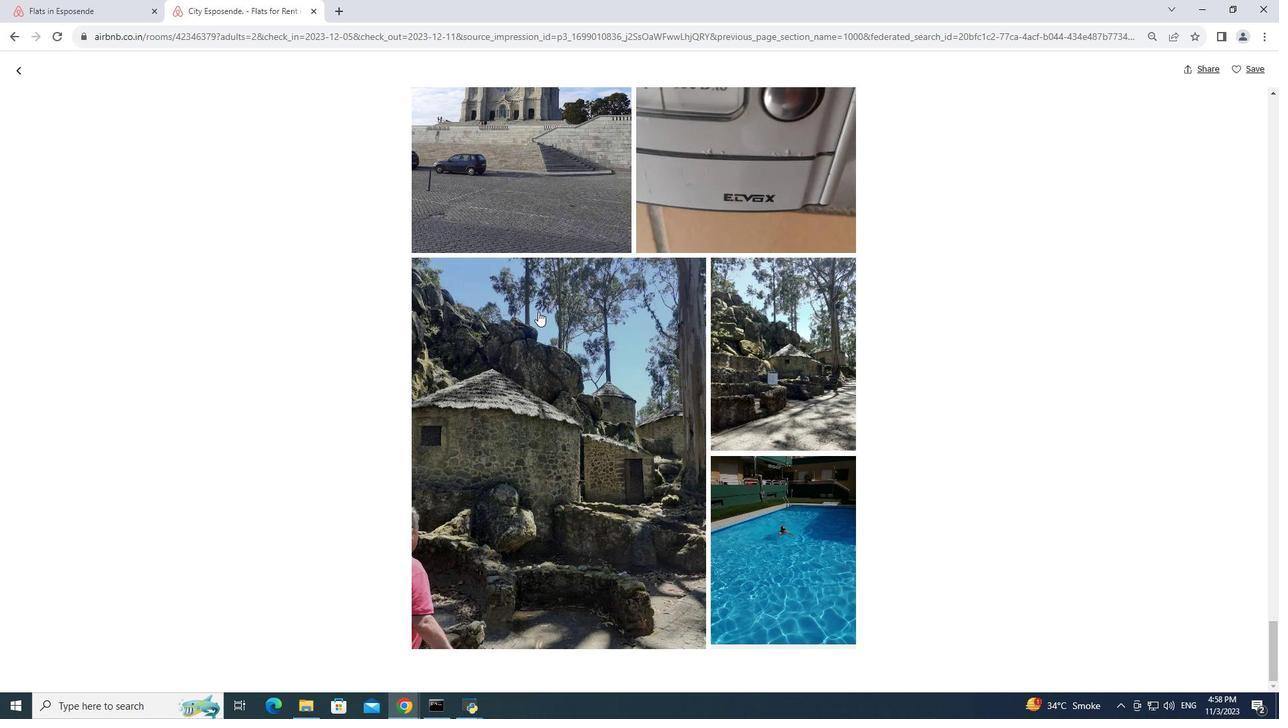 
Action: Mouse scrolled (538, 311) with delta (0, 0)
Screenshot: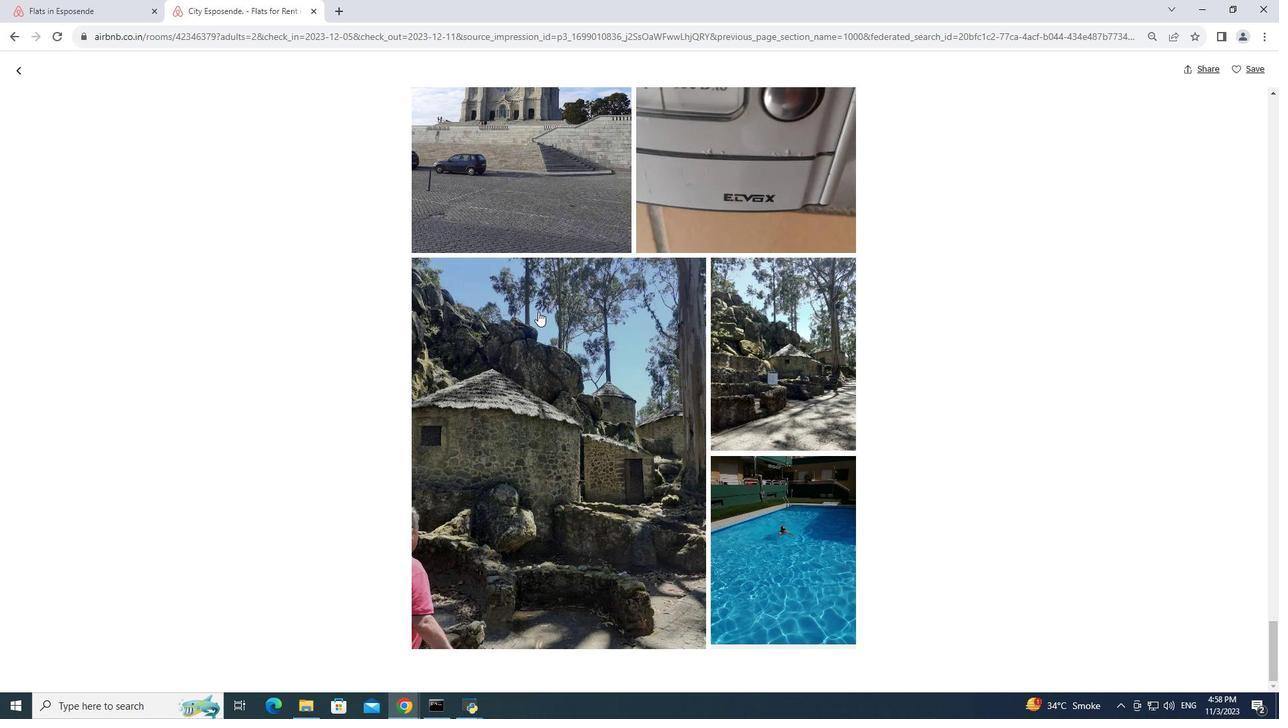 
Action: Mouse scrolled (538, 311) with delta (0, 0)
Screenshot: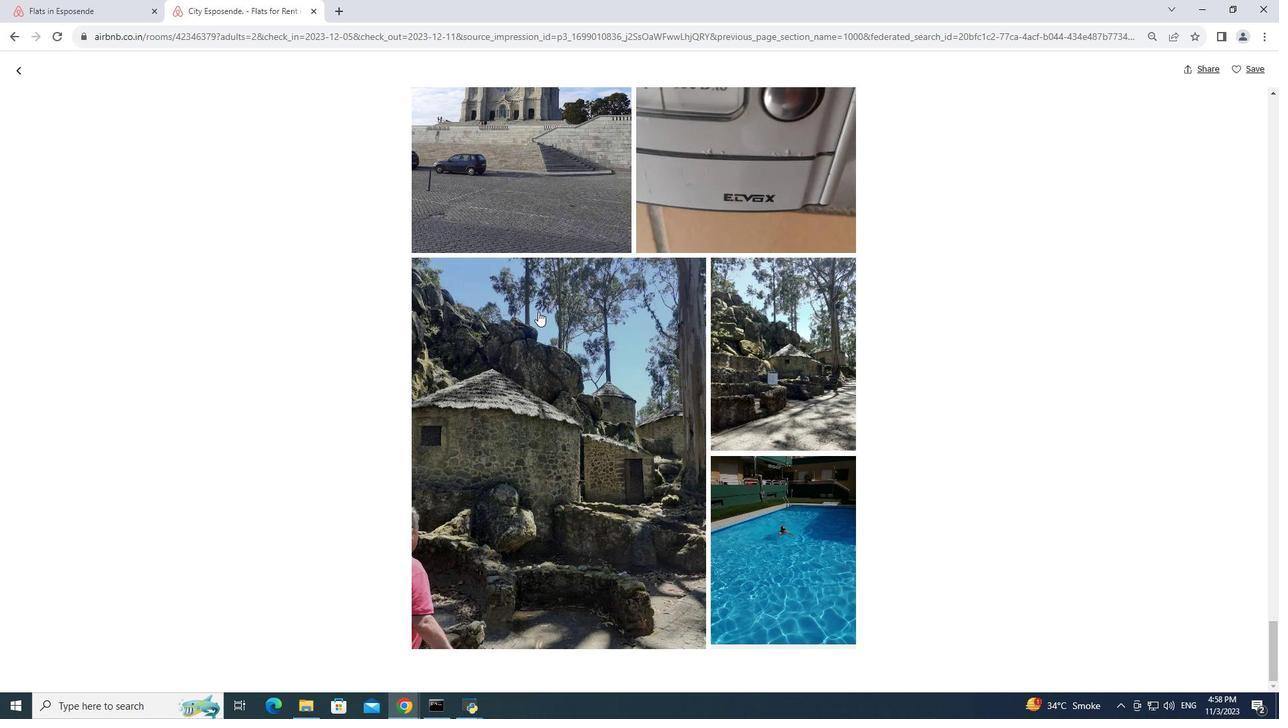 
Action: Mouse moved to (19, 66)
Screenshot: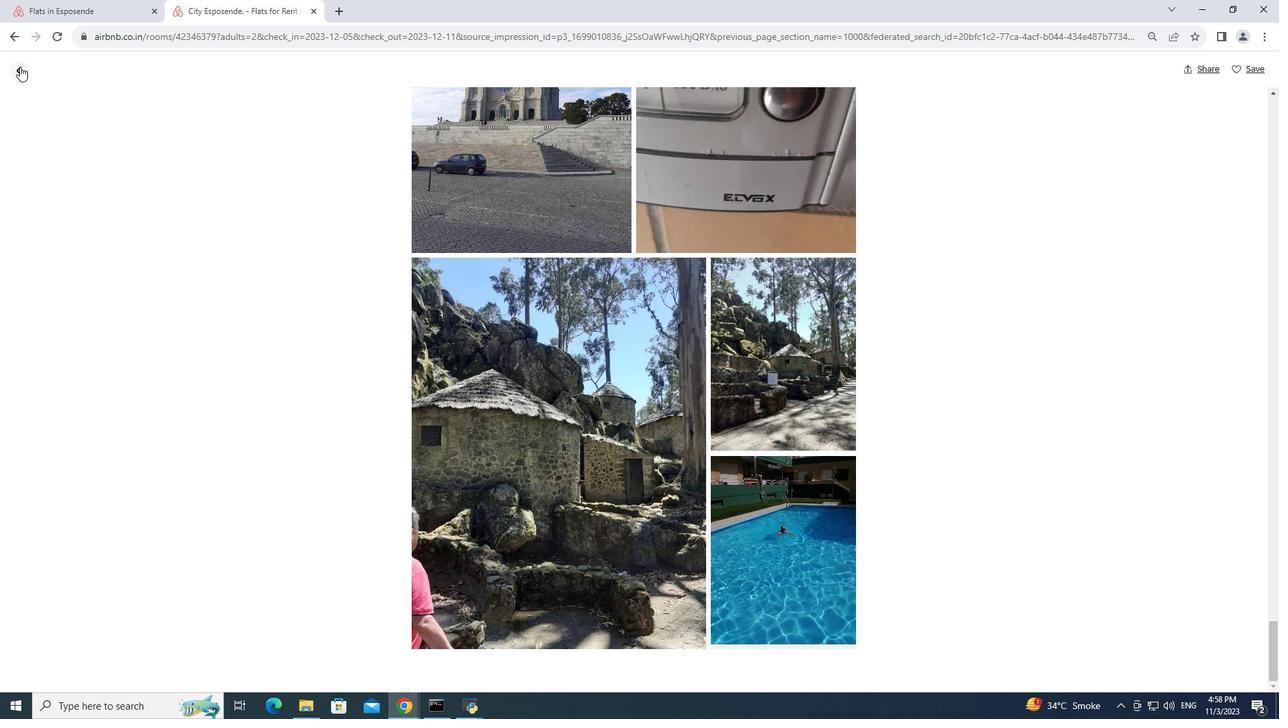 
Action: Mouse pressed left at (19, 66)
Screenshot: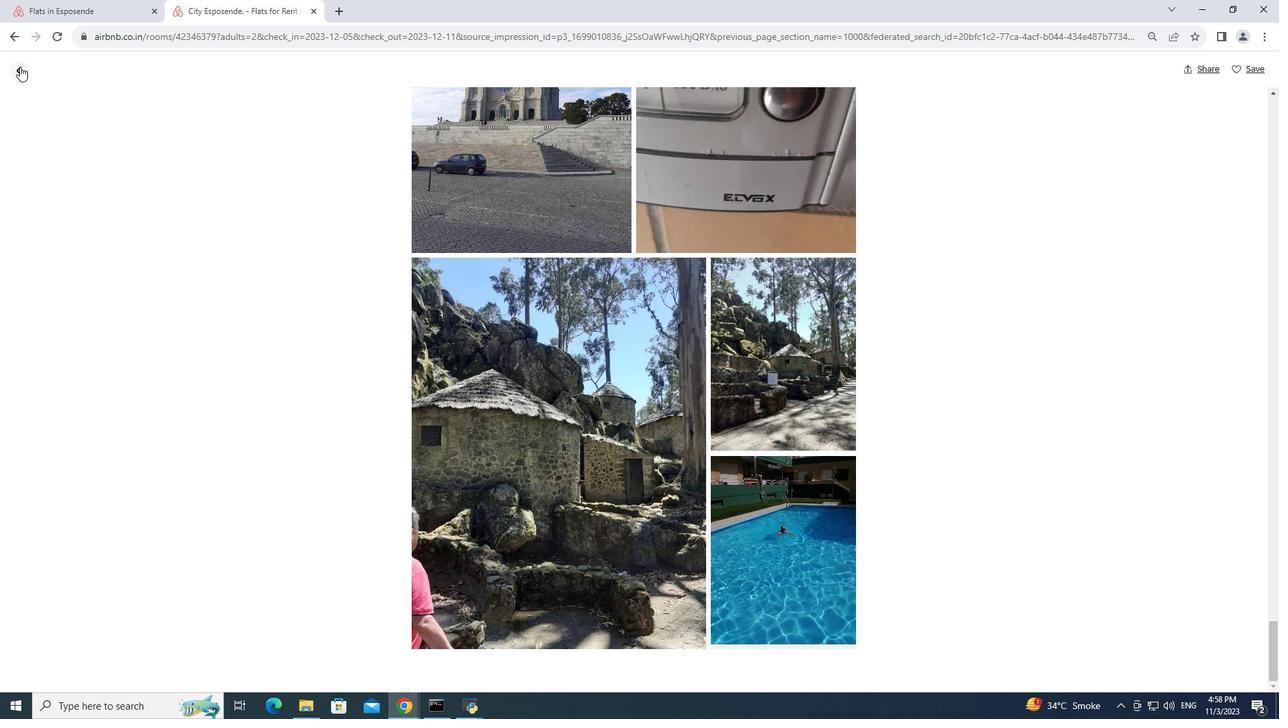 
Action: Mouse moved to (435, 319)
Screenshot: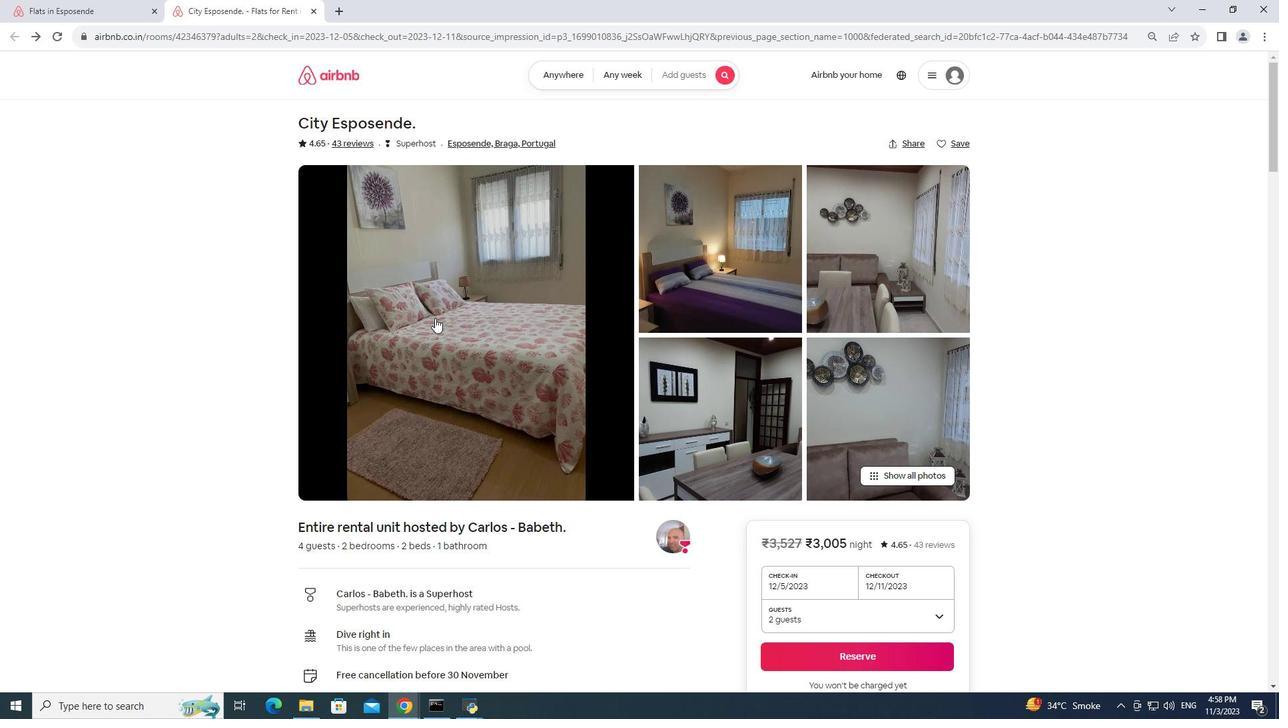 
Action: Mouse scrolled (435, 318) with delta (0, 0)
Screenshot: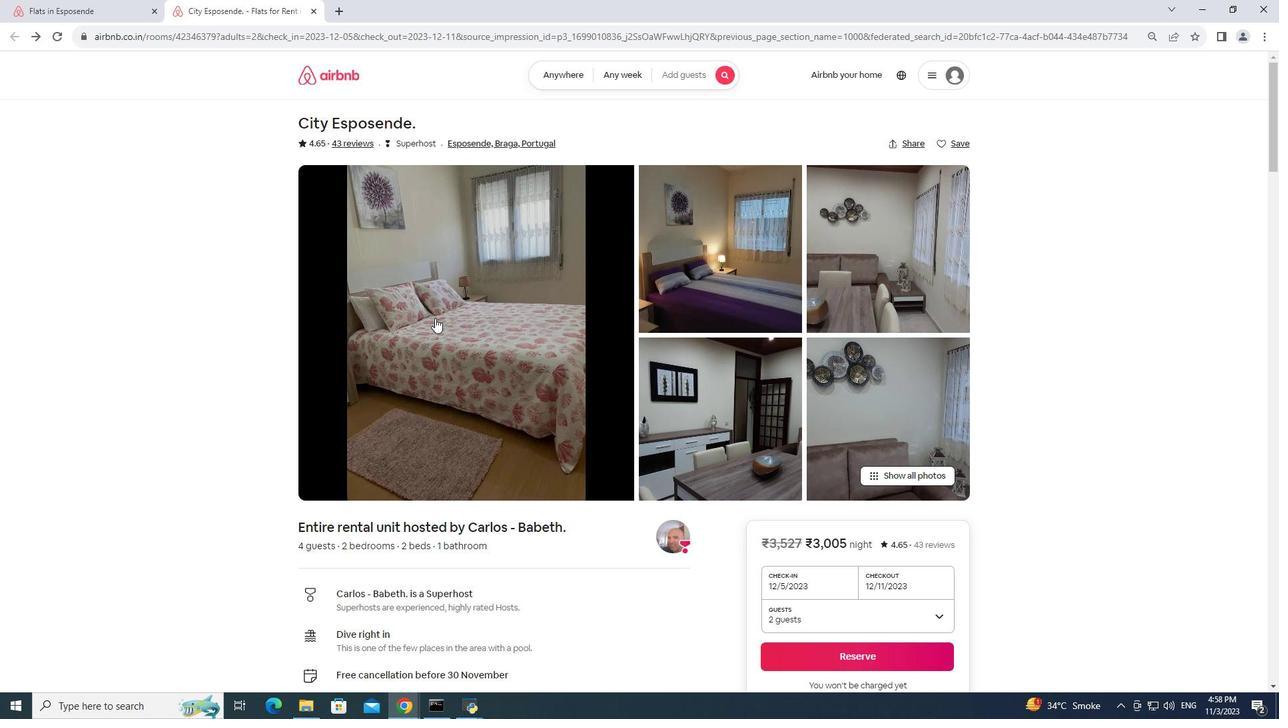 
Action: Mouse moved to (435, 318)
Screenshot: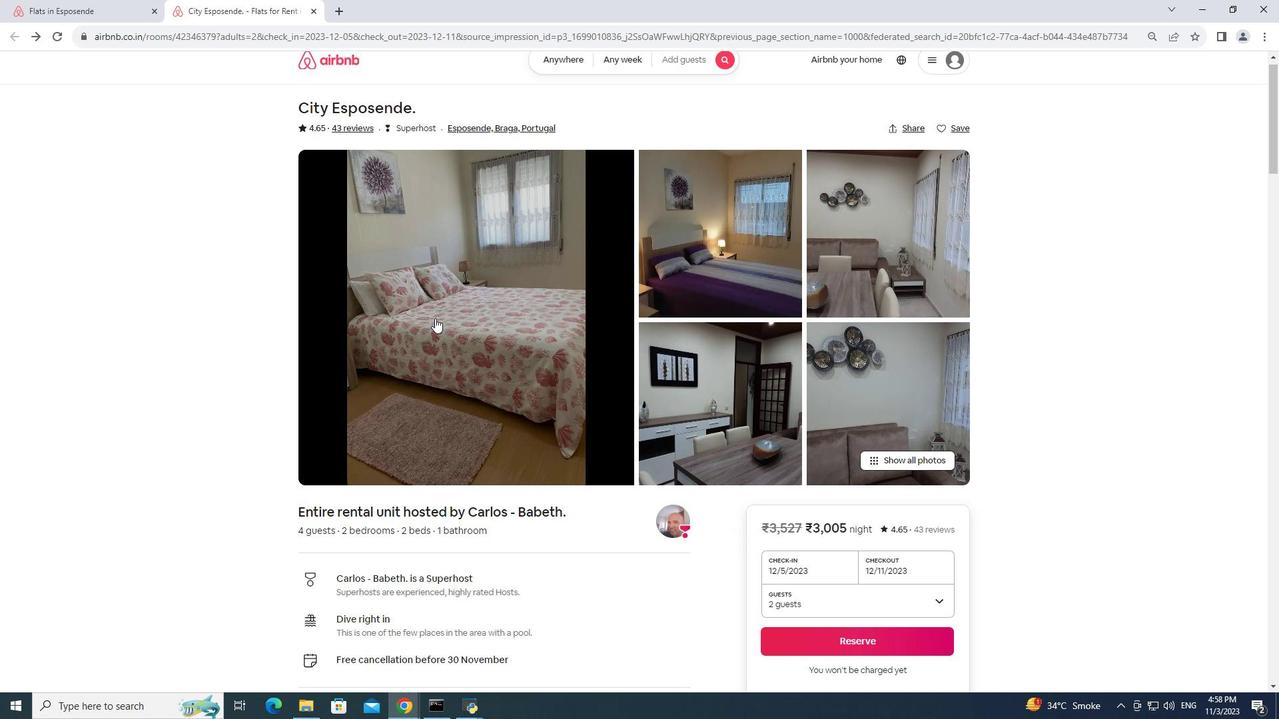 
Action: Mouse scrolled (435, 317) with delta (0, 0)
Screenshot: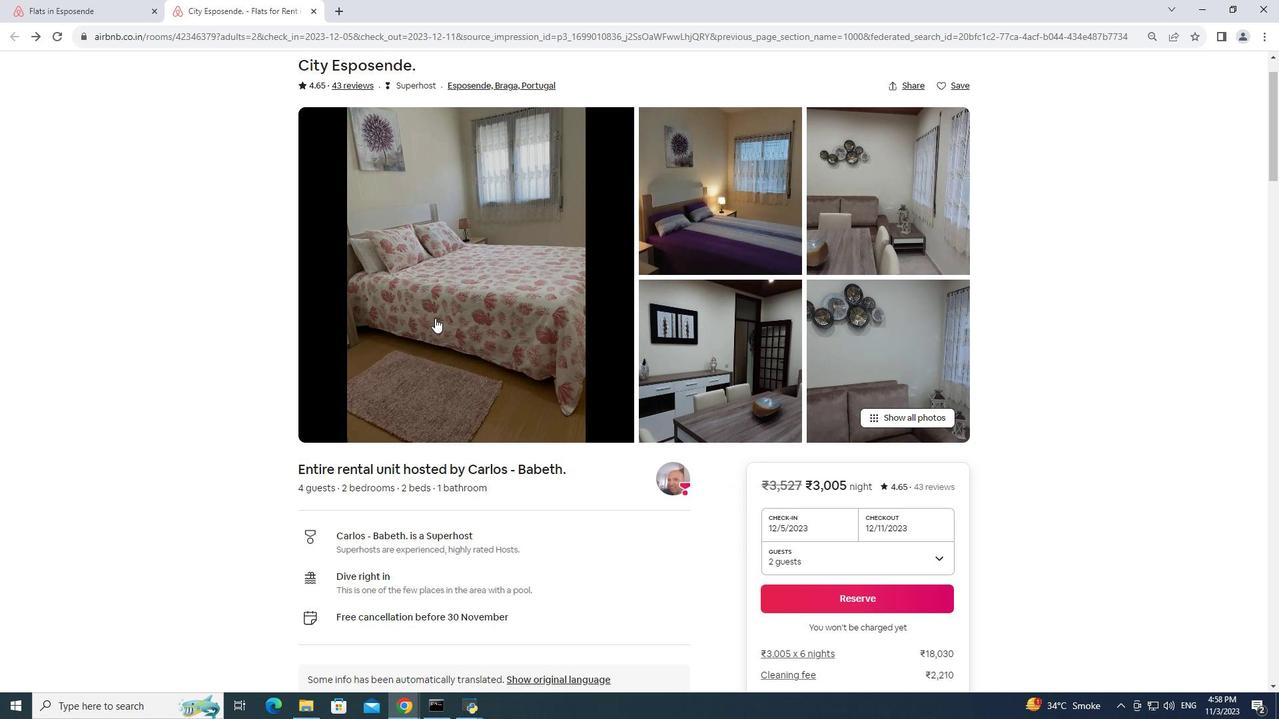 
Action: Mouse moved to (435, 316)
Screenshot: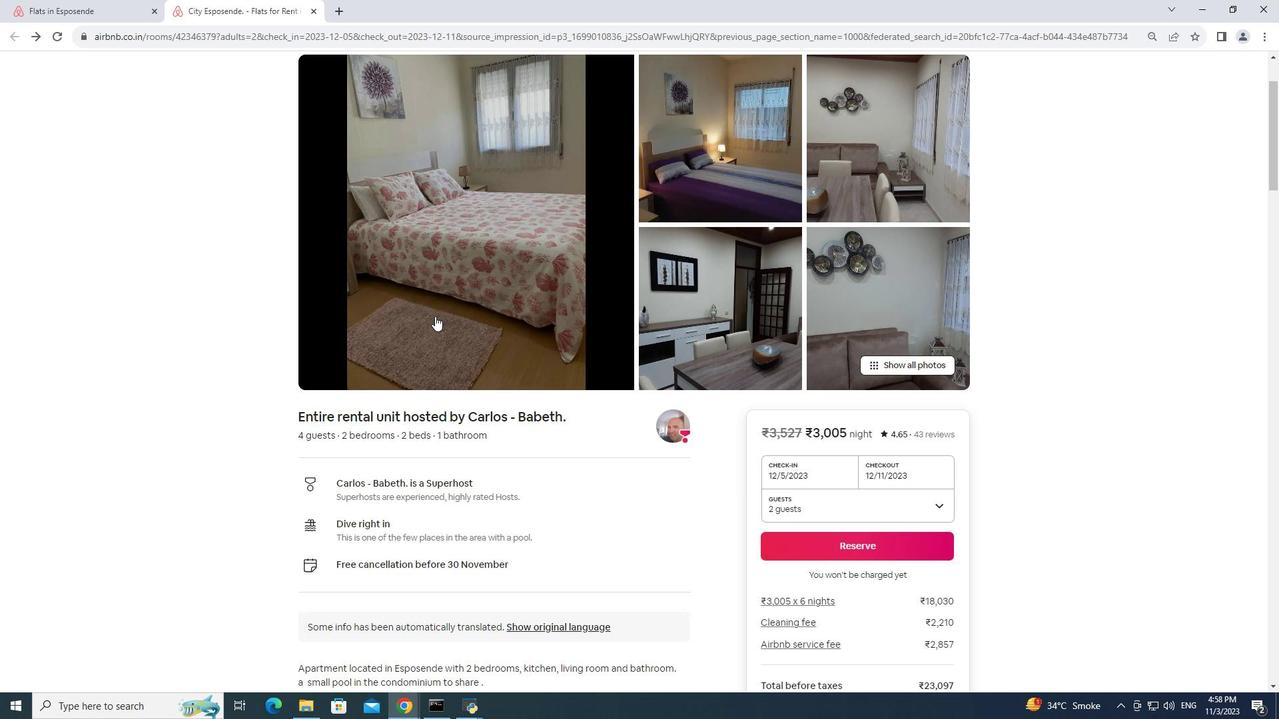 
Action: Mouse scrolled (435, 315) with delta (0, 0)
Screenshot: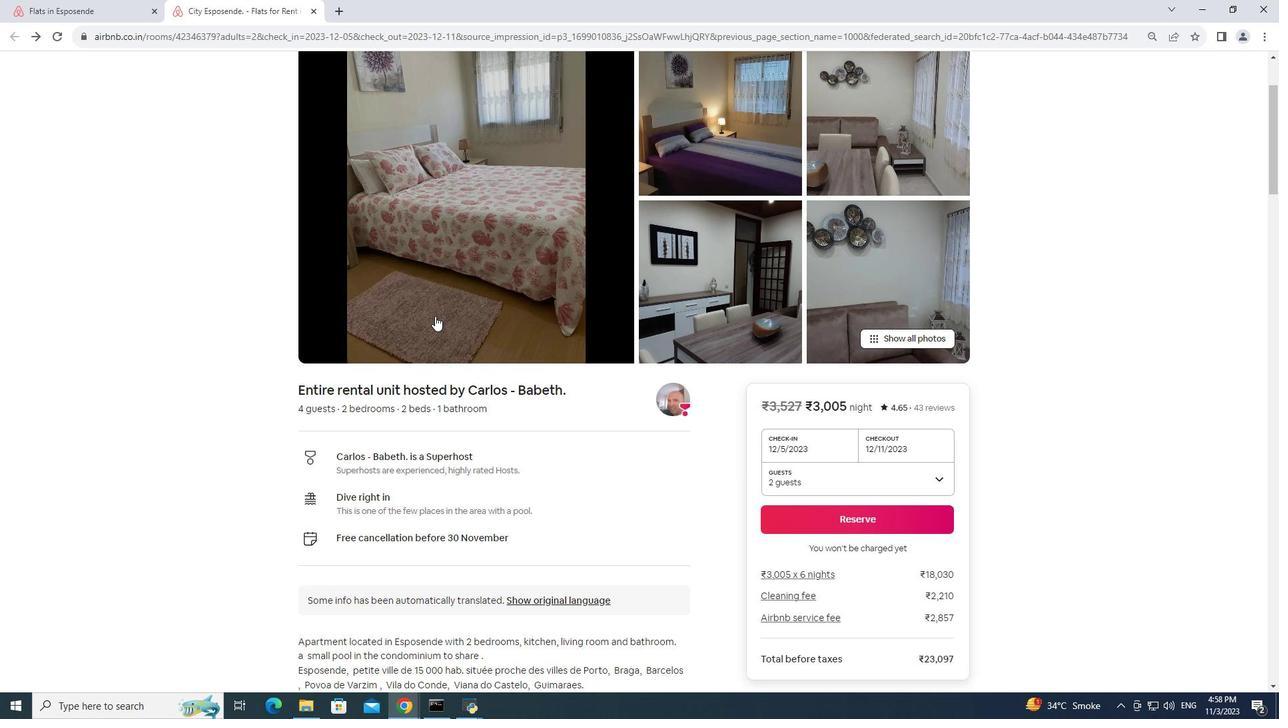 
Action: Mouse moved to (435, 314)
Screenshot: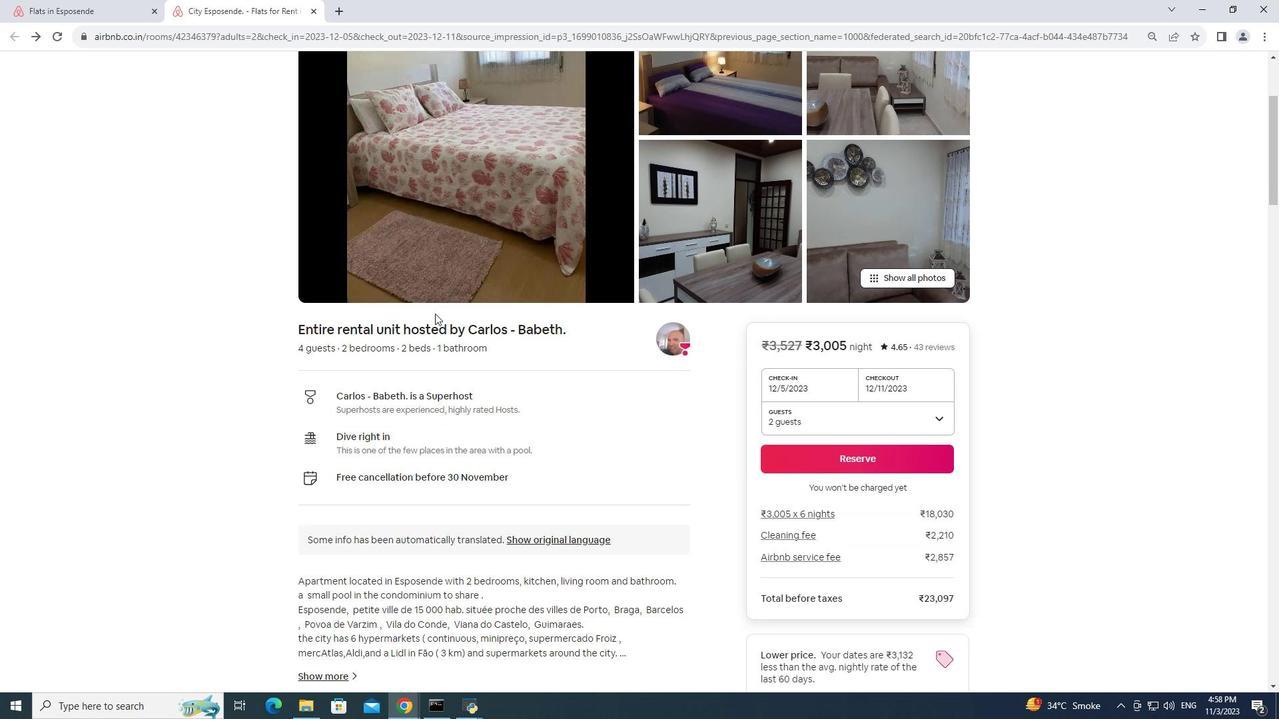 
Action: Mouse scrolled (435, 313) with delta (0, 0)
Screenshot: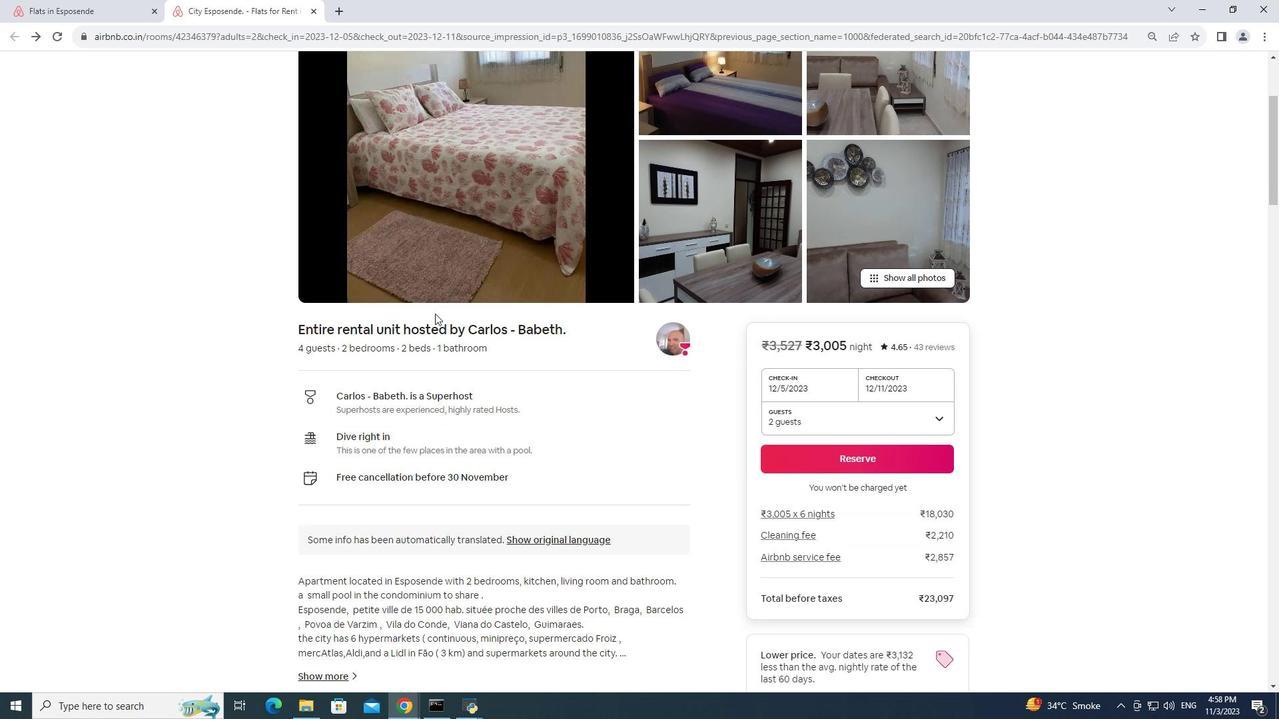 
Action: Mouse moved to (434, 309)
Screenshot: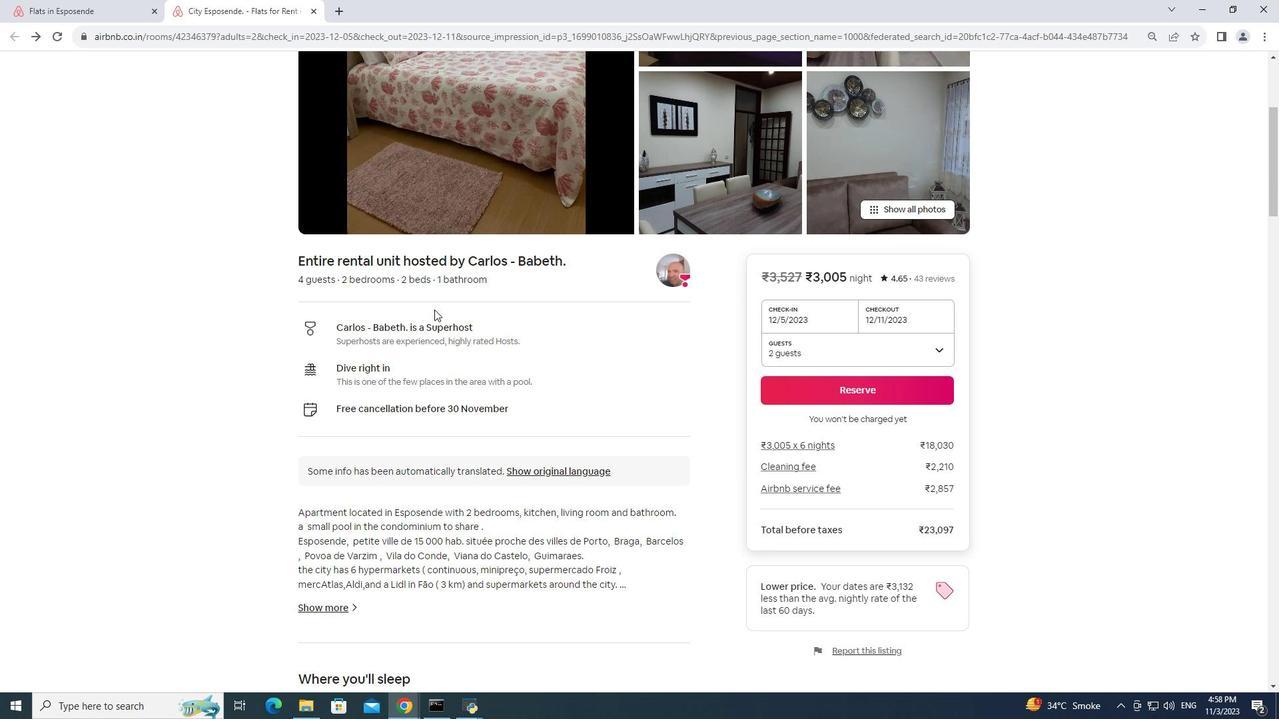 
Action: Mouse scrolled (434, 309) with delta (0, 0)
Screenshot: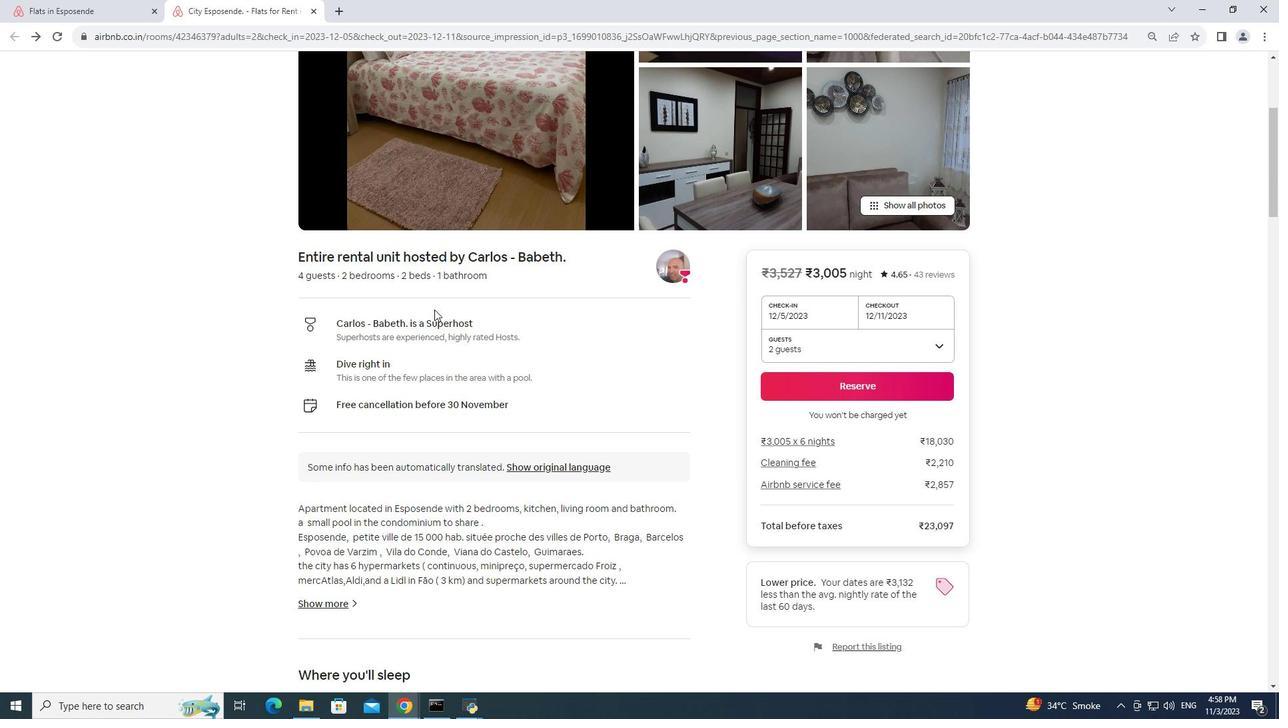 
Action: Mouse scrolled (434, 309) with delta (0, 0)
Screenshot: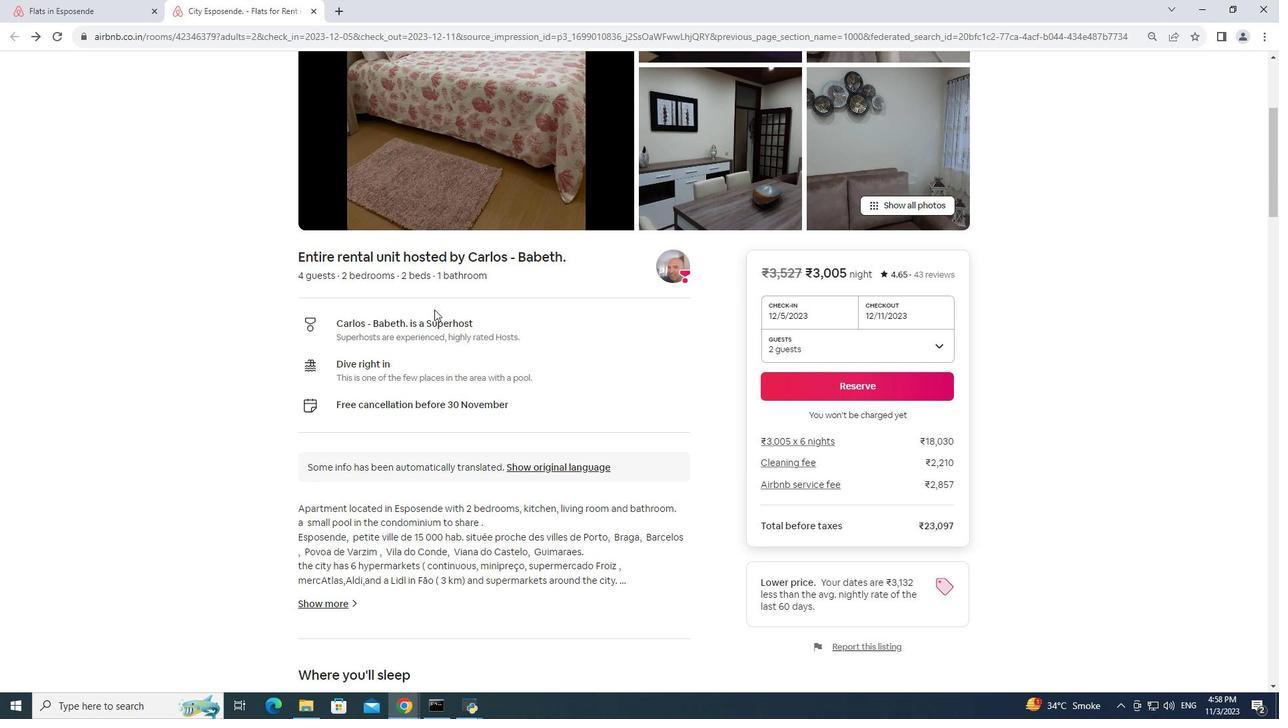 
Action: Mouse scrolled (434, 309) with delta (0, 0)
Screenshot: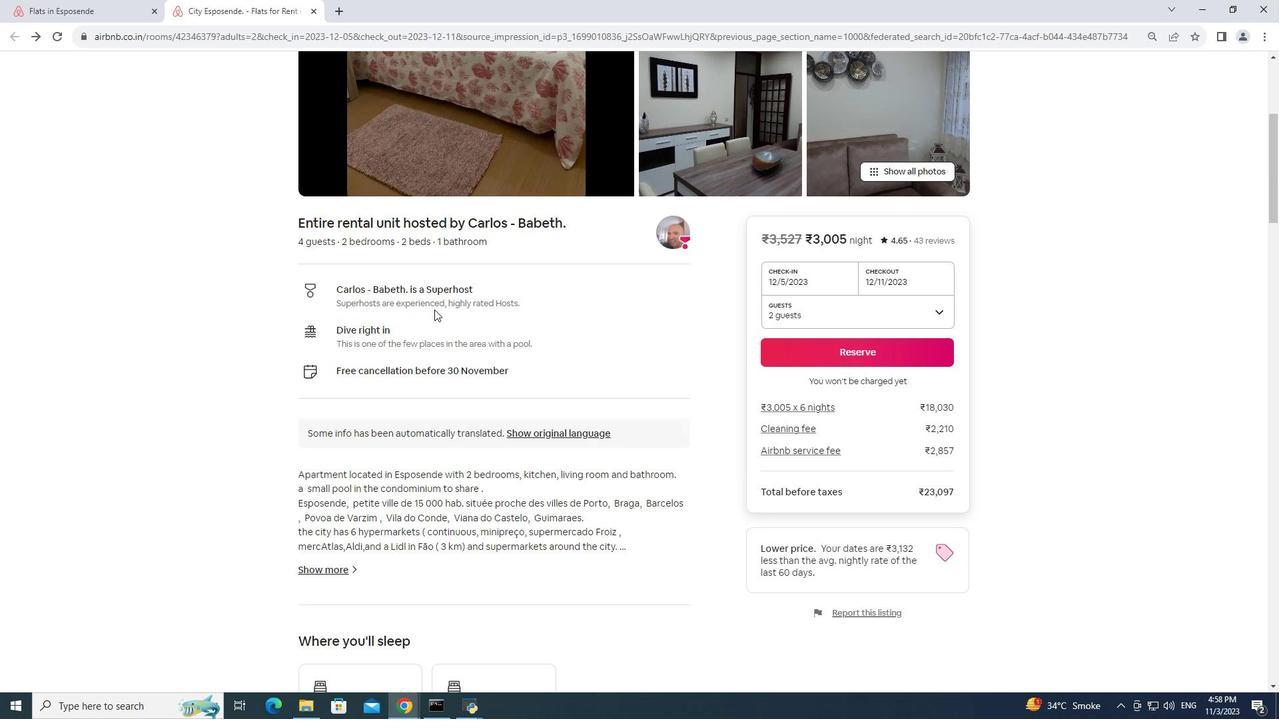 
Action: Mouse moved to (344, 405)
Screenshot: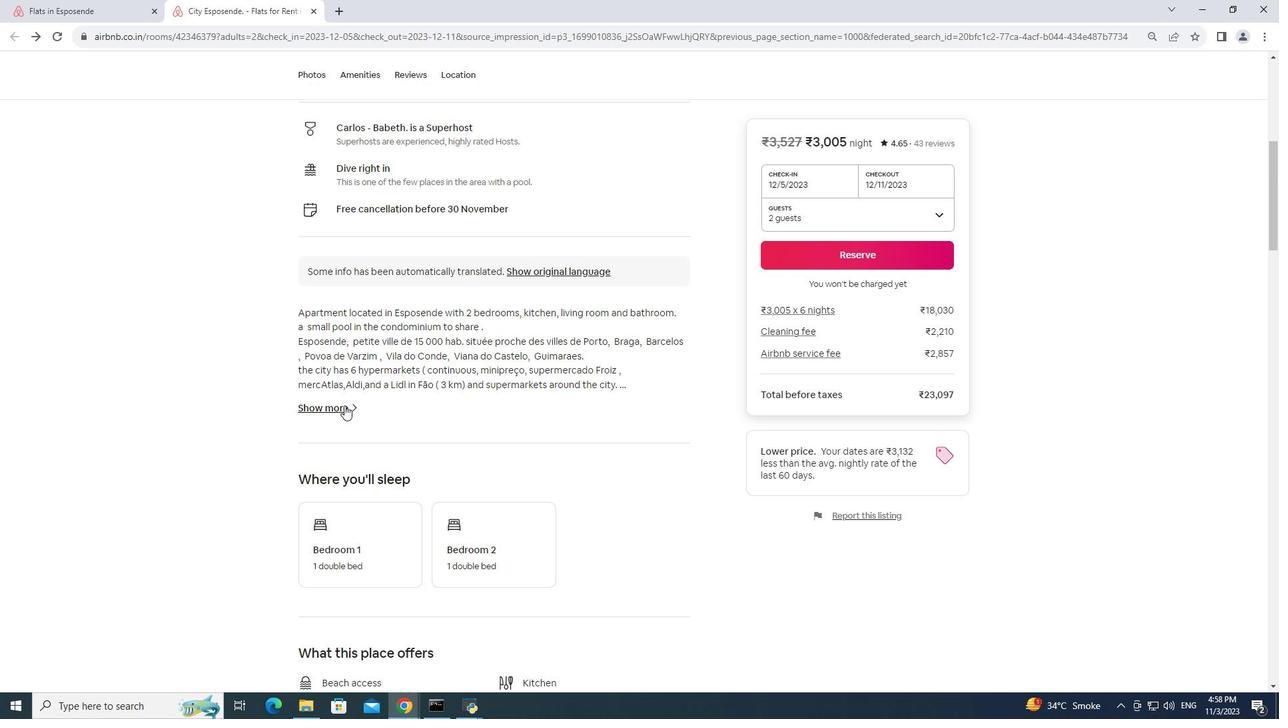 
Action: Mouse pressed left at (344, 405)
Screenshot: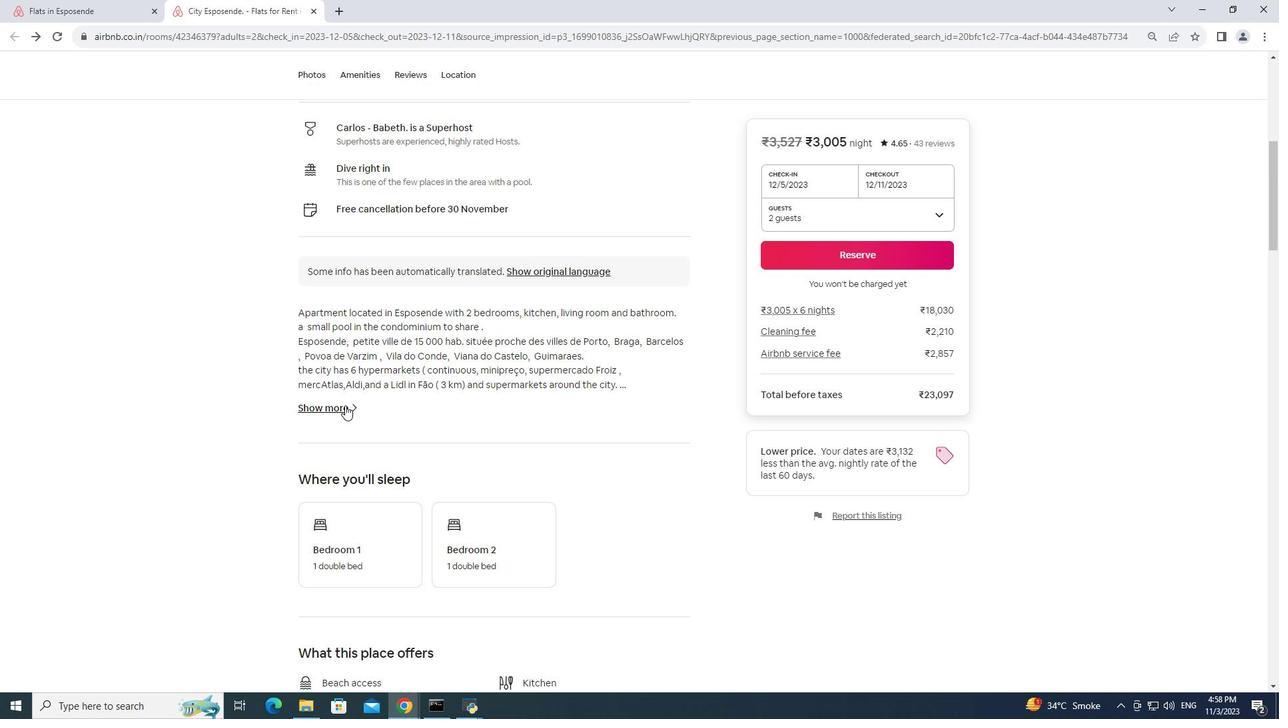 
Action: Mouse moved to (481, 302)
Screenshot: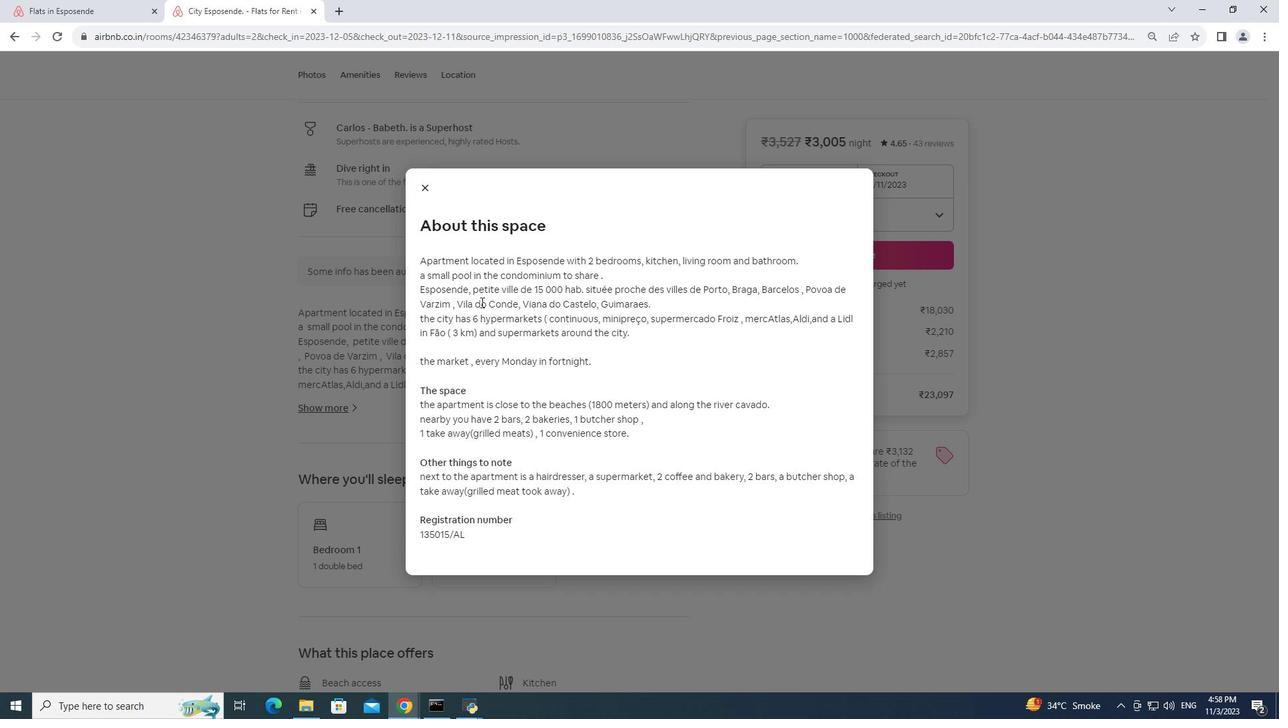 
Action: Mouse scrolled (481, 301) with delta (0, 0)
Screenshot: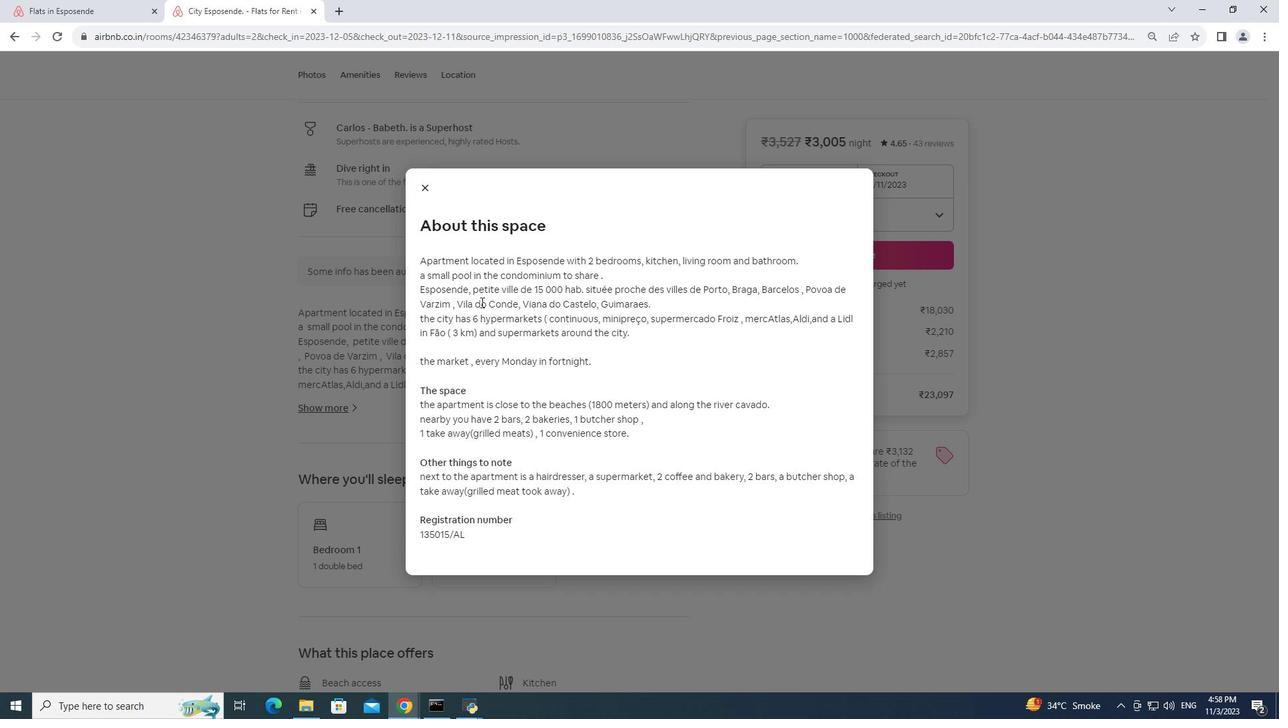 
Action: Mouse scrolled (481, 301) with delta (0, 0)
Screenshot: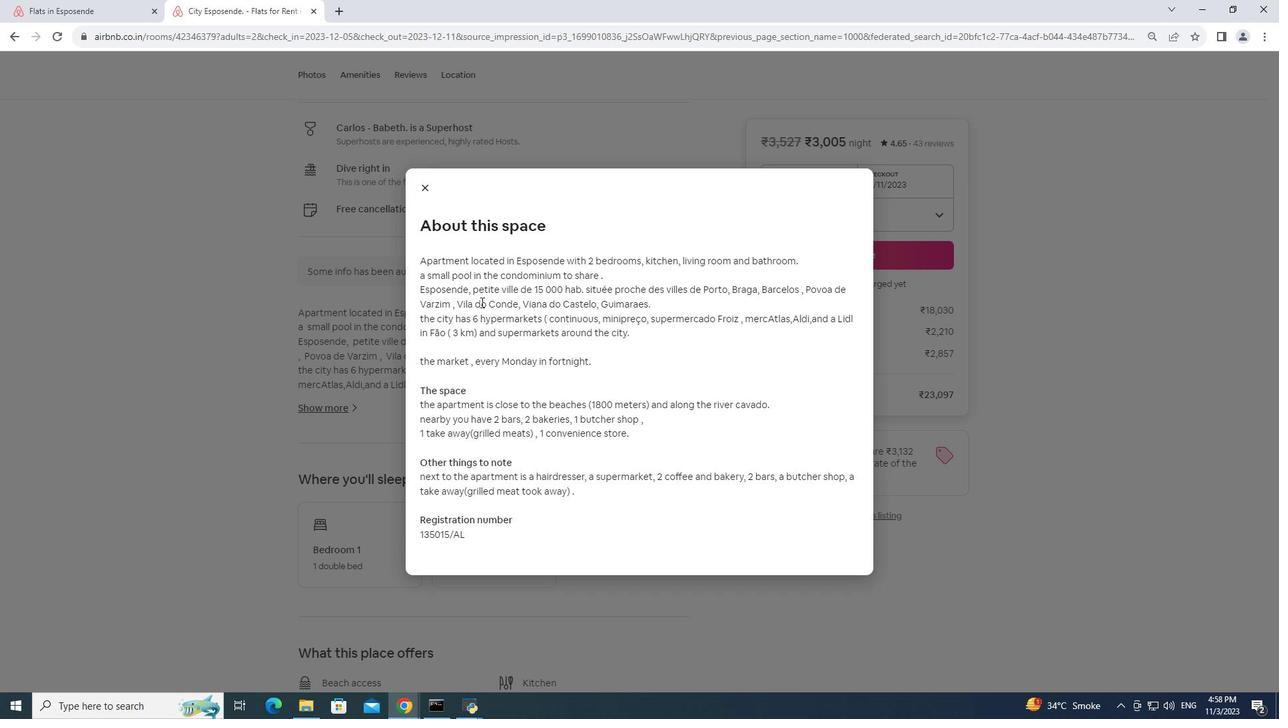 
Action: Mouse scrolled (481, 301) with delta (0, 0)
Screenshot: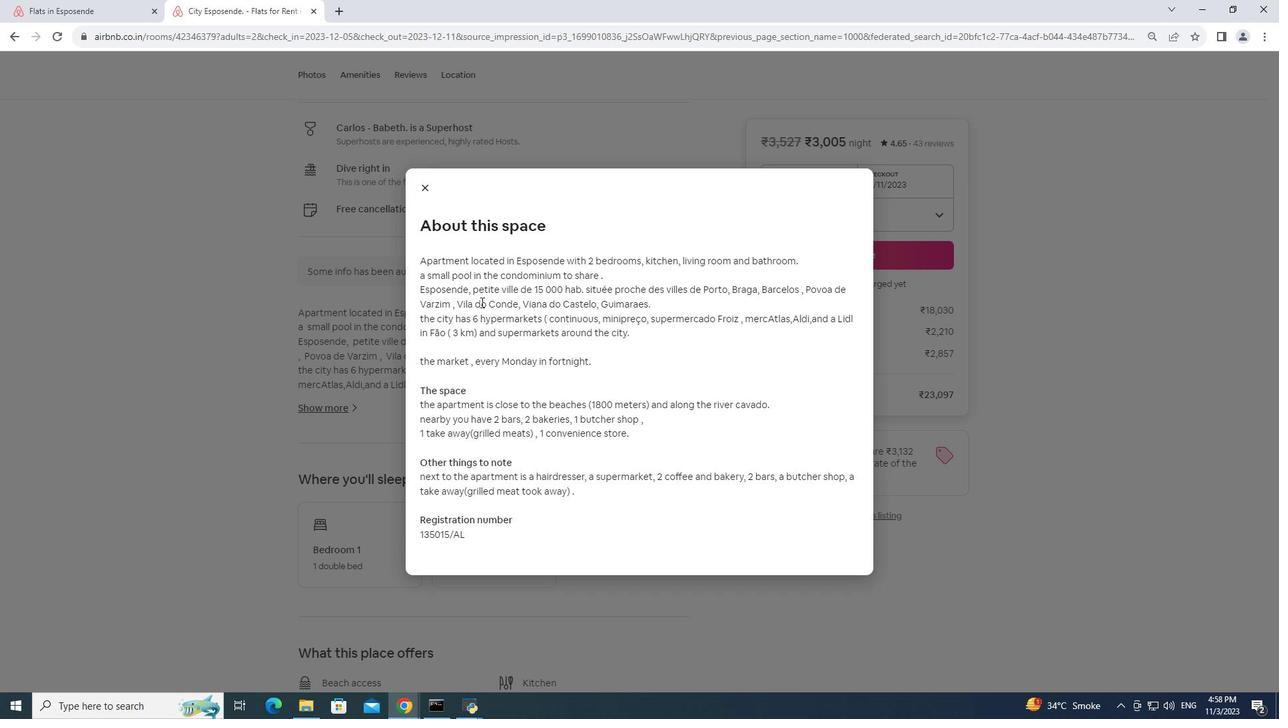 
Action: Mouse scrolled (481, 301) with delta (0, 0)
Screenshot: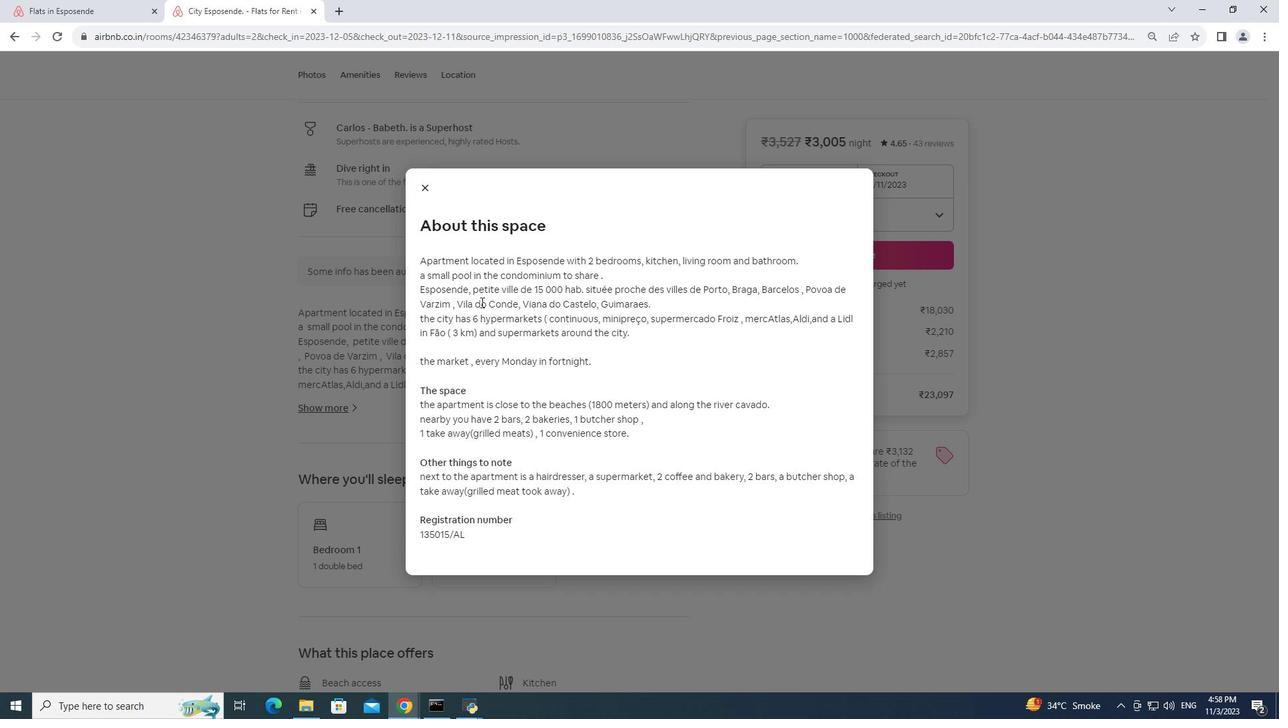 
Action: Mouse moved to (422, 186)
Screenshot: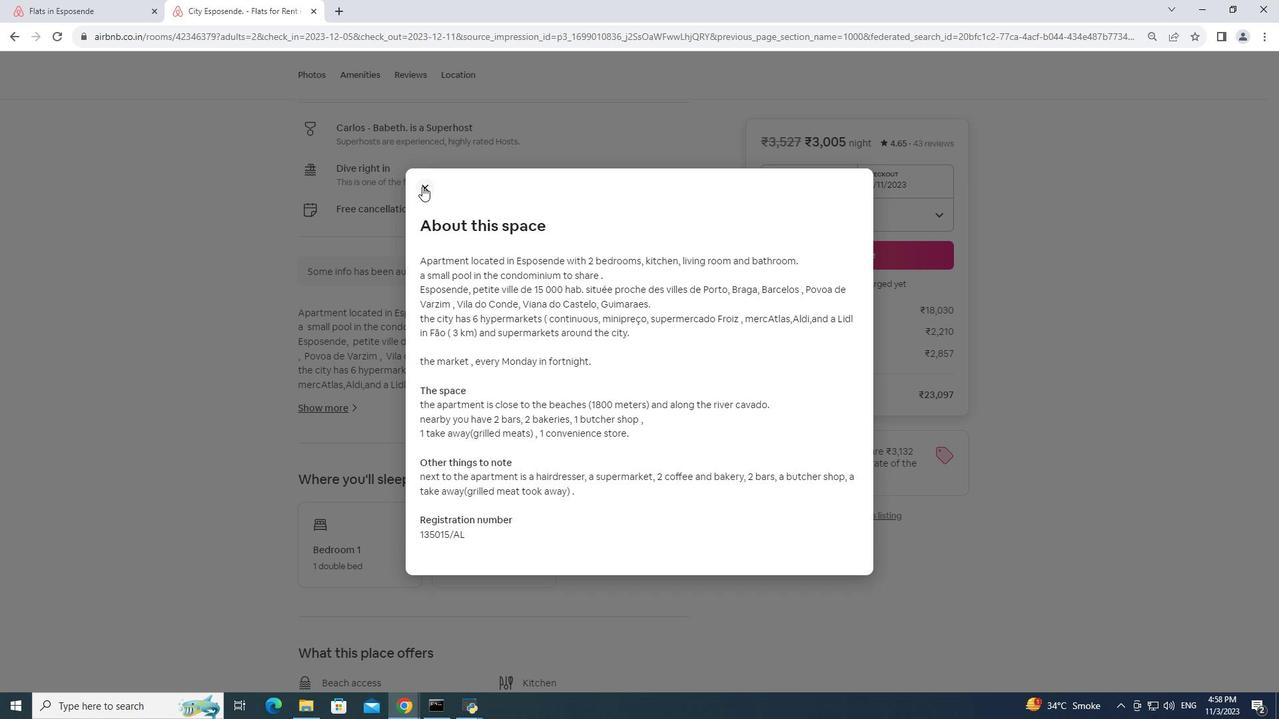 
Action: Mouse pressed left at (422, 186)
Screenshot: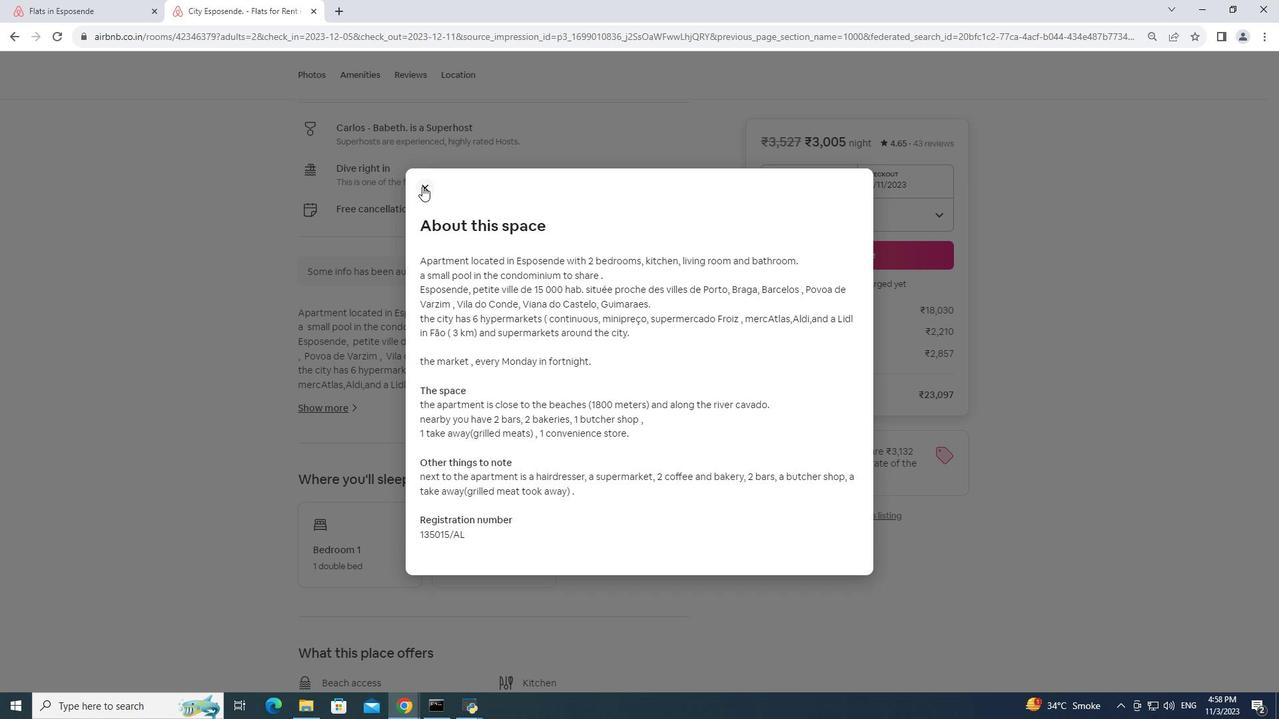 
Action: Mouse moved to (471, 341)
Screenshot: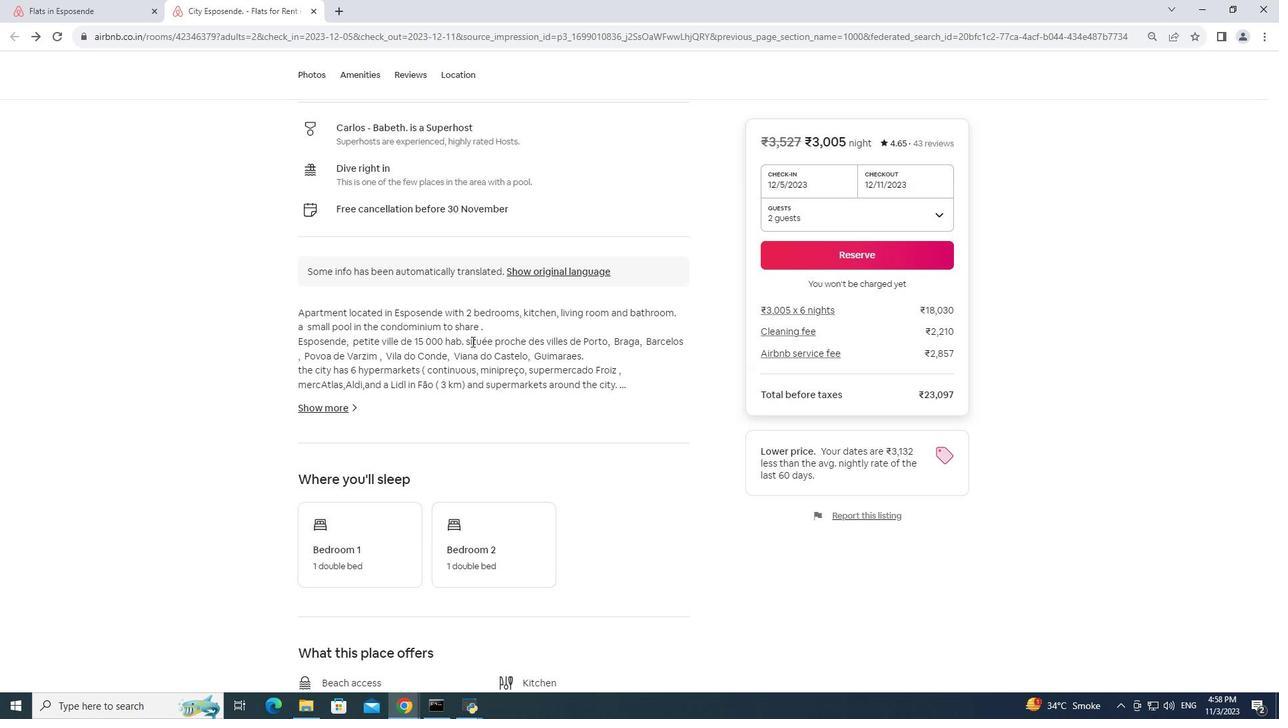
Action: Mouse scrolled (471, 341) with delta (0, 0)
Screenshot: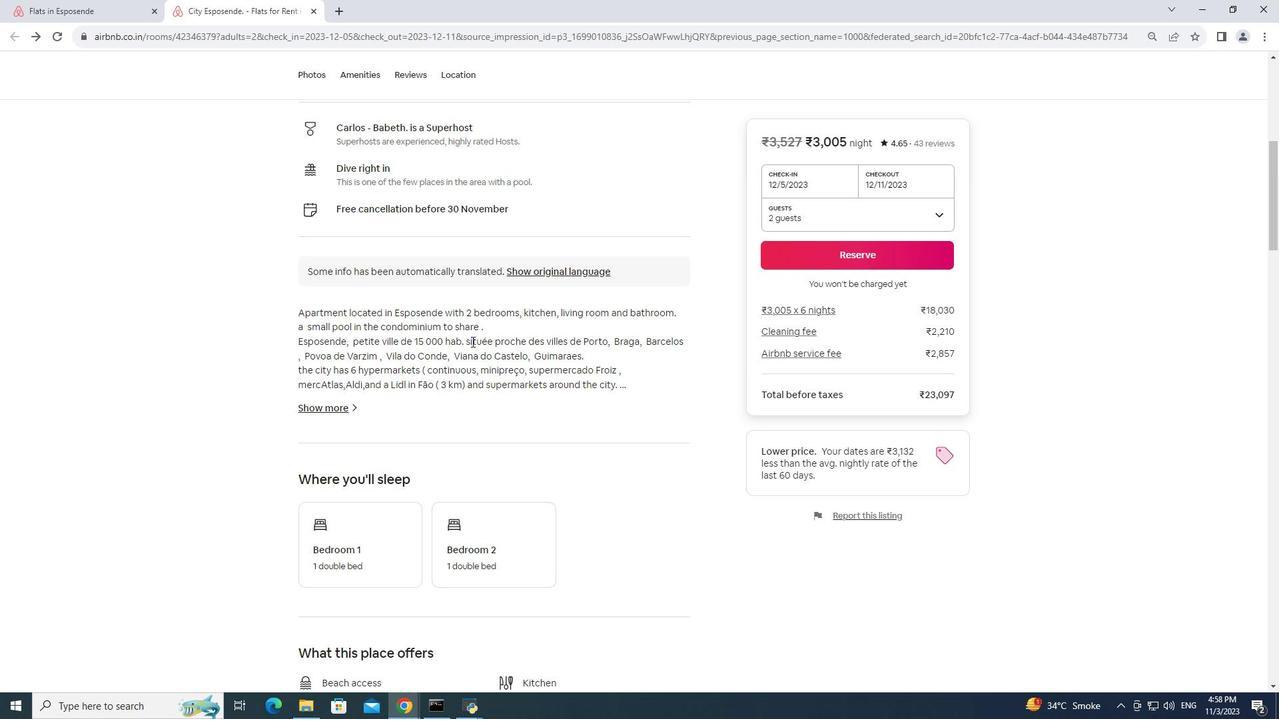 
Action: Mouse scrolled (471, 341) with delta (0, 0)
Screenshot: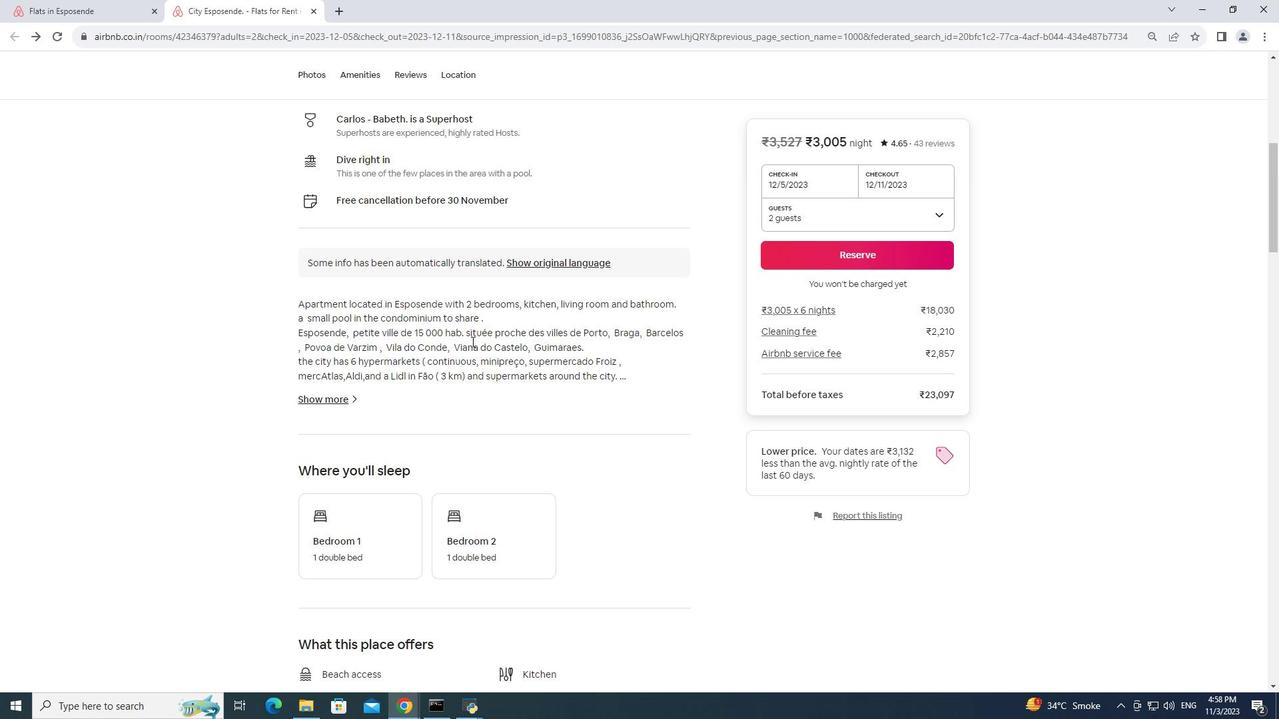 
Action: Mouse scrolled (471, 341) with delta (0, 0)
Screenshot: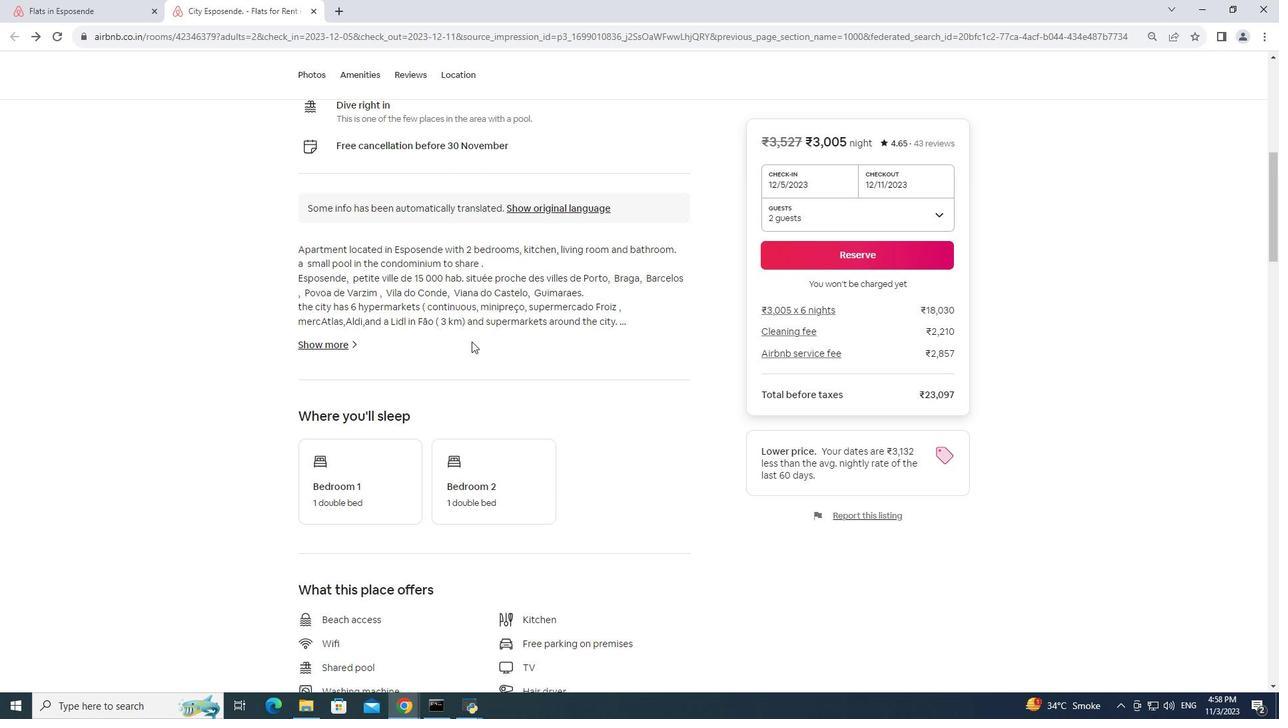
Action: Mouse moved to (474, 334)
Screenshot: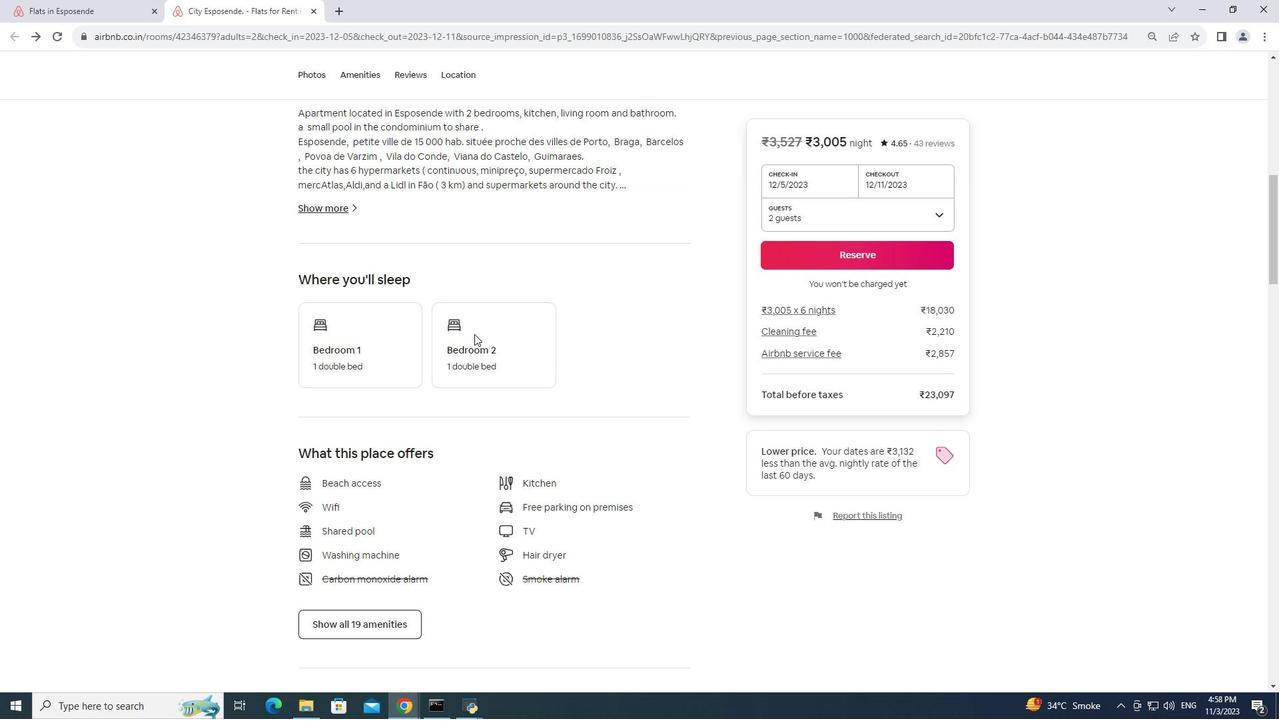 
Action: Mouse scrolled (474, 333) with delta (0, 0)
Screenshot: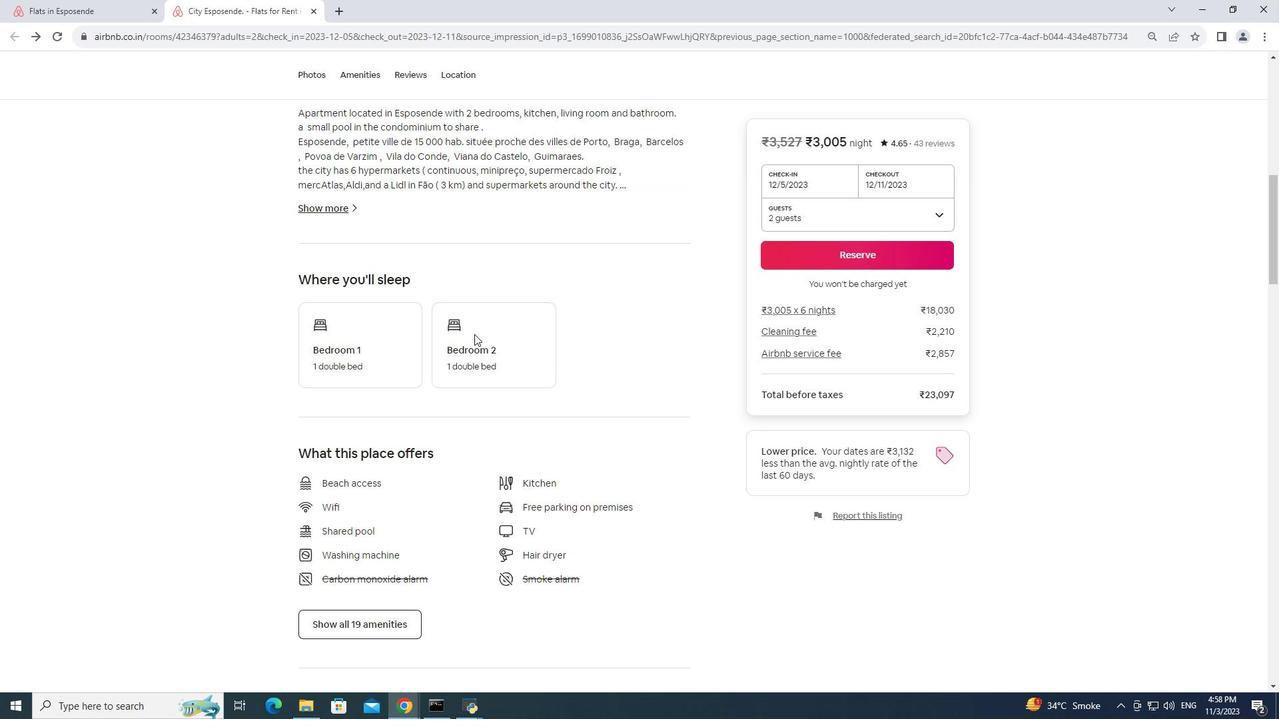 
Action: Mouse scrolled (474, 333) with delta (0, 0)
Screenshot: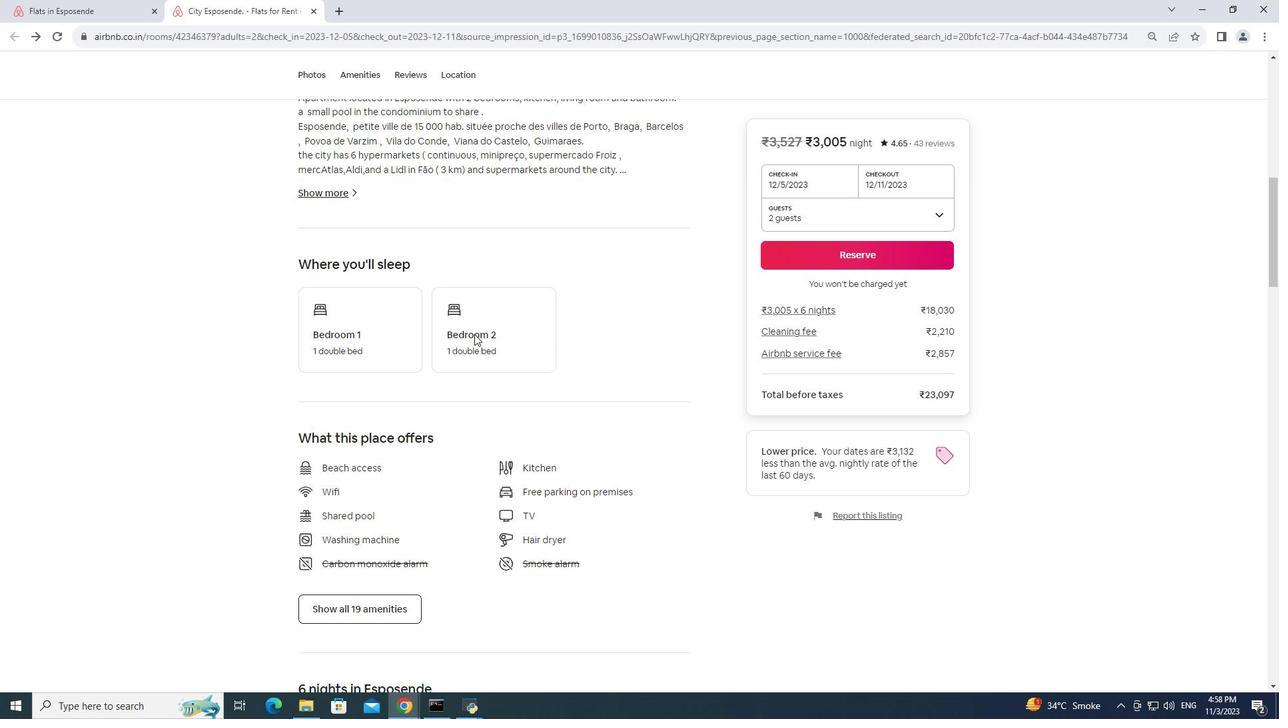 
Action: Mouse scrolled (474, 333) with delta (0, 0)
Screenshot: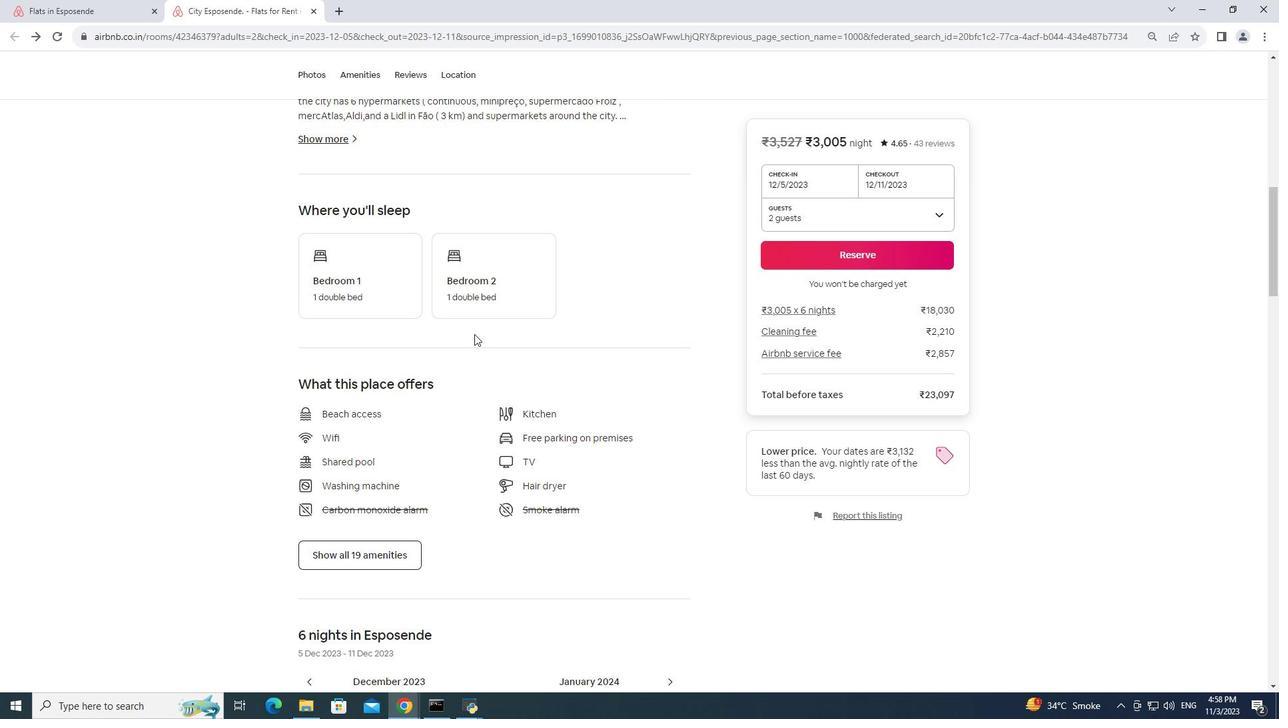
Action: Mouse scrolled (474, 333) with delta (0, 0)
Screenshot: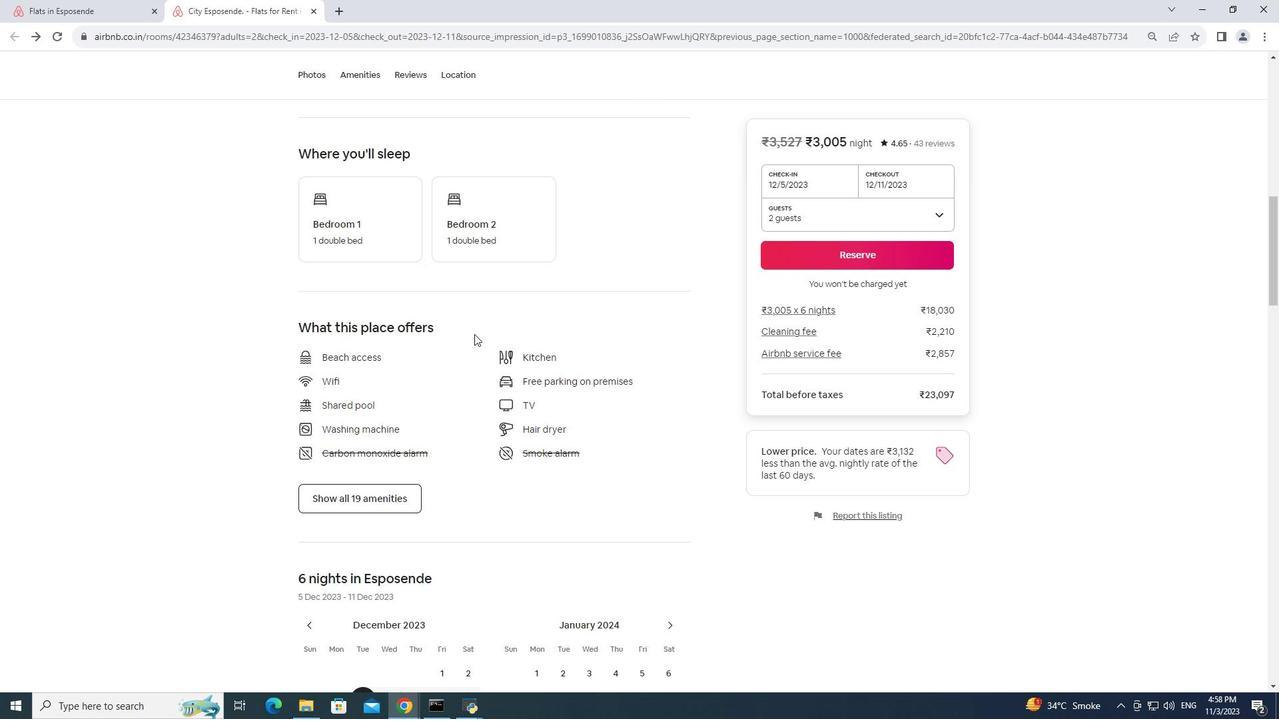 
Action: Mouse moved to (397, 359)
Screenshot: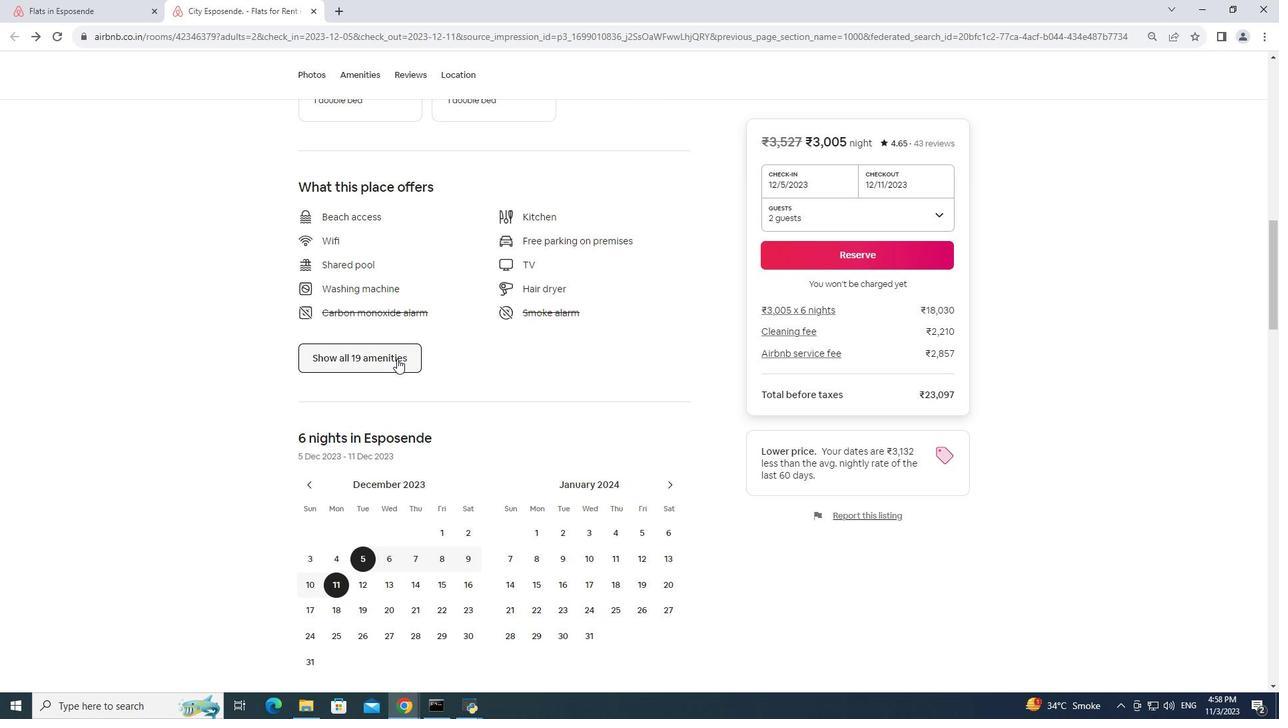 
Action: Mouse pressed left at (397, 359)
Screenshot: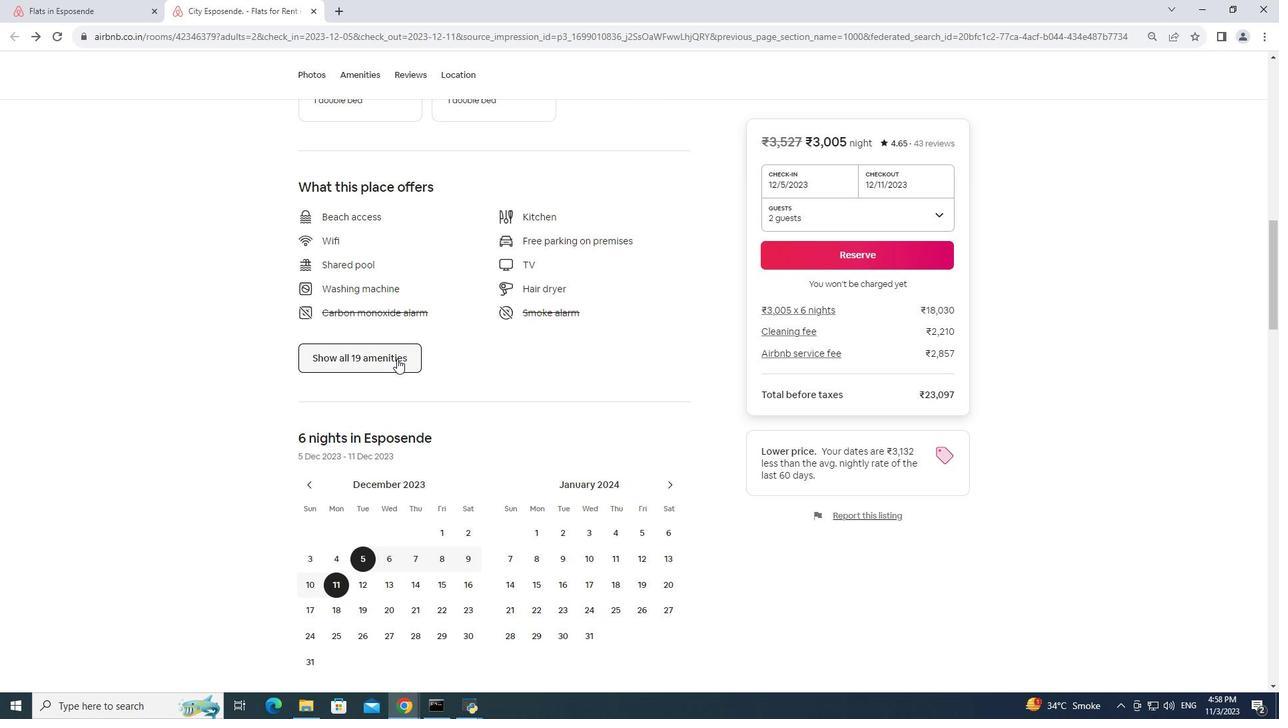 
Action: Mouse moved to (491, 295)
Screenshot: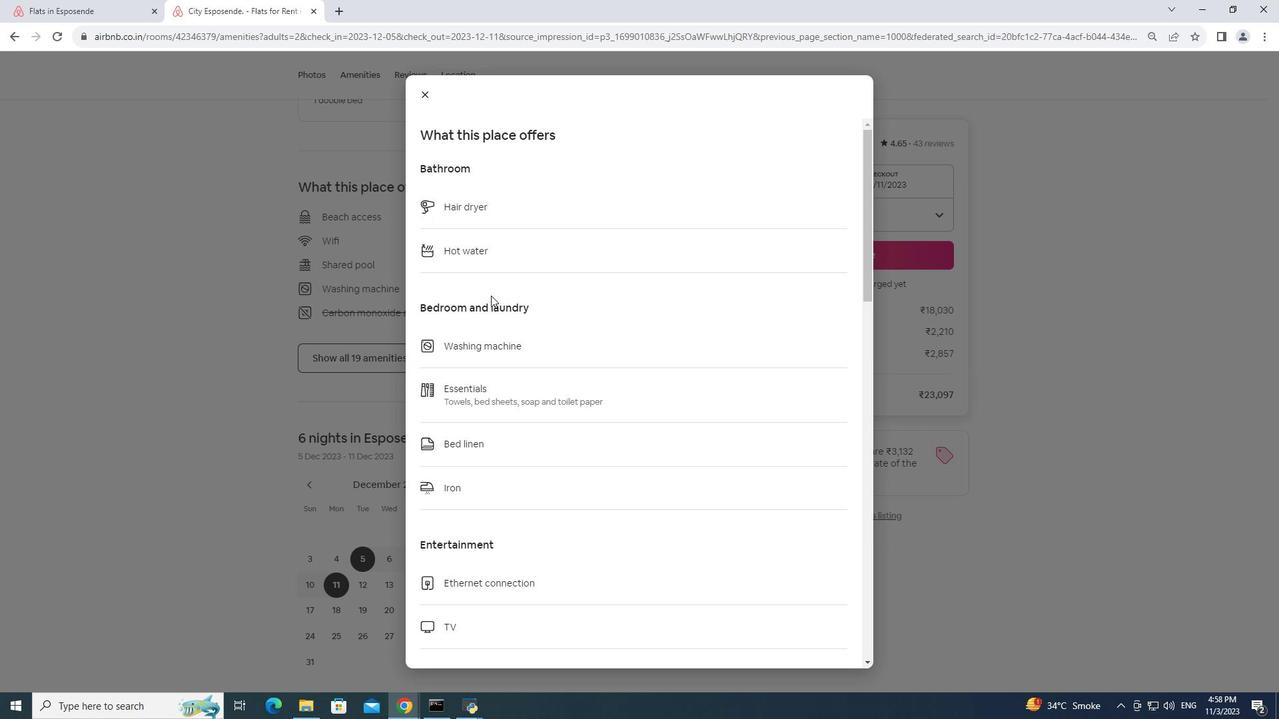 
Action: Mouse scrolled (491, 295) with delta (0, 0)
Screenshot: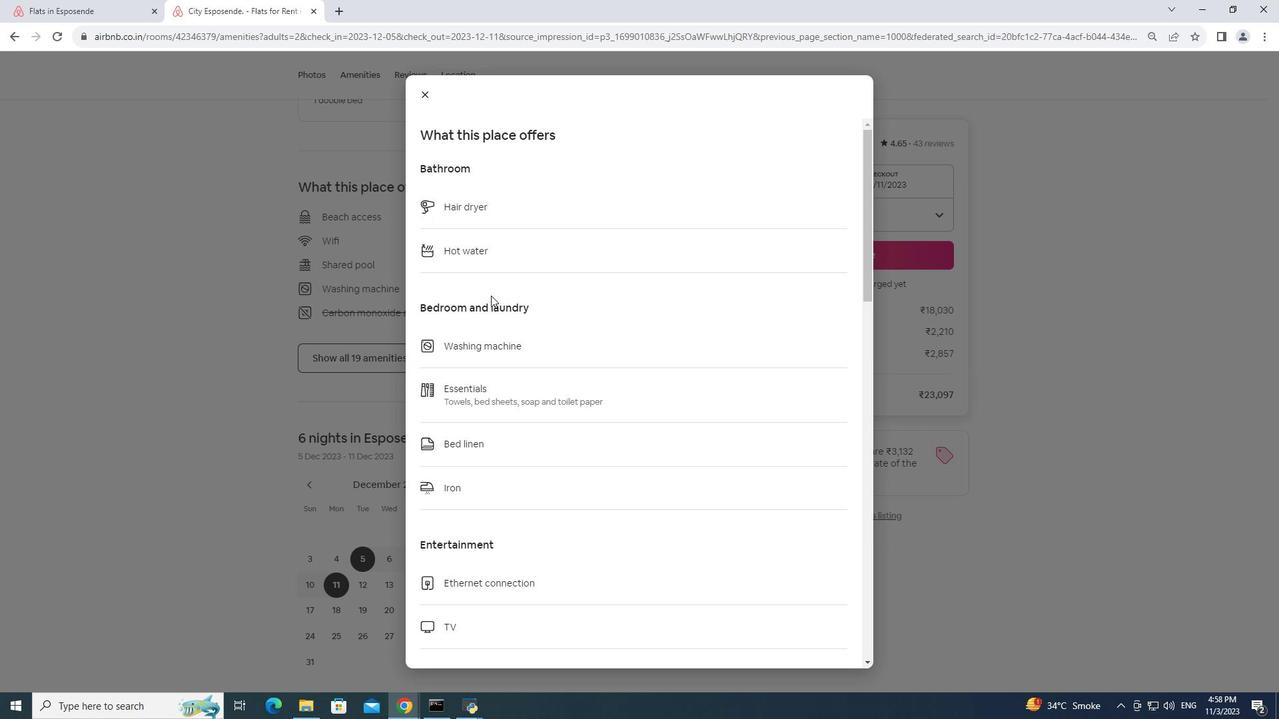 
Action: Mouse scrolled (491, 295) with delta (0, 0)
Screenshot: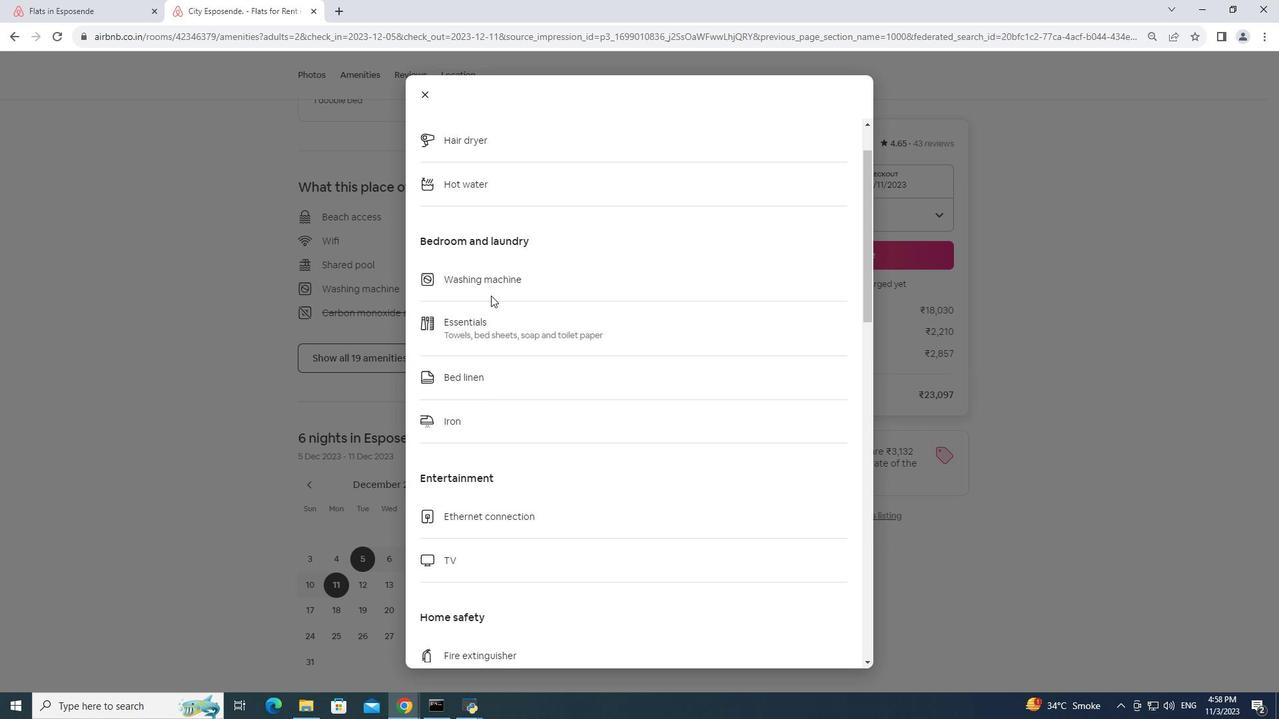 
Action: Mouse scrolled (491, 295) with delta (0, 0)
Screenshot: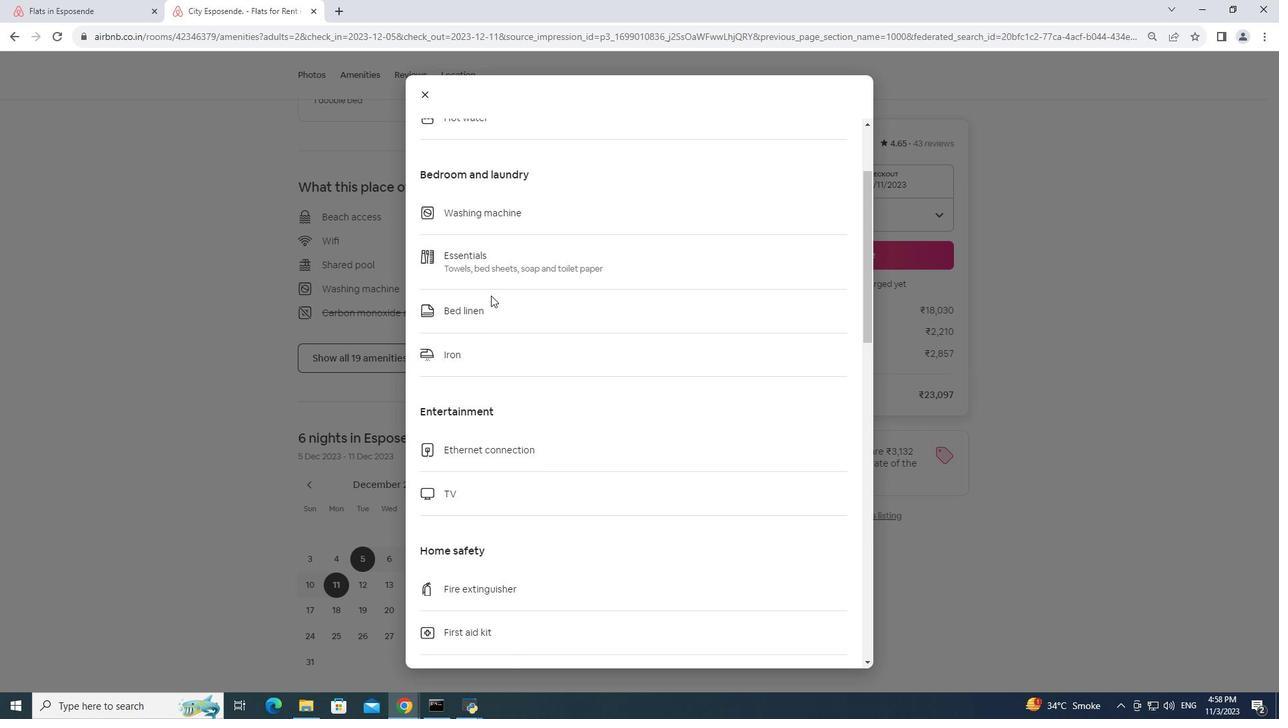 
Action: Mouse scrolled (491, 295) with delta (0, 0)
Screenshot: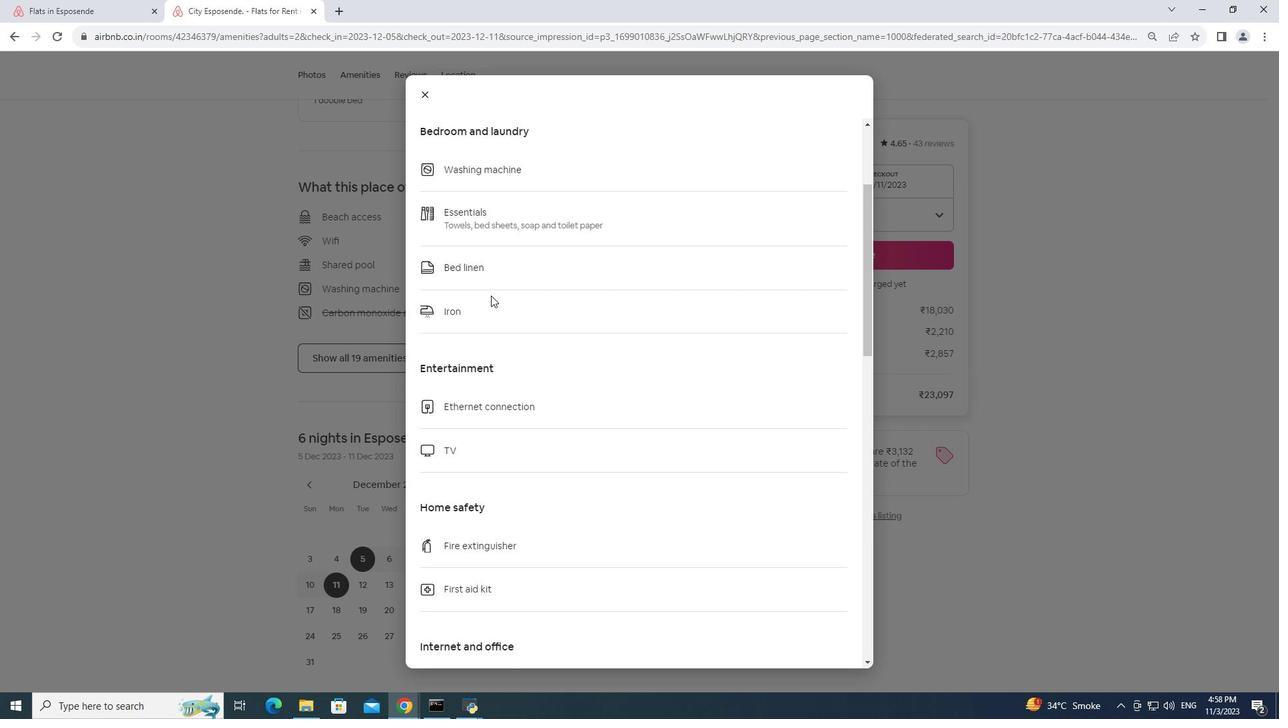 
Action: Mouse scrolled (491, 295) with delta (0, 0)
Screenshot: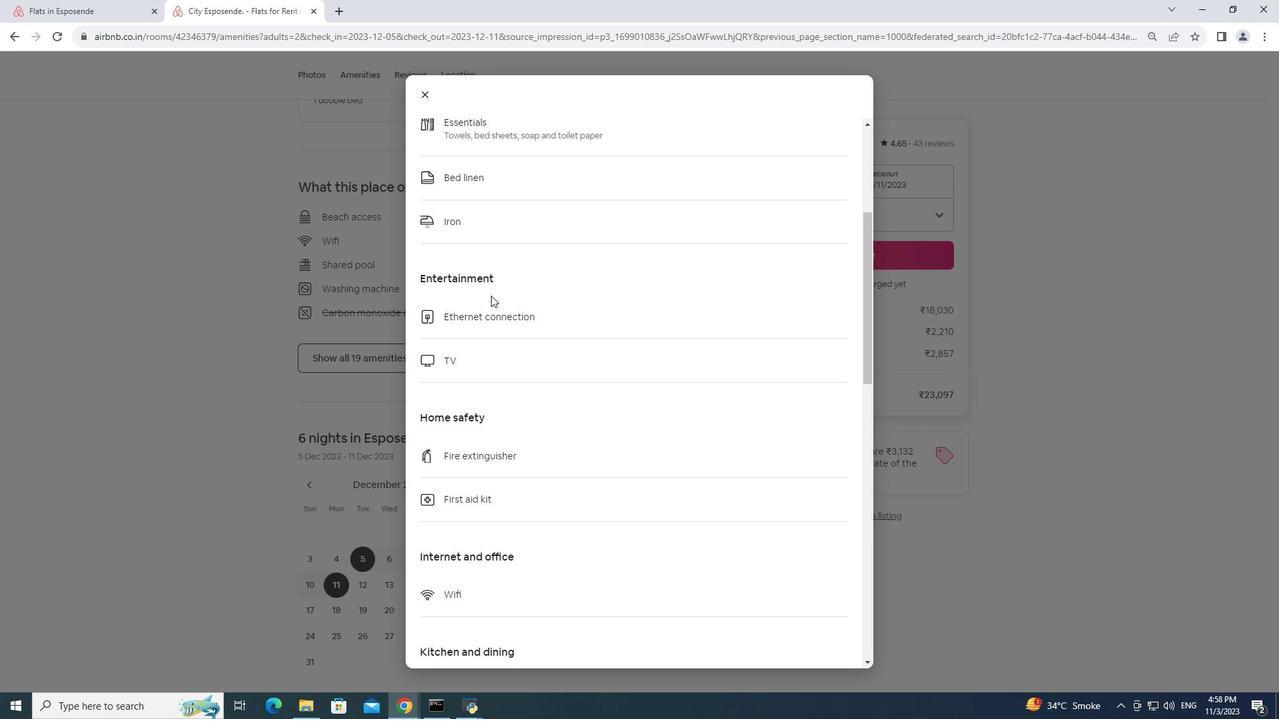 
Action: Mouse scrolled (491, 295) with delta (0, 0)
Screenshot: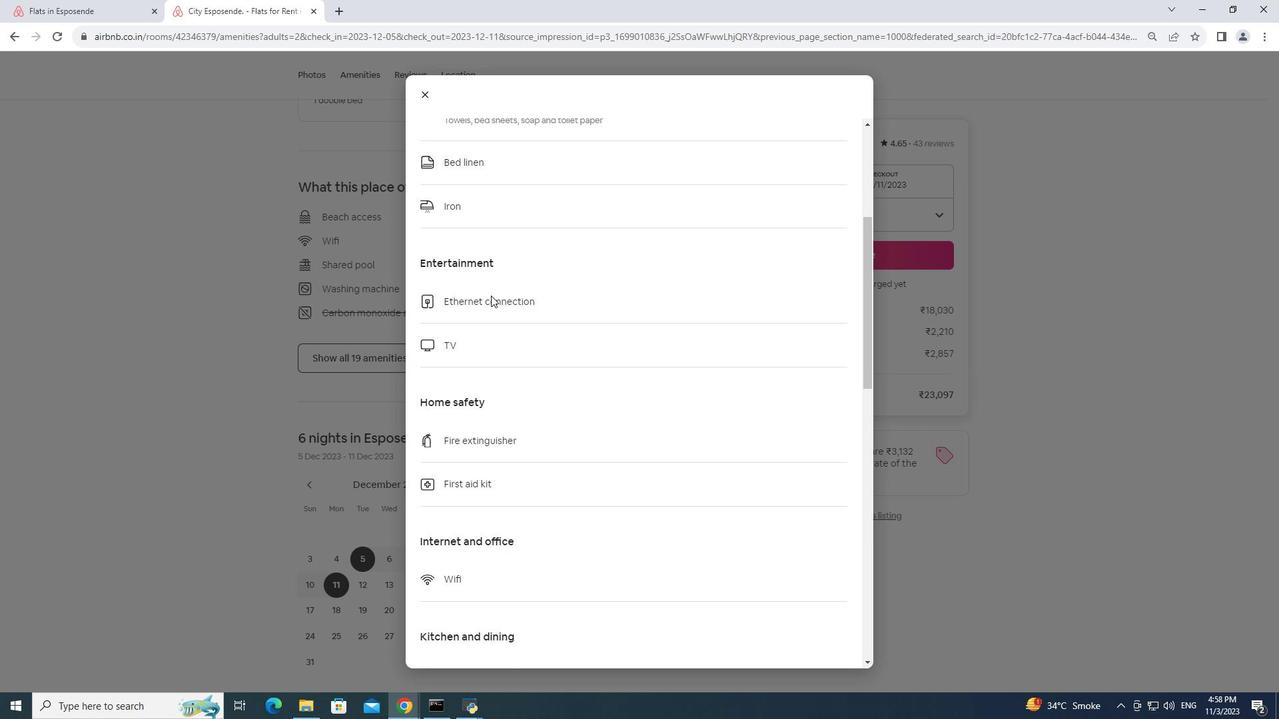 
Action: Mouse scrolled (491, 295) with delta (0, 0)
Screenshot: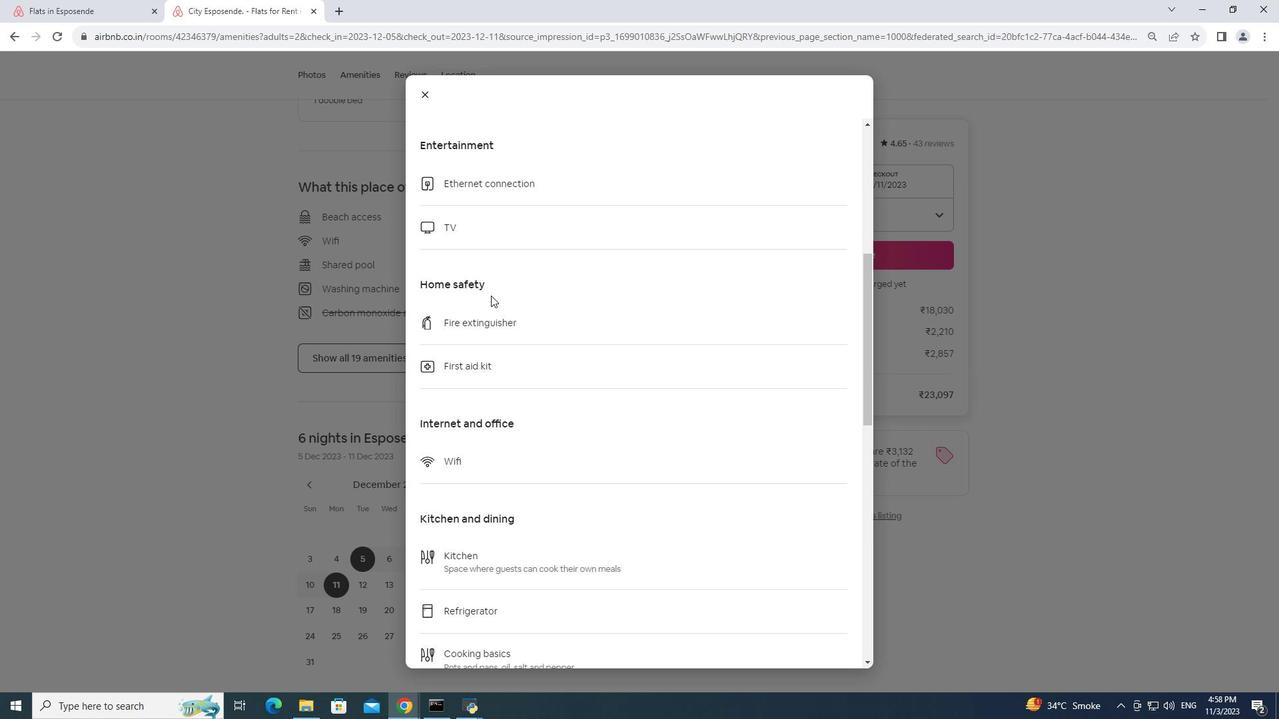 
Action: Mouse scrolled (491, 295) with delta (0, 0)
Screenshot: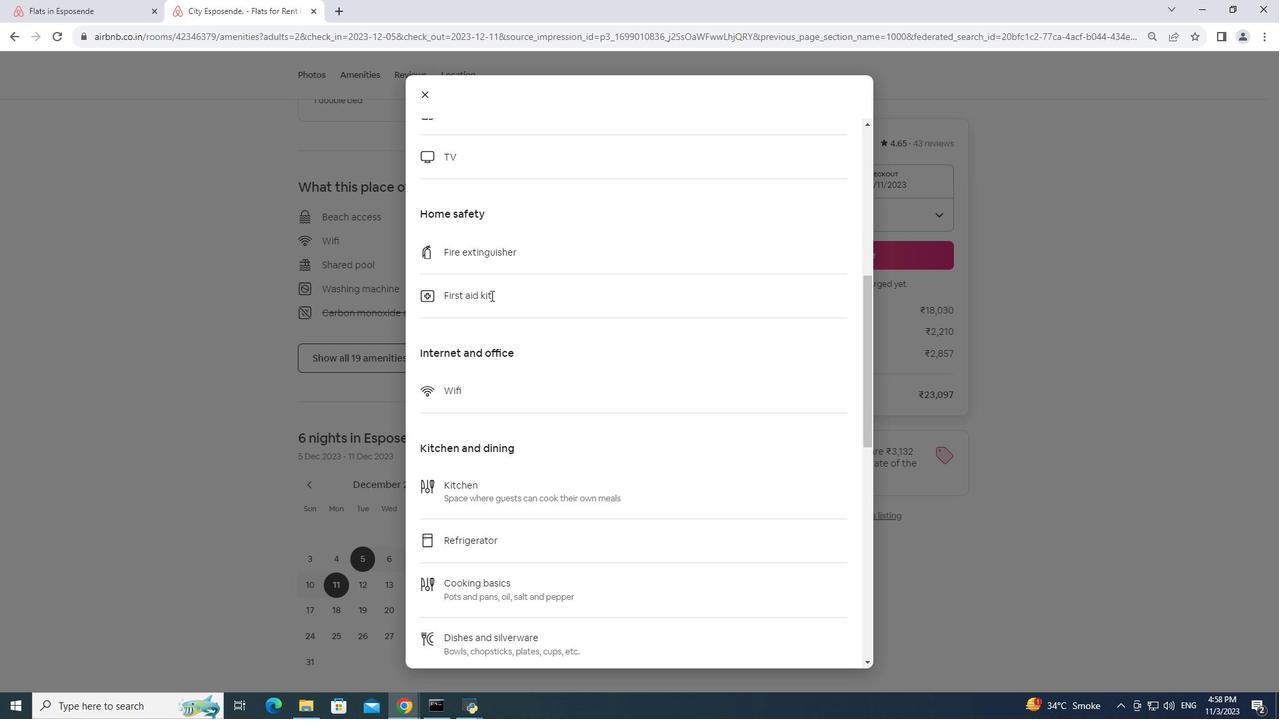 
Action: Mouse scrolled (491, 295) with delta (0, 0)
Screenshot: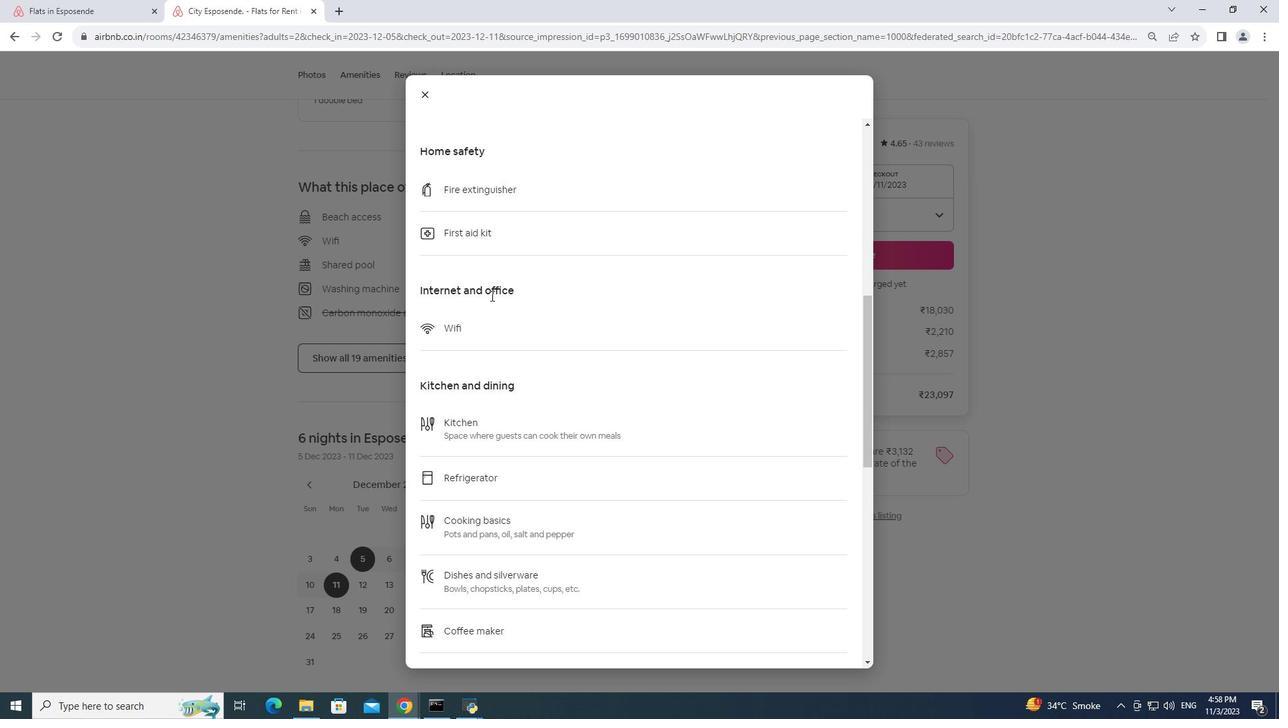 
Action: Mouse scrolled (491, 295) with delta (0, 0)
Screenshot: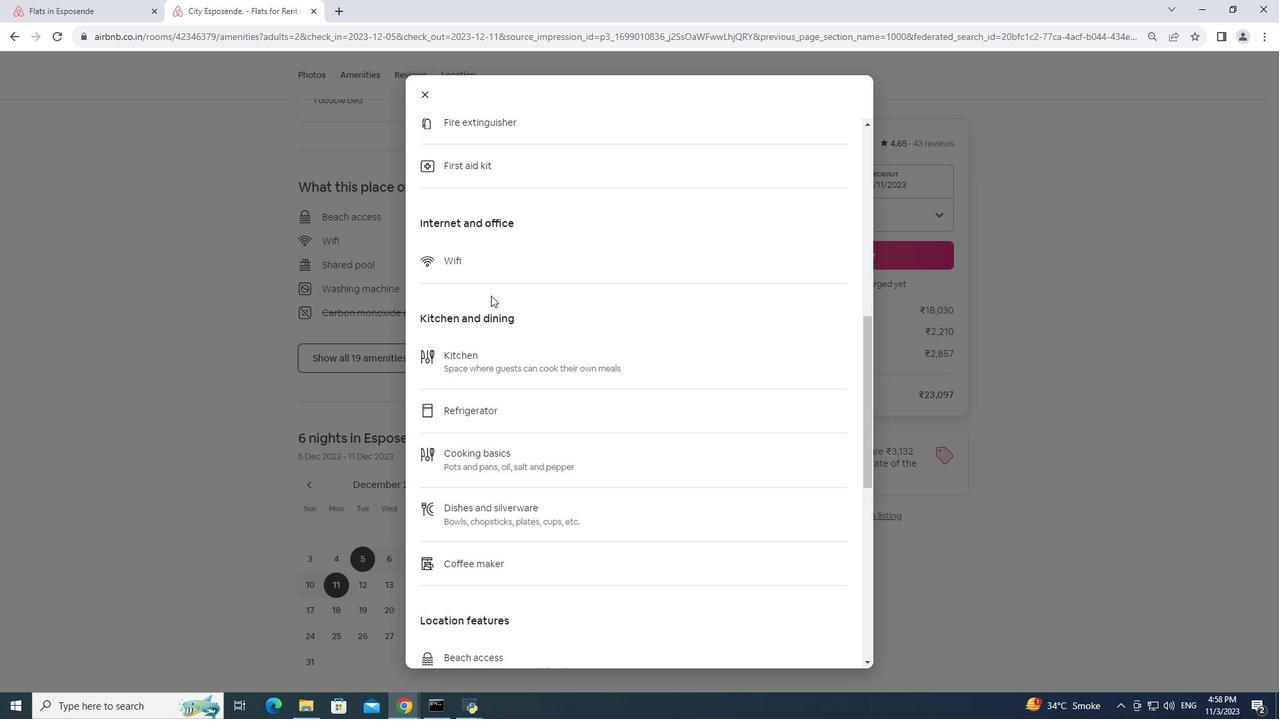 
Action: Mouse moved to (491, 295)
Screenshot: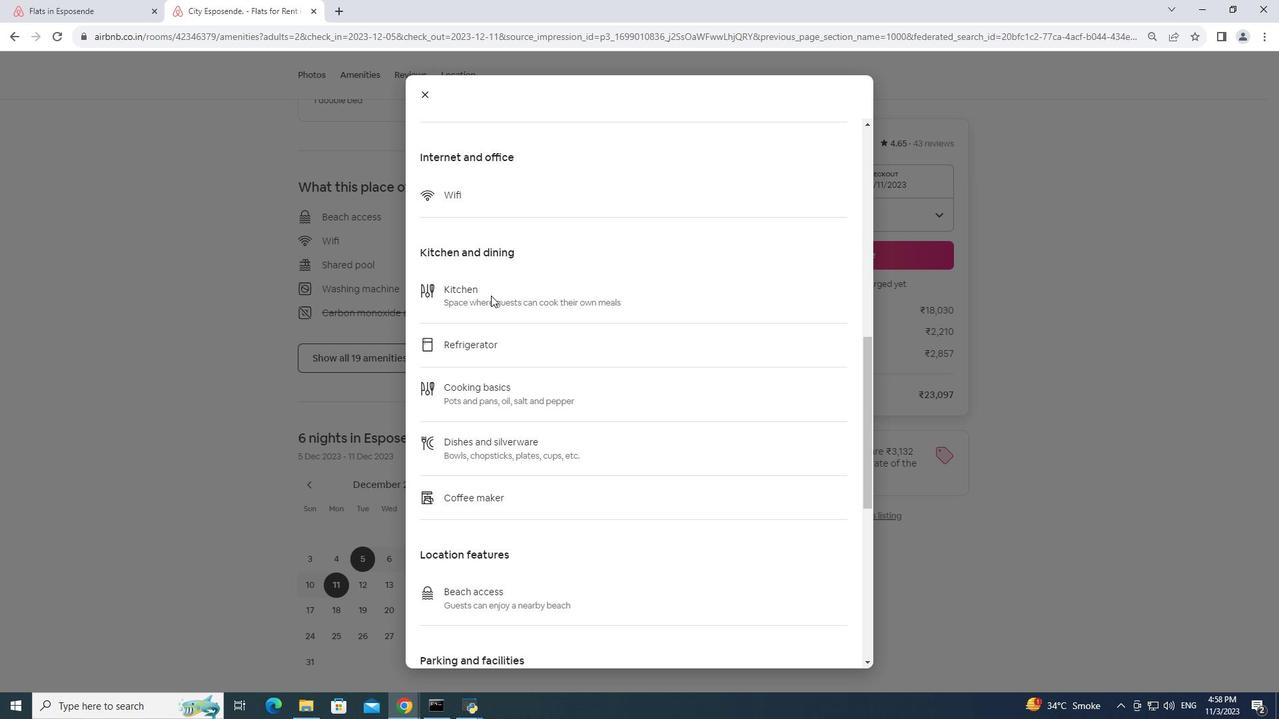 
Action: Mouse scrolled (491, 295) with delta (0, 0)
Screenshot: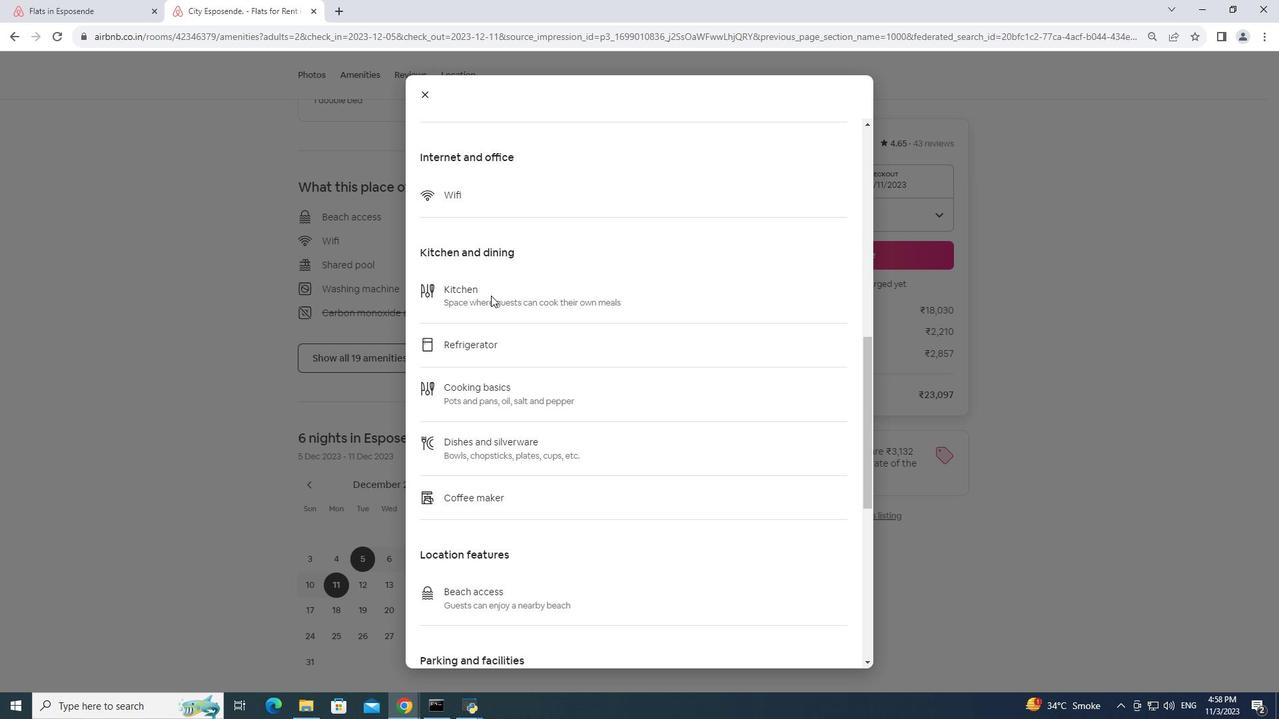 
Action: Mouse scrolled (491, 295) with delta (0, 0)
Screenshot: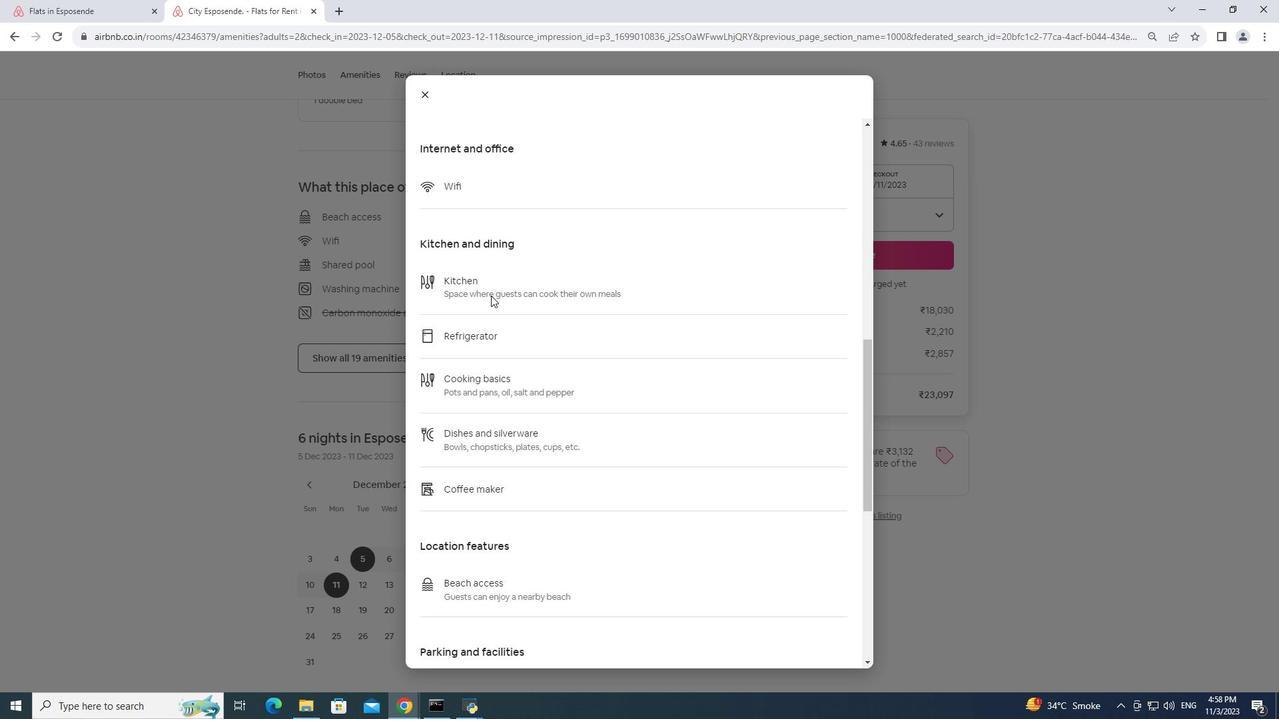
Action: Mouse moved to (490, 295)
Screenshot: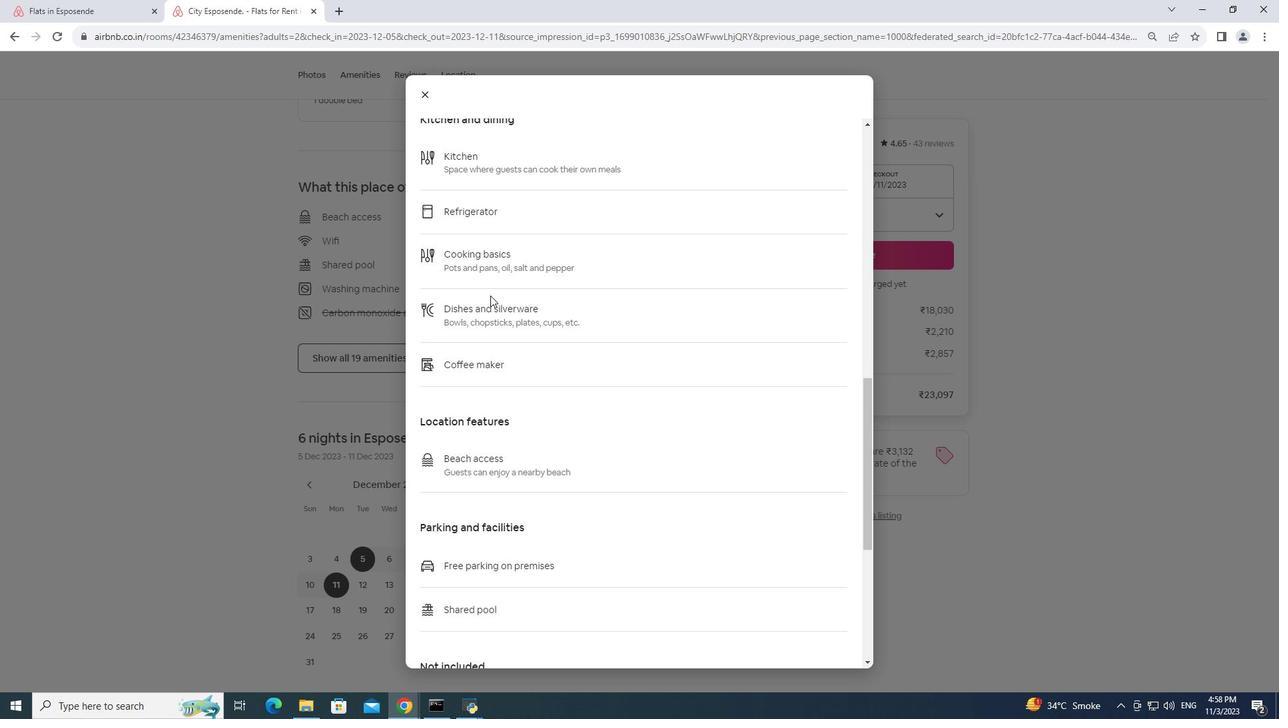 
Action: Mouse scrolled (490, 295) with delta (0, 0)
Screenshot: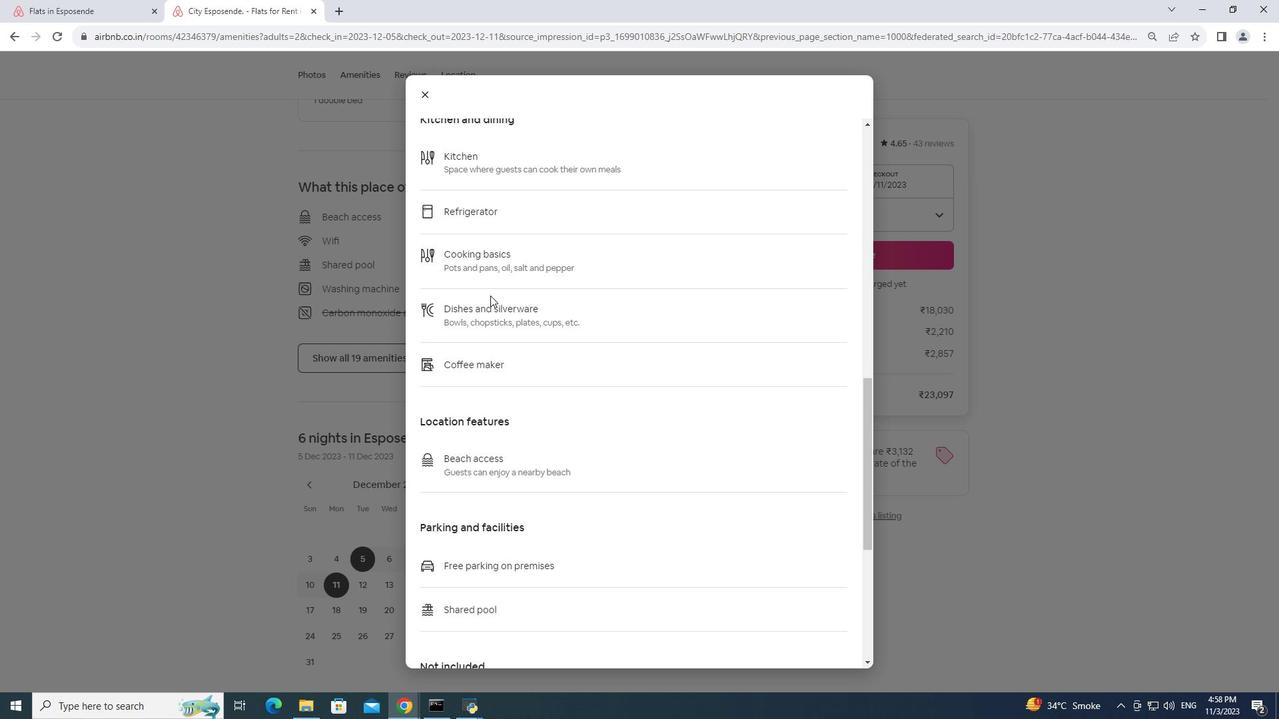 
Action: Mouse moved to (490, 295)
Screenshot: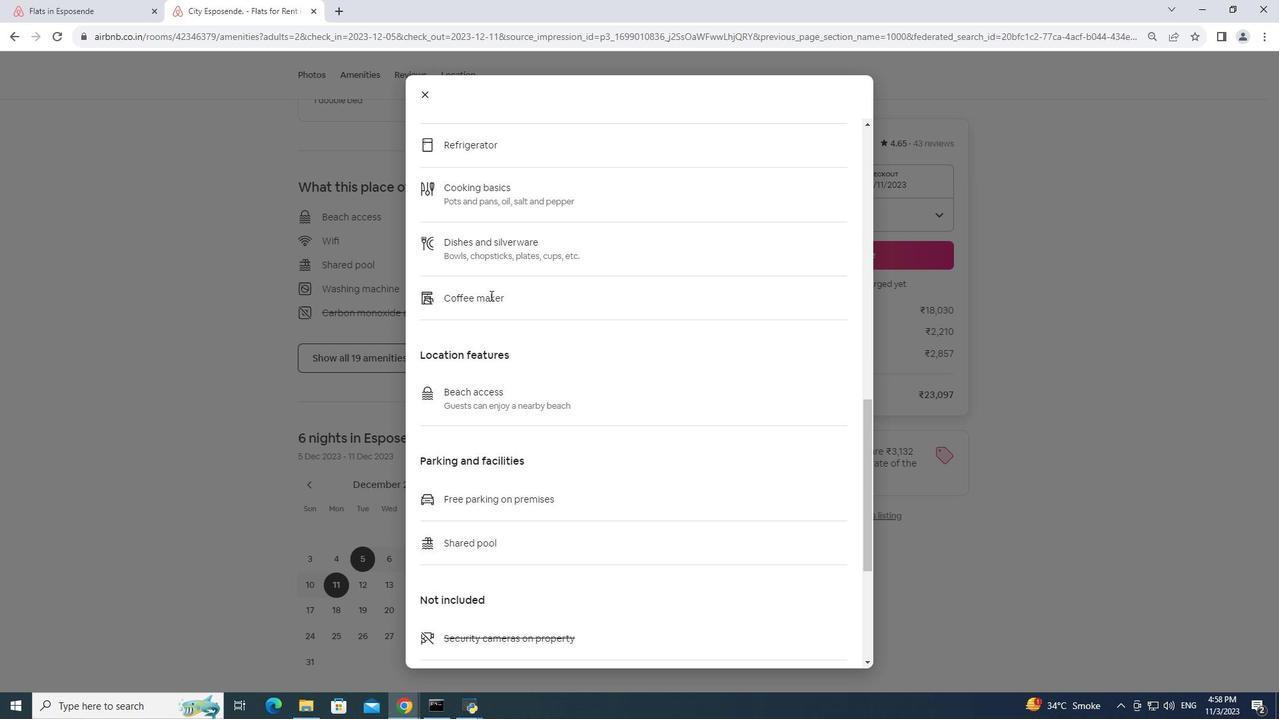 
Action: Mouse scrolled (490, 295) with delta (0, 0)
Screenshot: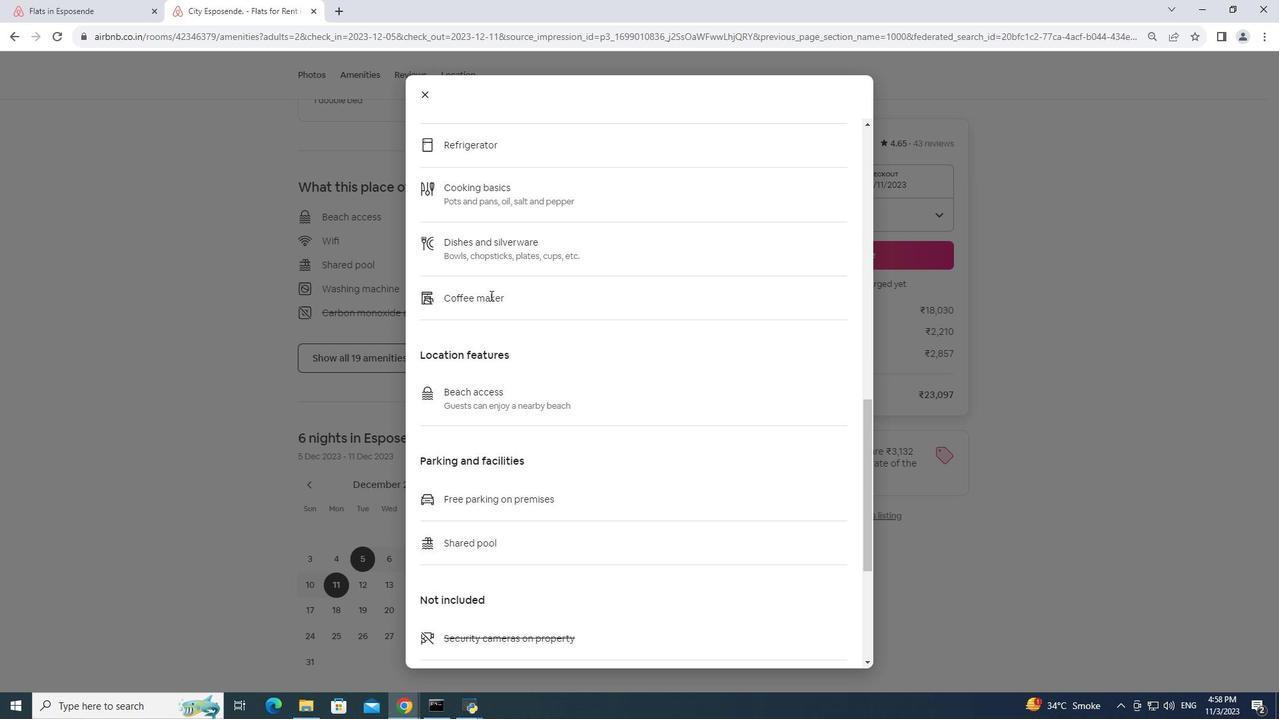 
Action: Mouse scrolled (490, 295) with delta (0, 0)
Screenshot: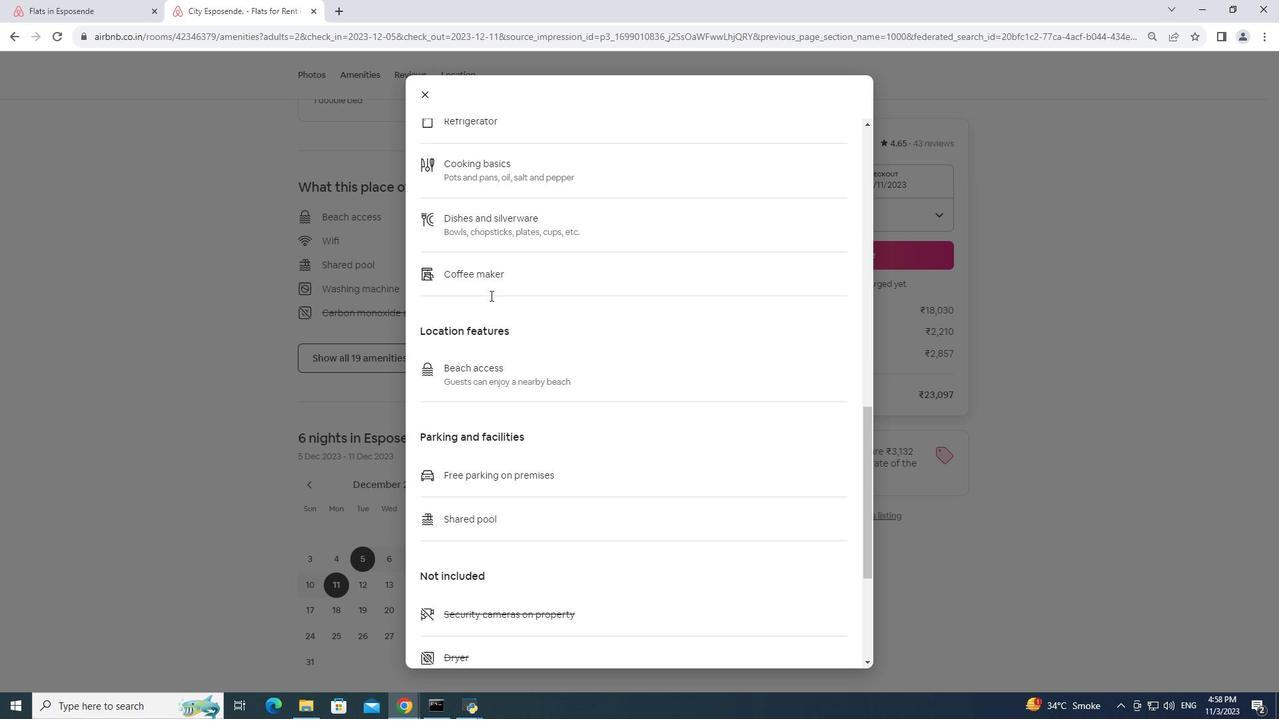 
Action: Mouse moved to (482, 287)
Screenshot: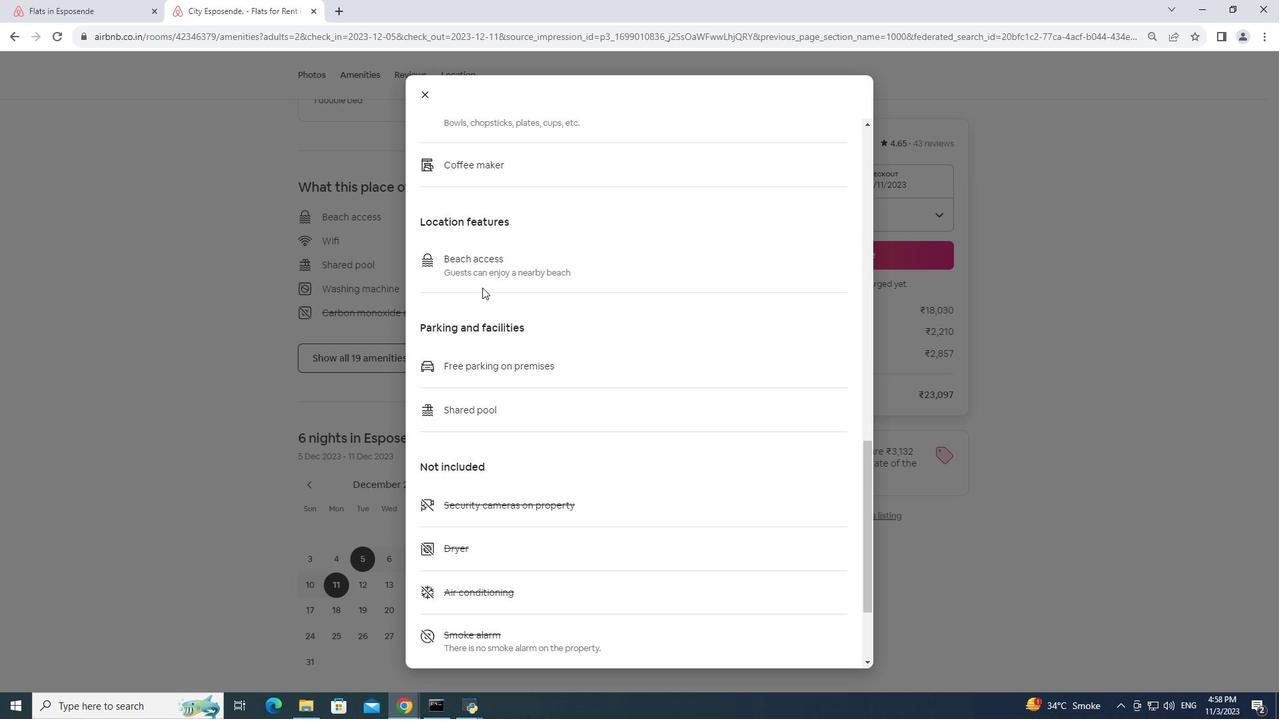 
Action: Mouse scrolled (482, 287) with delta (0, 0)
Screenshot: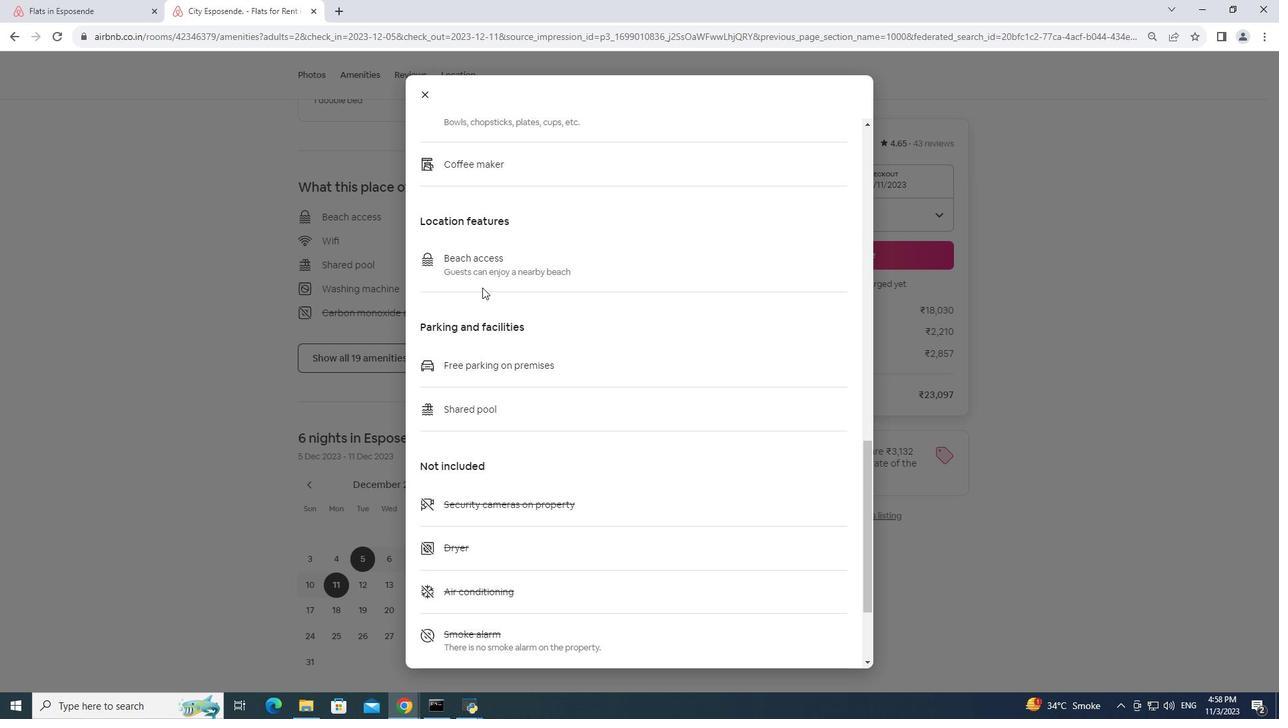 
Action: Mouse scrolled (482, 287) with delta (0, 0)
Screenshot: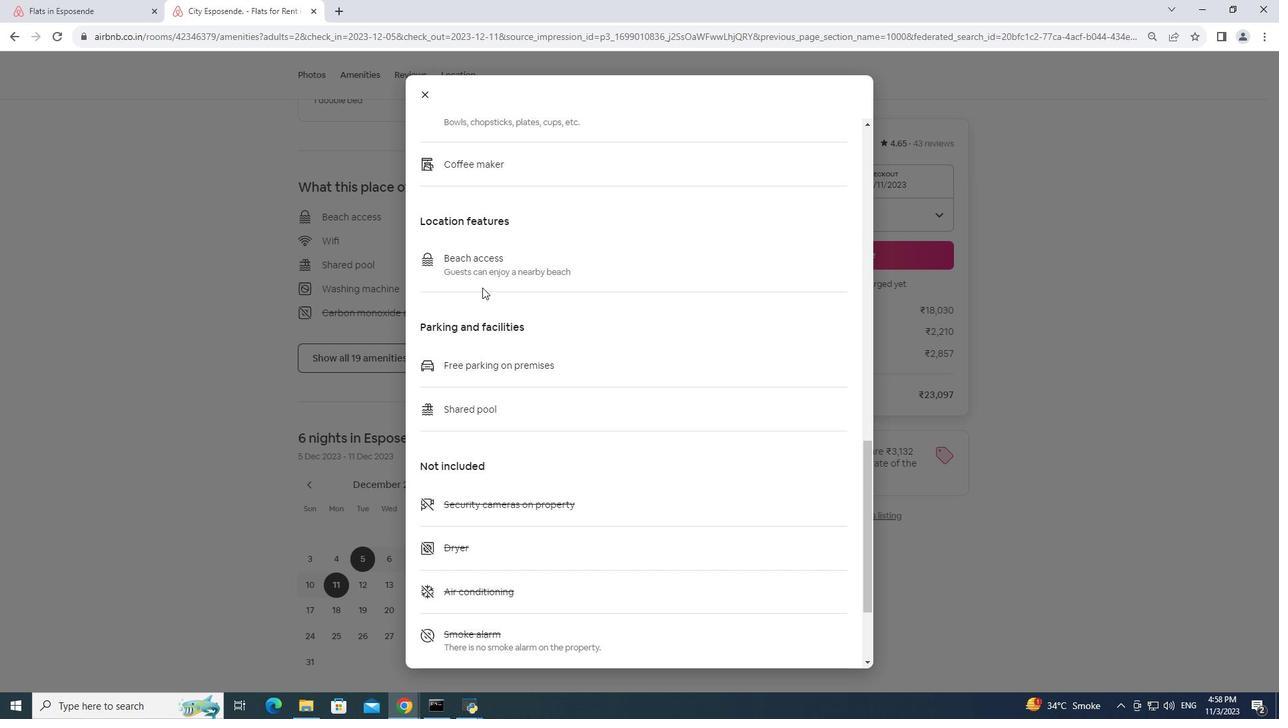 
Action: Mouse moved to (480, 290)
Screenshot: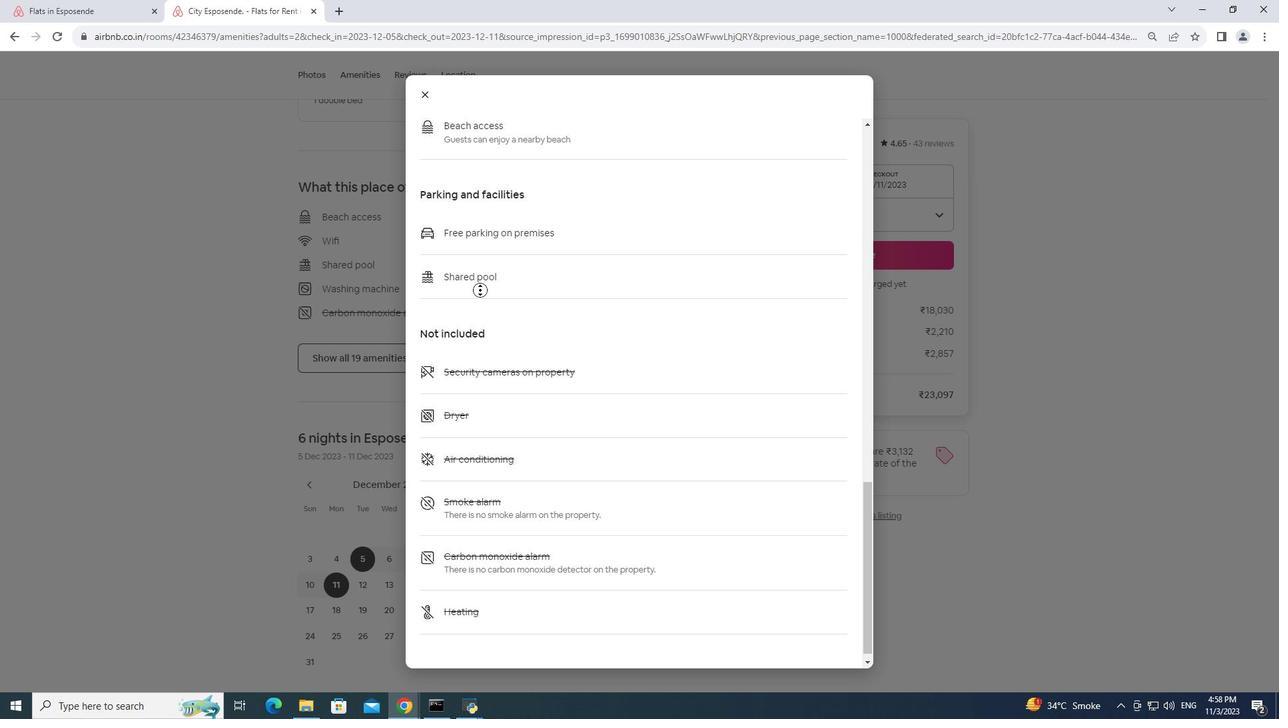
Action: Mouse pressed middle at (480, 290)
Screenshot: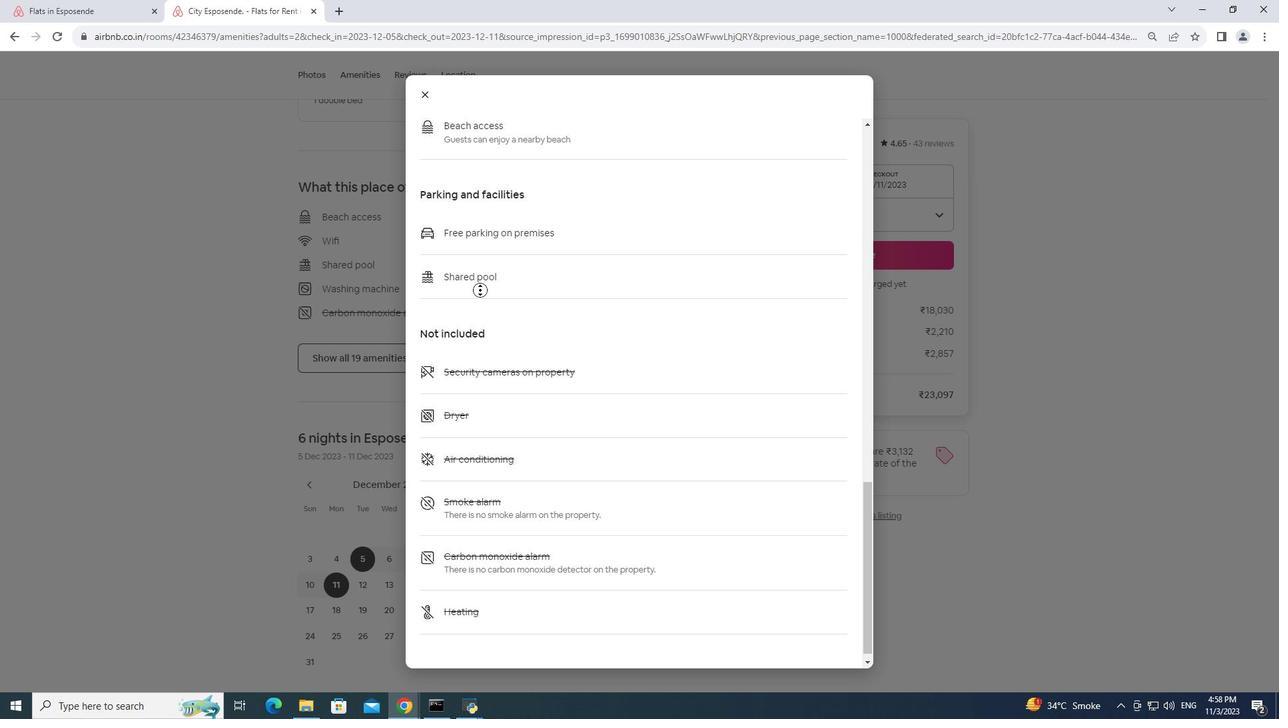 
Action: Mouse moved to (480, 290)
Screenshot: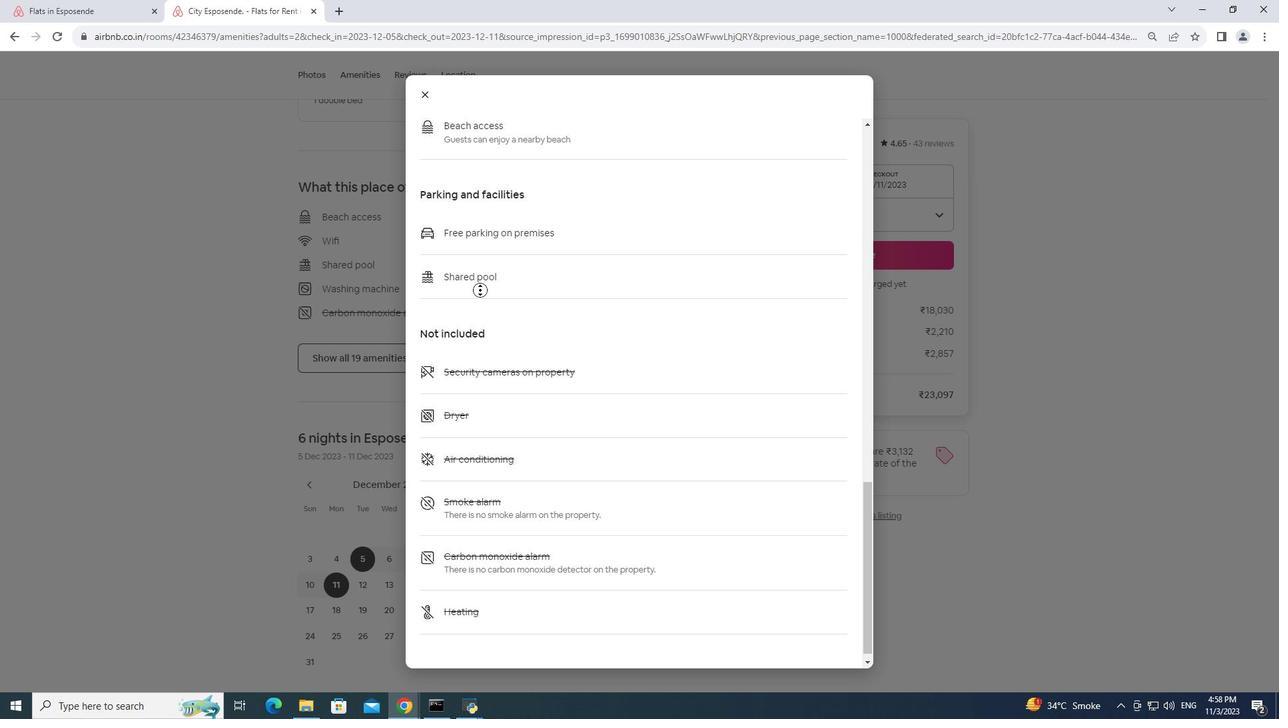 
Action: Mouse scrolled (480, 289) with delta (0, 0)
Screenshot: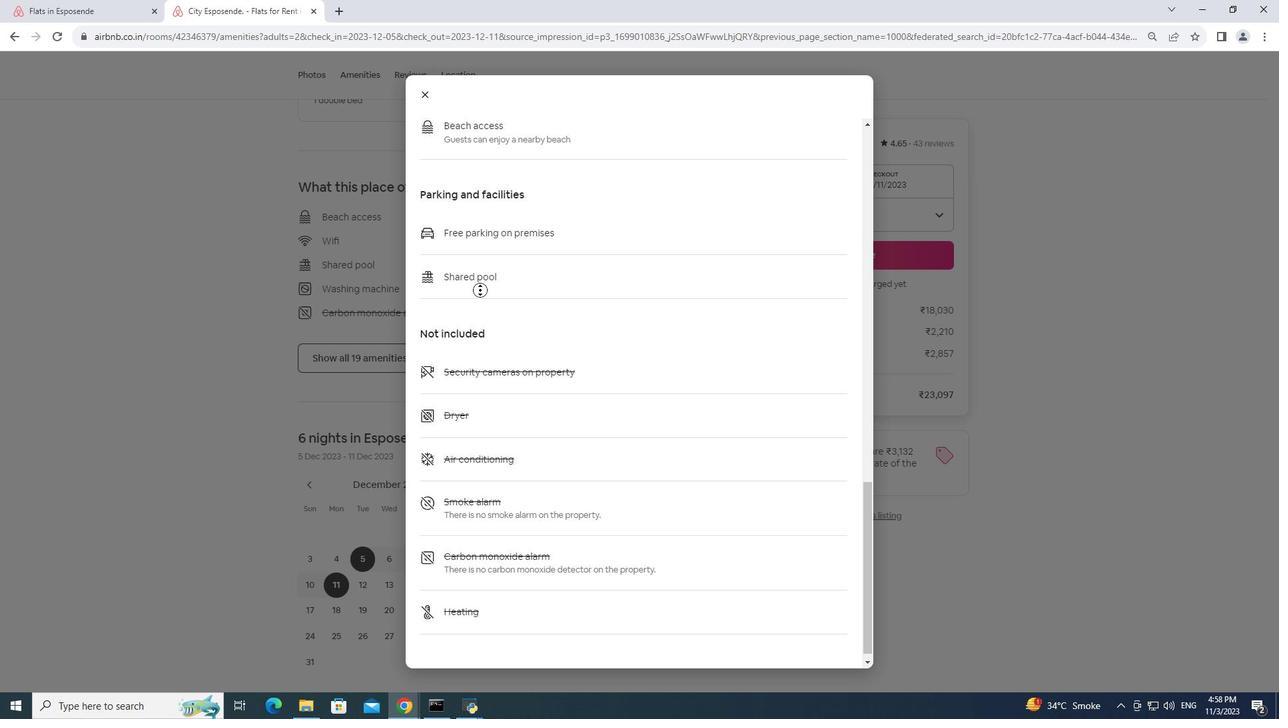 
Action: Mouse scrolled (480, 289) with delta (0, 0)
Screenshot: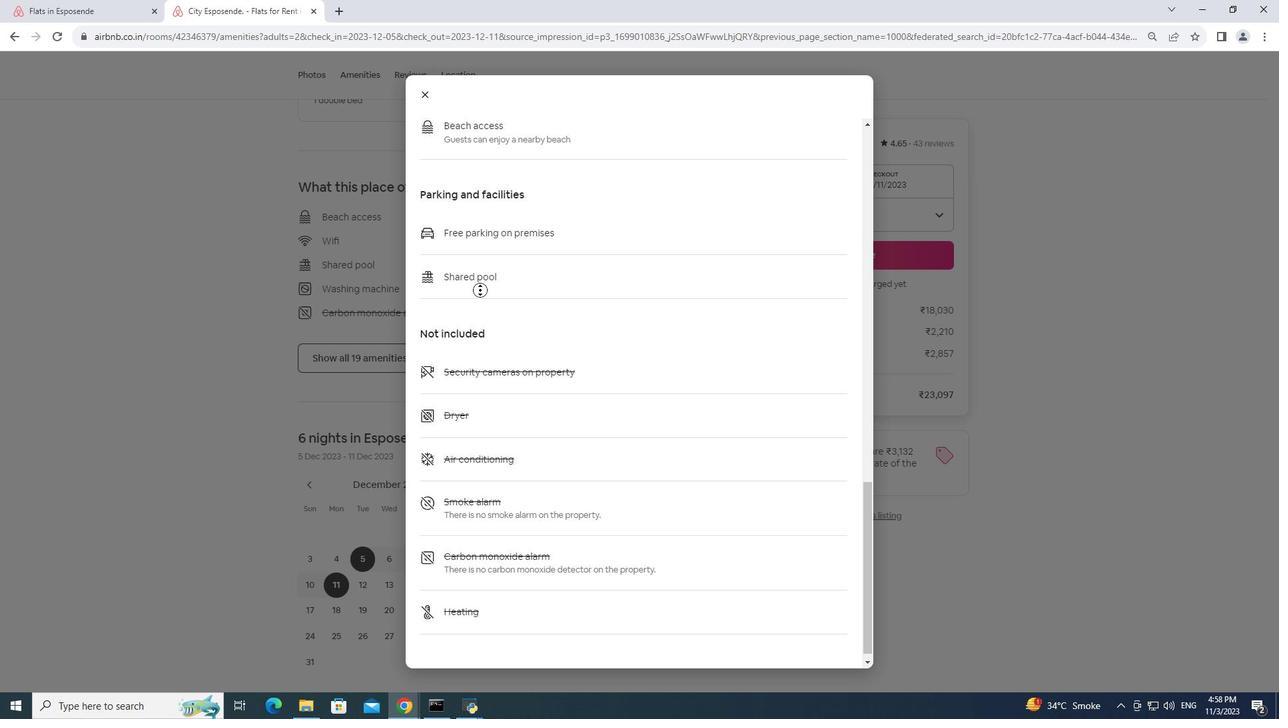 
Action: Mouse moved to (479, 290)
Screenshot: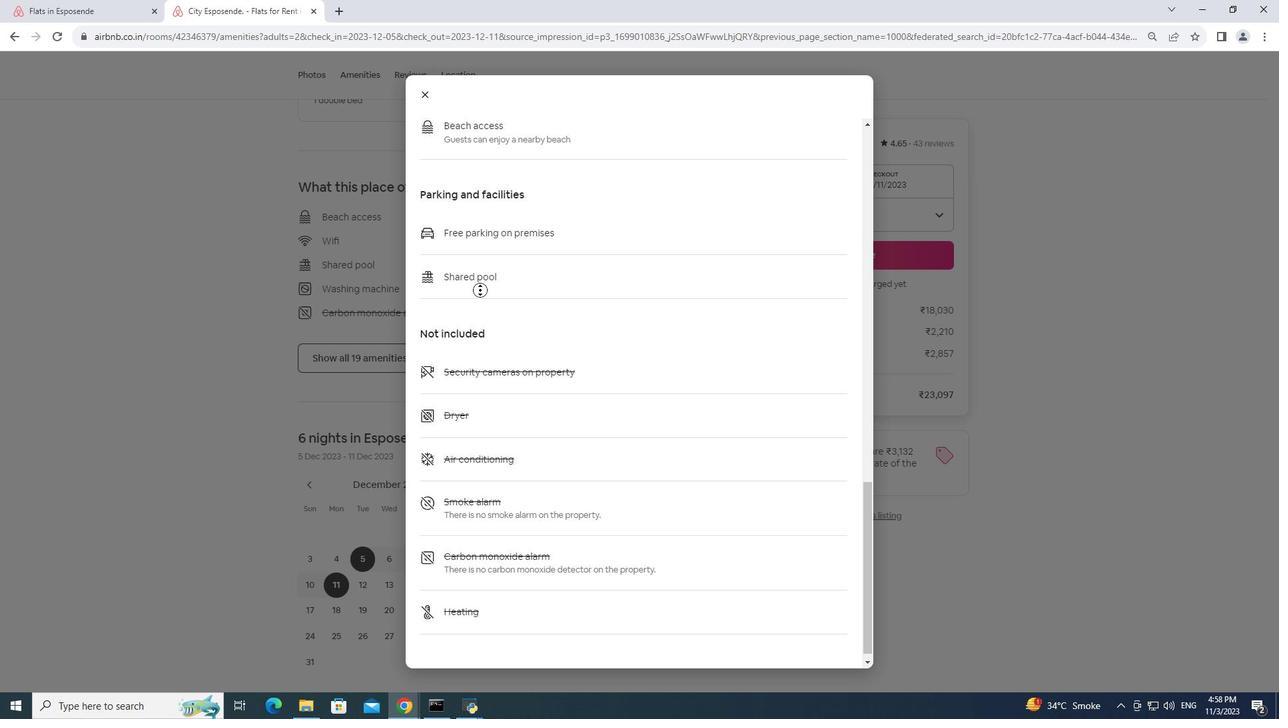 
Action: Mouse scrolled (479, 289) with delta (0, 0)
Screenshot: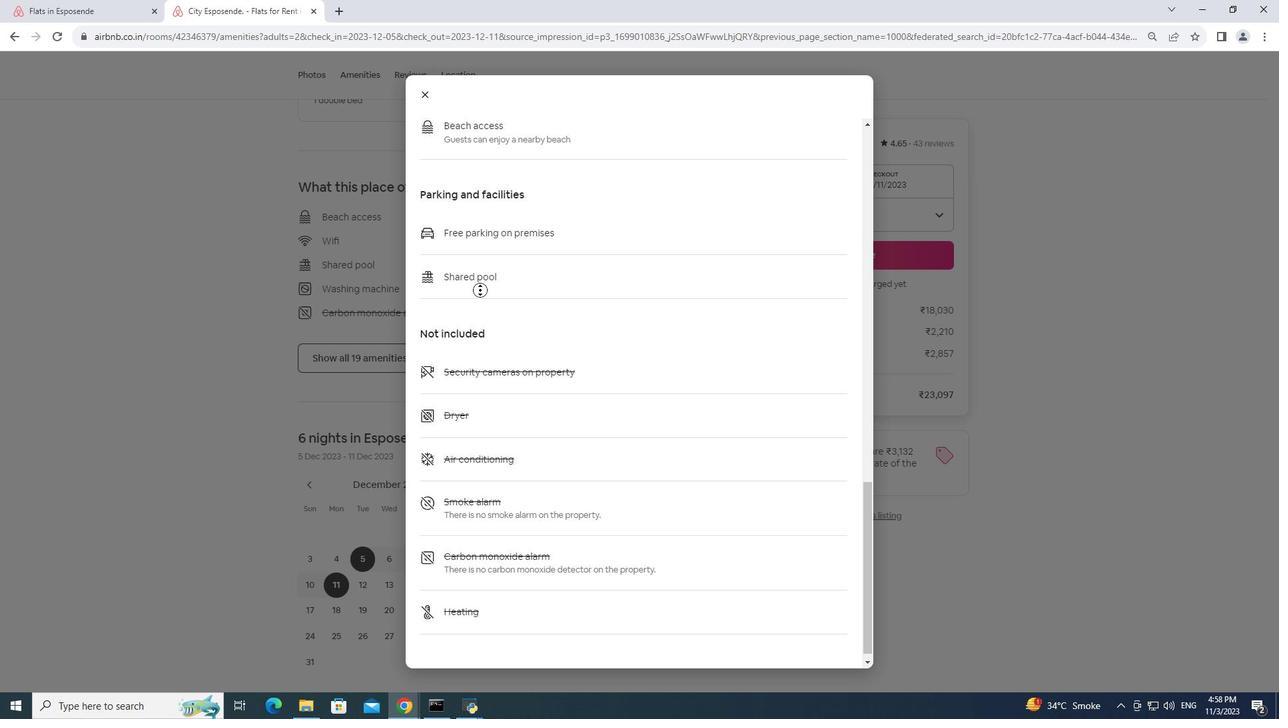 
Action: Mouse moved to (479, 289)
Screenshot: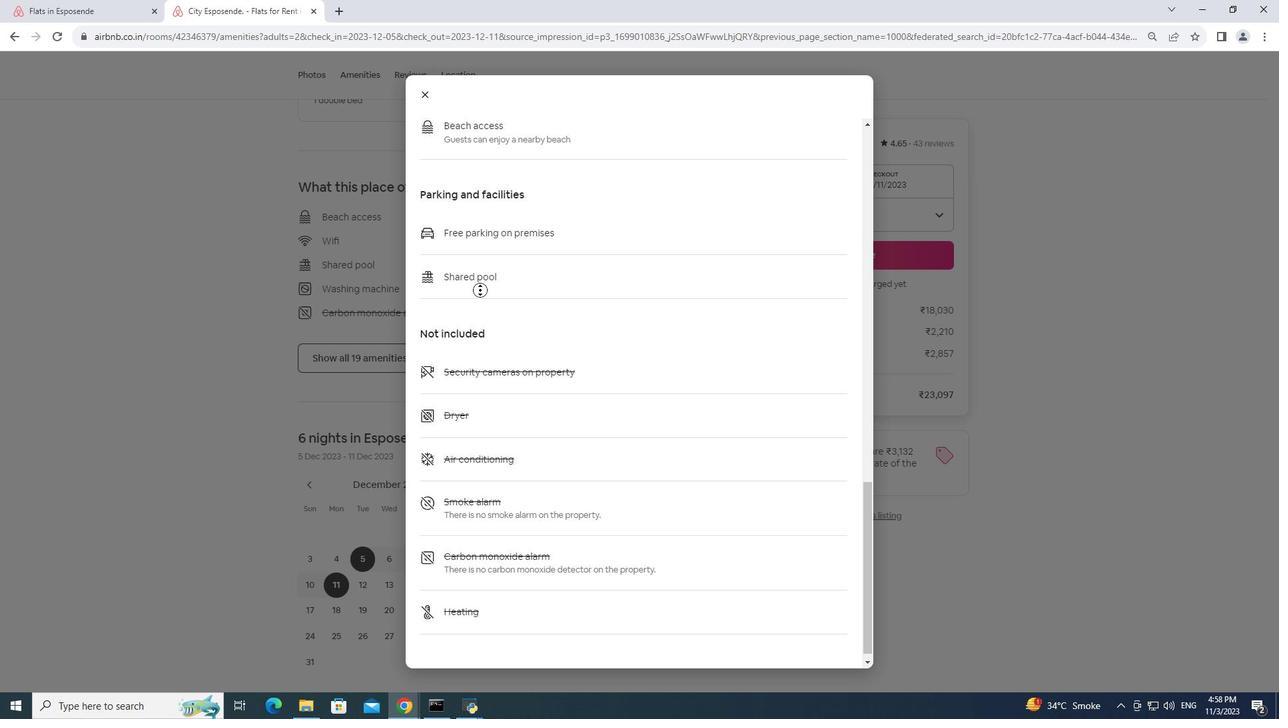 
Action: Mouse scrolled (479, 289) with delta (0, 0)
Screenshot: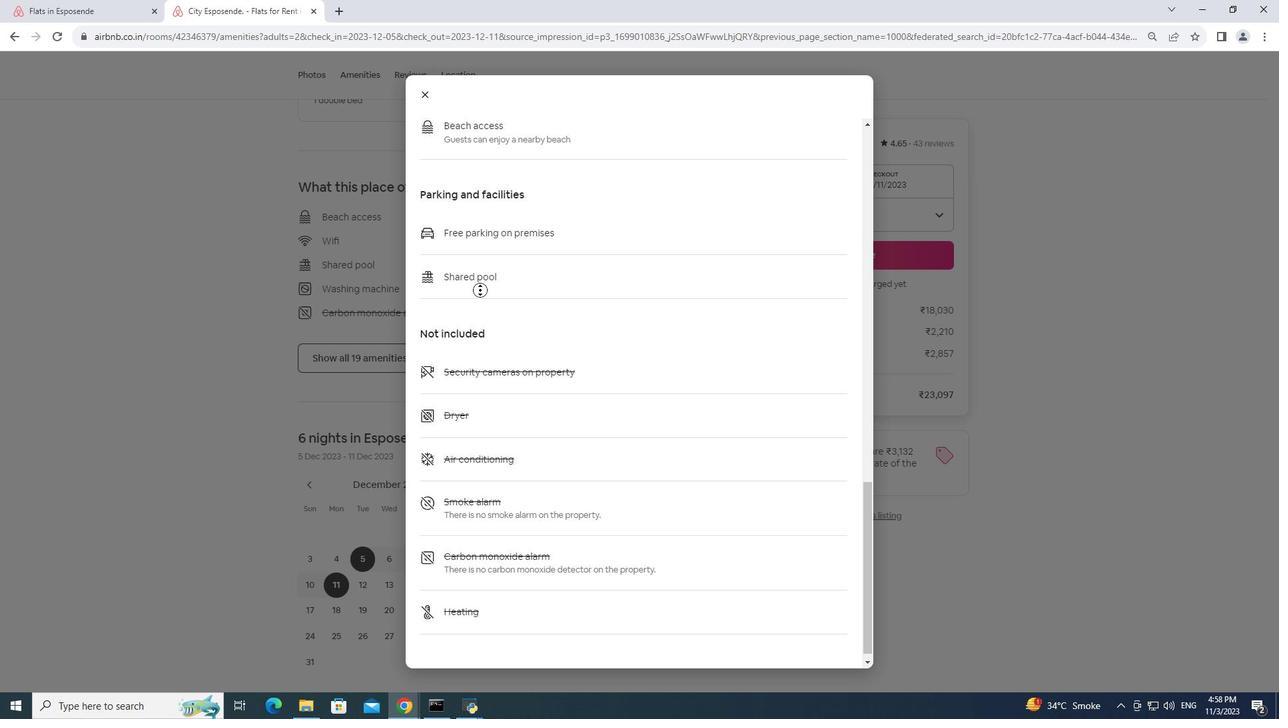 
Action: Mouse moved to (478, 290)
Screenshot: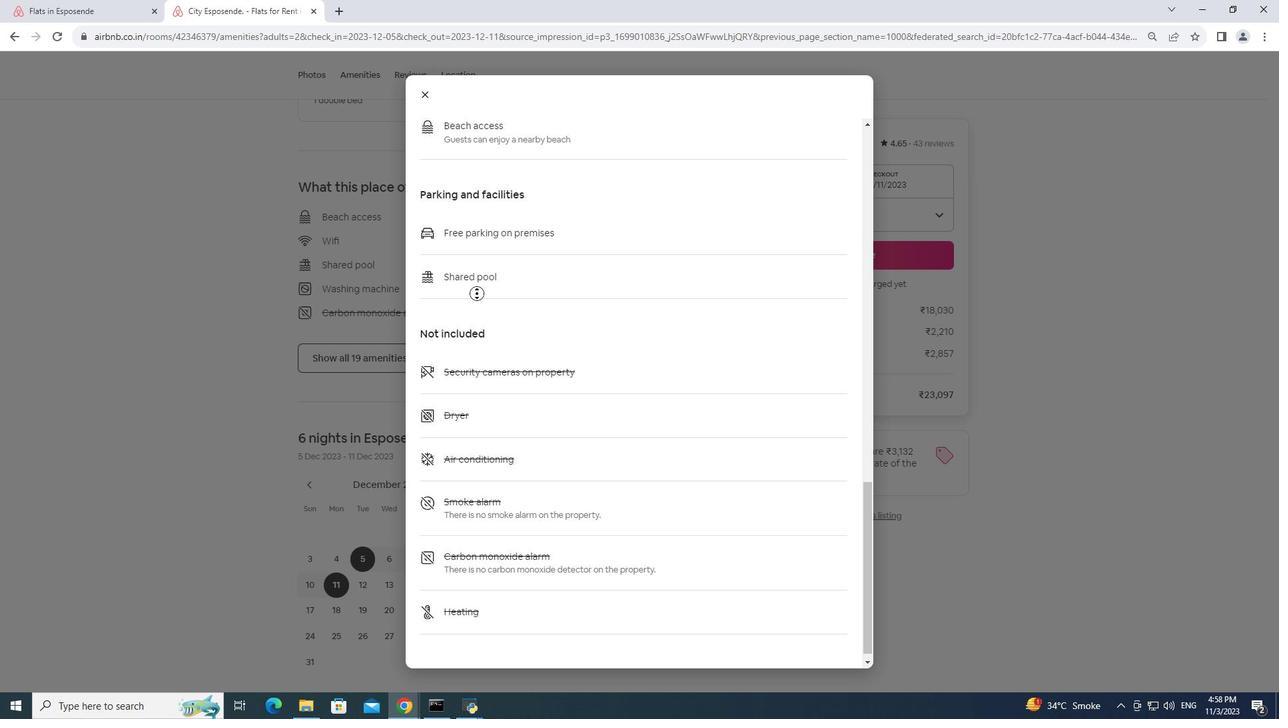 
Action: Mouse scrolled (478, 289) with delta (0, 0)
Screenshot: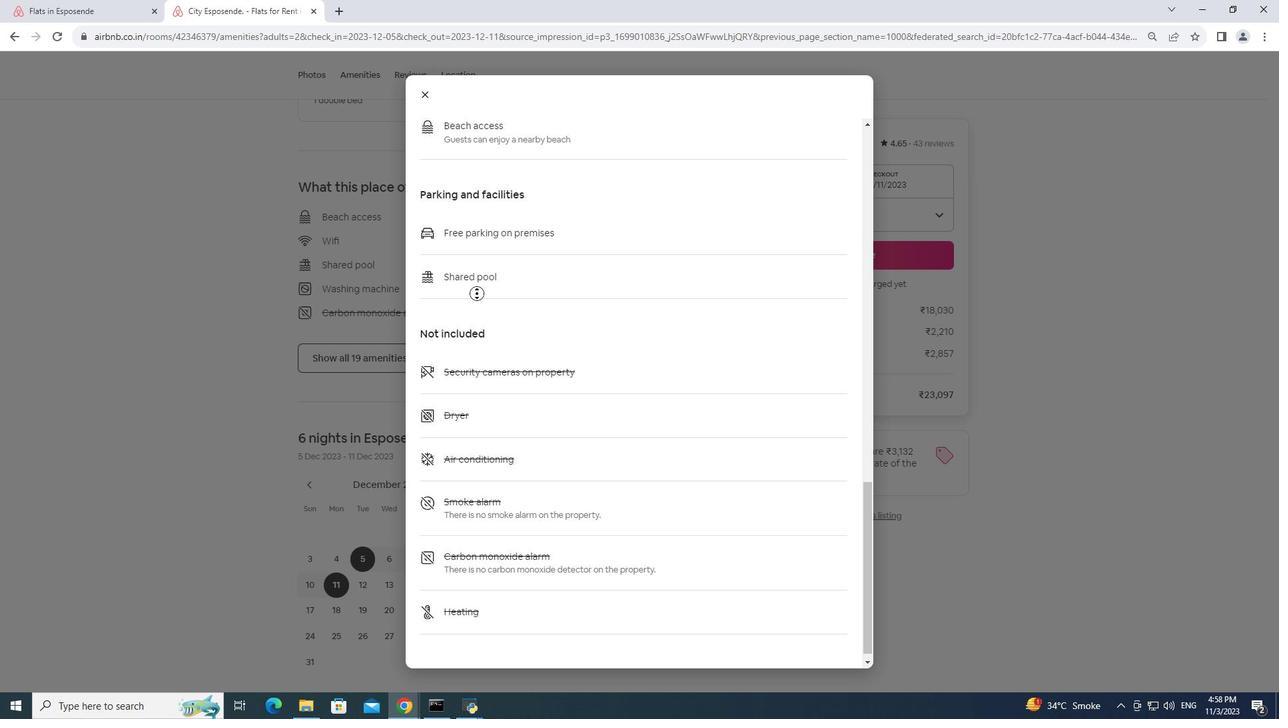 
Action: Mouse moved to (468, 293)
Screenshot: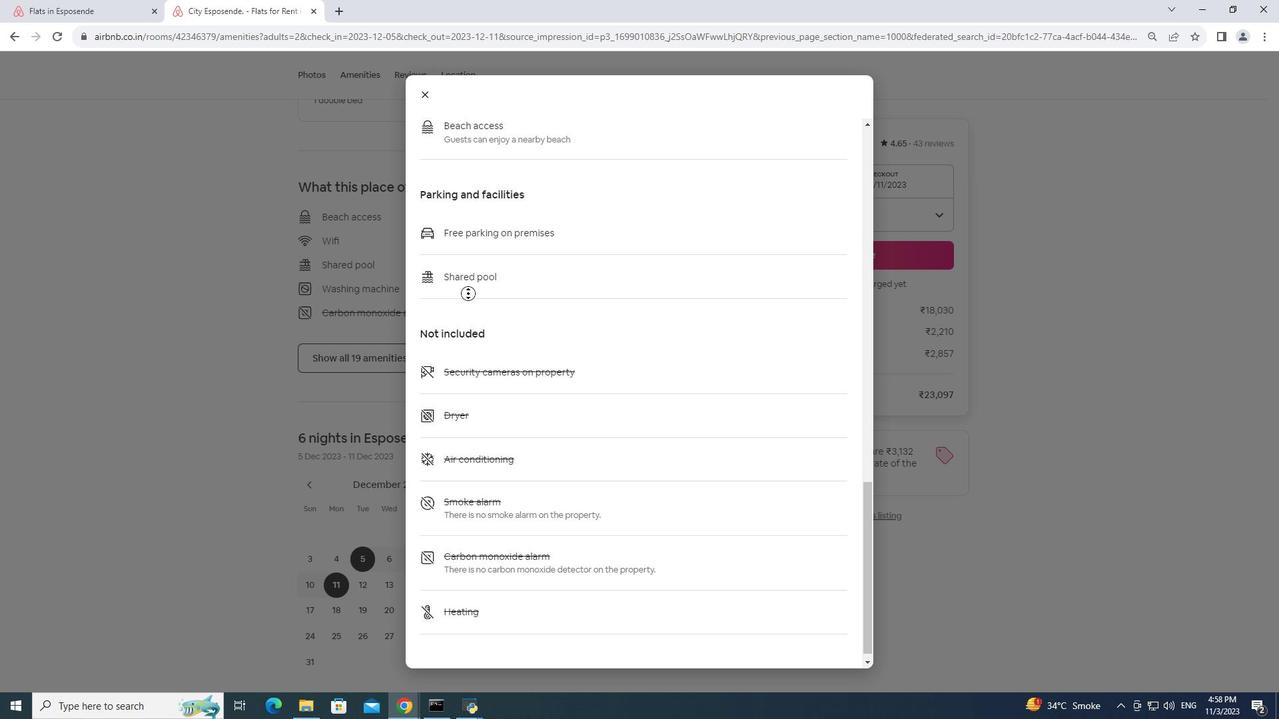 
Action: Mouse scrolled (468, 293) with delta (0, 0)
Screenshot: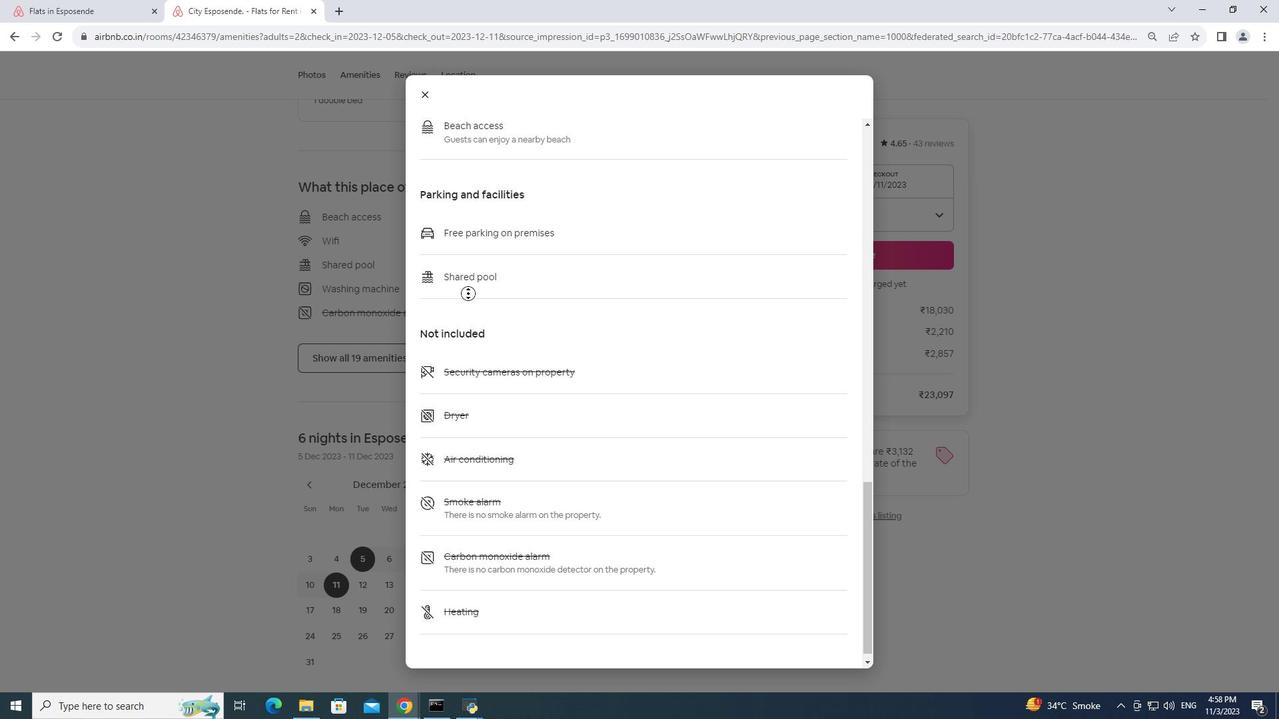 
Action: Mouse scrolled (468, 293) with delta (0, 0)
Screenshot: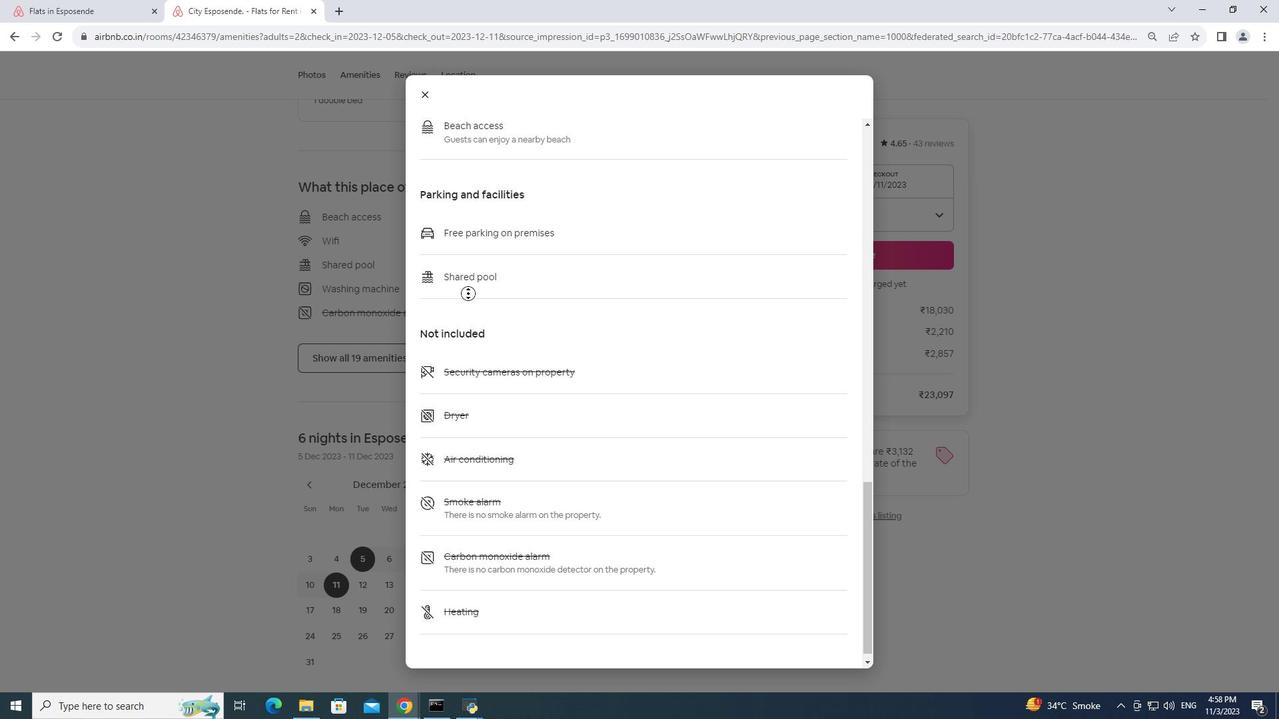 
Action: Mouse scrolled (468, 293) with delta (0, 0)
Screenshot: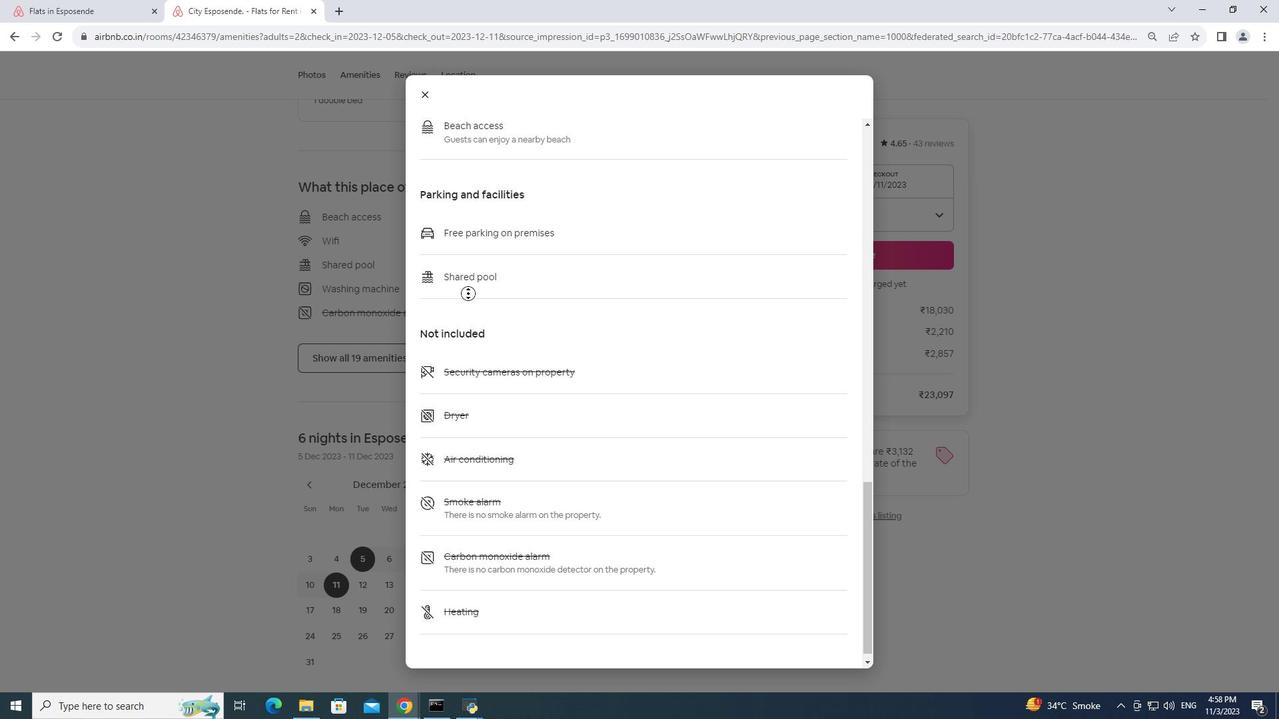 
Action: Mouse scrolled (468, 293) with delta (0, 0)
Screenshot: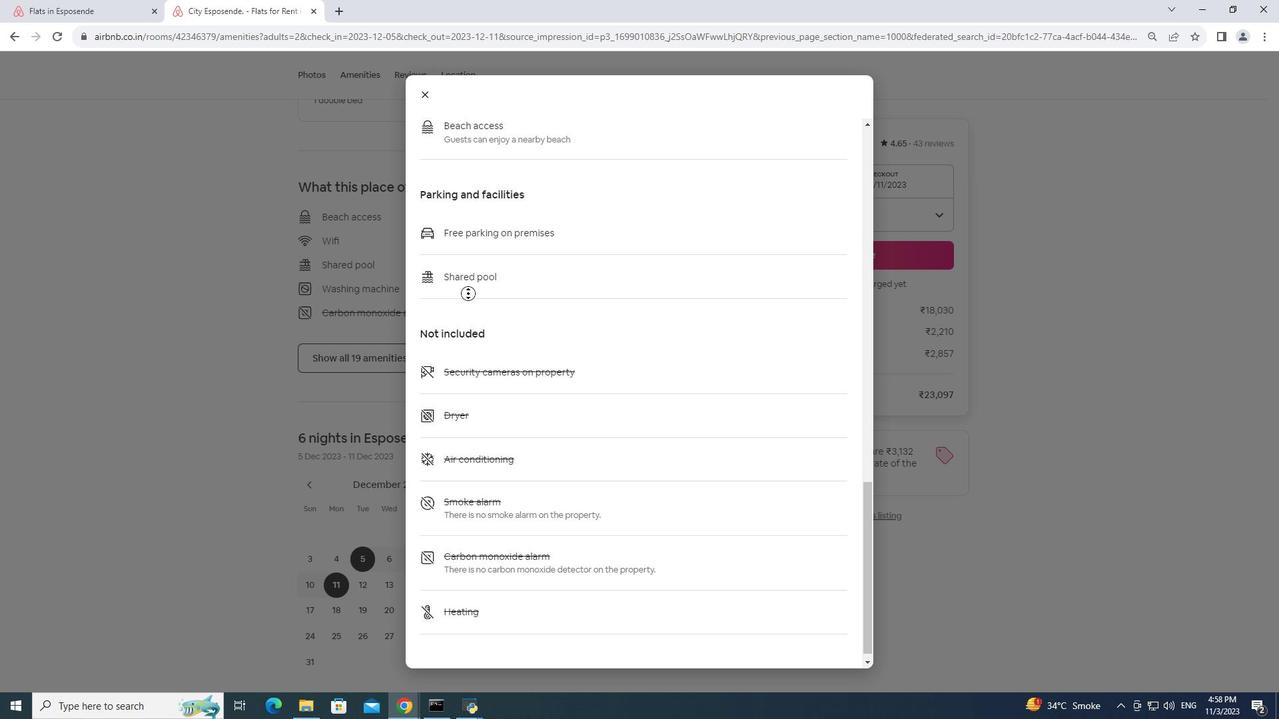 
Action: Mouse moved to (426, 99)
Screenshot: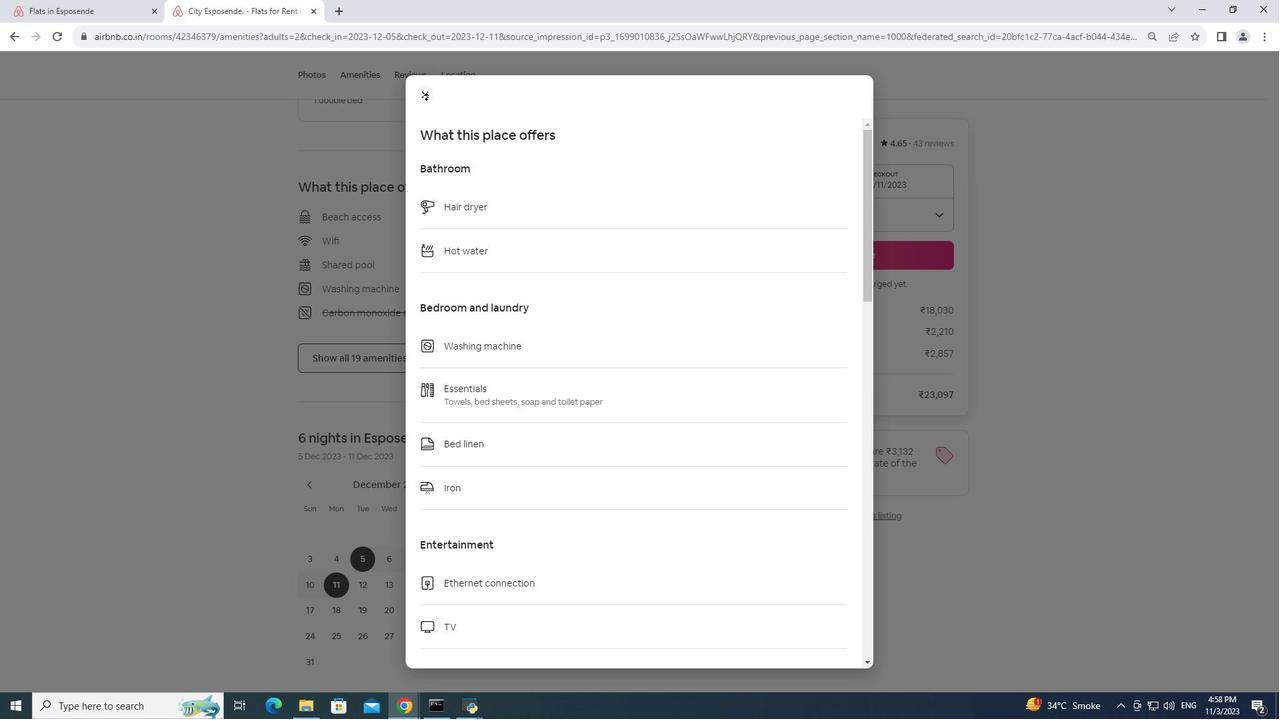
Action: Mouse pressed left at (426, 99)
Screenshot: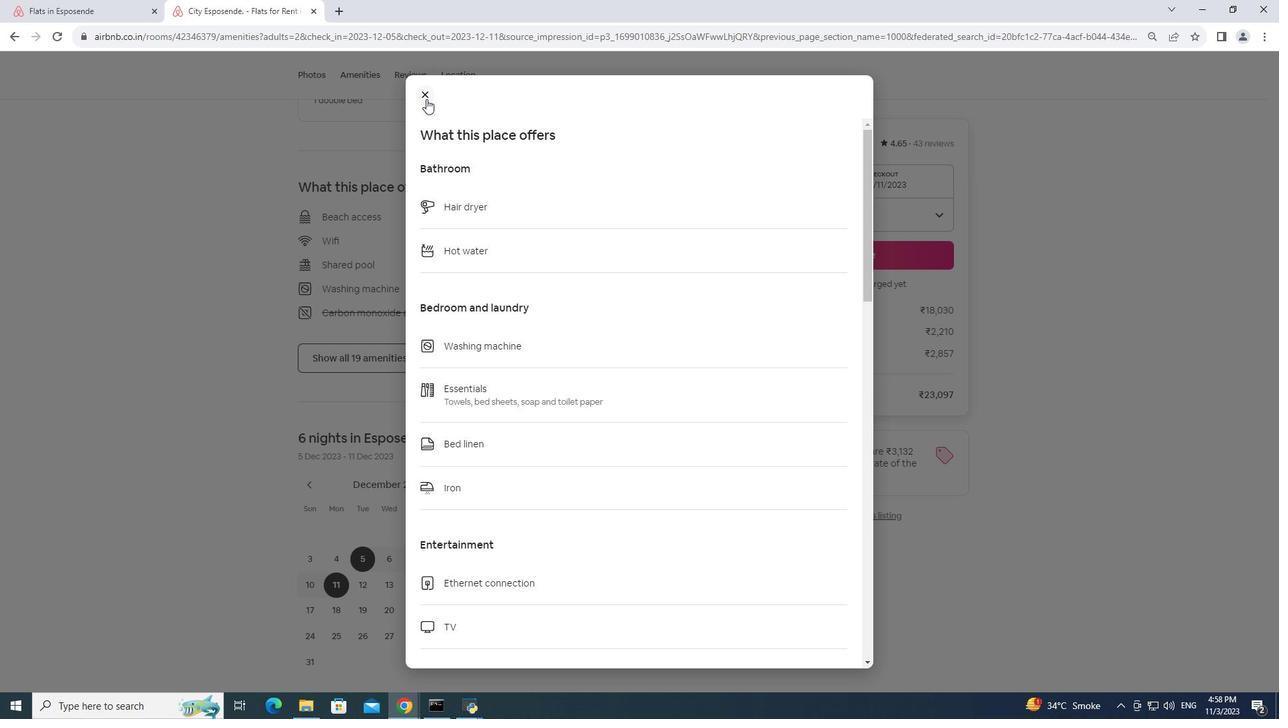 
Action: Mouse pressed left at (426, 99)
Screenshot: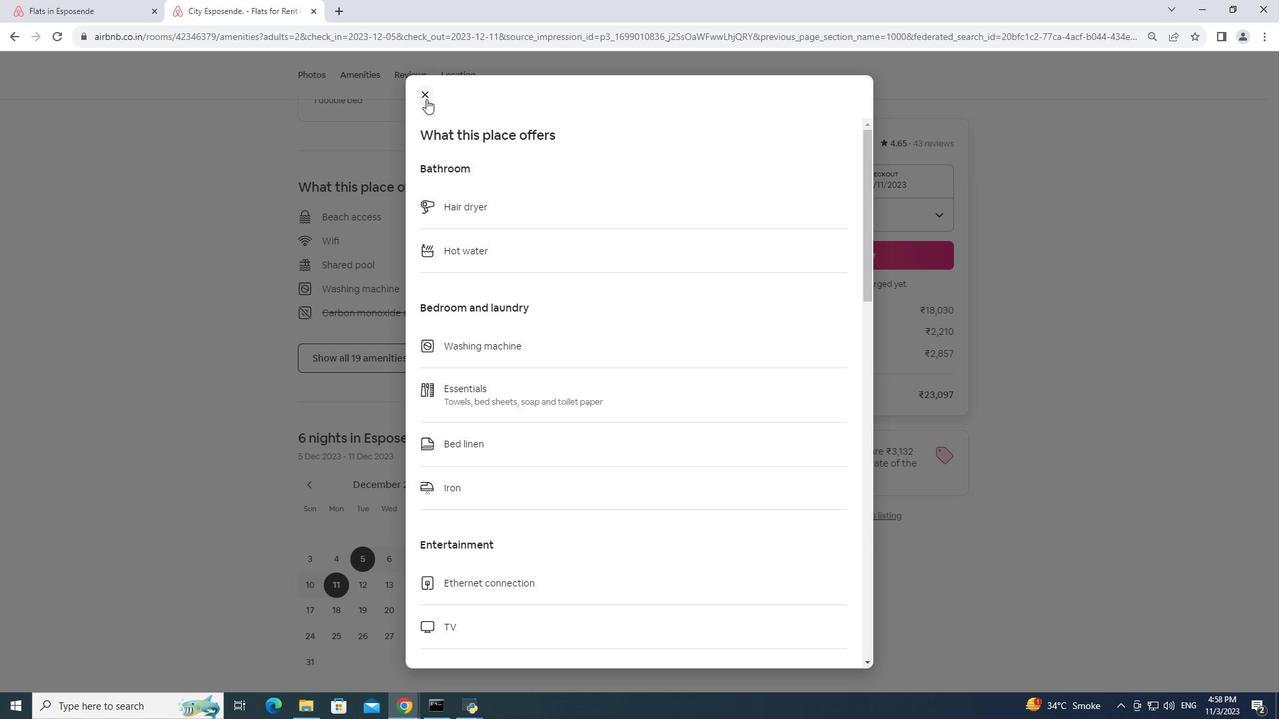 
Action: Mouse moved to (499, 312)
Screenshot: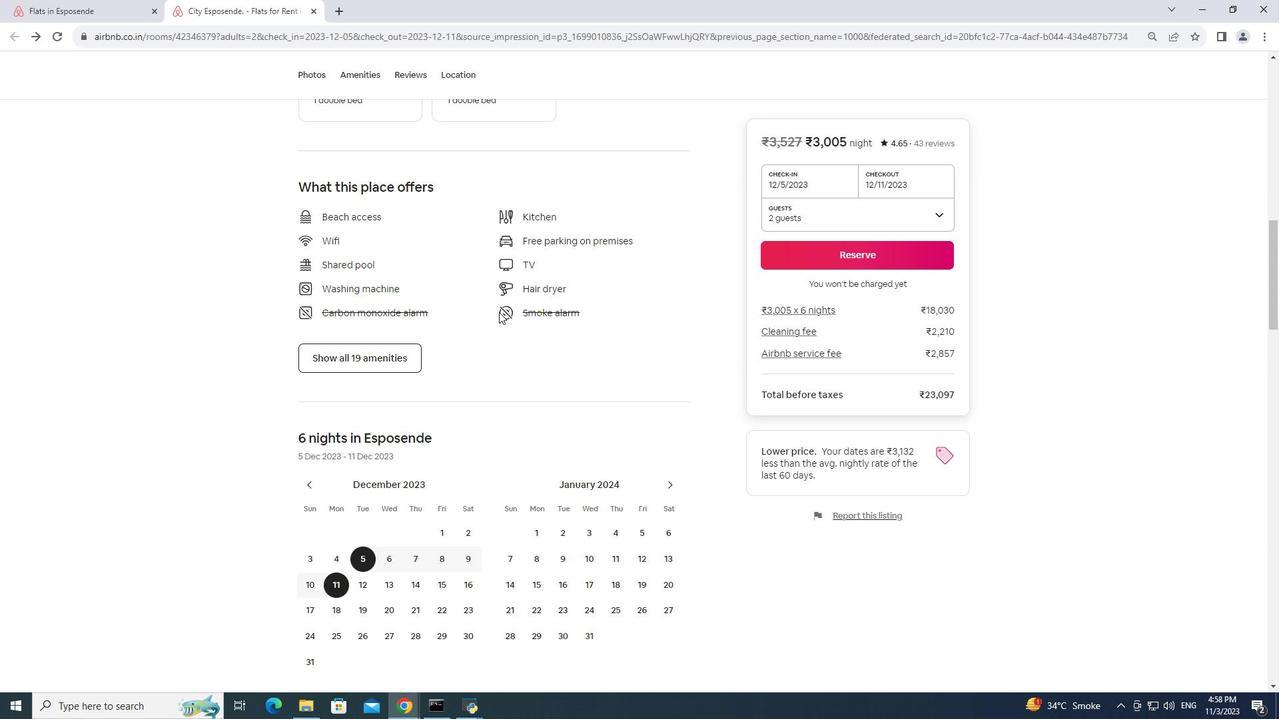 
Action: Mouse scrolled (499, 311) with delta (0, 0)
Screenshot: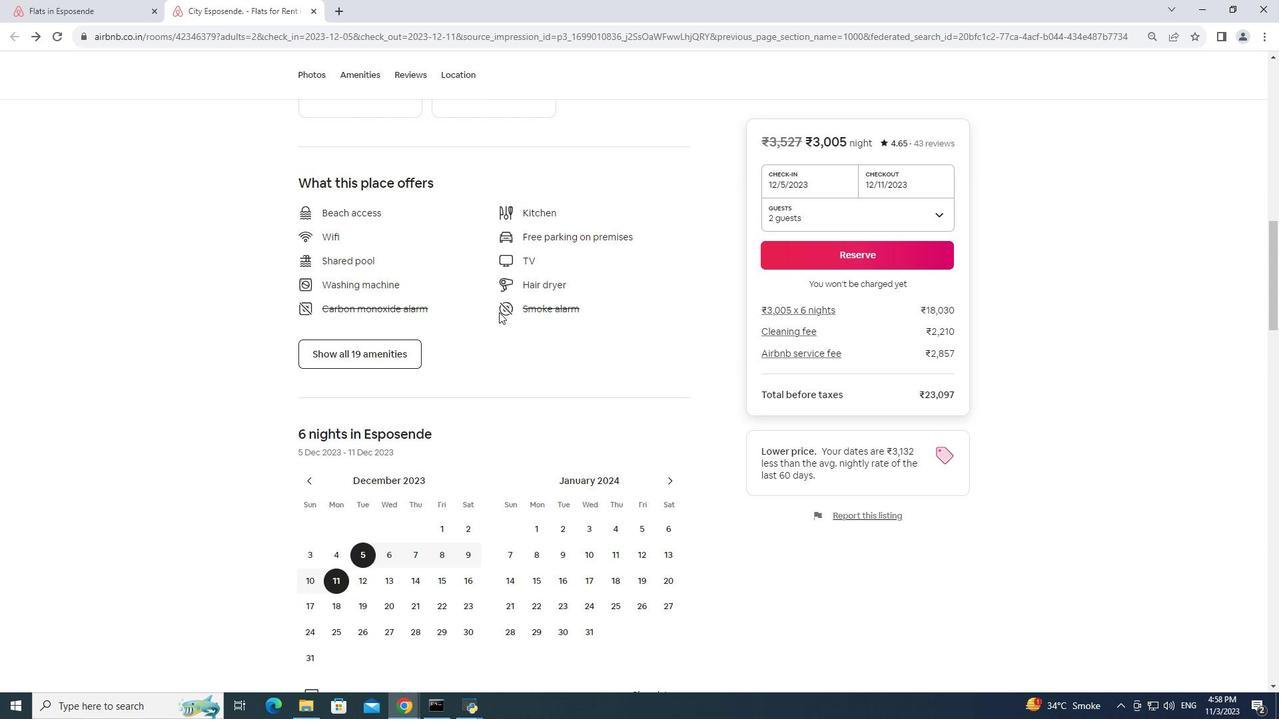 
Action: Mouse moved to (500, 309)
Screenshot: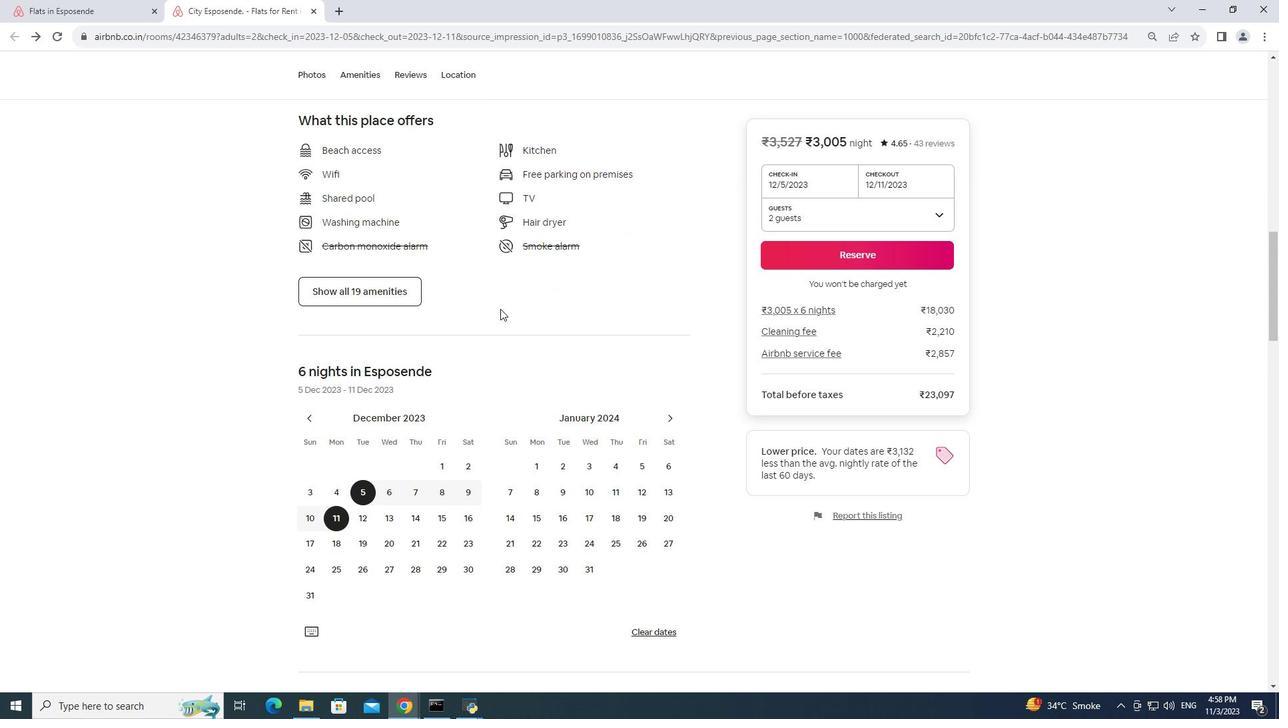 
Action: Mouse scrolled (500, 308) with delta (0, 0)
Screenshot: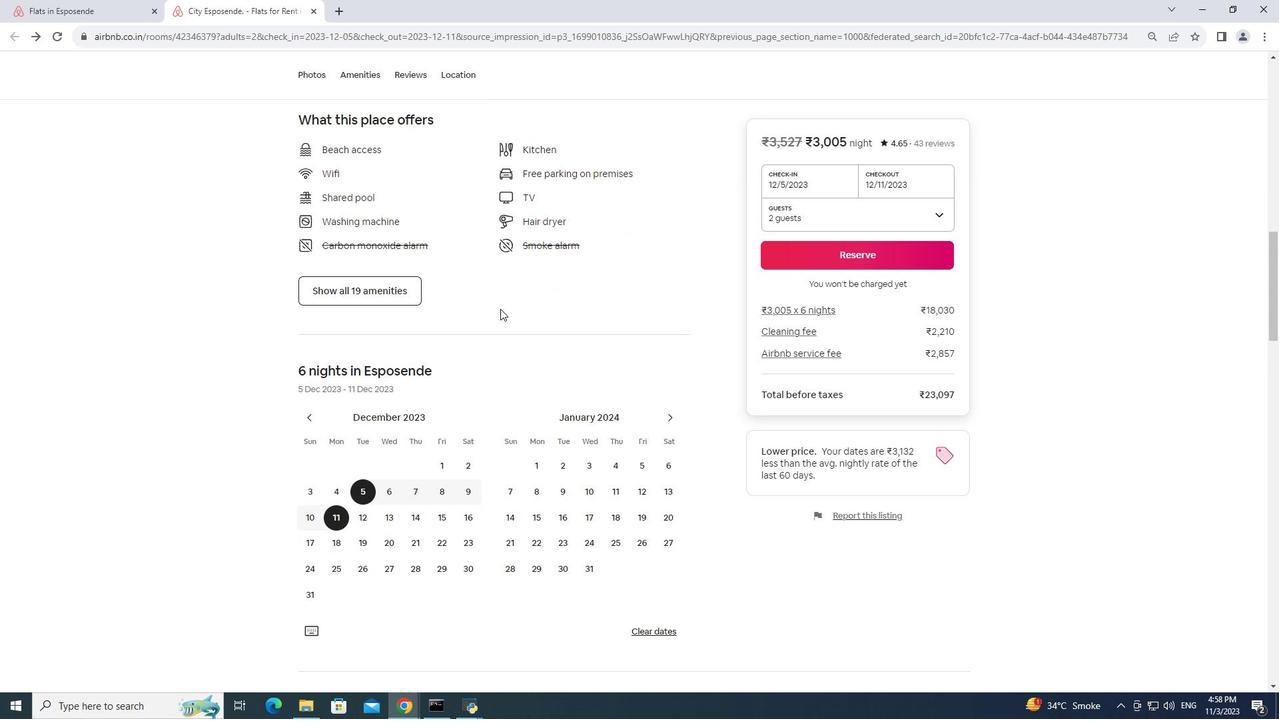 
Action: Mouse scrolled (500, 308) with delta (0, 0)
Screenshot: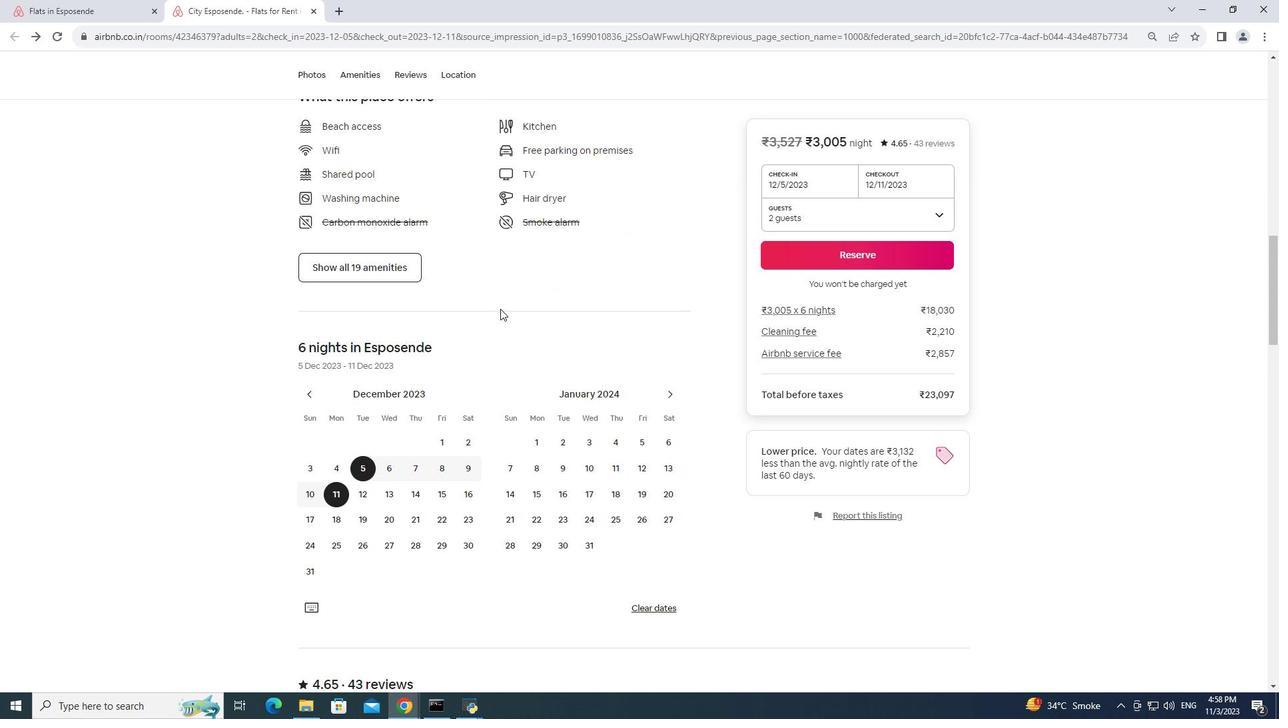 
Action: Mouse scrolled (500, 308) with delta (0, 0)
Screenshot: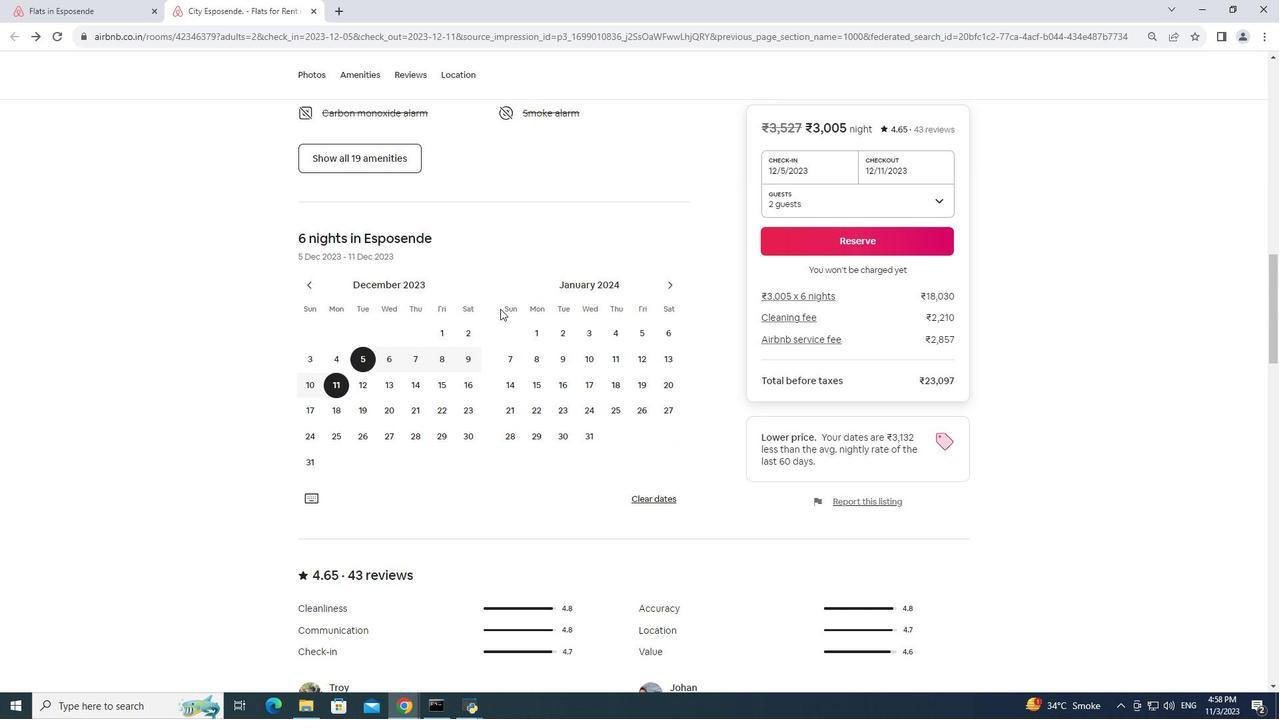 
Action: Mouse scrolled (500, 308) with delta (0, 0)
Screenshot: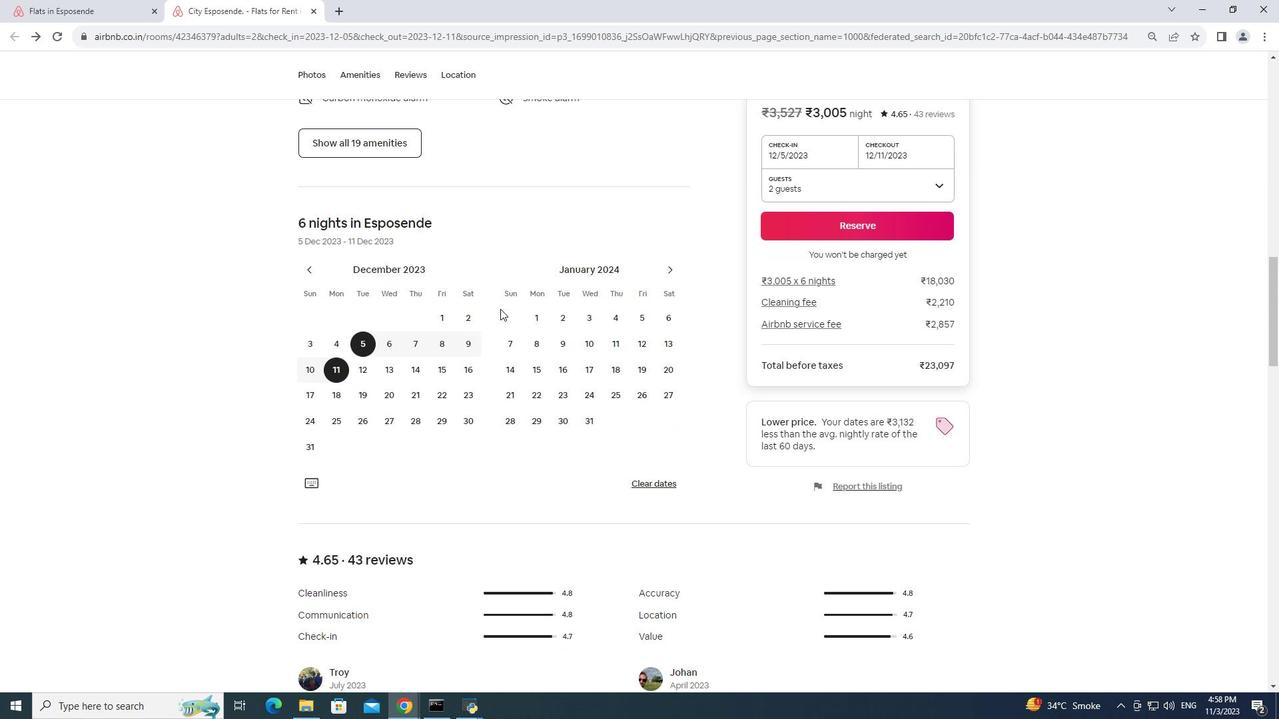 
Action: Mouse moved to (500, 308)
Screenshot: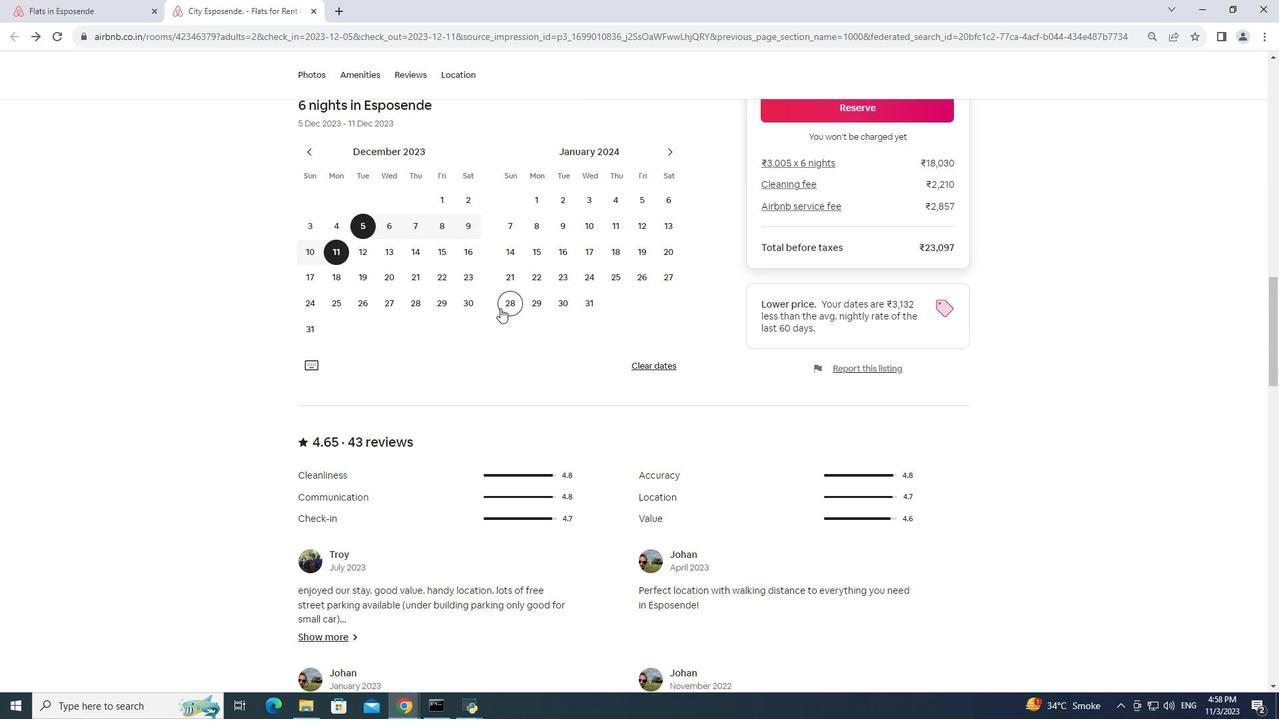 
Action: Mouse scrolled (500, 307) with delta (0, 0)
Screenshot: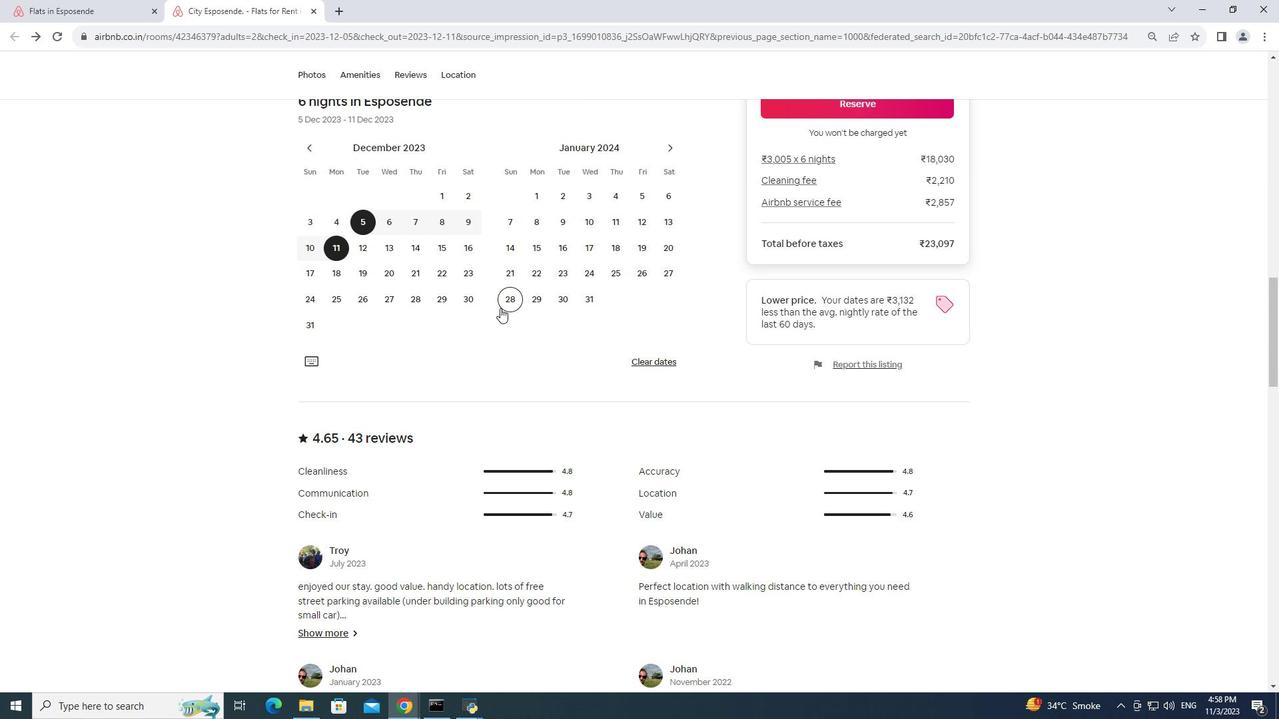 
Action: Mouse scrolled (500, 307) with delta (0, 0)
Screenshot: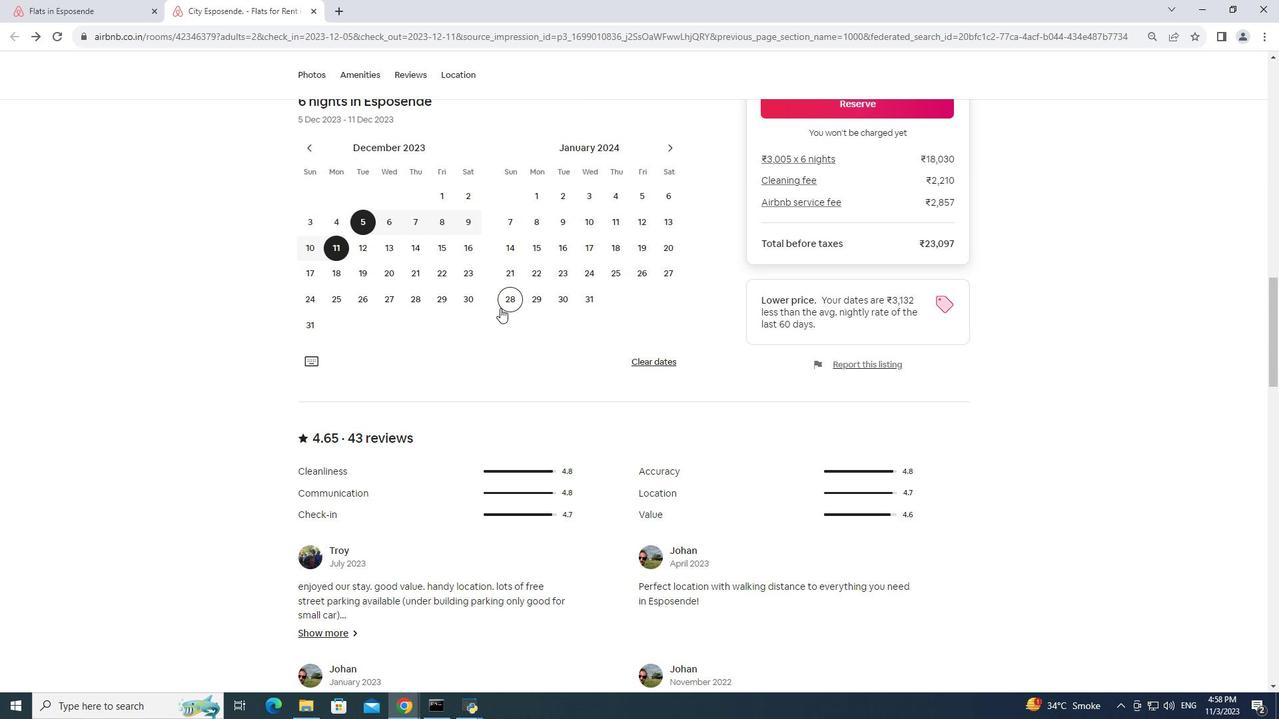
Action: Mouse scrolled (500, 307) with delta (0, 0)
Screenshot: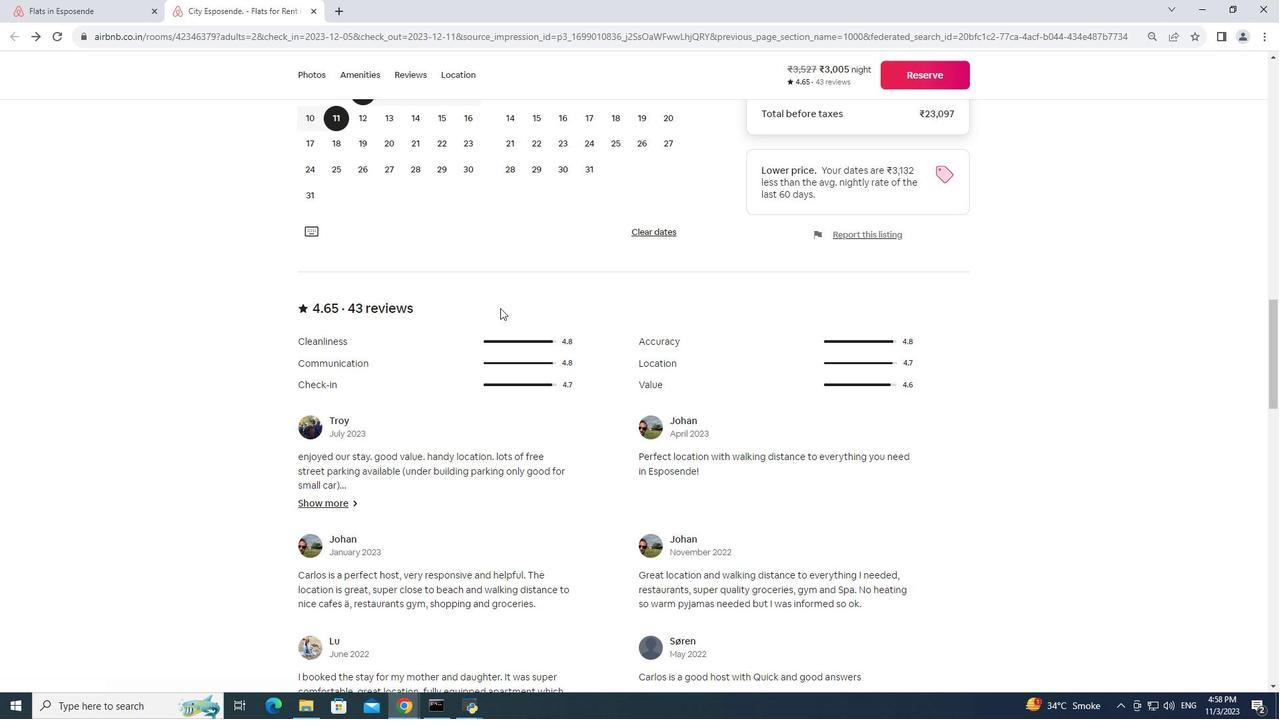 
Action: Mouse scrolled (500, 307) with delta (0, 0)
Screenshot: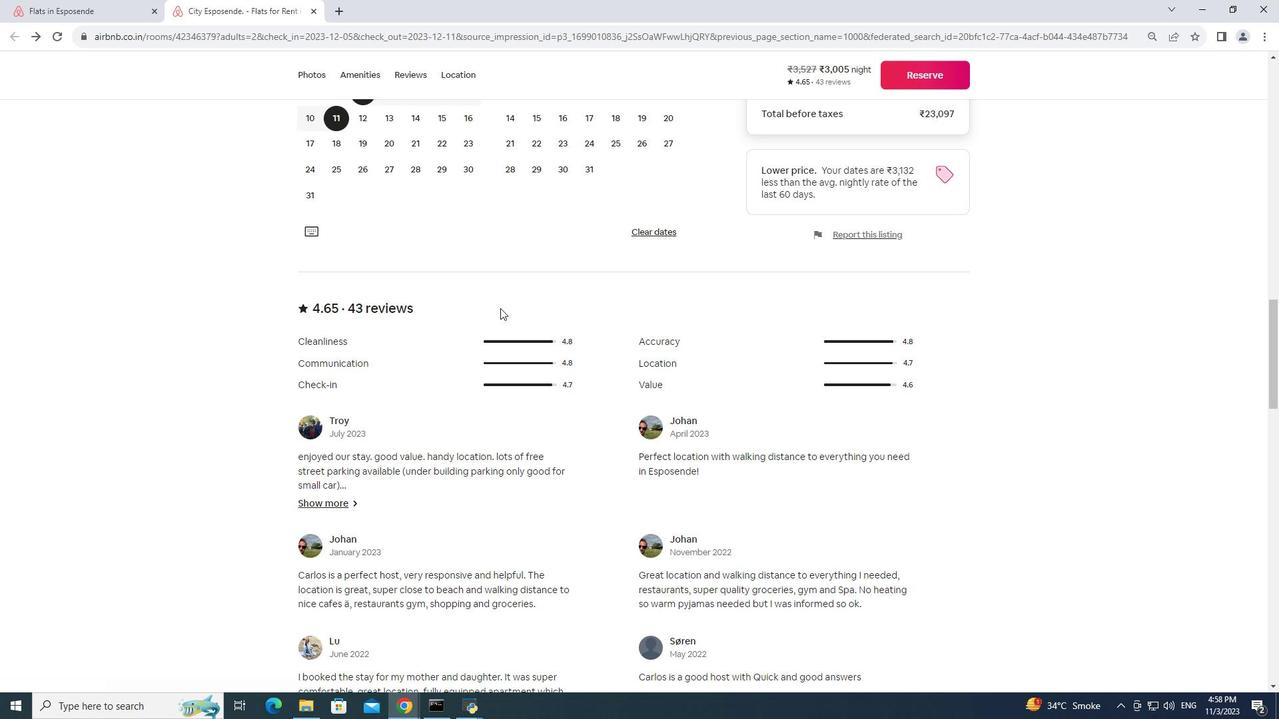 
Action: Mouse scrolled (500, 307) with delta (0, 0)
Screenshot: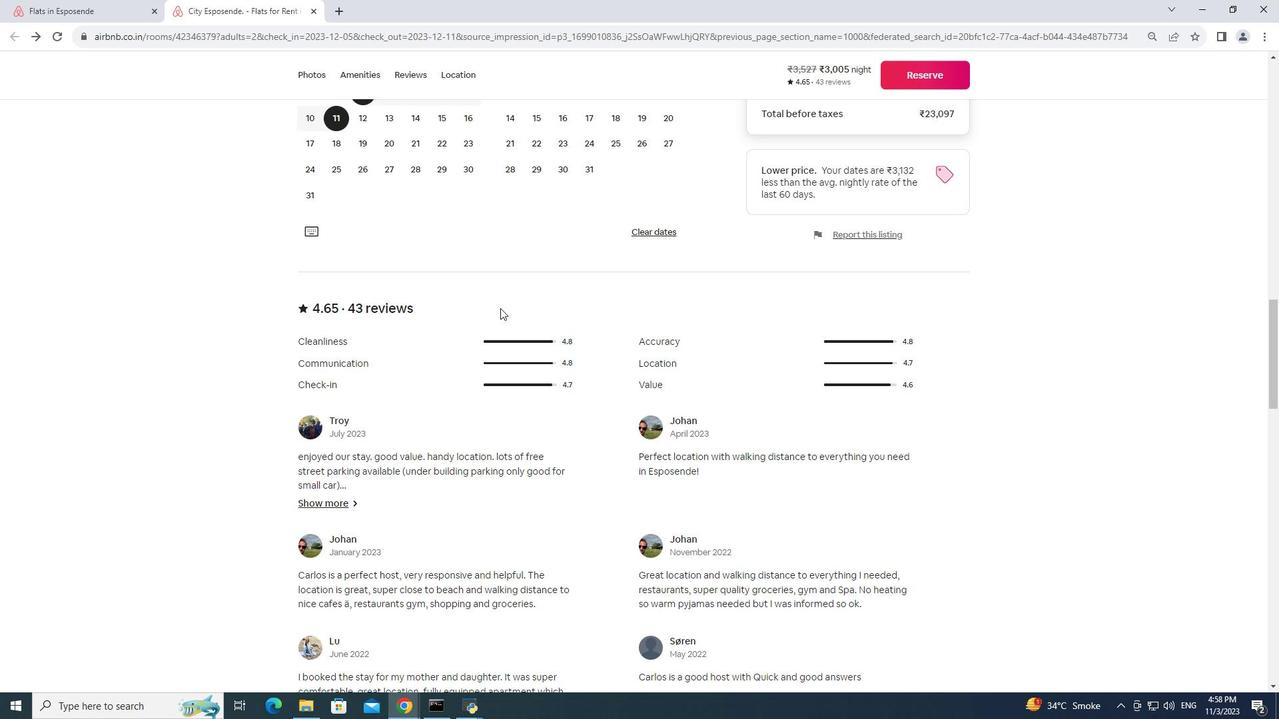 
Action: Mouse scrolled (500, 307) with delta (0, 0)
Screenshot: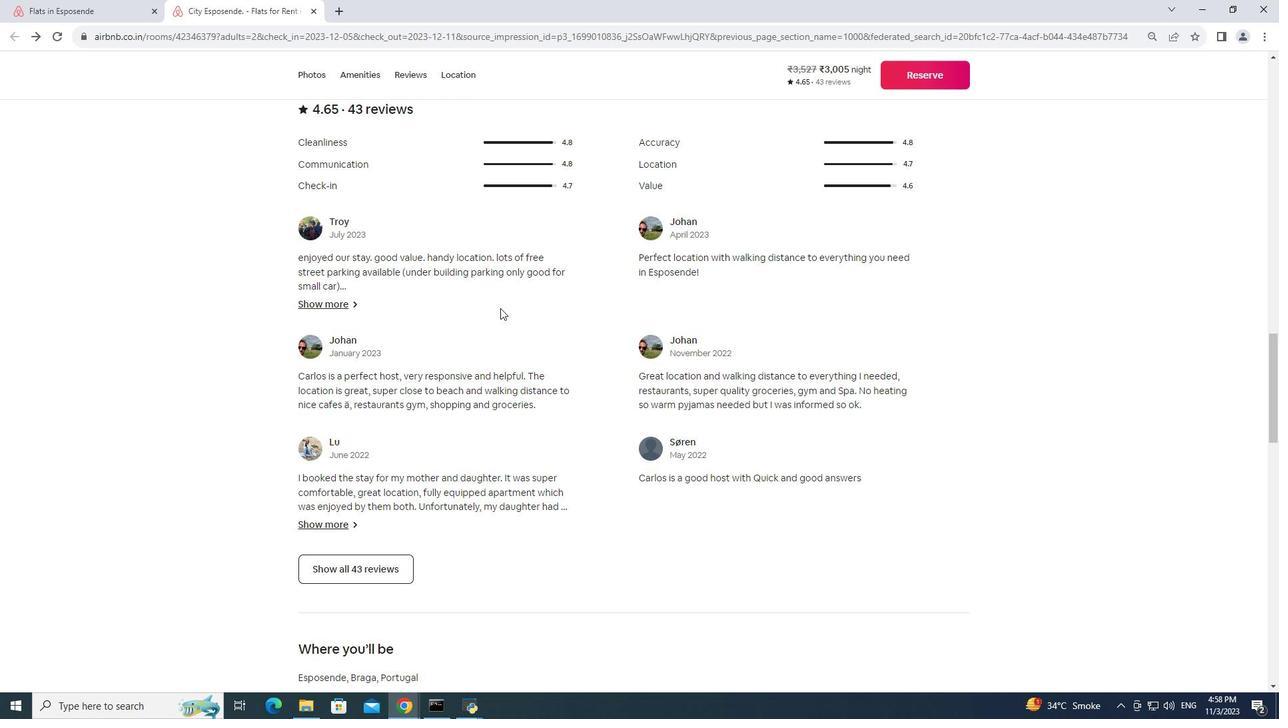 
Action: Mouse scrolled (500, 307) with delta (0, 0)
Screenshot: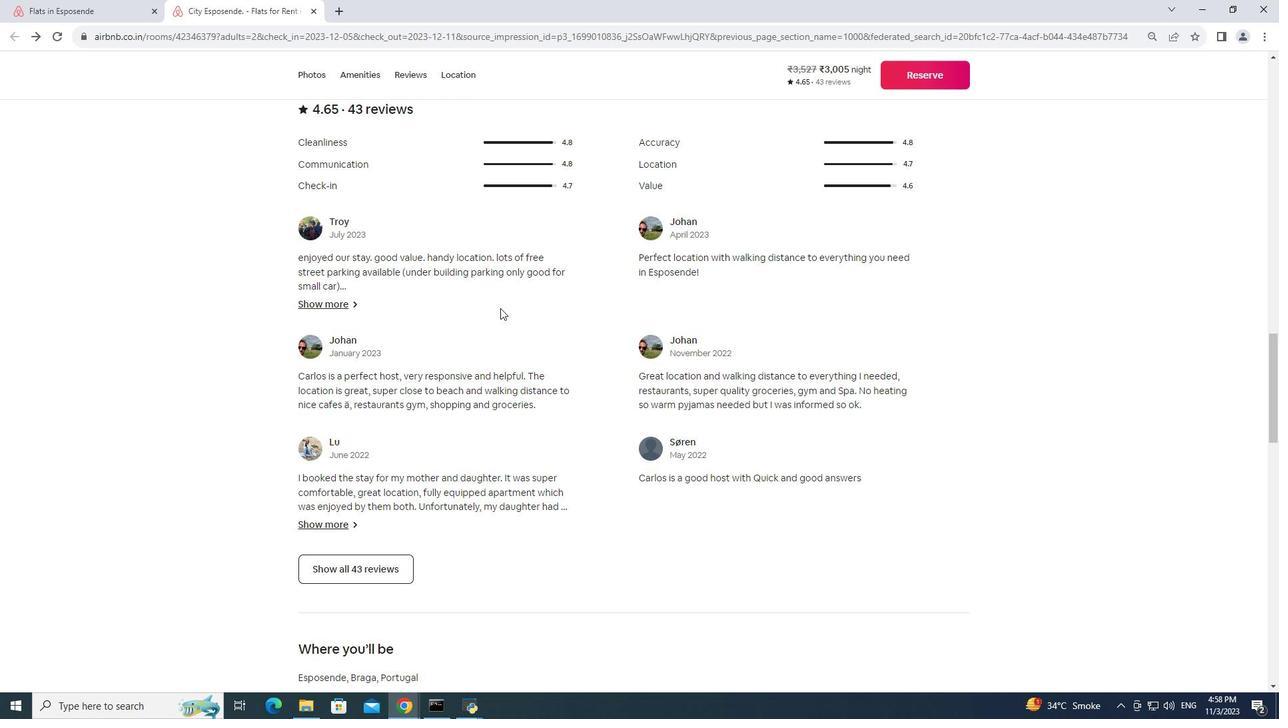 
Action: Mouse scrolled (500, 307) with delta (0, 0)
